 Task: Explore and compare different products on Ajio, focusing on watches and speakers.
Action: Mouse moved to (498, 269)
Screenshot: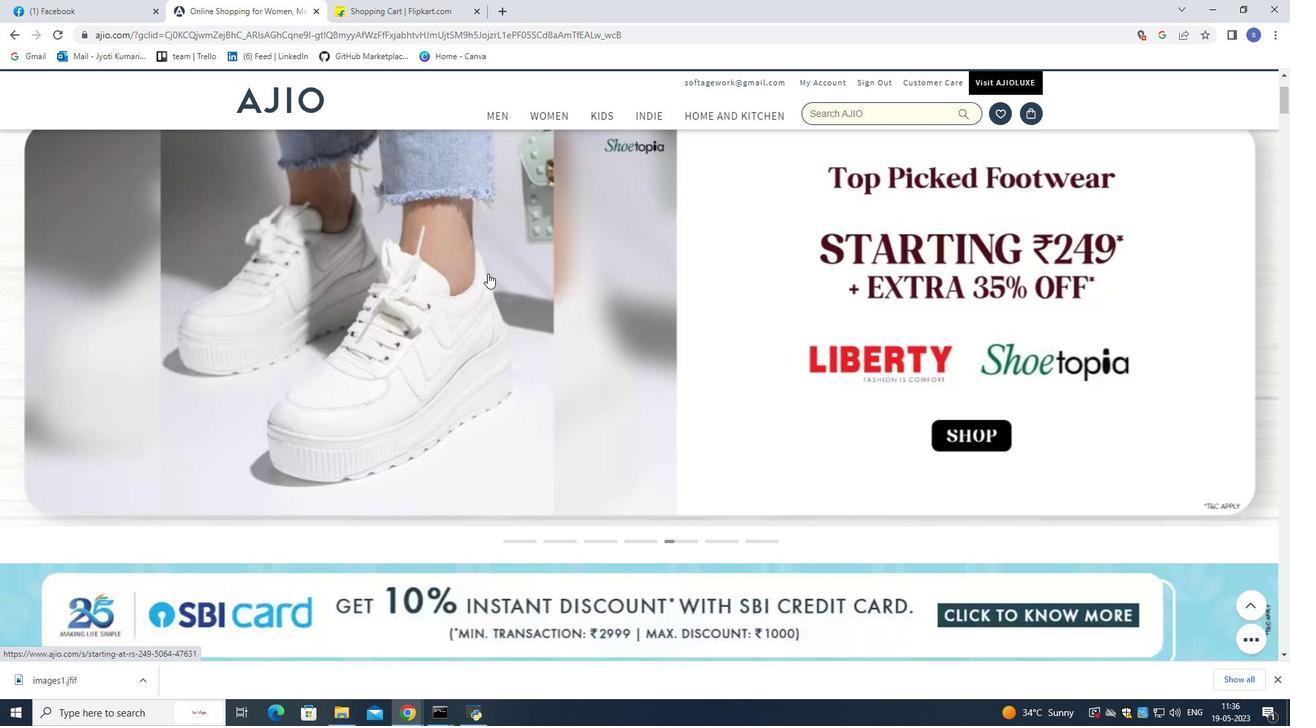 
Action: Mouse scrolled (498, 270) with delta (0, 0)
Screenshot: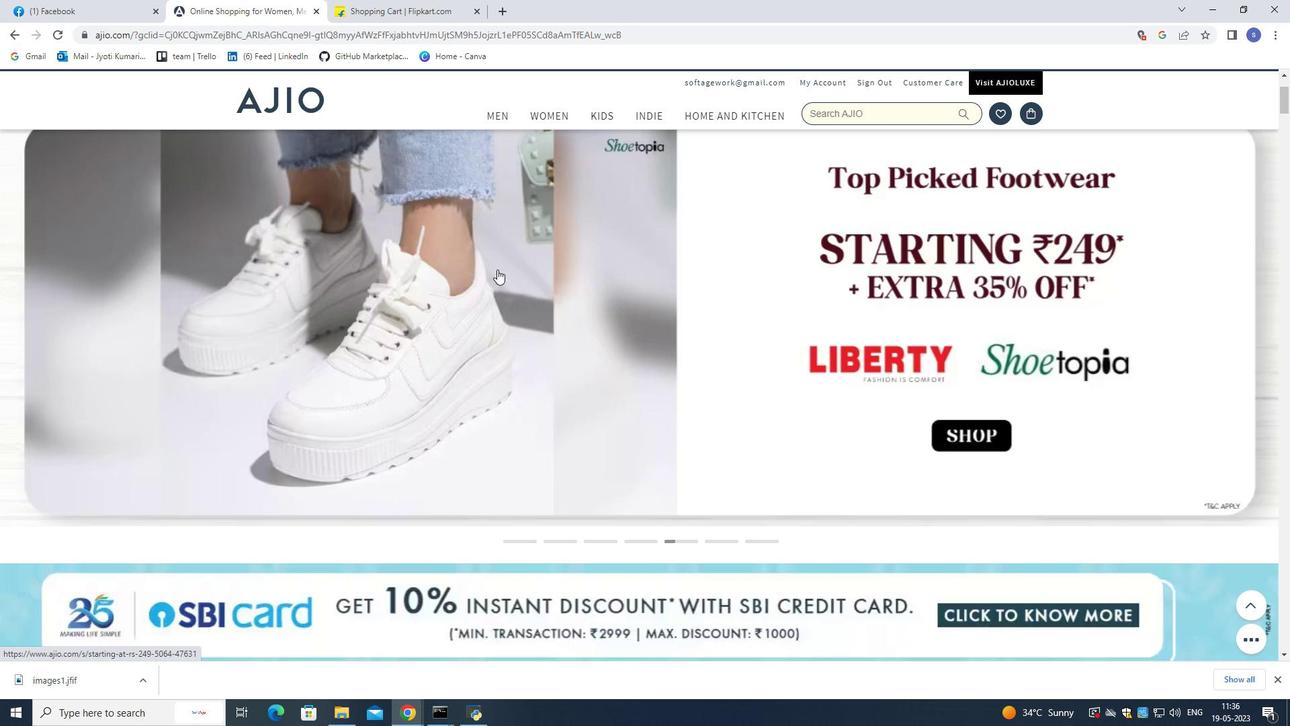 
Action: Mouse scrolled (498, 270) with delta (0, 0)
Screenshot: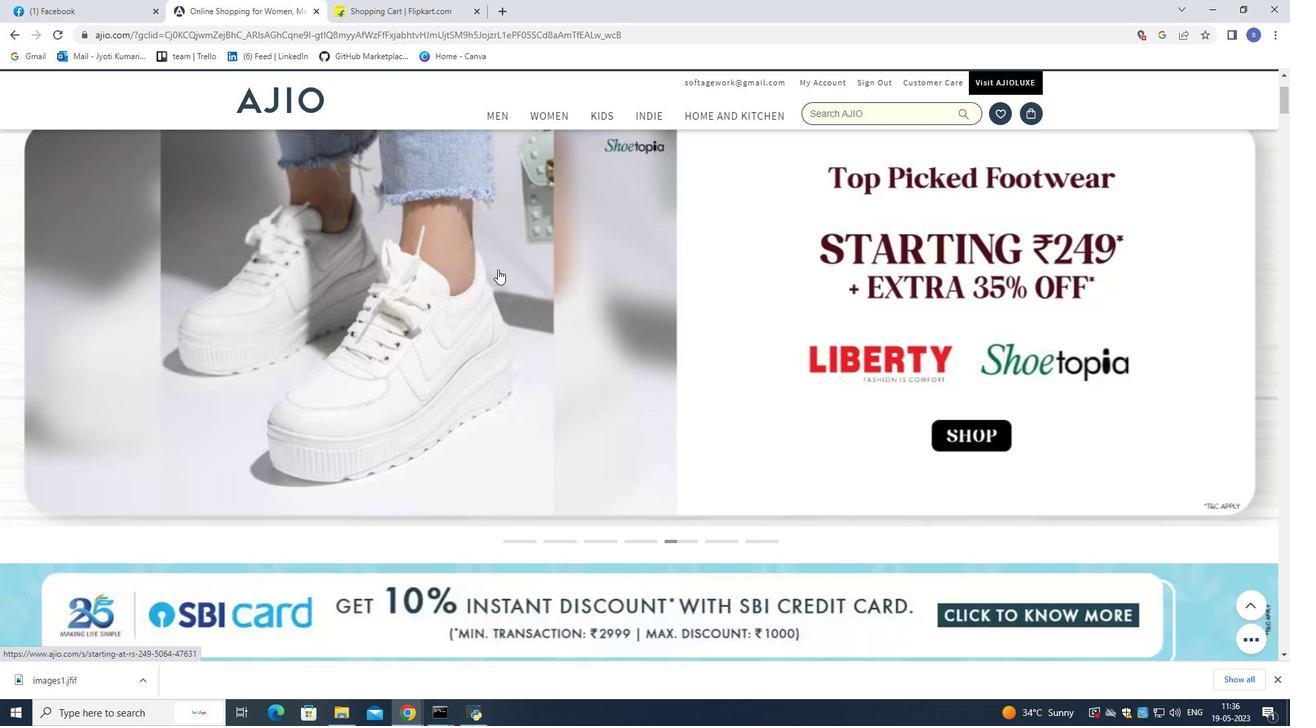 
Action: Mouse scrolled (498, 270) with delta (0, 0)
Screenshot: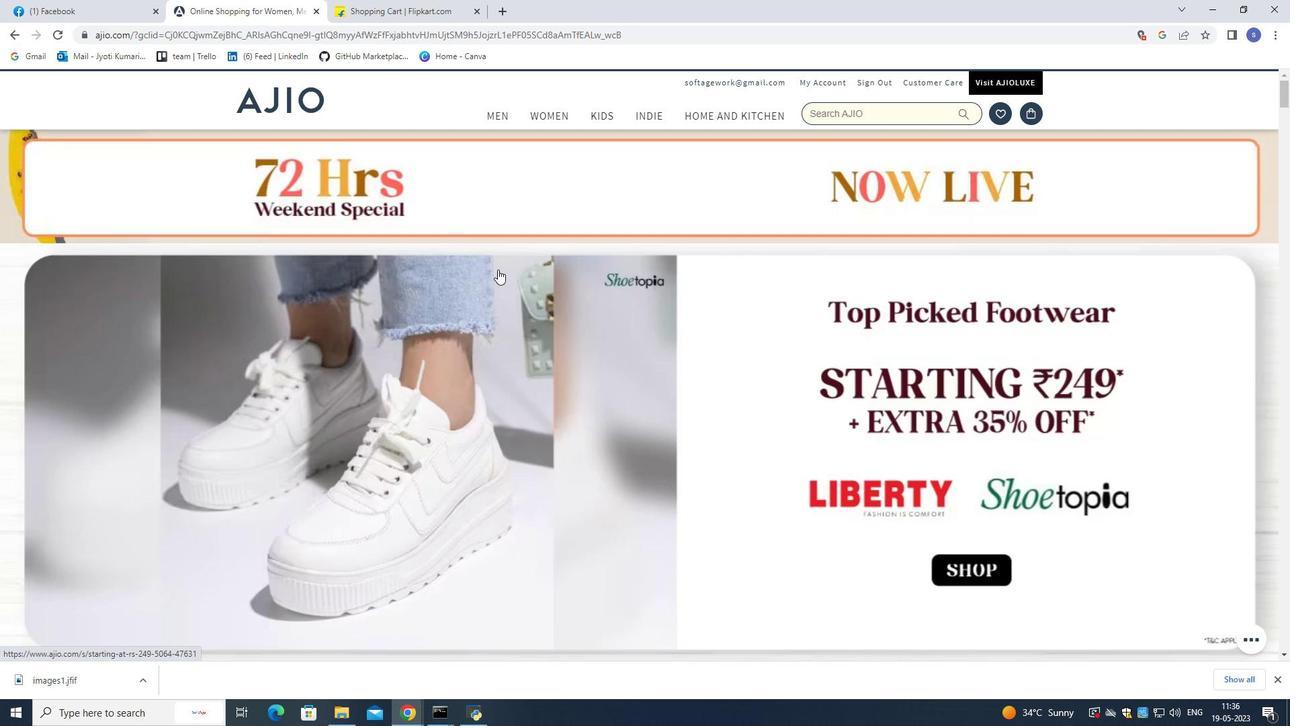 
Action: Mouse scrolled (498, 270) with delta (0, 0)
Screenshot: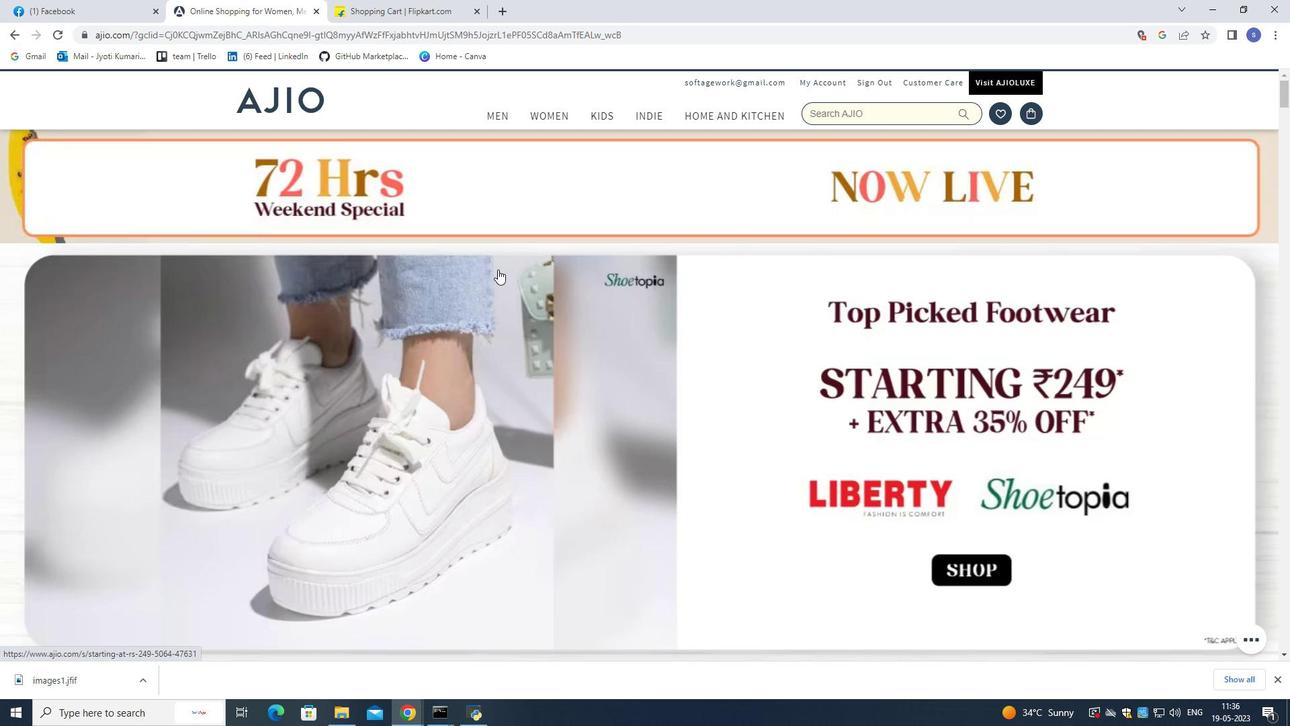 
Action: Mouse moved to (498, 266)
Screenshot: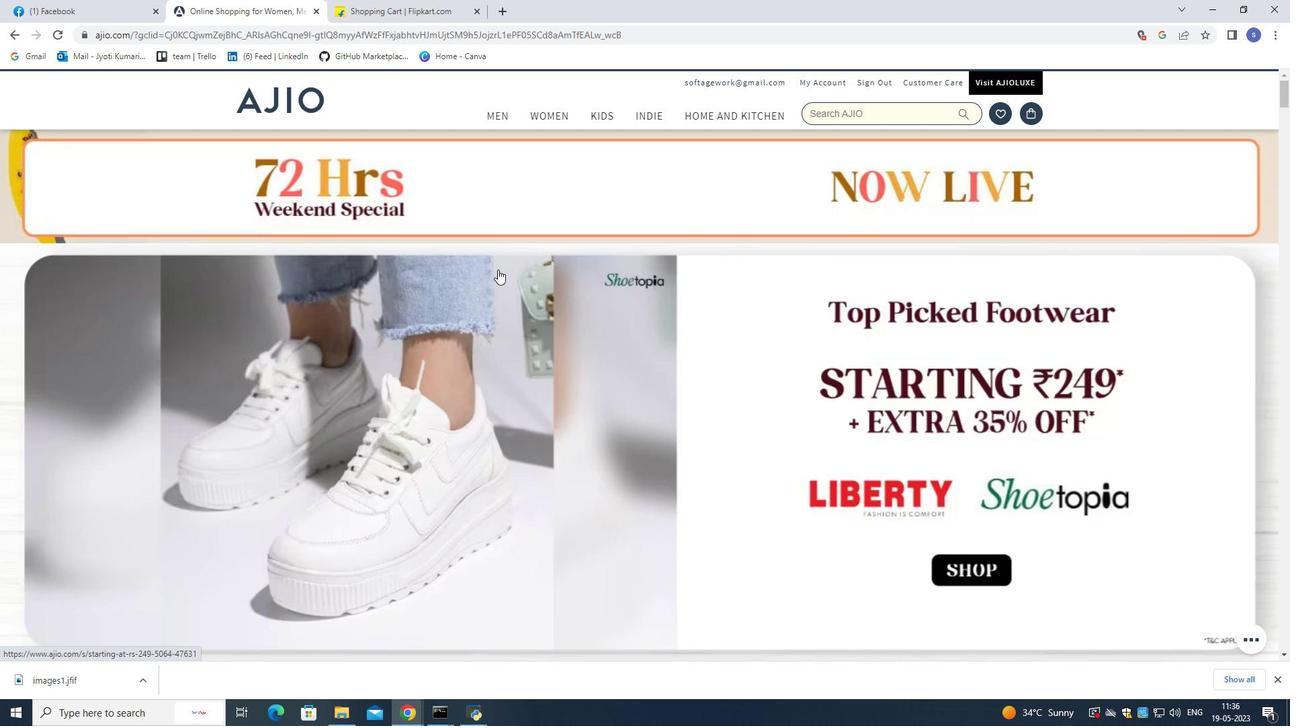 
Action: Mouse scrolled (498, 266) with delta (0, 0)
Screenshot: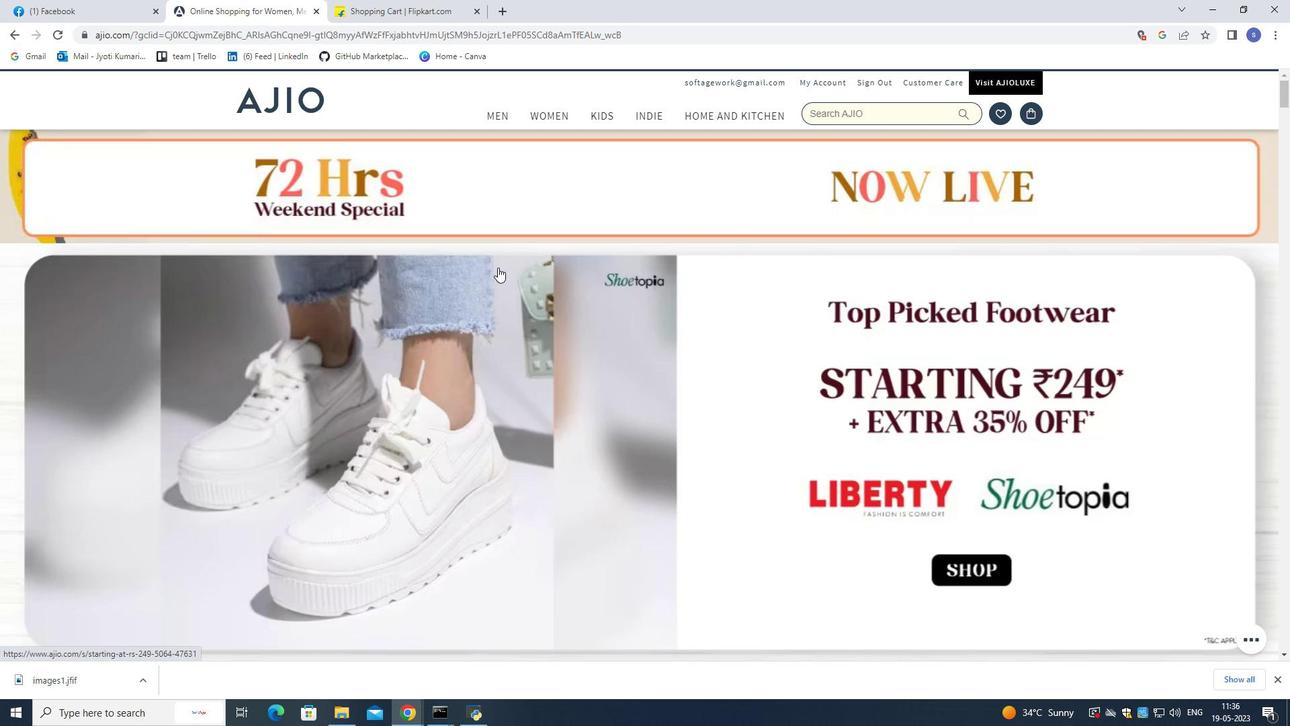 
Action: Mouse scrolled (498, 266) with delta (0, 0)
Screenshot: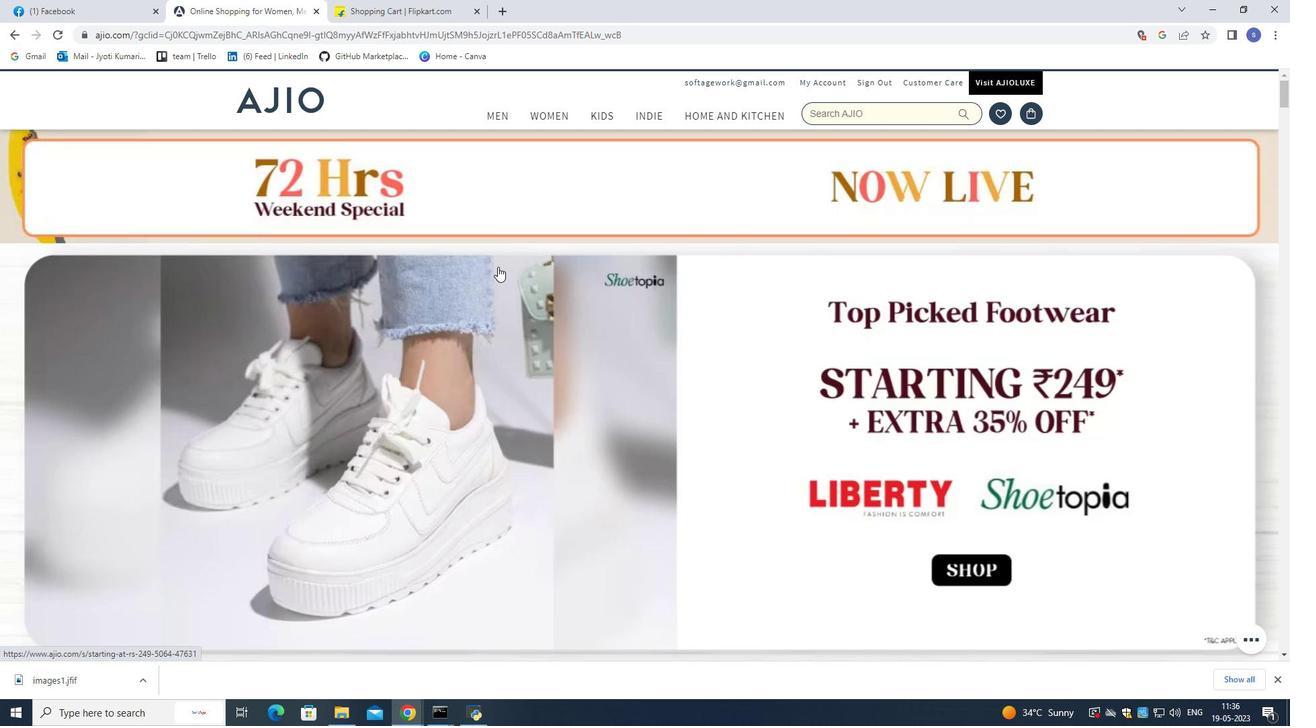 
Action: Mouse scrolled (498, 266) with delta (0, 0)
Screenshot: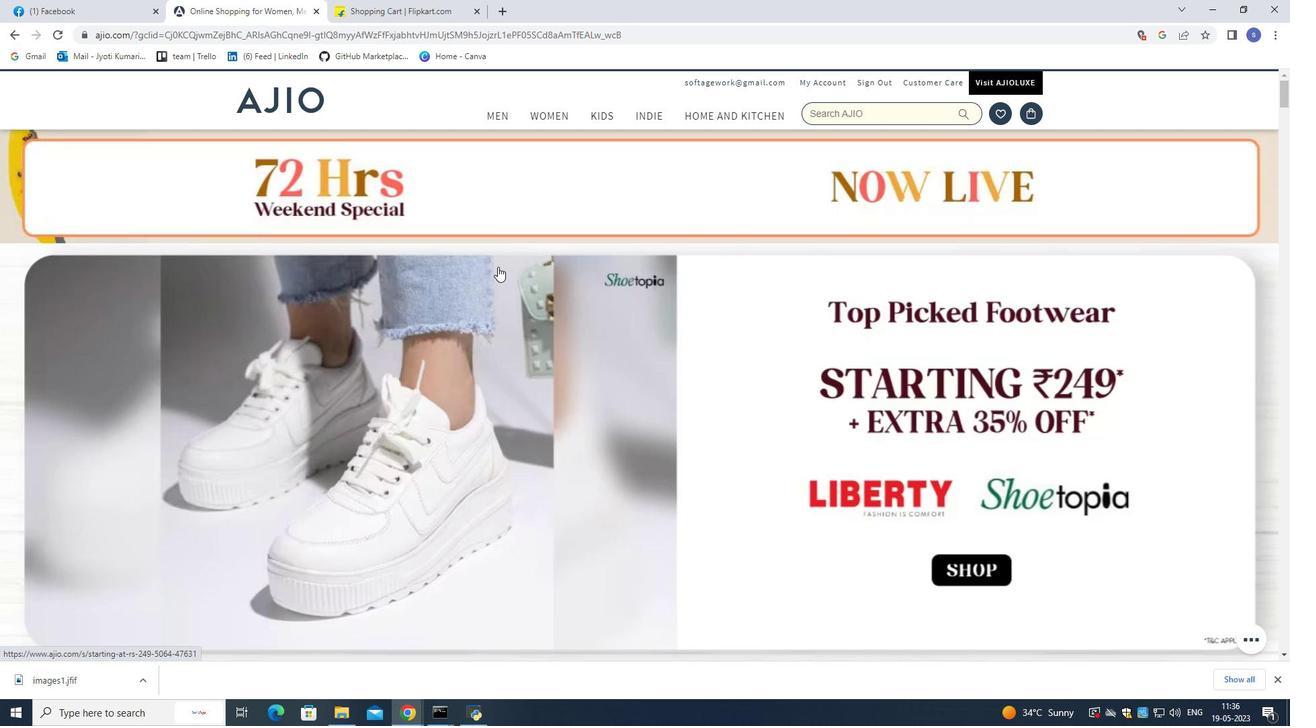 
Action: Mouse moved to (498, 299)
Screenshot: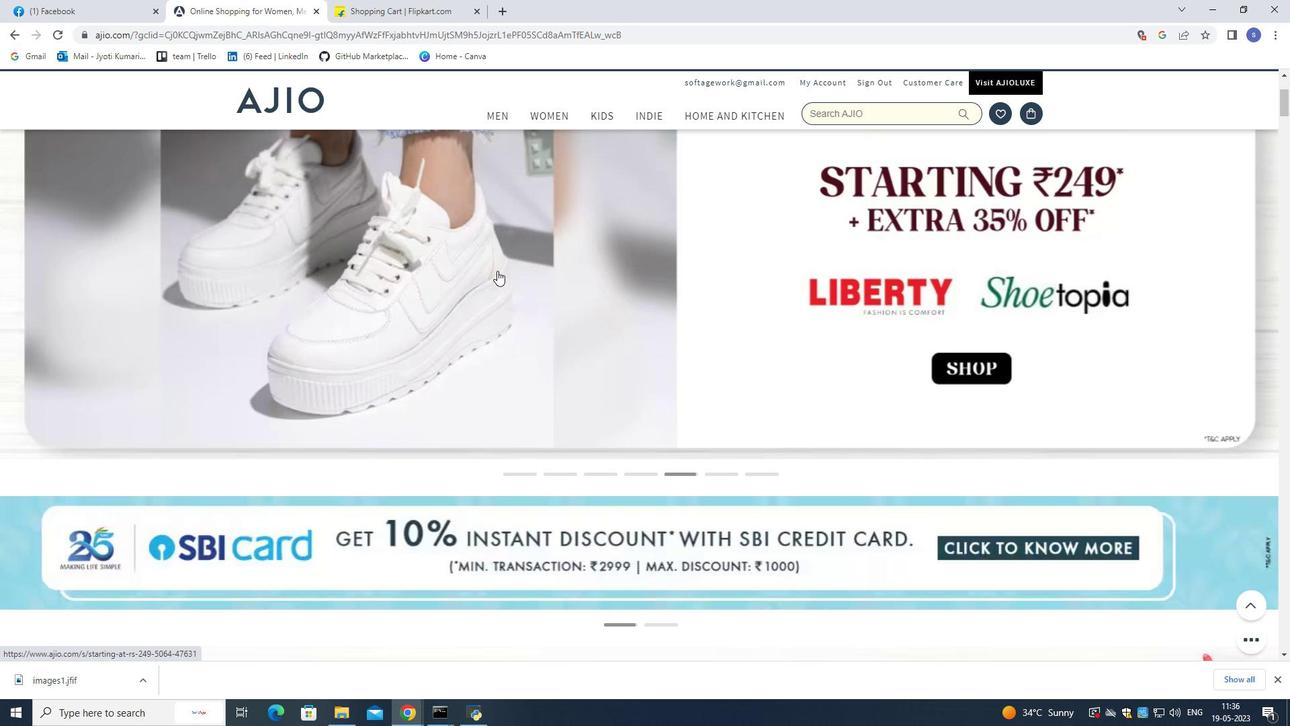 
Action: Mouse scrolled (498, 298) with delta (0, 0)
Screenshot: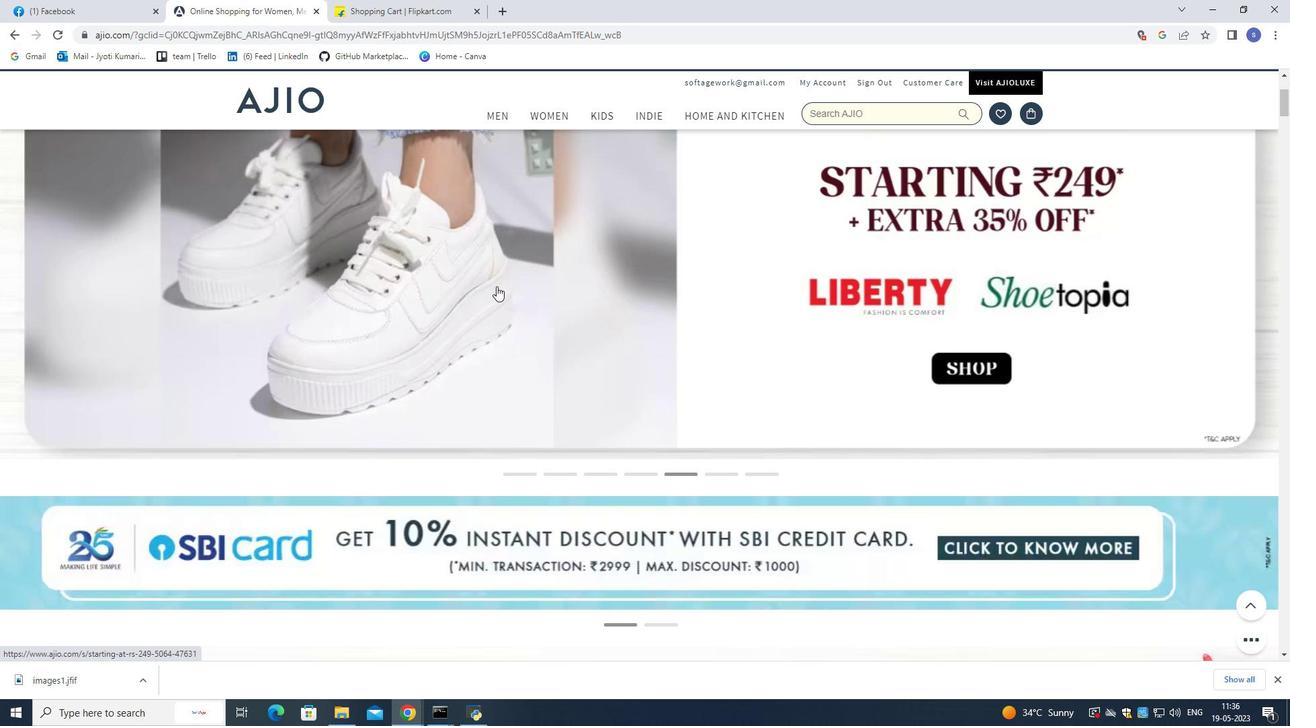 
Action: Mouse scrolled (498, 298) with delta (0, 0)
Screenshot: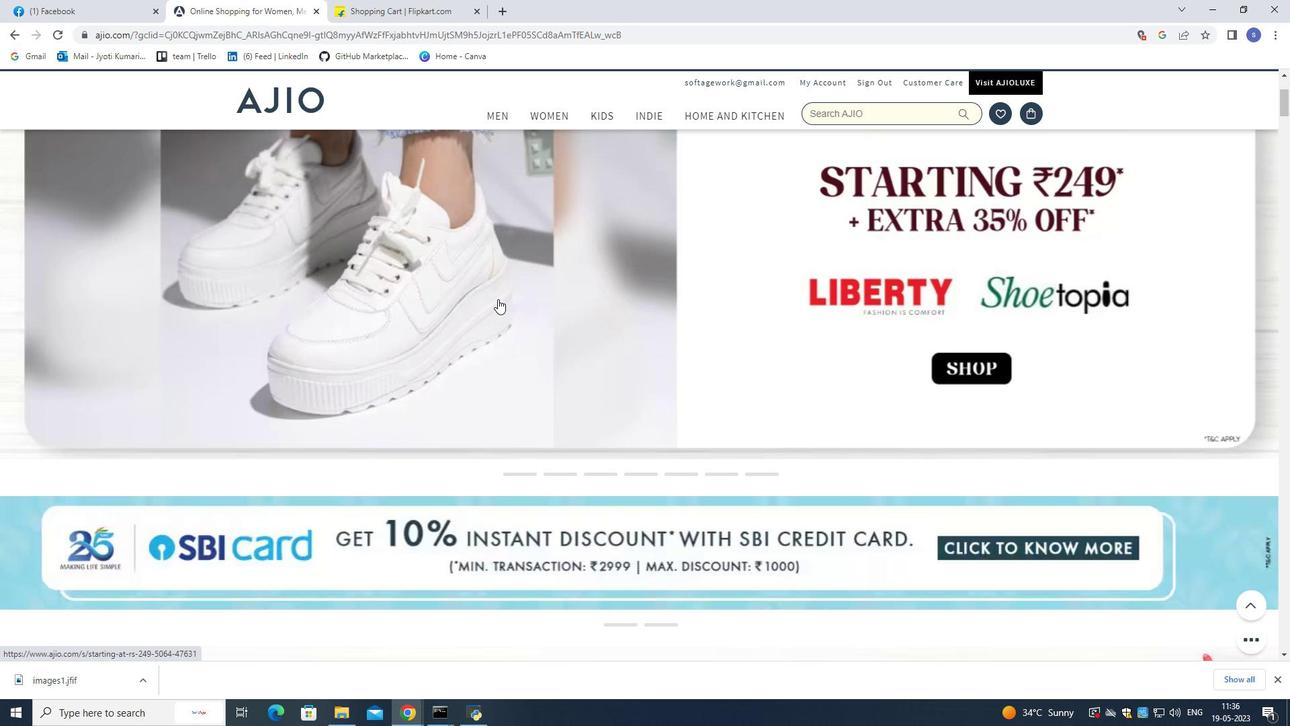
Action: Mouse moved to (498, 299)
Screenshot: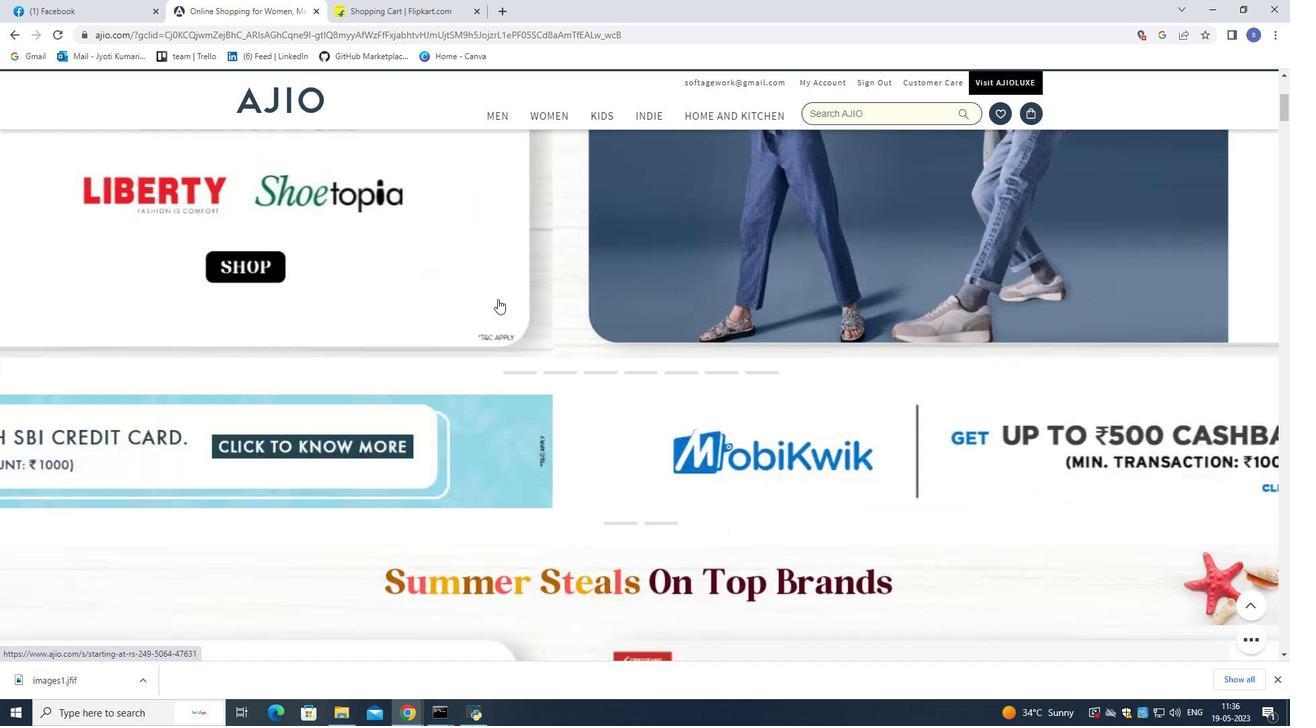 
Action: Mouse scrolled (498, 299) with delta (0, 0)
Screenshot: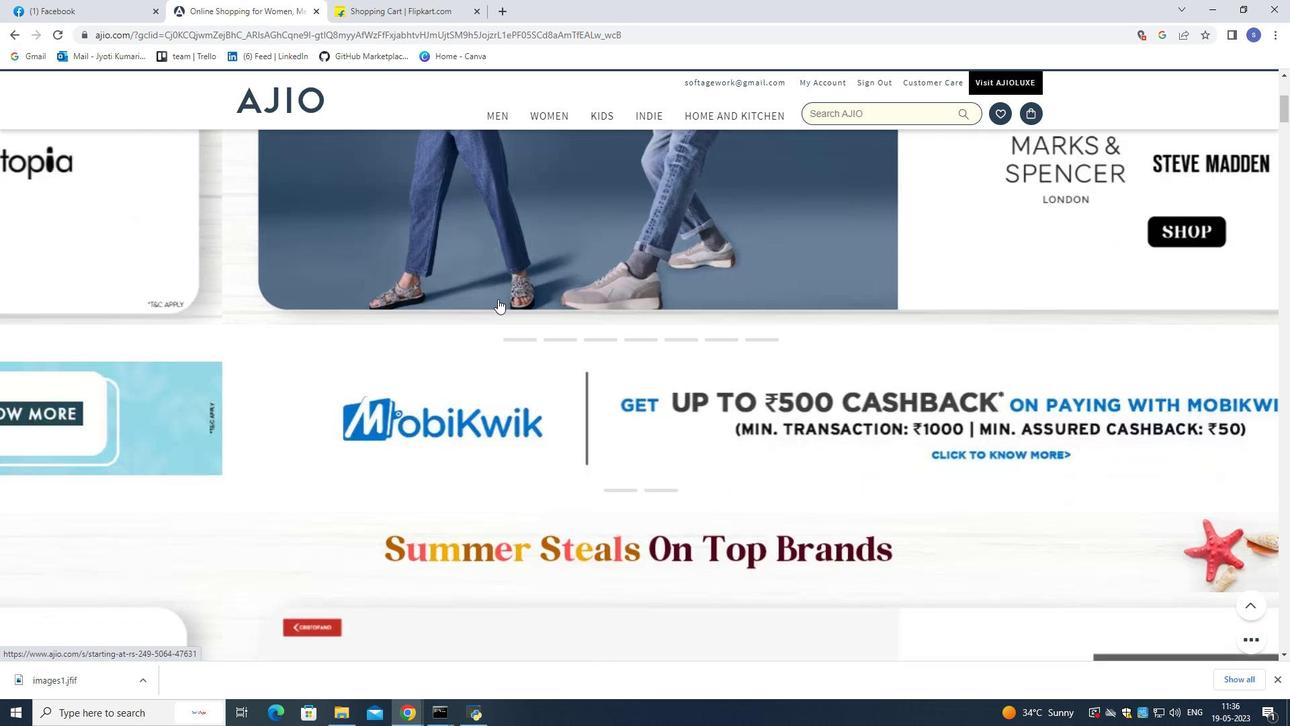 
Action: Mouse scrolled (498, 299) with delta (0, 0)
Screenshot: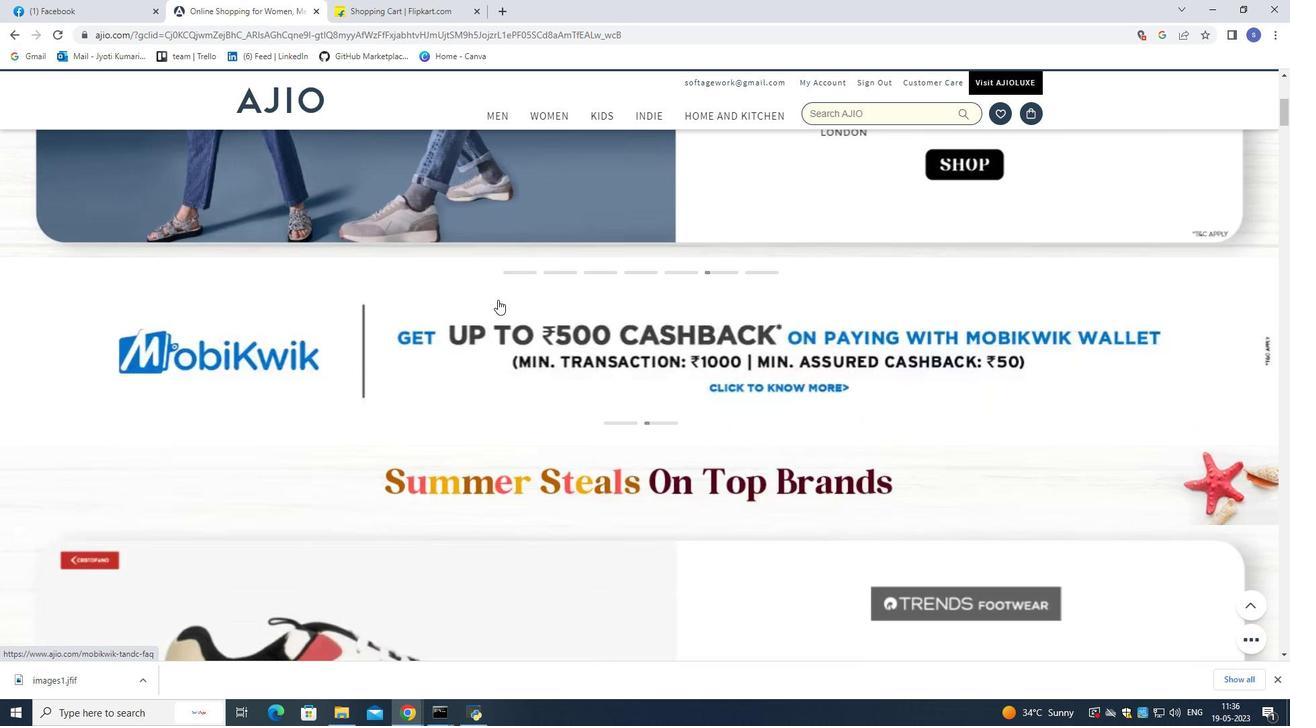 
Action: Mouse scrolled (498, 299) with delta (0, 0)
Screenshot: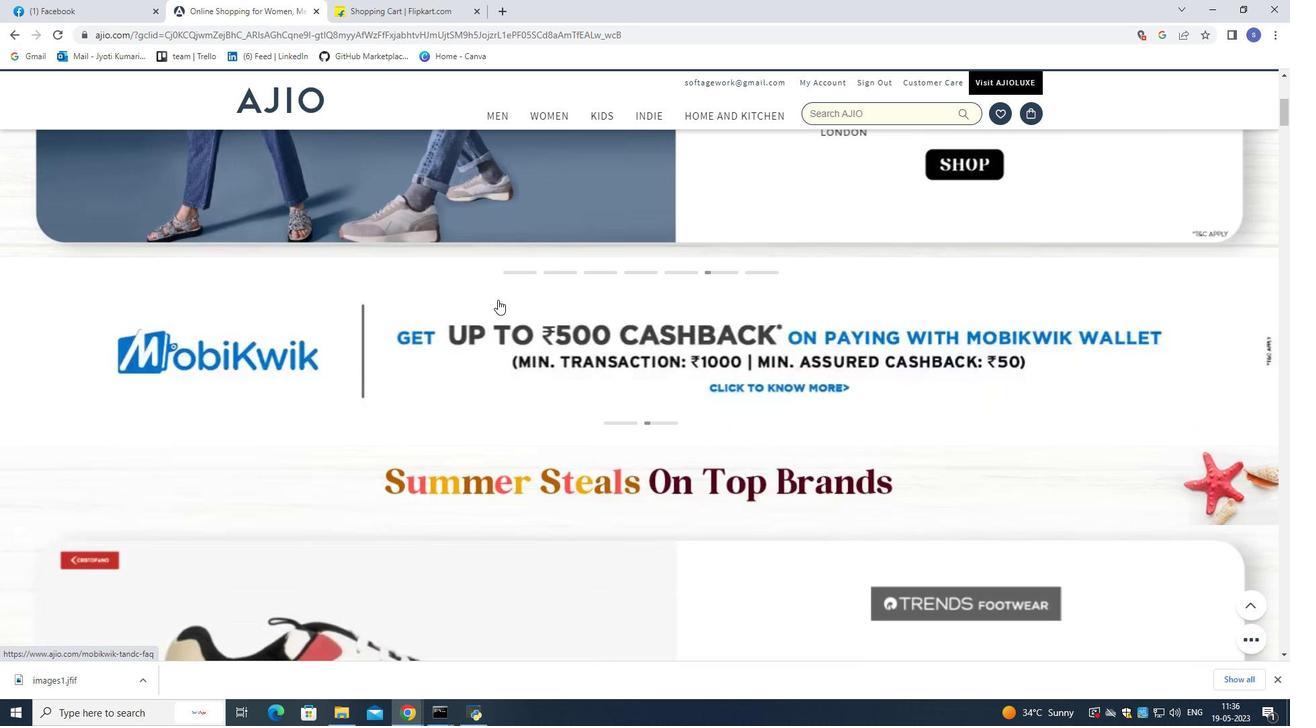 
Action: Mouse moved to (1279, 681)
Screenshot: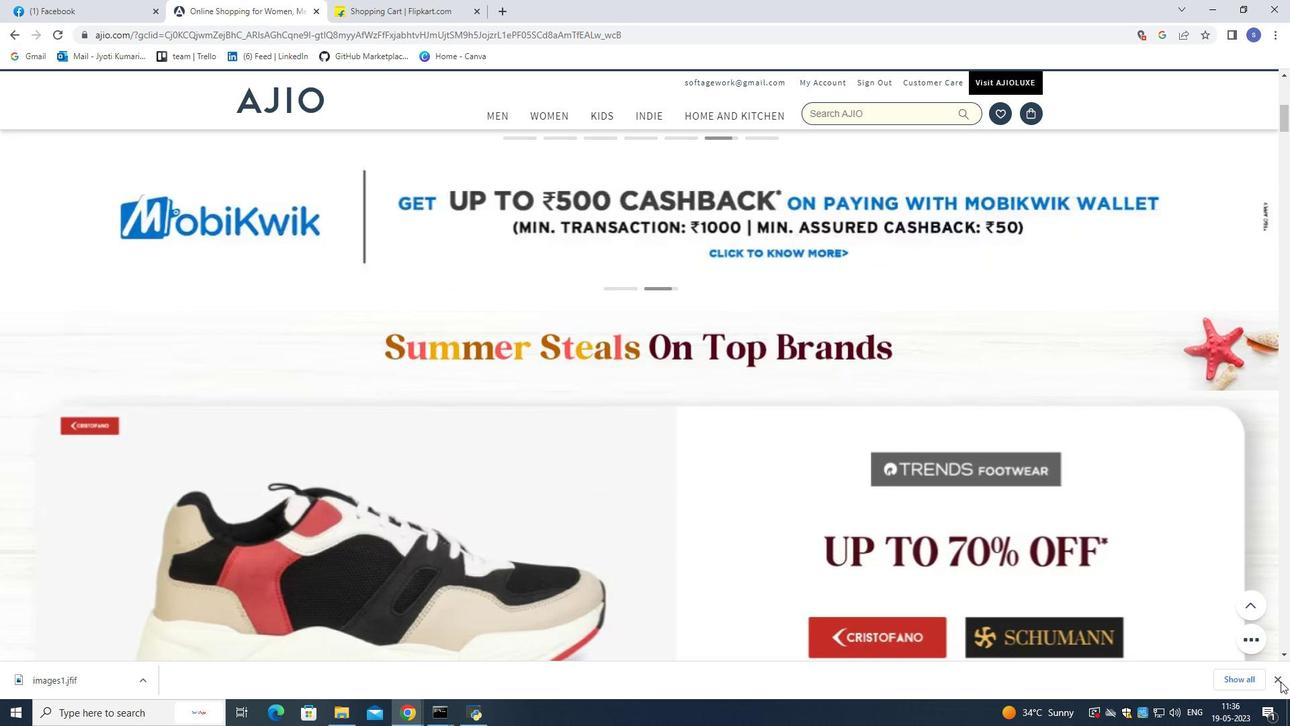 
Action: Mouse pressed left at (1279, 681)
Screenshot: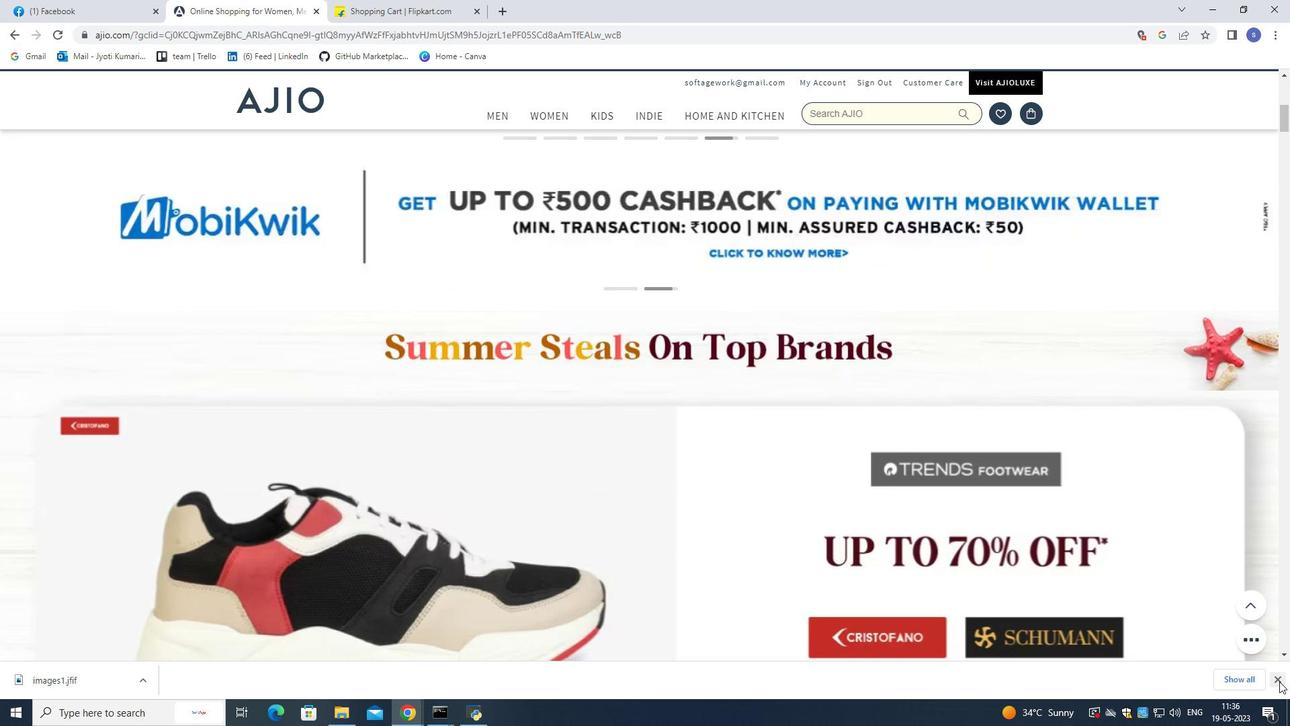 
Action: Mouse moved to (699, 447)
Screenshot: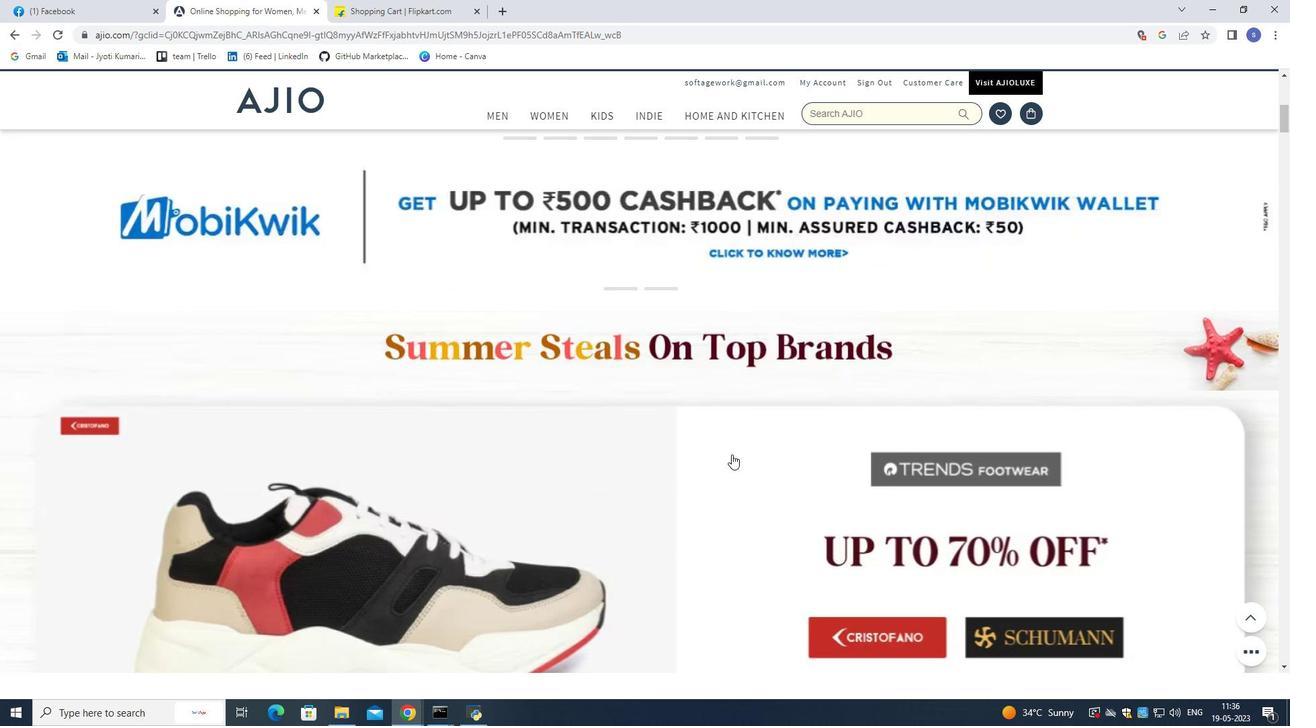 
Action: Mouse scrolled (699, 447) with delta (0, 0)
Screenshot: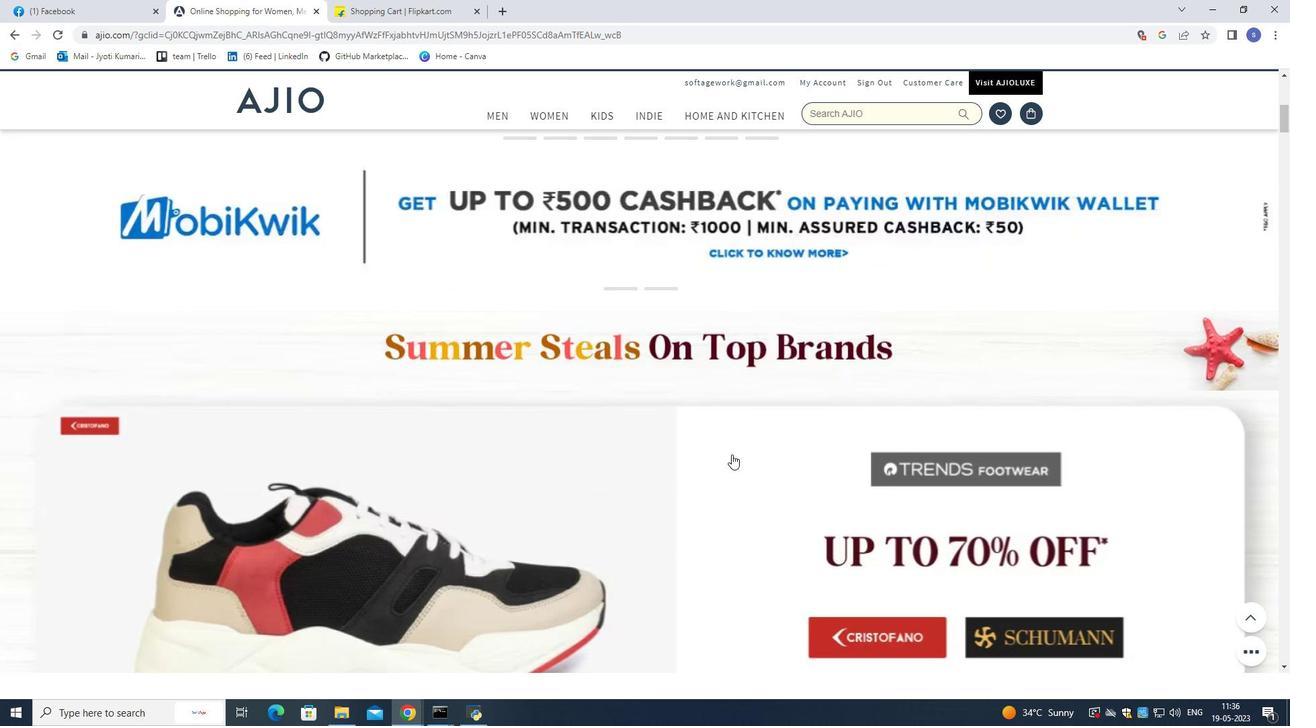 
Action: Mouse moved to (699, 446)
Screenshot: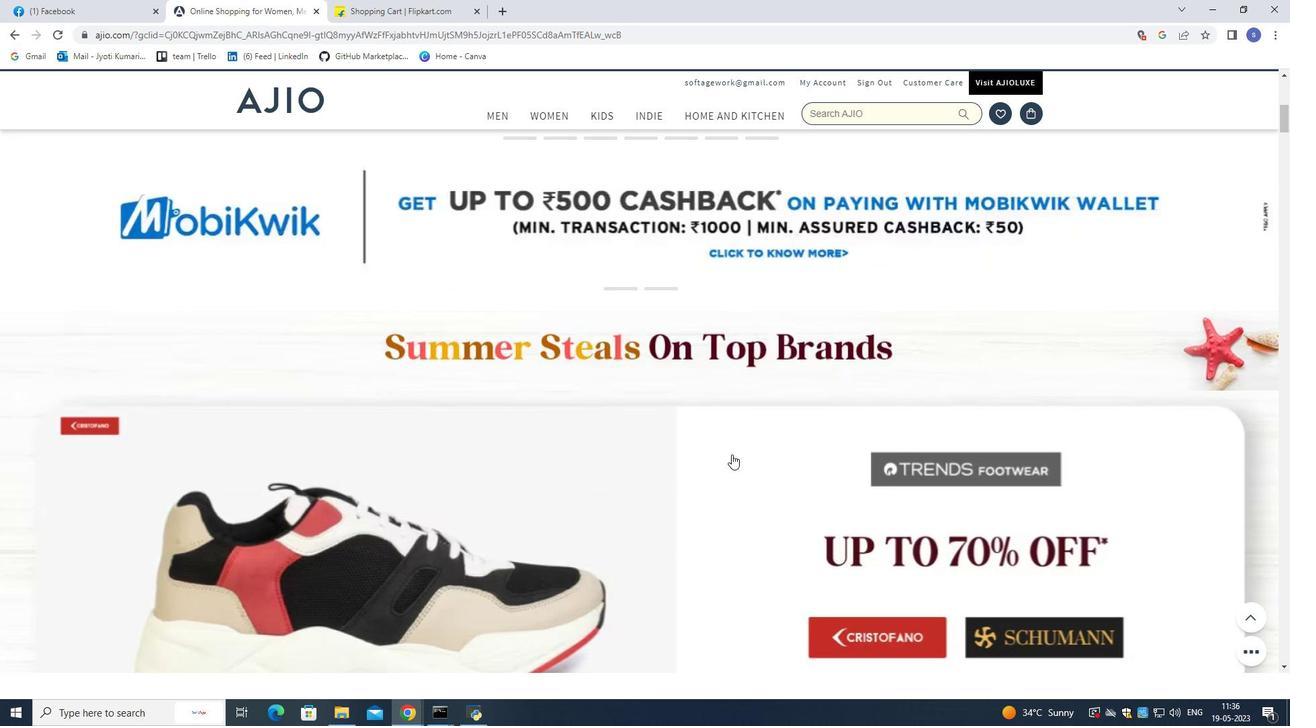 
Action: Mouse scrolled (699, 447) with delta (0, 0)
Screenshot: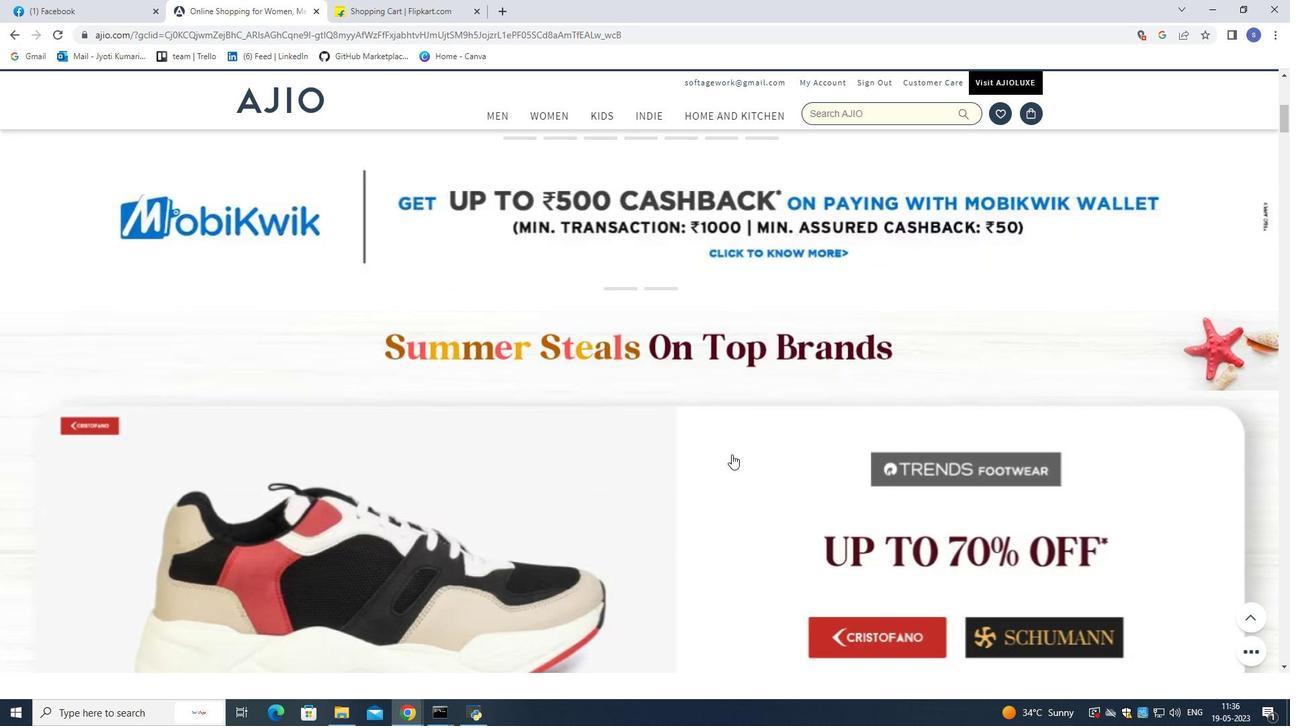 
Action: Mouse moved to (696, 444)
Screenshot: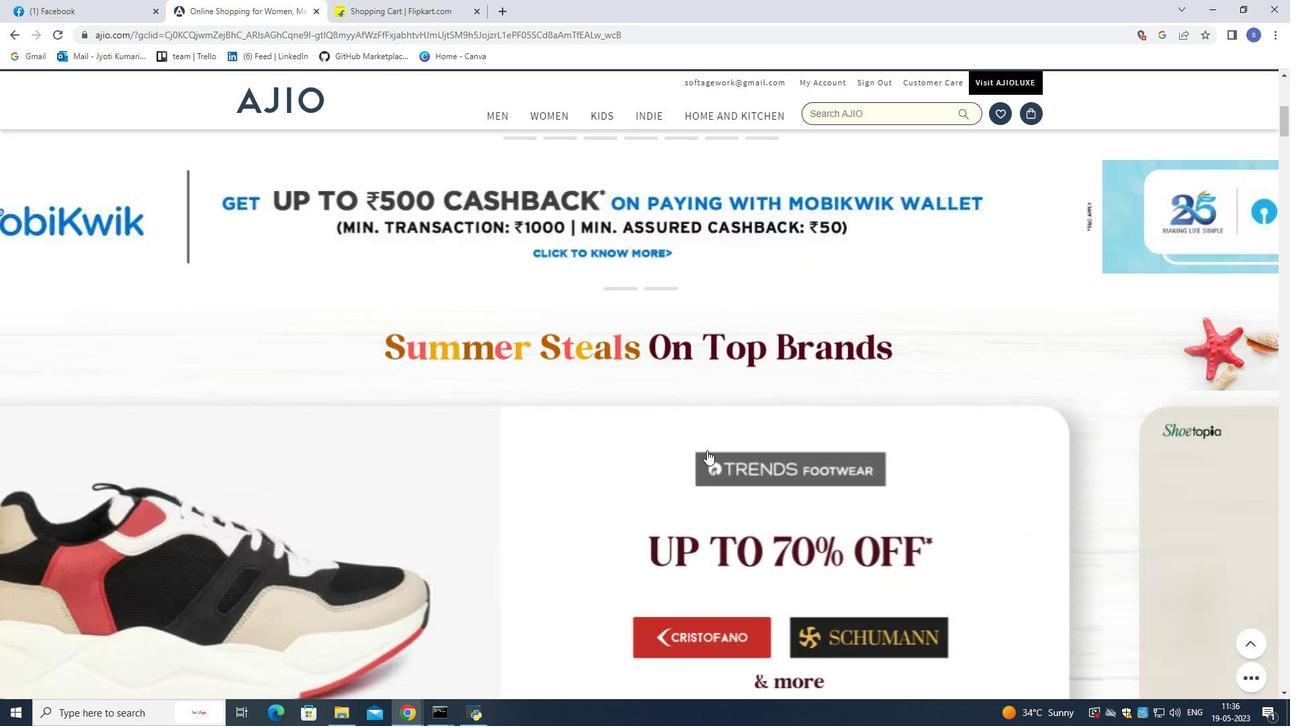 
Action: Mouse scrolled (696, 445) with delta (0, 0)
Screenshot: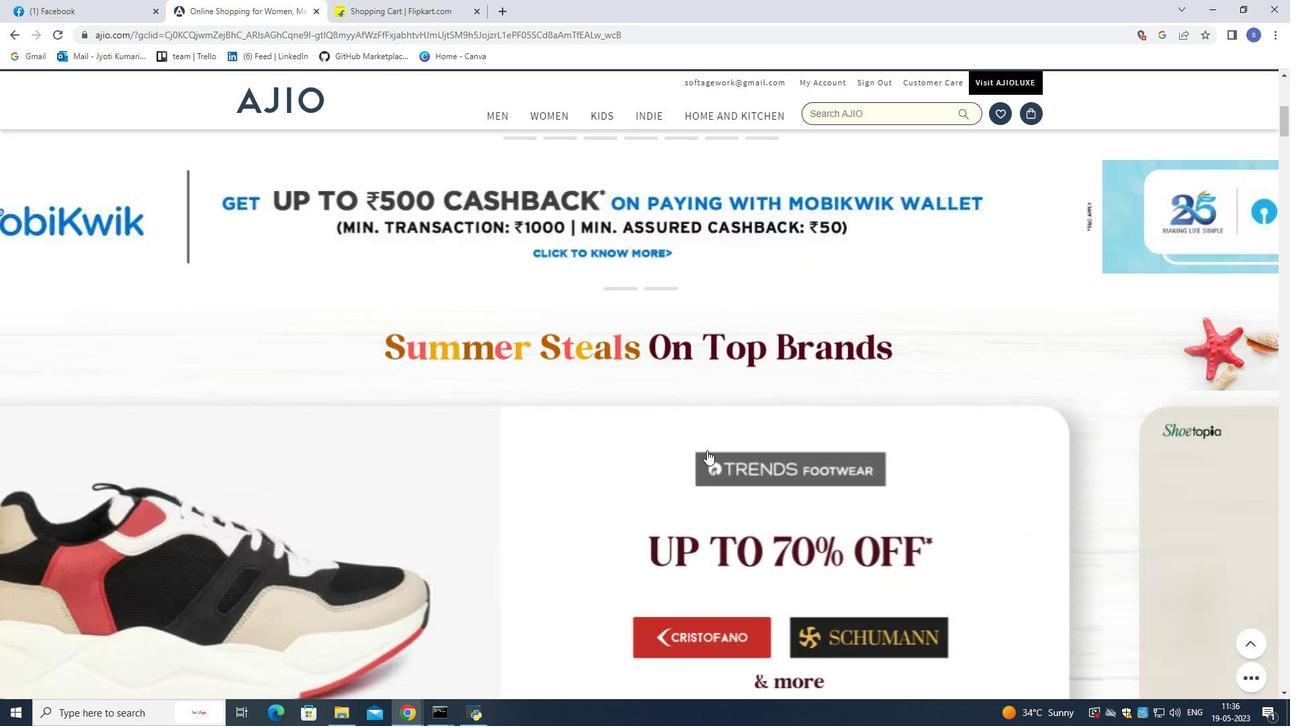 
Action: Mouse moved to (671, 428)
Screenshot: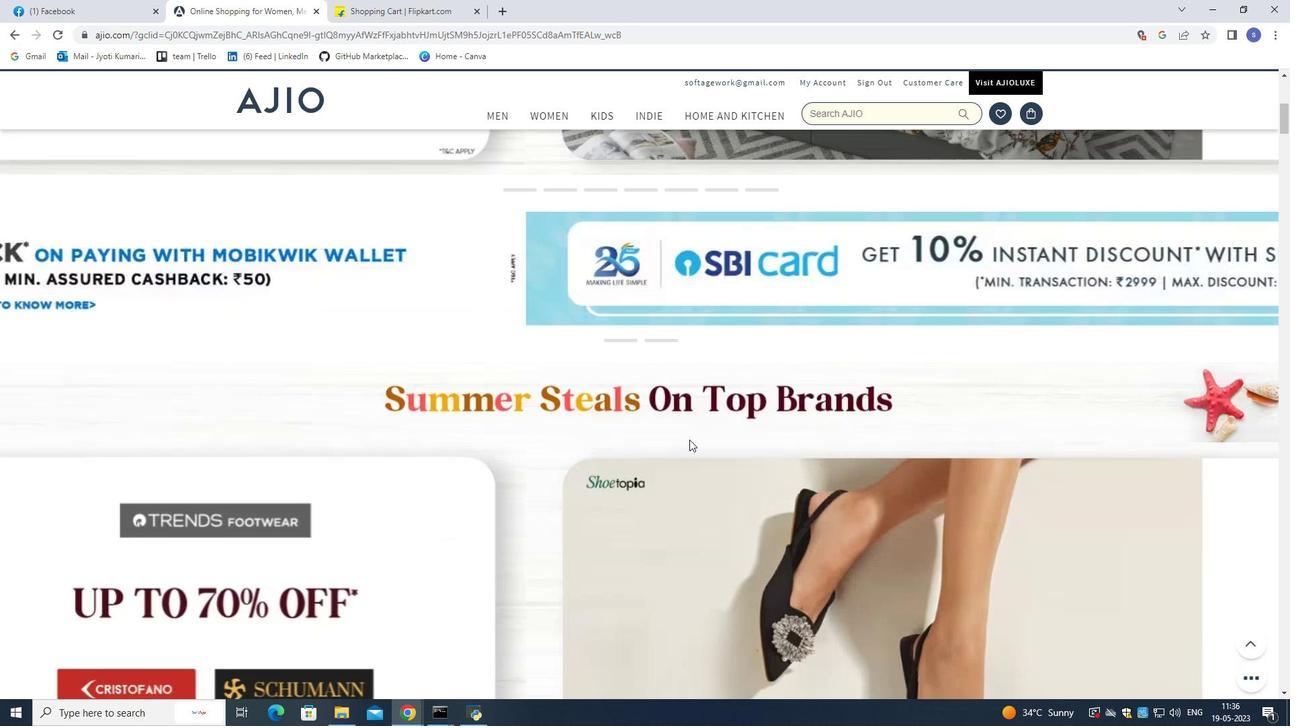
Action: Mouse scrolled (671, 429) with delta (0, 0)
Screenshot: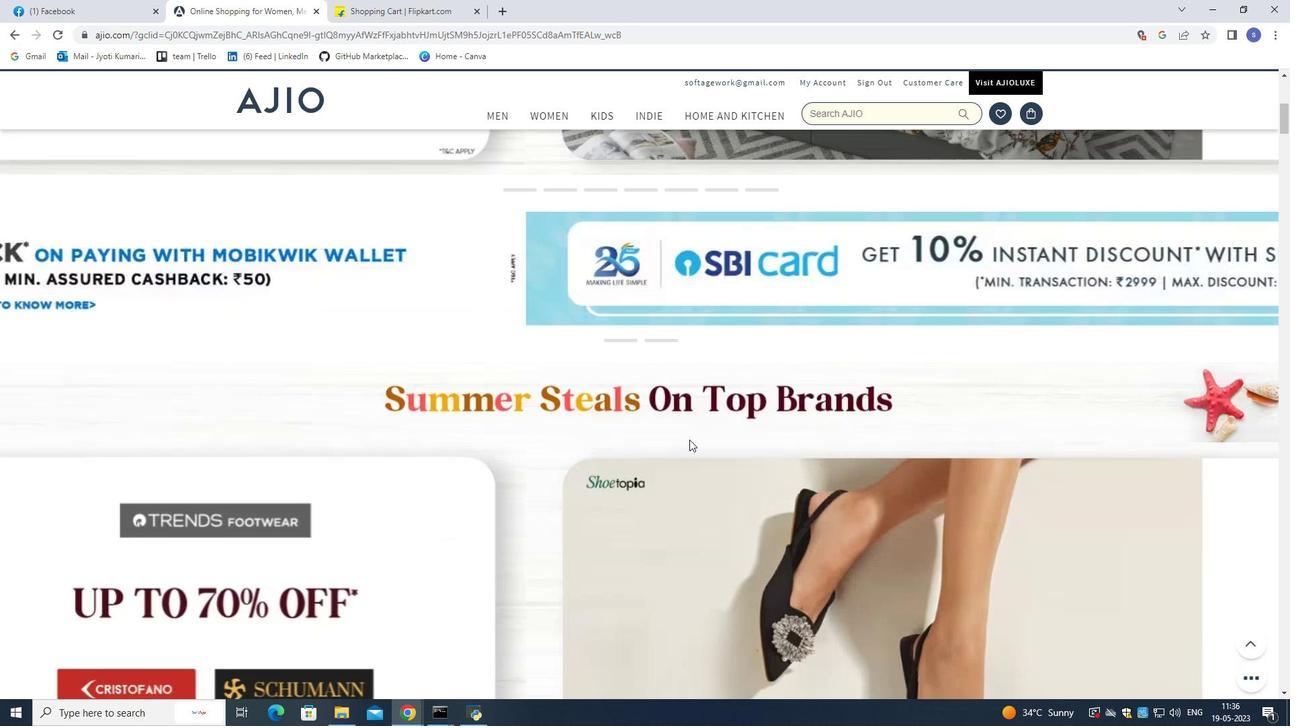 
Action: Mouse moved to (666, 424)
Screenshot: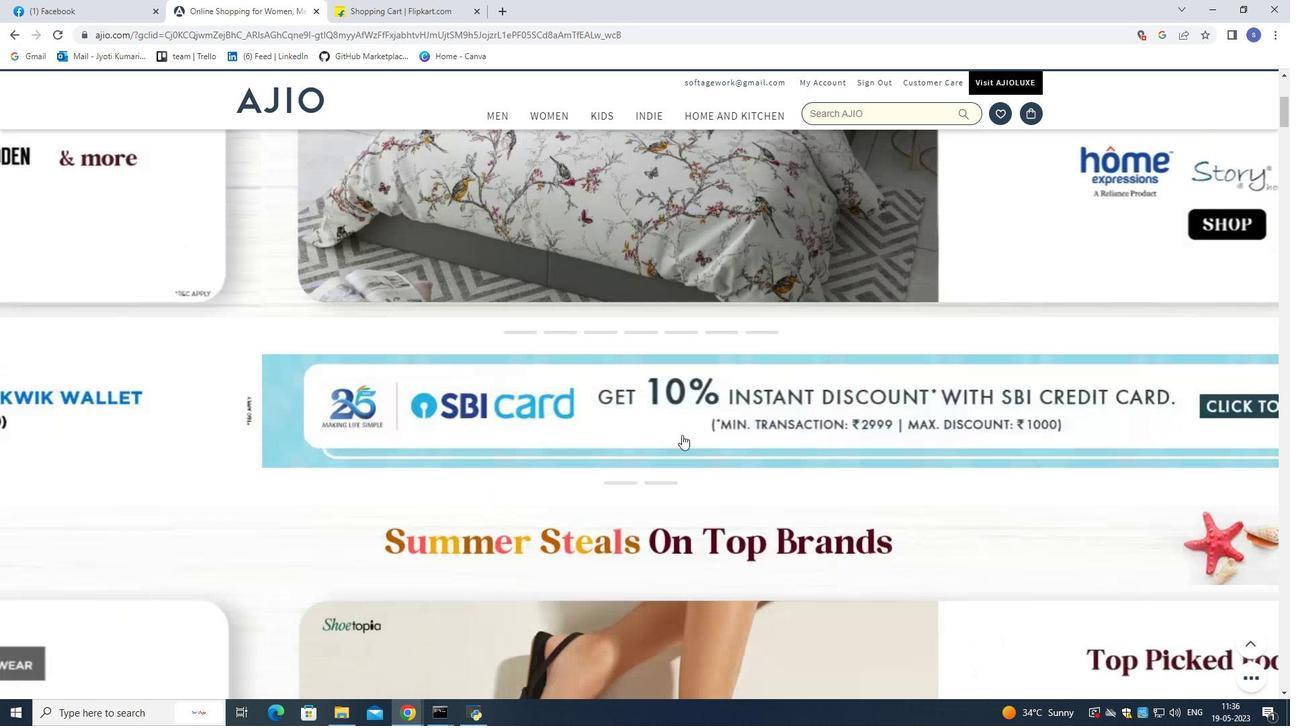 
Action: Mouse scrolled (666, 424) with delta (0, 0)
Screenshot: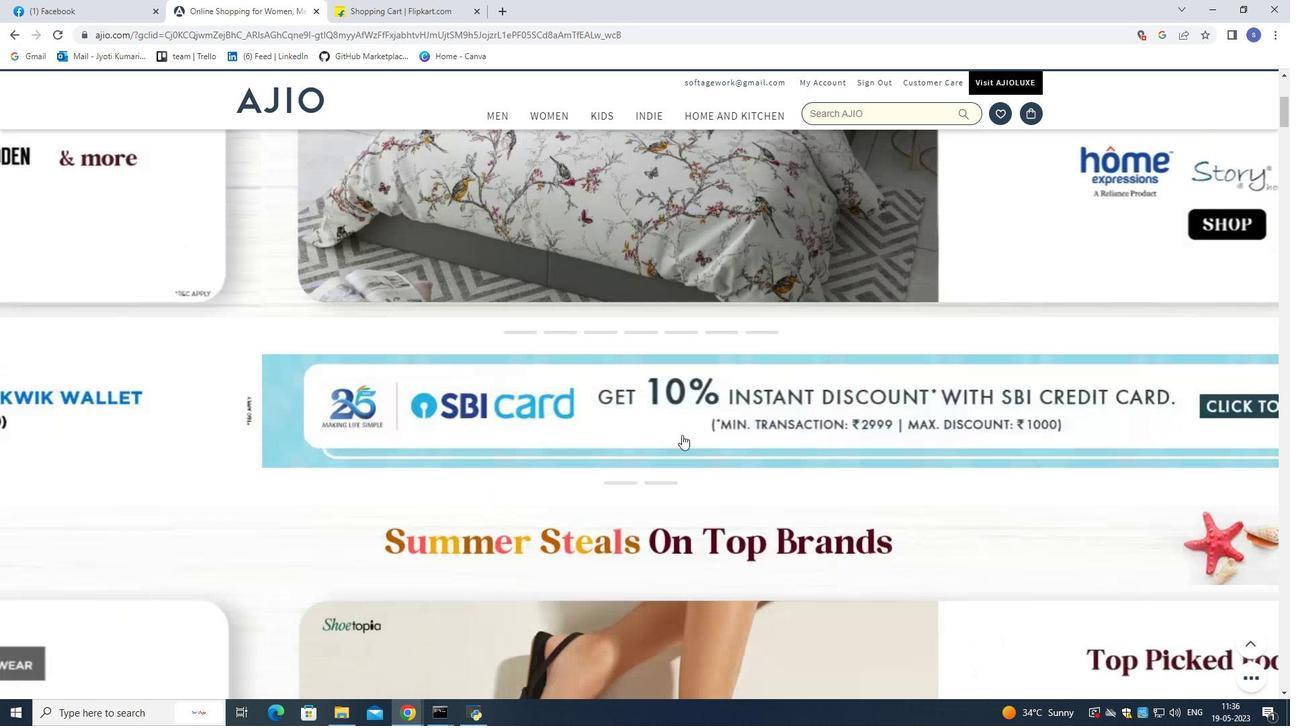 
Action: Mouse moved to (720, 116)
Screenshot: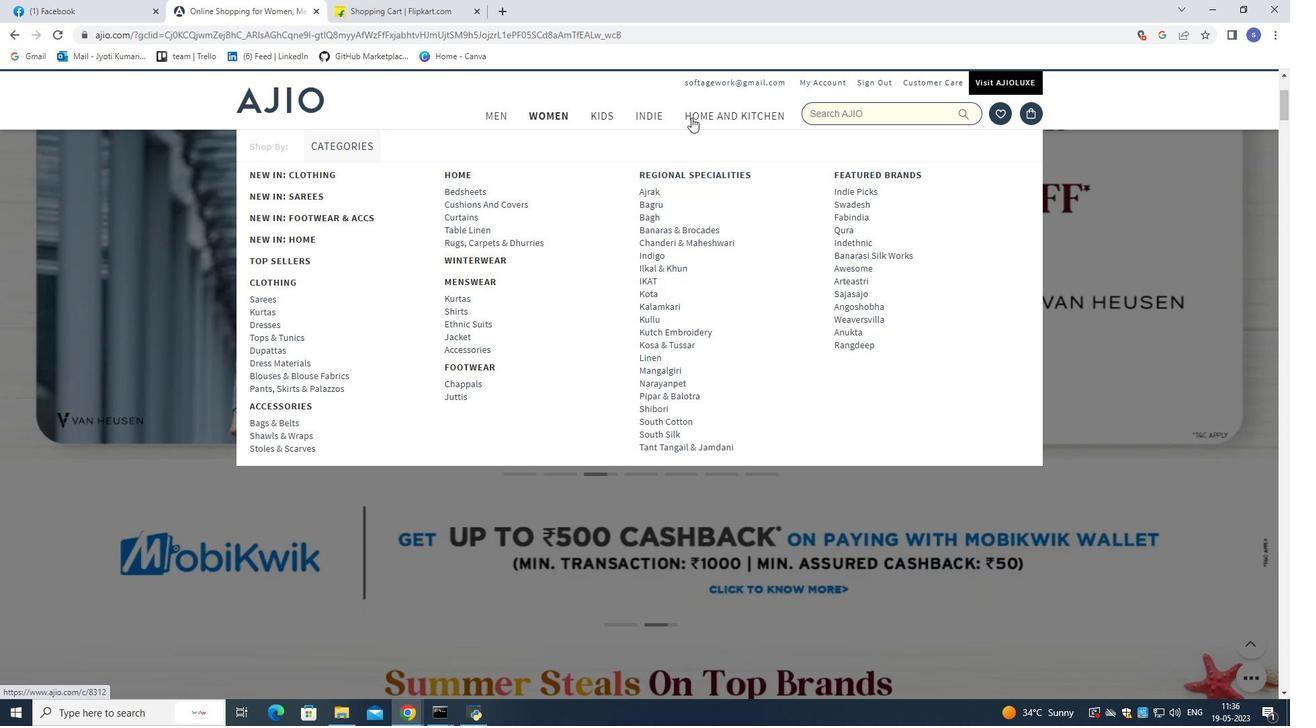 
Action: Mouse pressed left at (720, 116)
Screenshot: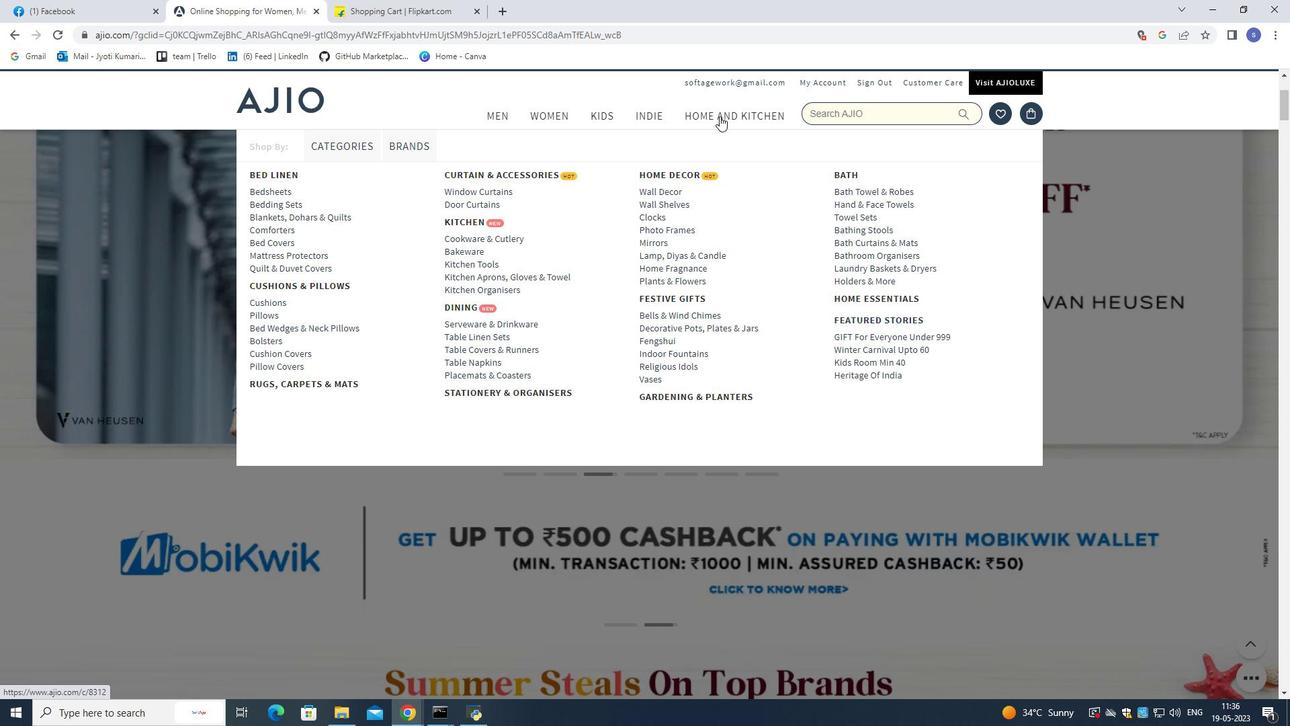 
Action: Mouse moved to (829, 111)
Screenshot: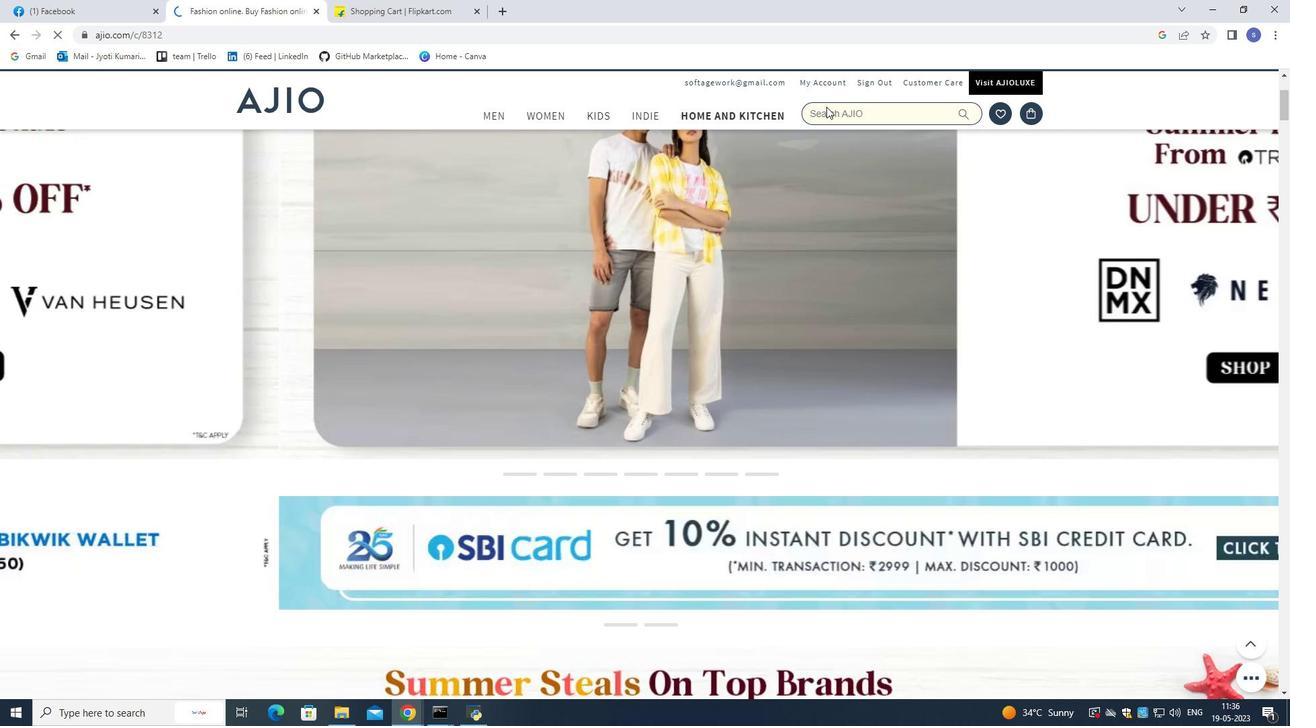 
Action: Mouse pressed left at (829, 111)
Screenshot: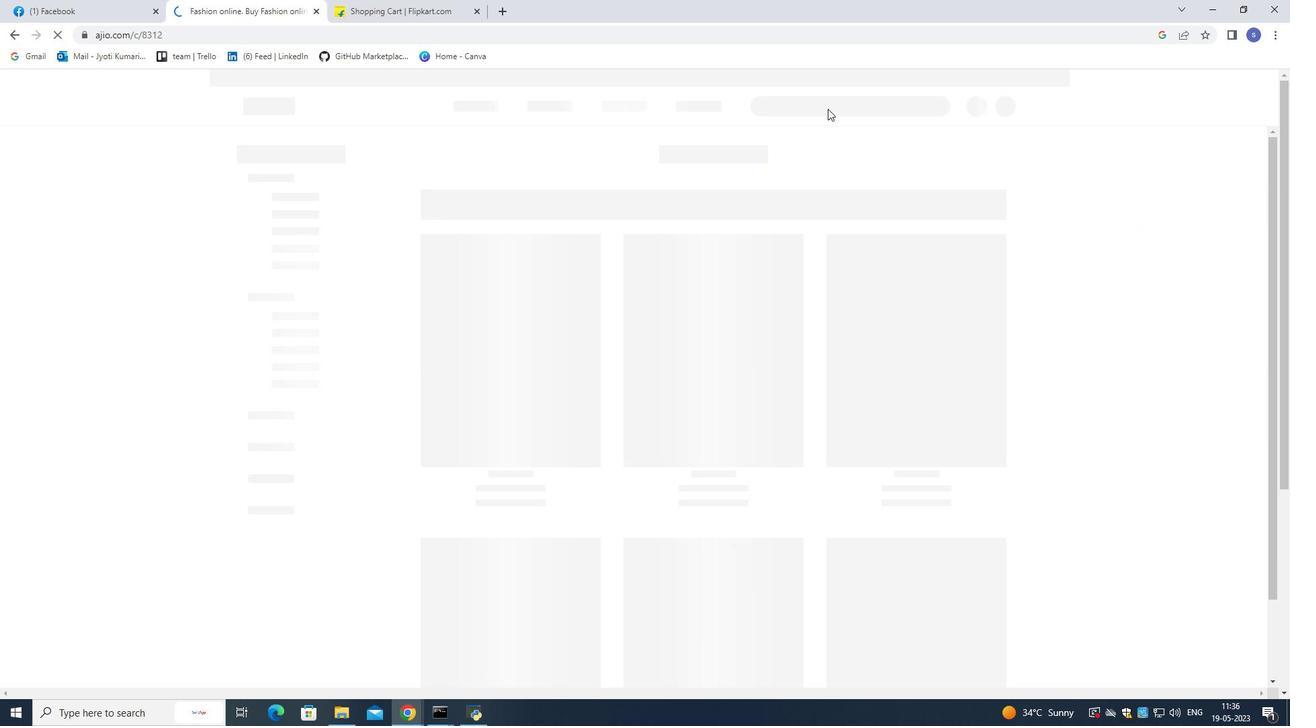 
Action: Mouse moved to (20, 38)
Screenshot: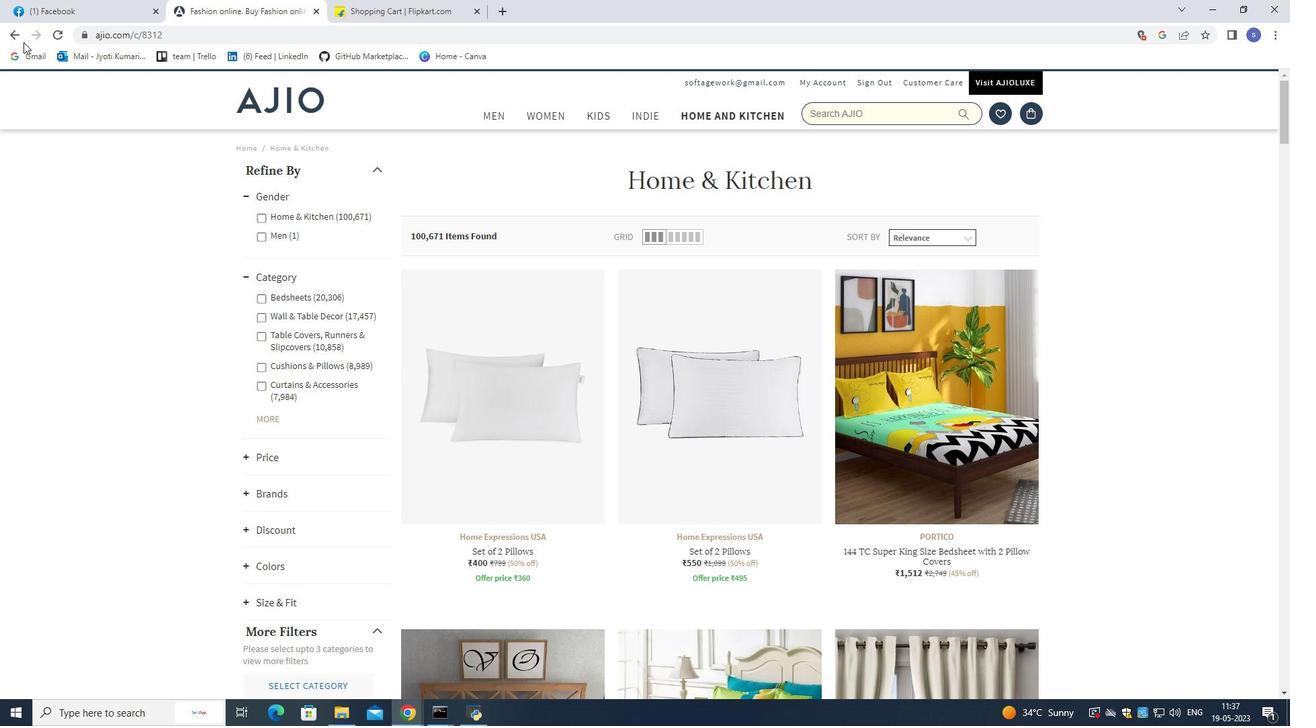 
Action: Mouse pressed left at (20, 38)
Screenshot: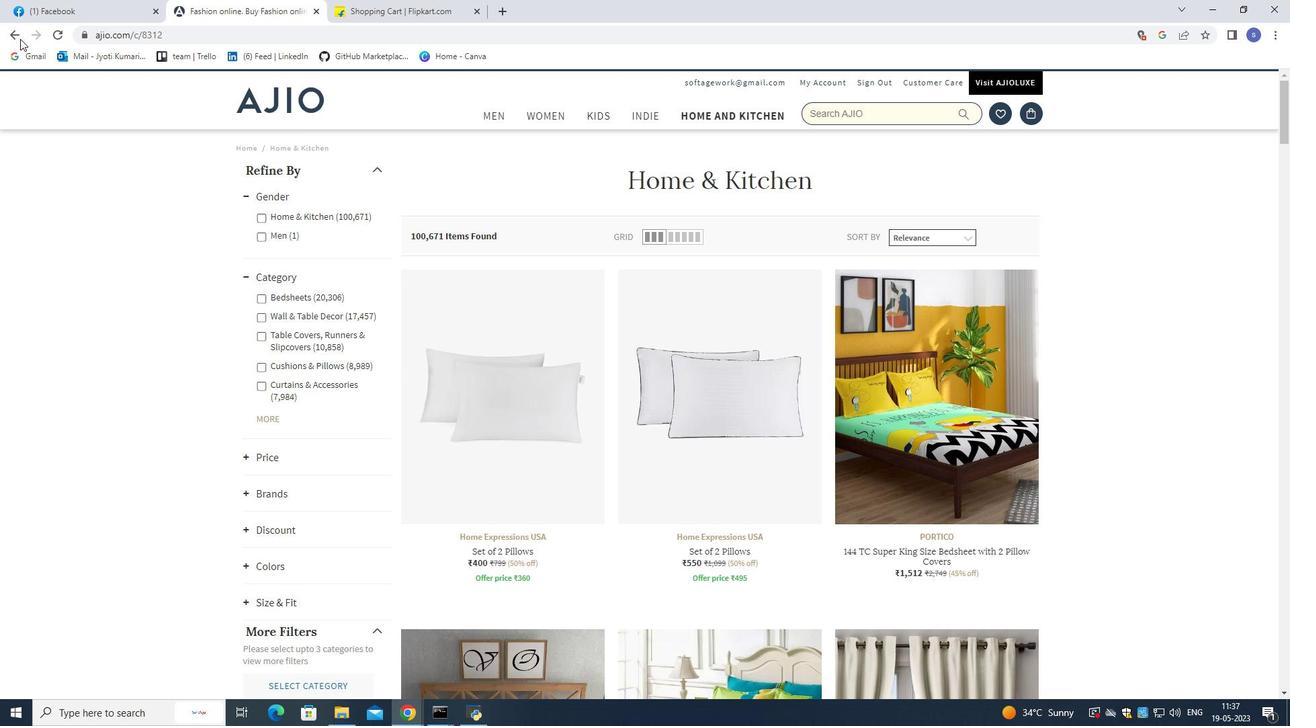 
Action: Mouse moved to (760, 110)
Screenshot: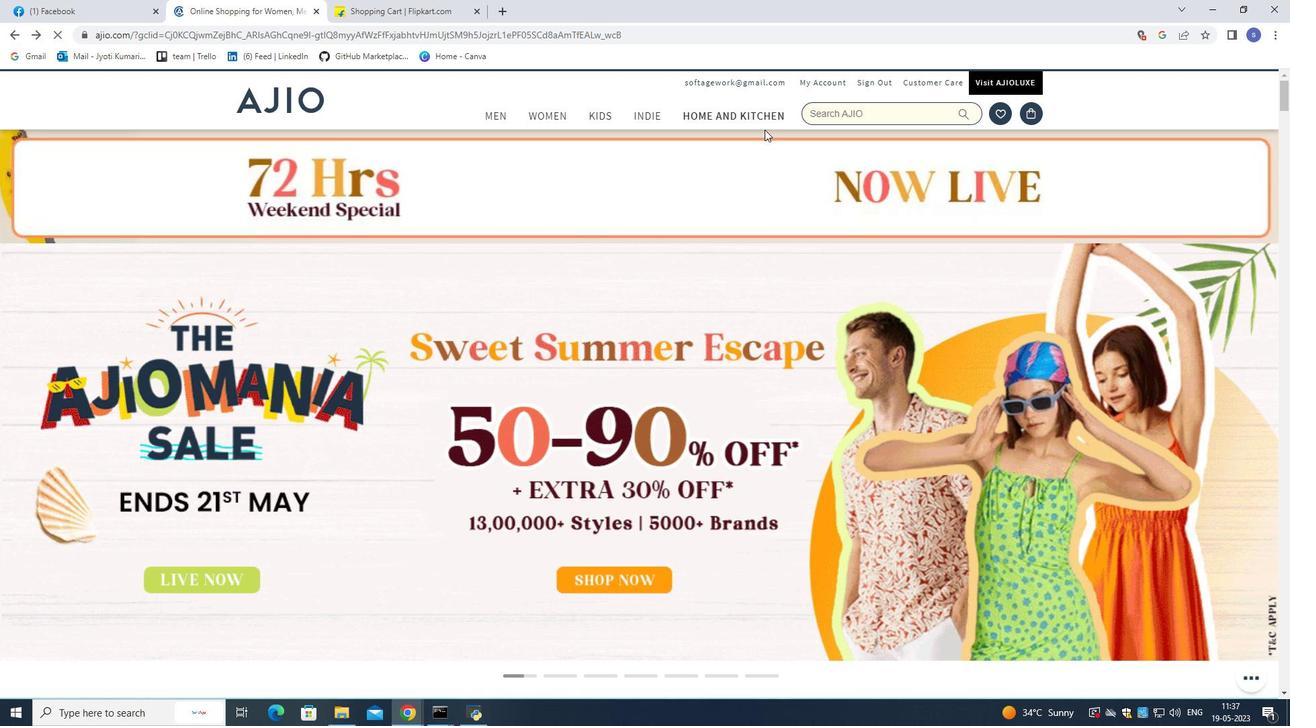 
Action: Mouse pressed left at (760, 110)
Screenshot: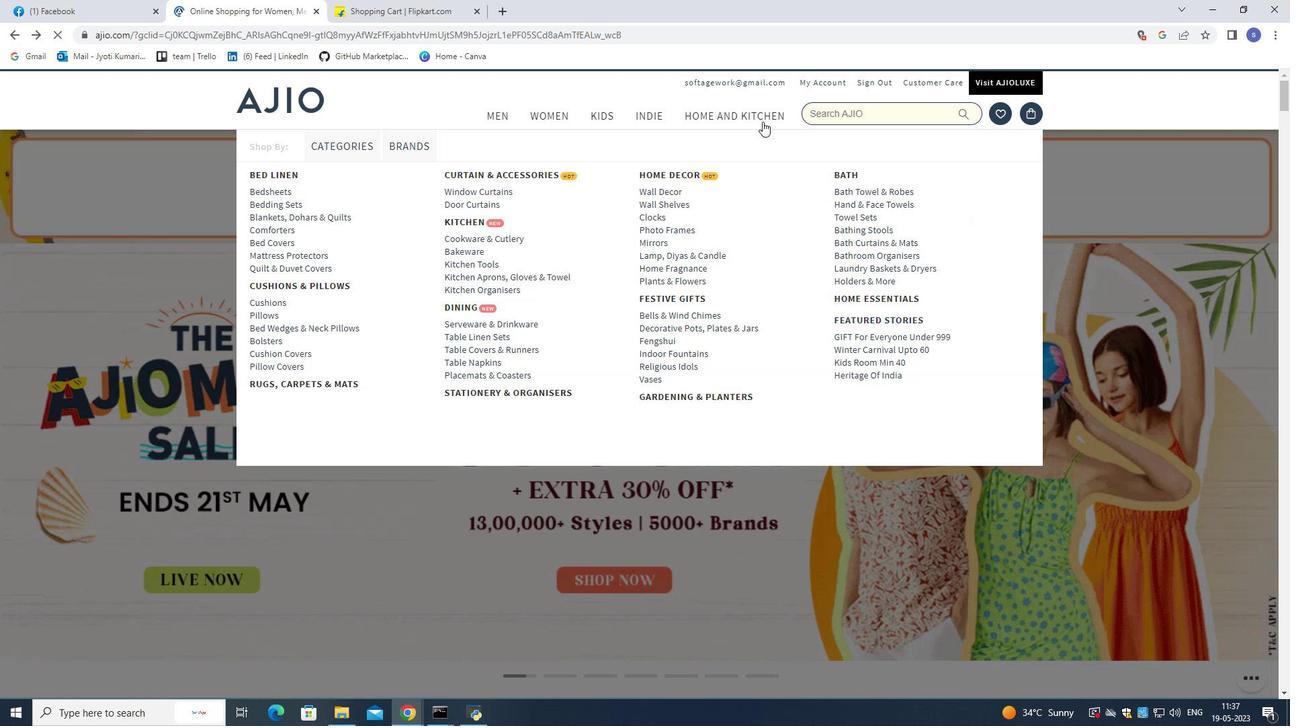
Action: Mouse moved to (898, 111)
Screenshot: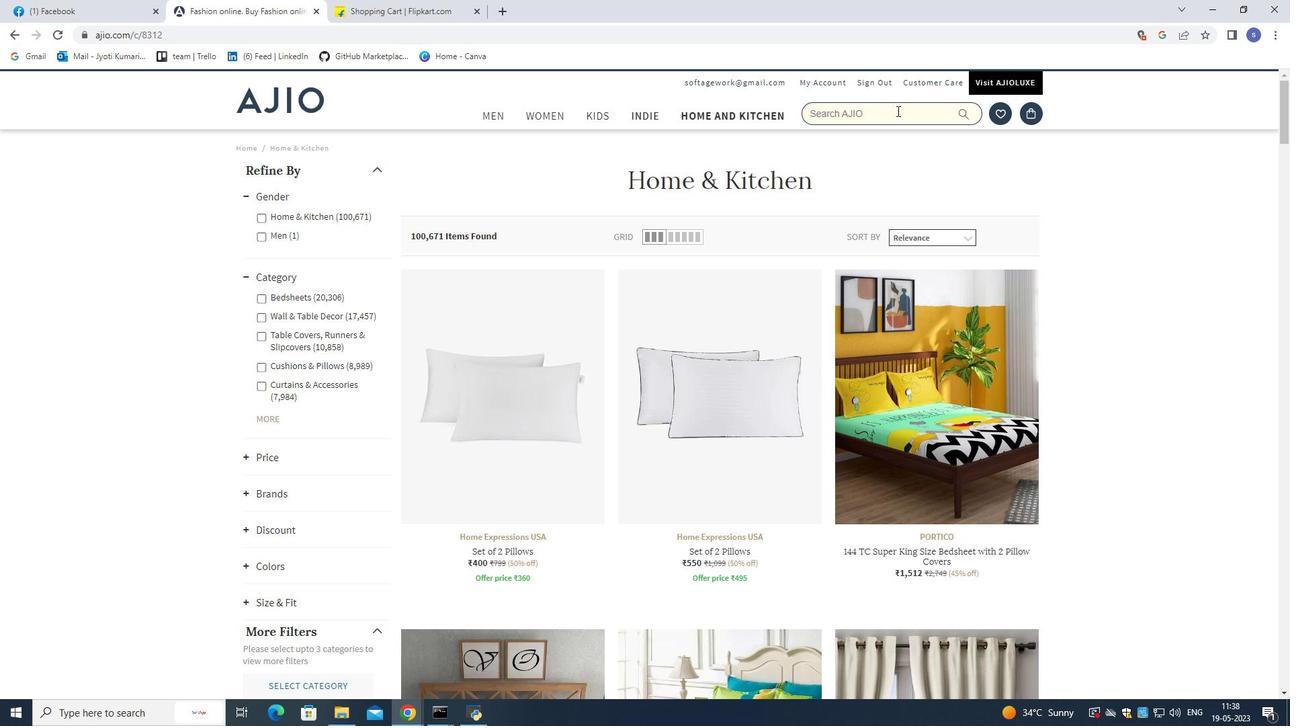 
Action: Mouse pressed left at (898, 111)
Screenshot: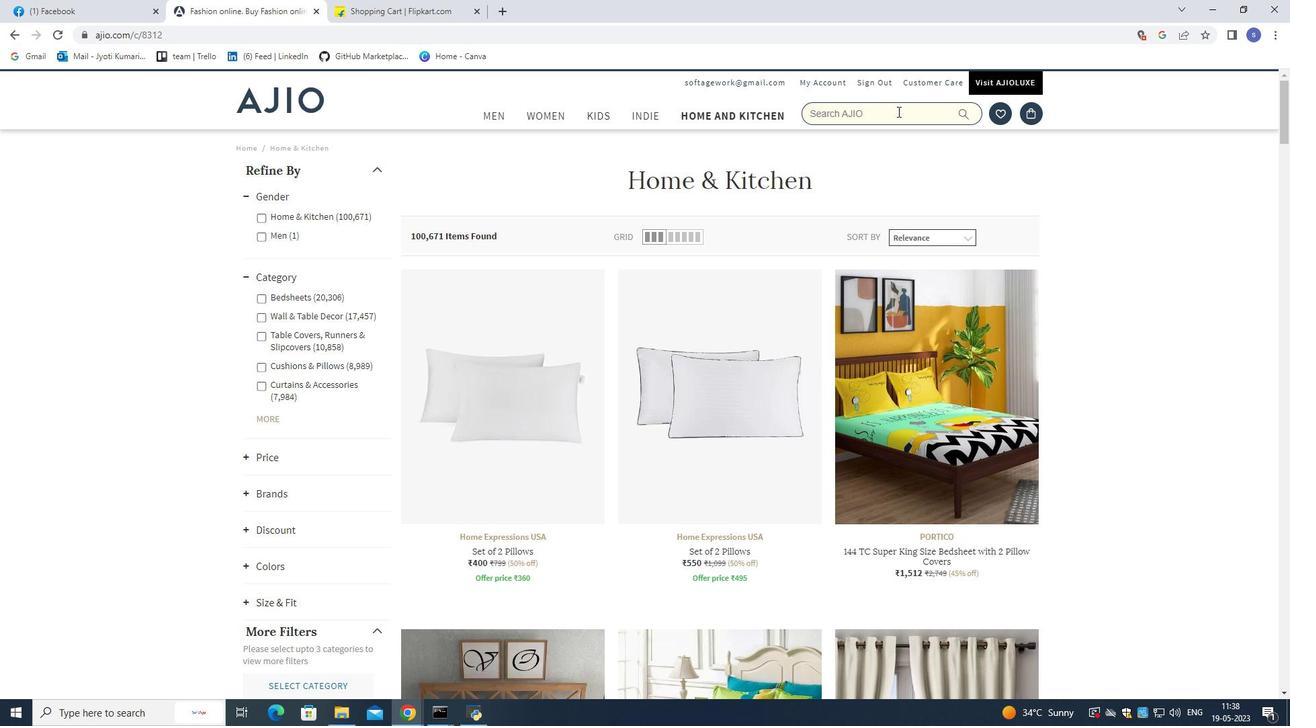 
Action: Mouse moved to (898, 111)
Screenshot: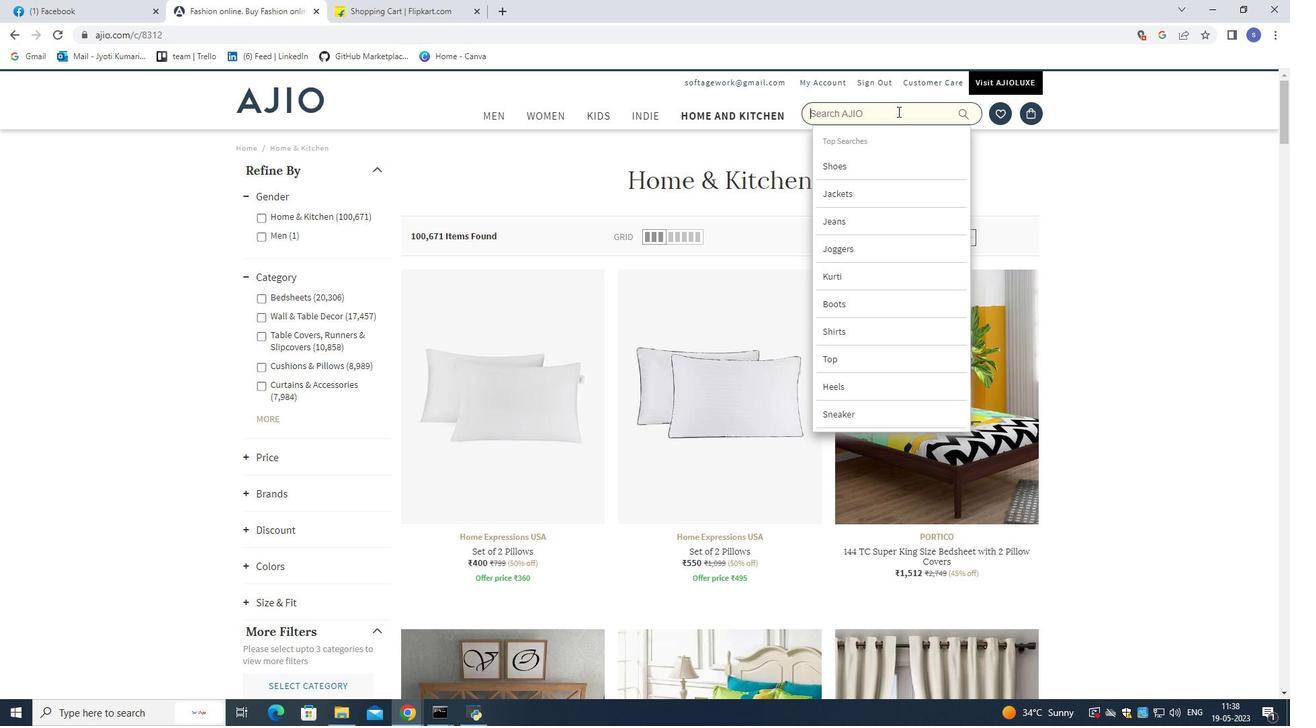 
Action: Key pressed electrics<Key.enter>
Screenshot: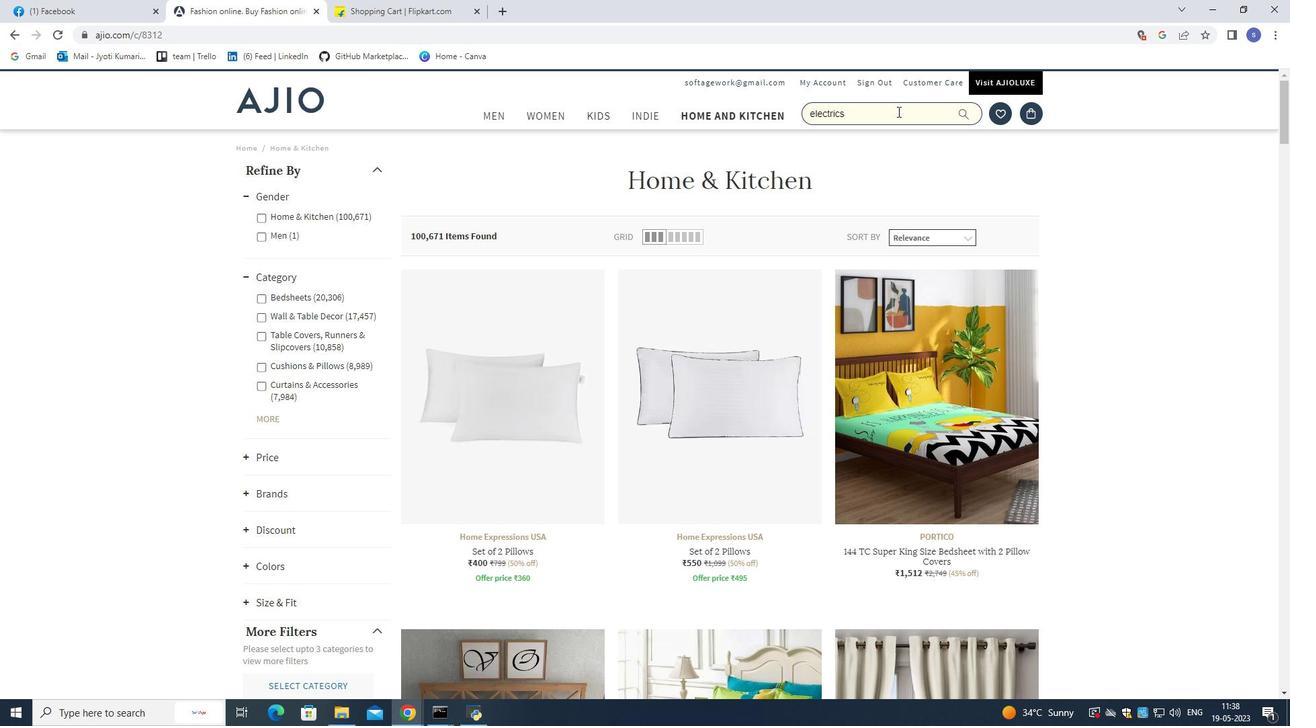 
Action: Mouse moved to (860, 116)
Screenshot: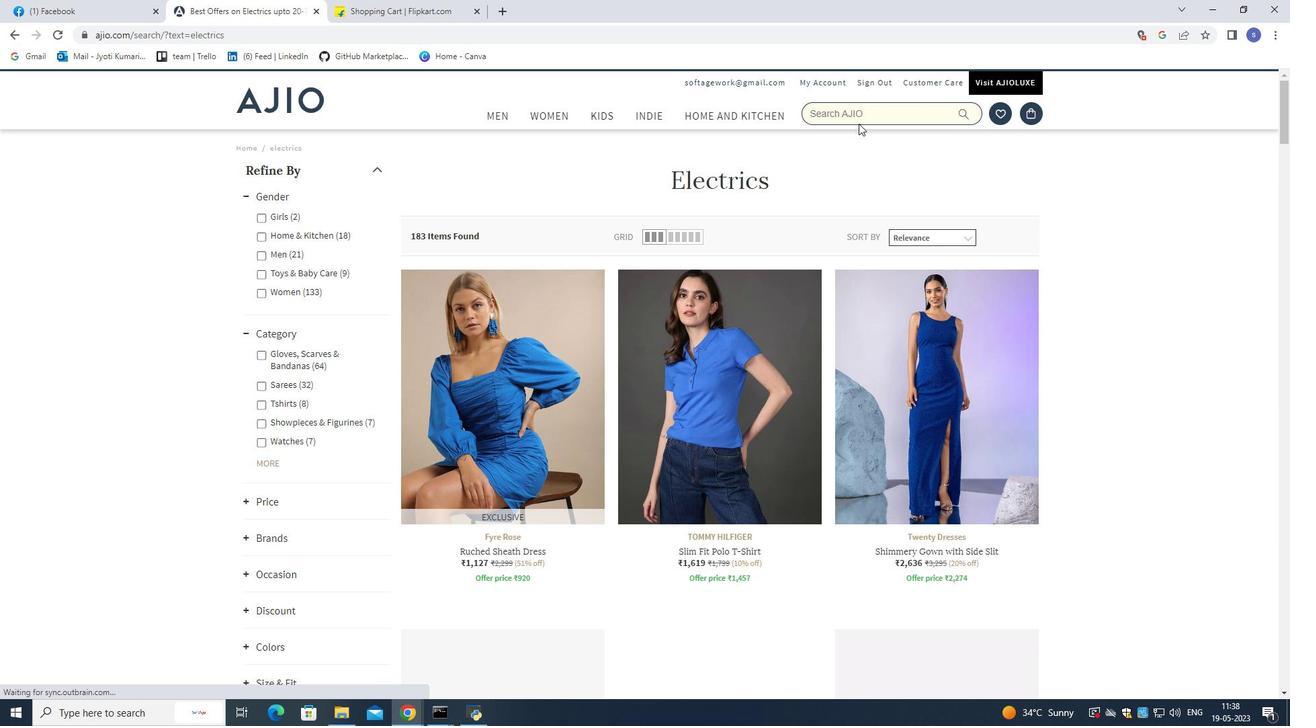 
Action: Mouse pressed left at (860, 116)
Screenshot: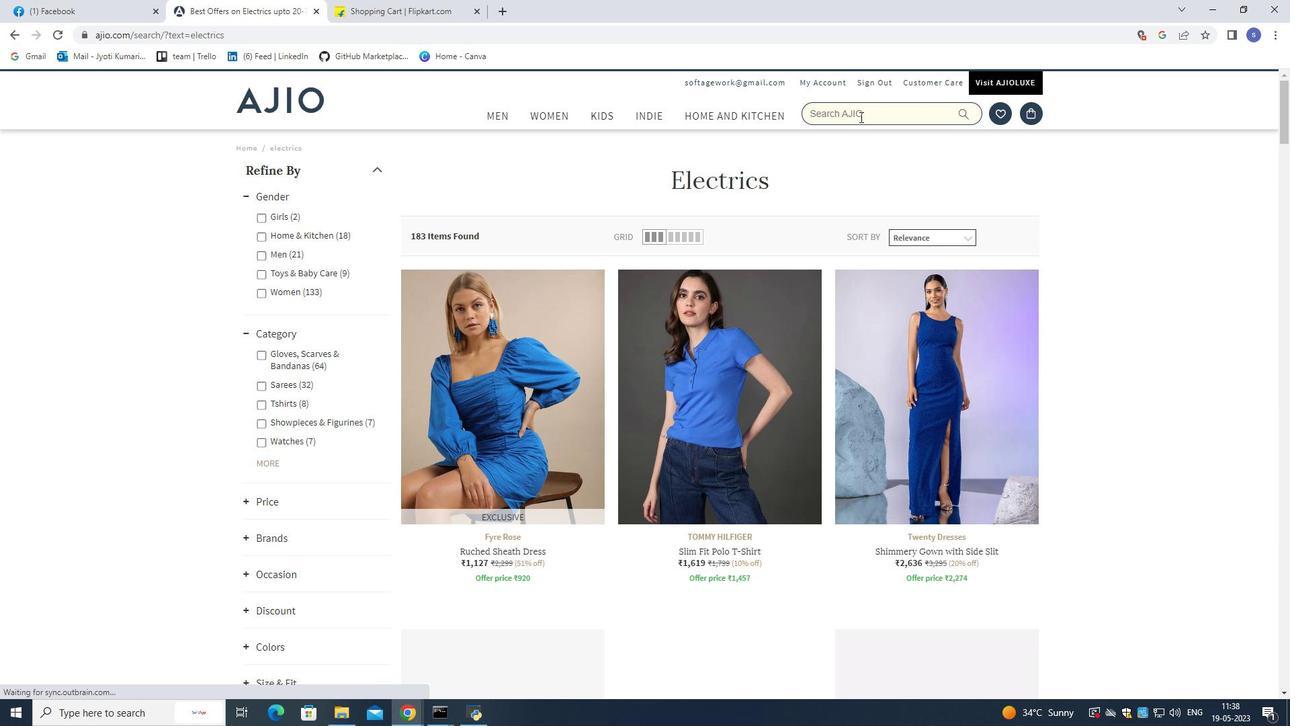 
Action: Mouse moved to (844, 107)
Screenshot: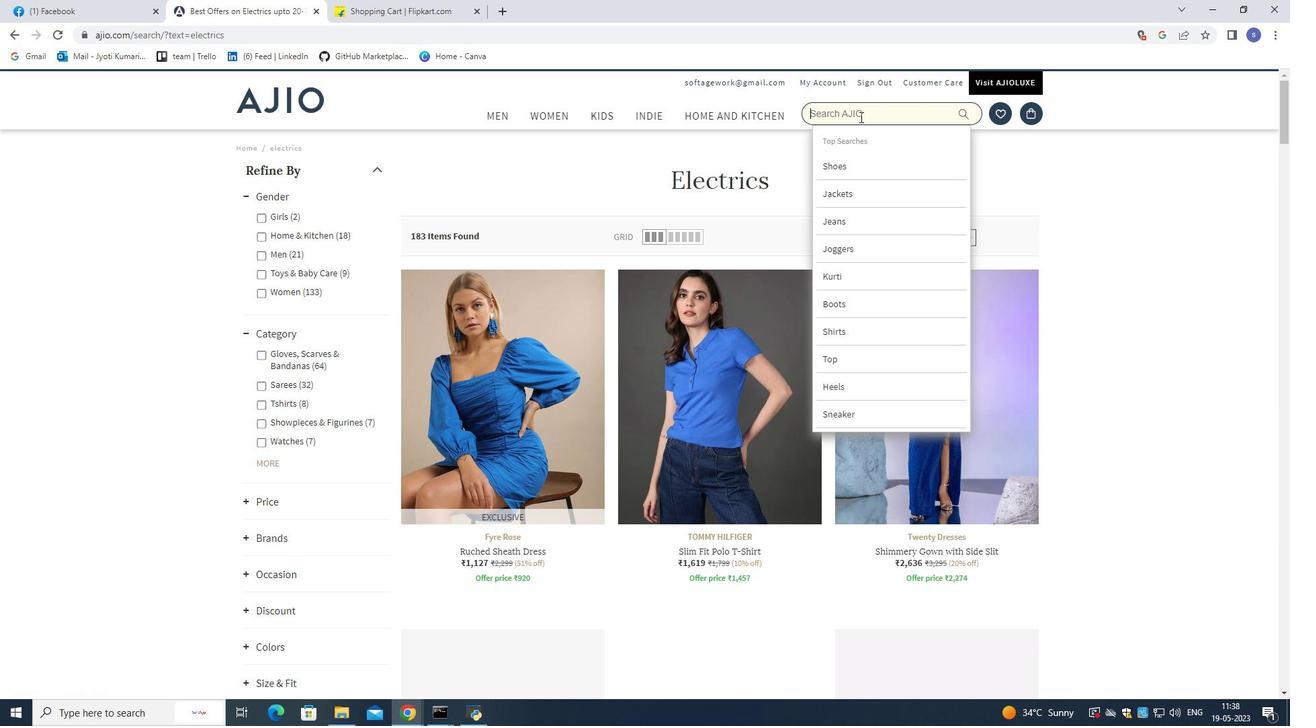 
Action: Key pressed electronics<Key.enter>
Screenshot: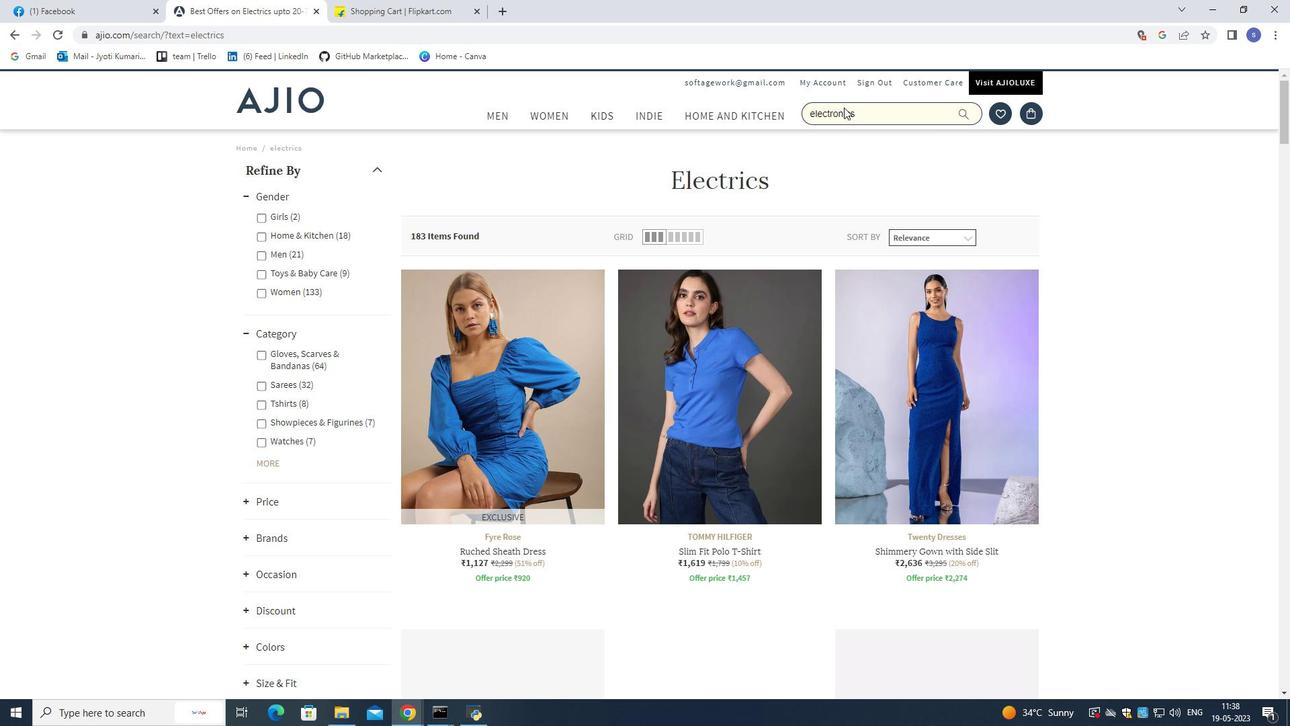 
Action: Mouse moved to (812, 180)
Screenshot: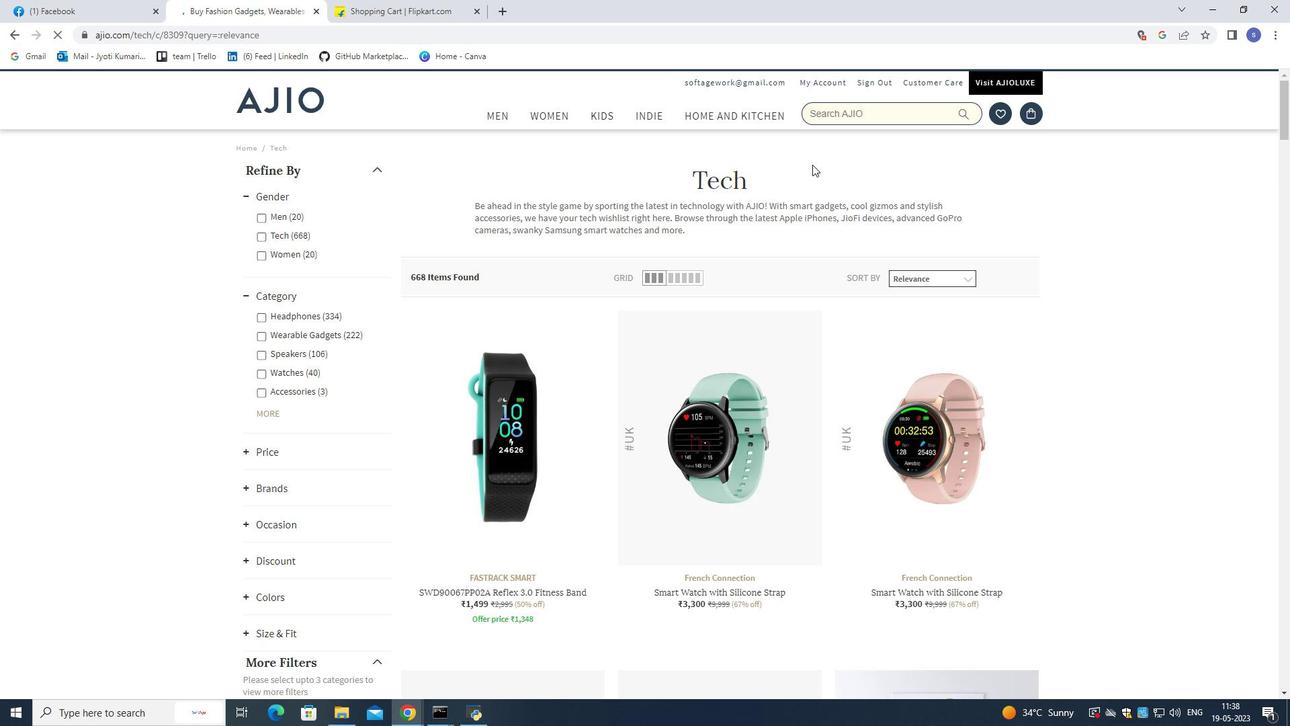 
Action: Mouse scrolled (812, 180) with delta (0, 0)
Screenshot: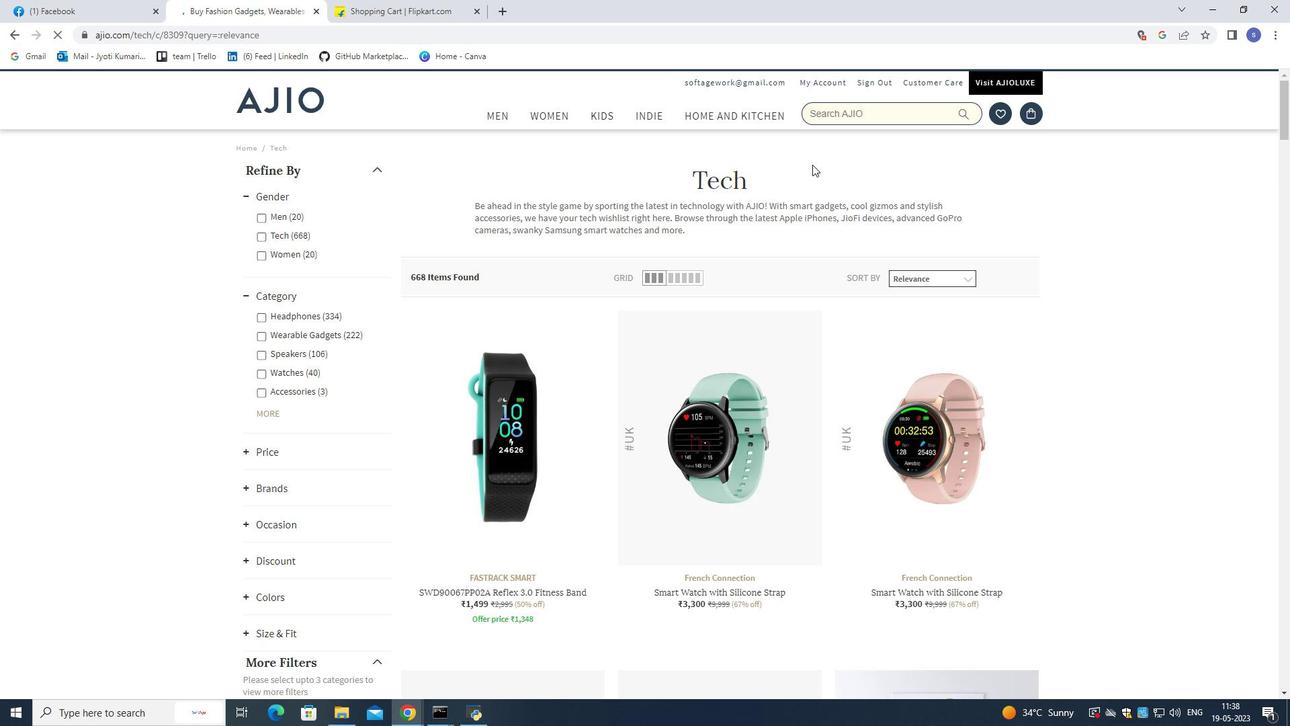 
Action: Mouse moved to (813, 188)
Screenshot: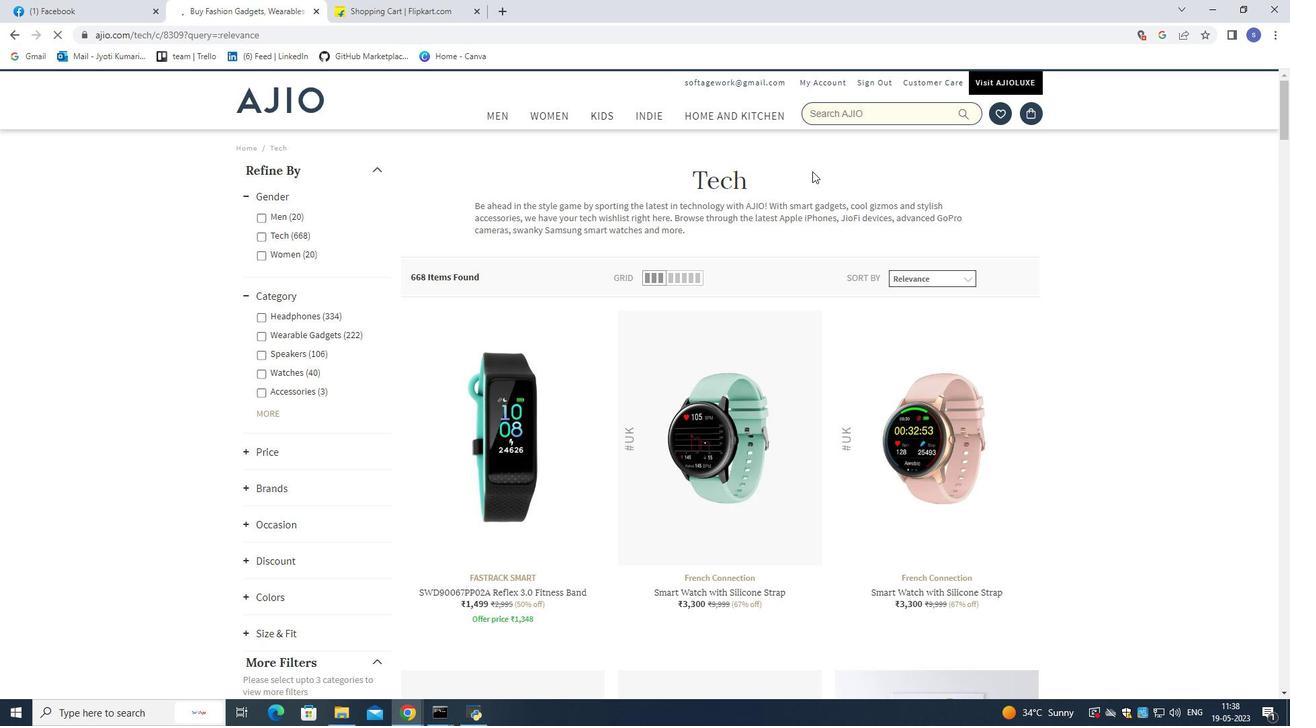 
Action: Mouse scrolled (813, 188) with delta (0, 0)
Screenshot: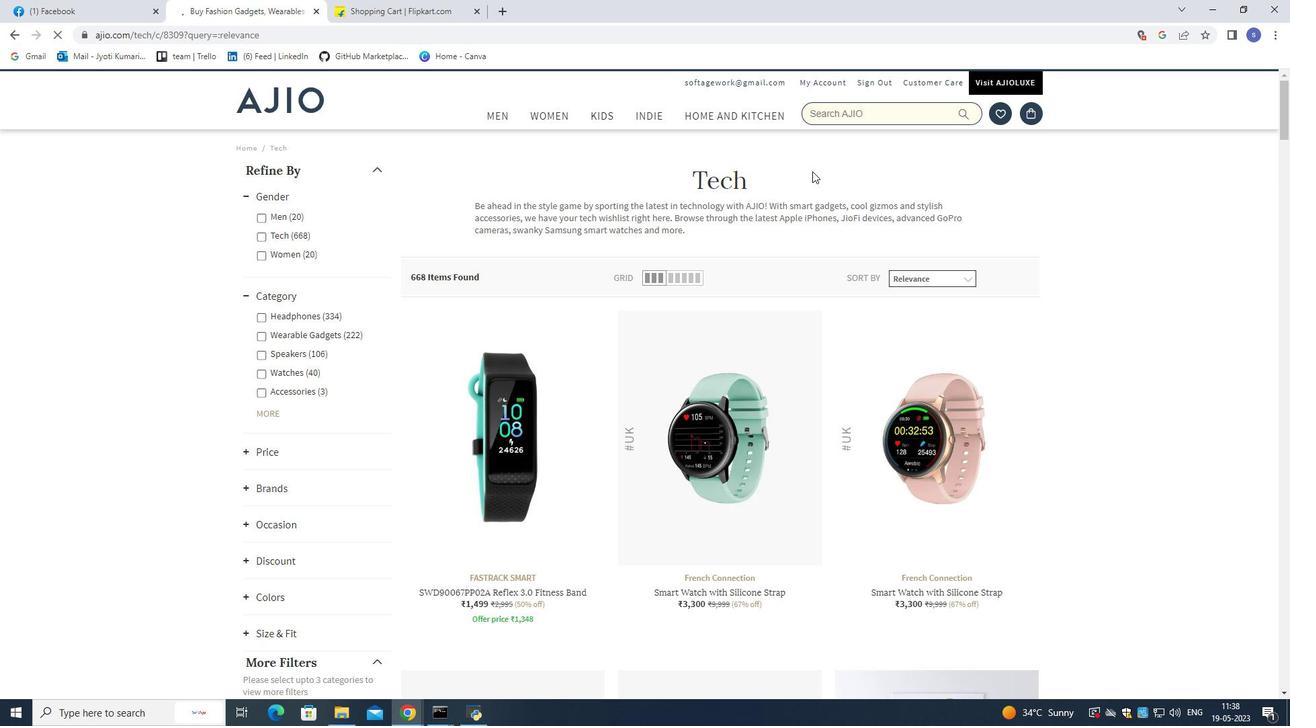
Action: Mouse moved to (815, 193)
Screenshot: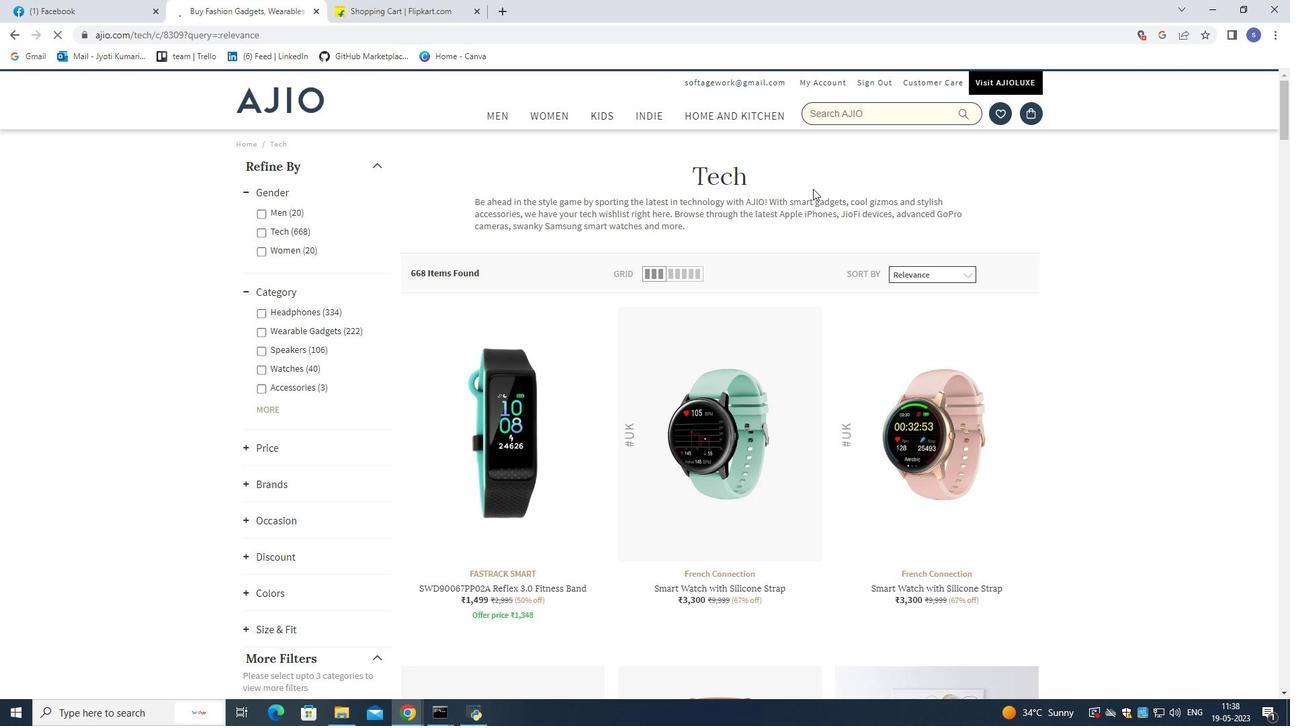 
Action: Mouse scrolled (815, 192) with delta (0, 0)
Screenshot: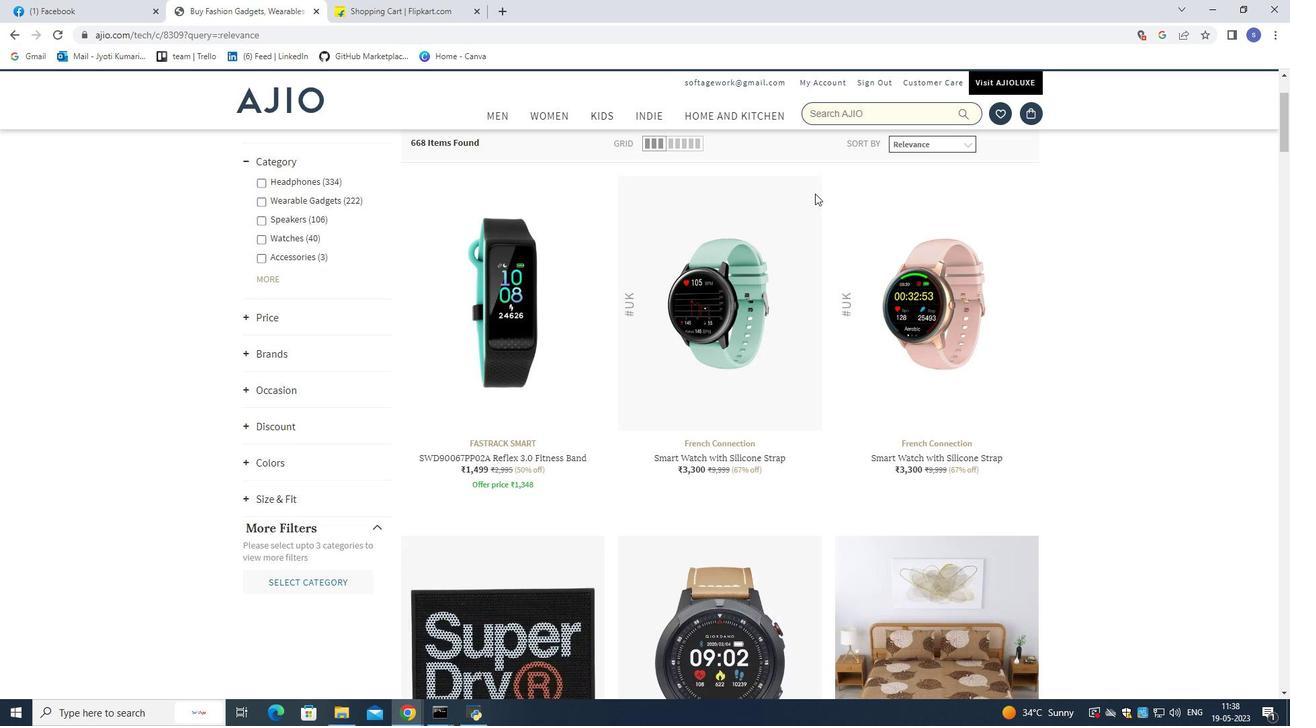 
Action: Mouse scrolled (815, 192) with delta (0, 0)
Screenshot: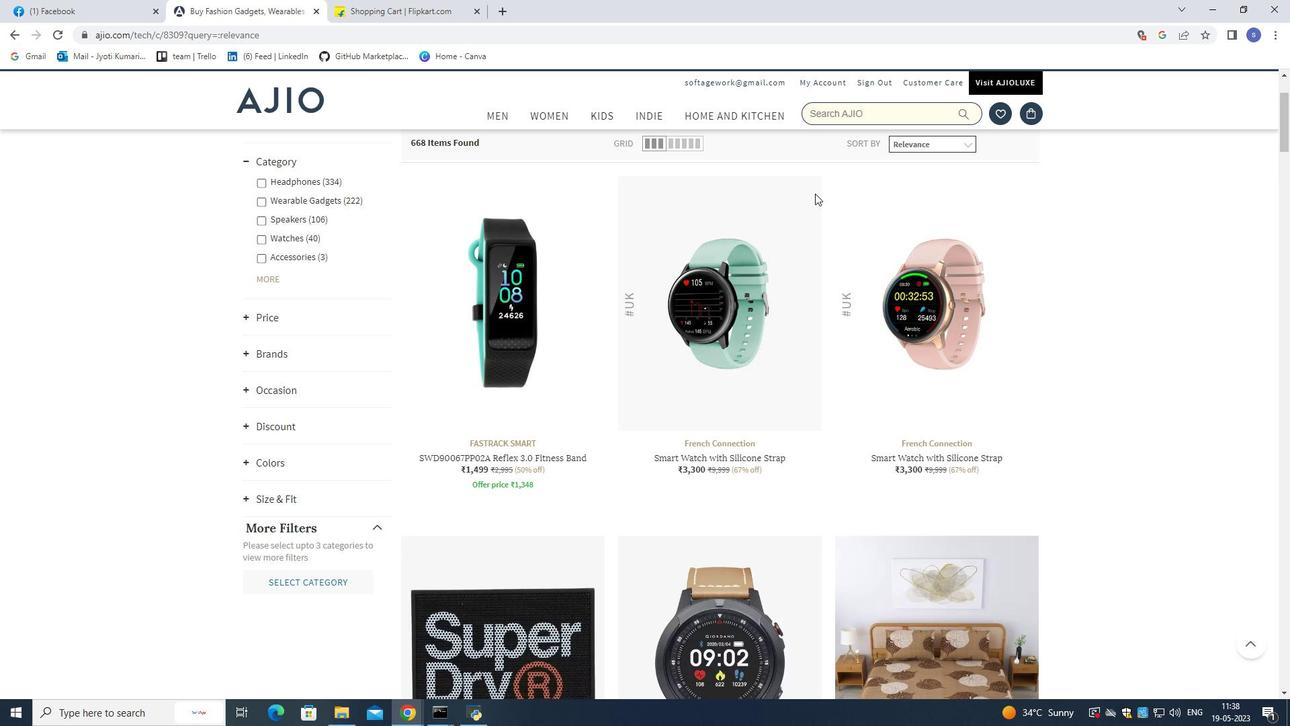 
Action: Mouse moved to (815, 194)
Screenshot: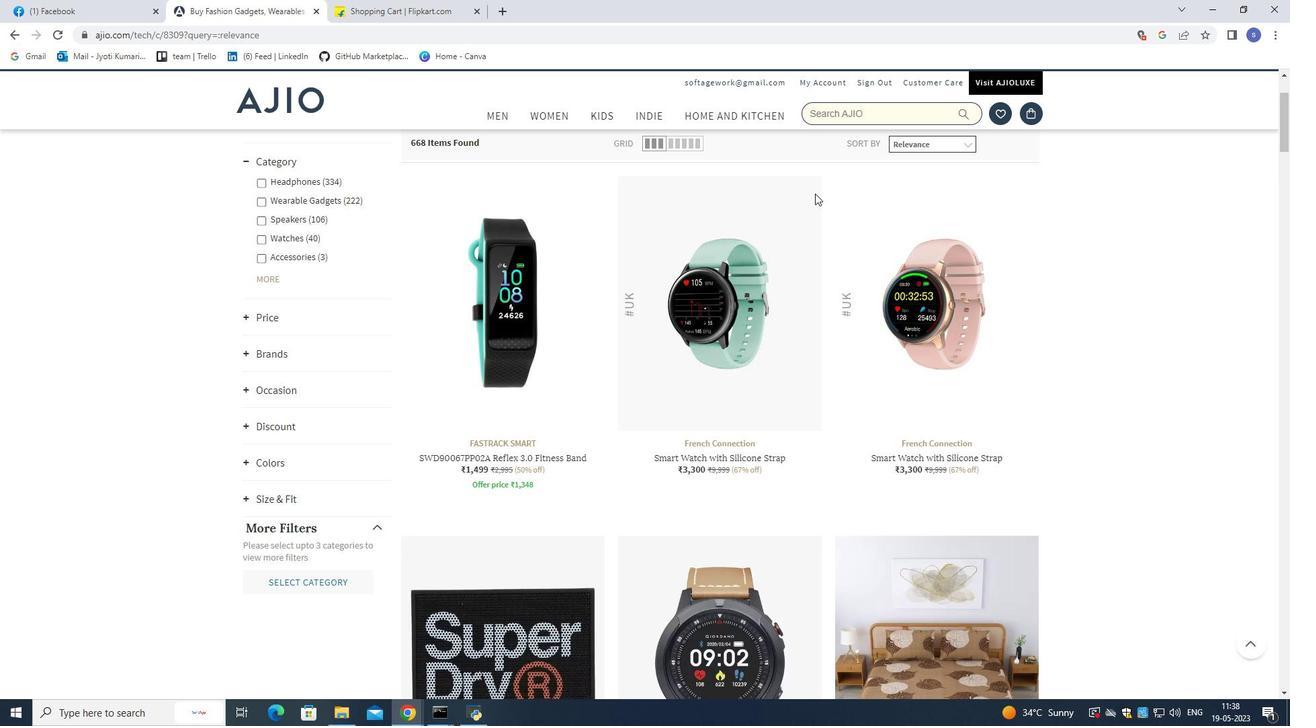 
Action: Mouse scrolled (815, 193) with delta (0, 0)
Screenshot: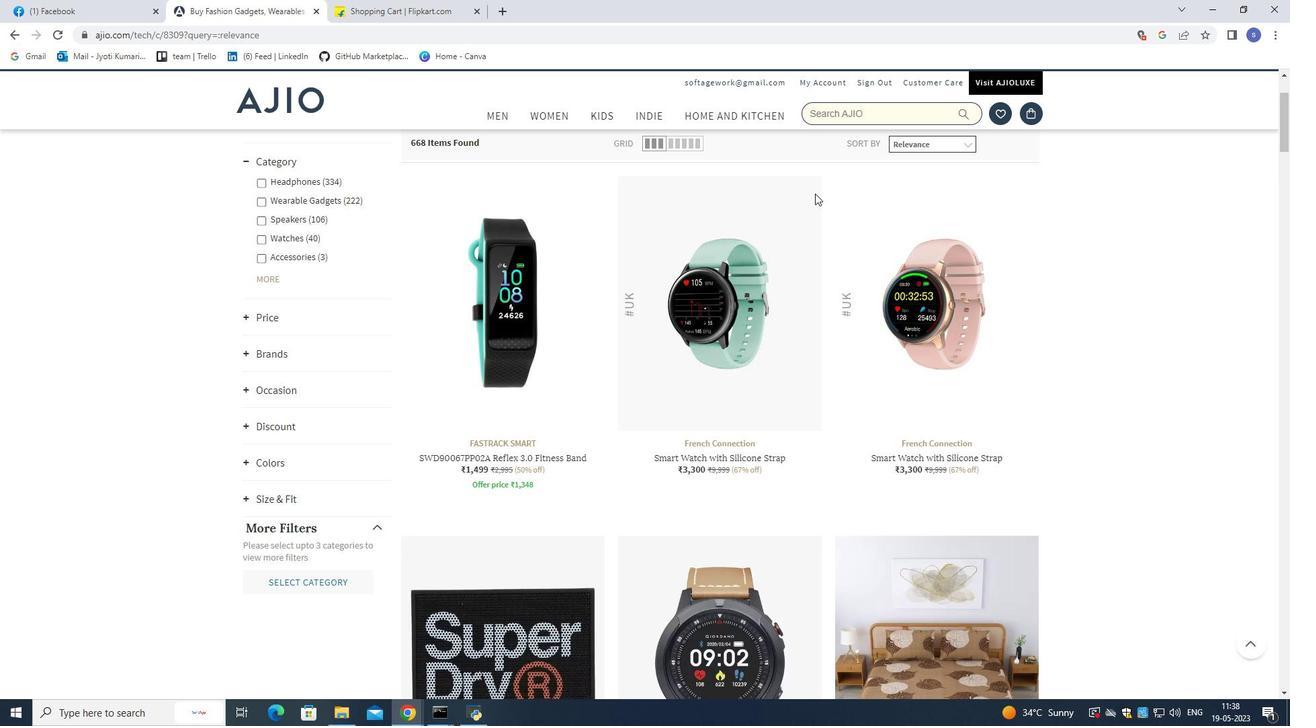 
Action: Mouse scrolled (815, 193) with delta (0, 0)
Screenshot: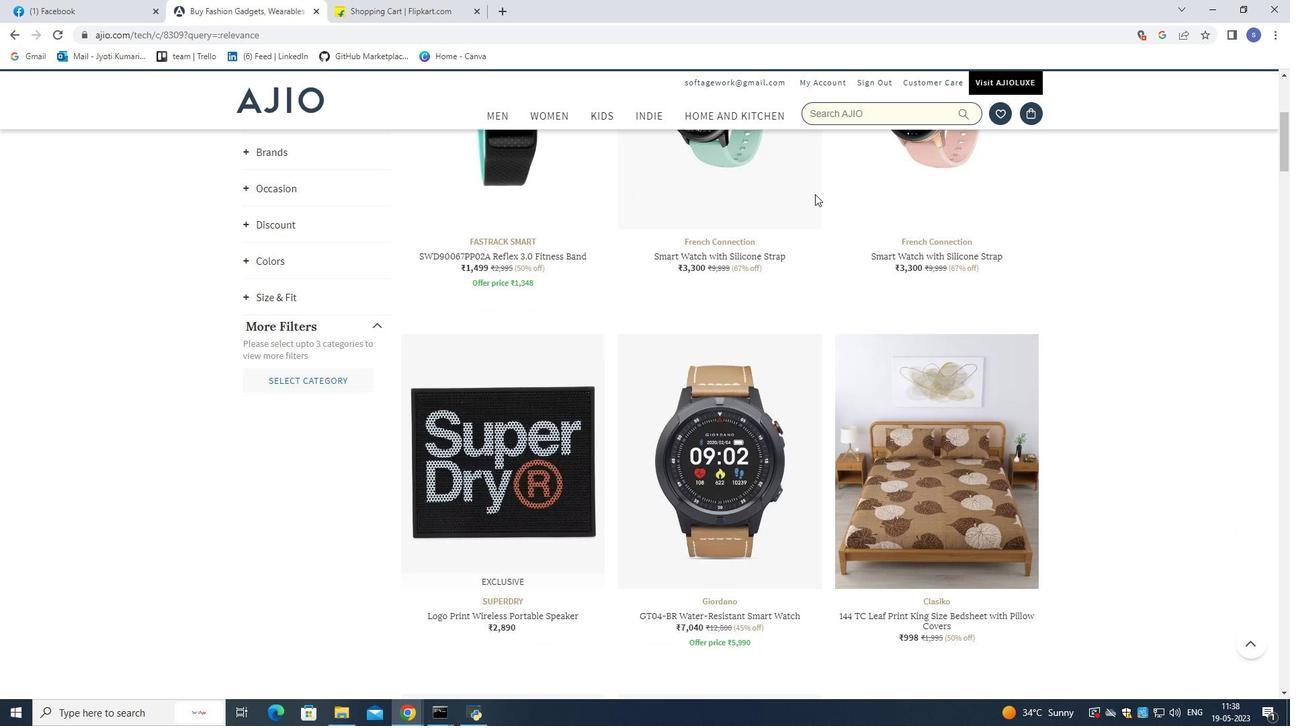 
Action: Mouse scrolled (815, 193) with delta (0, 0)
Screenshot: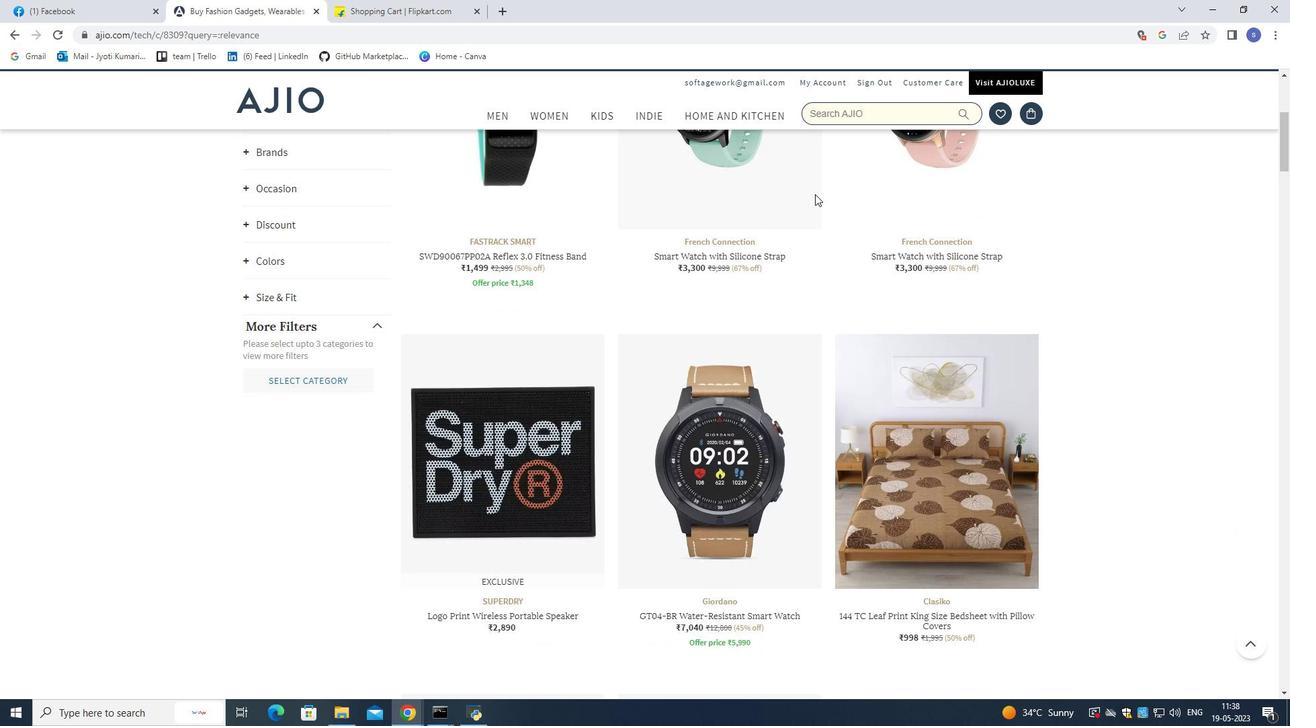 
Action: Mouse scrolled (815, 193) with delta (0, 0)
Screenshot: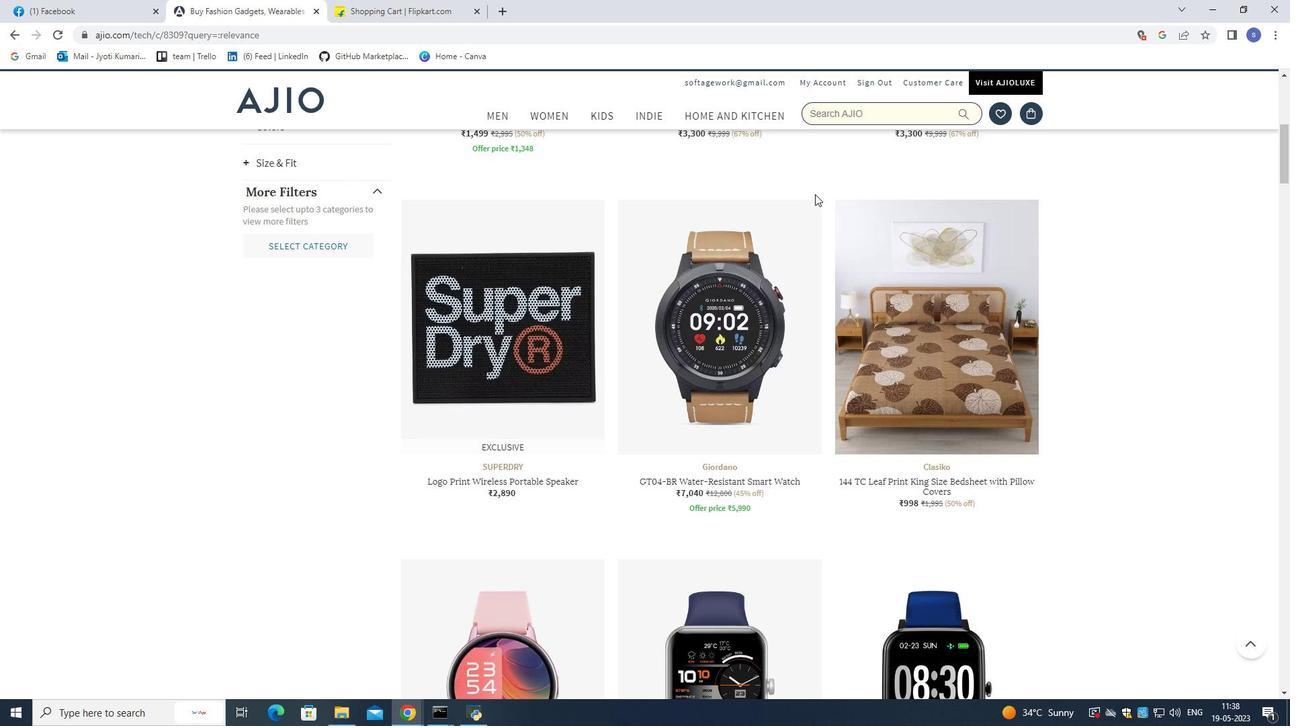 
Action: Mouse scrolled (815, 193) with delta (0, 0)
Screenshot: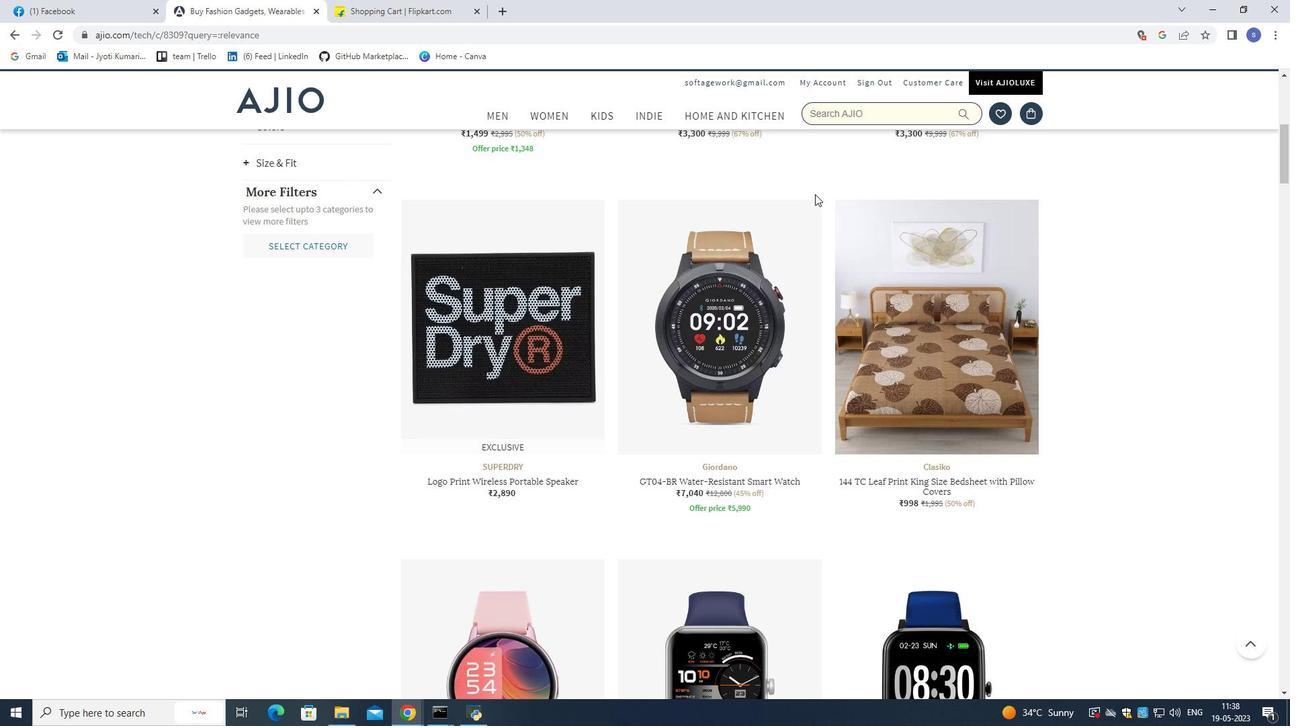 
Action: Mouse scrolled (815, 193) with delta (0, 0)
Screenshot: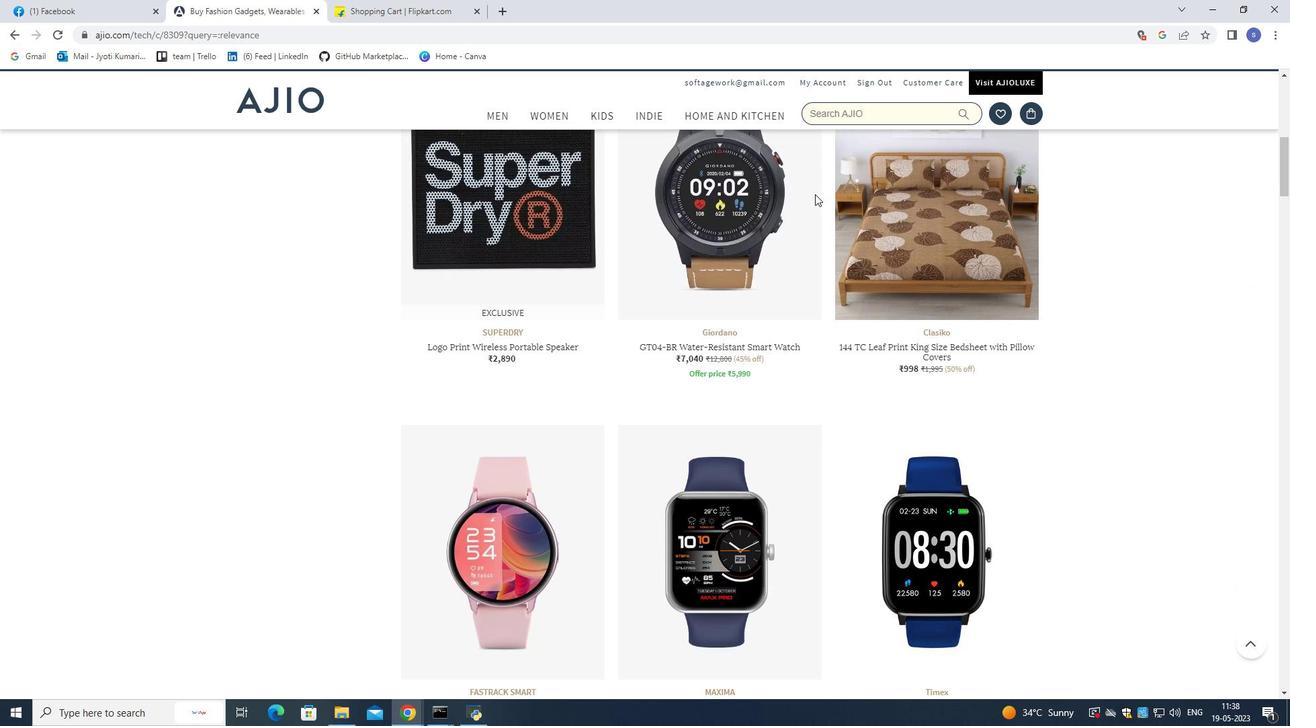 
Action: Mouse scrolled (815, 193) with delta (0, 0)
Screenshot: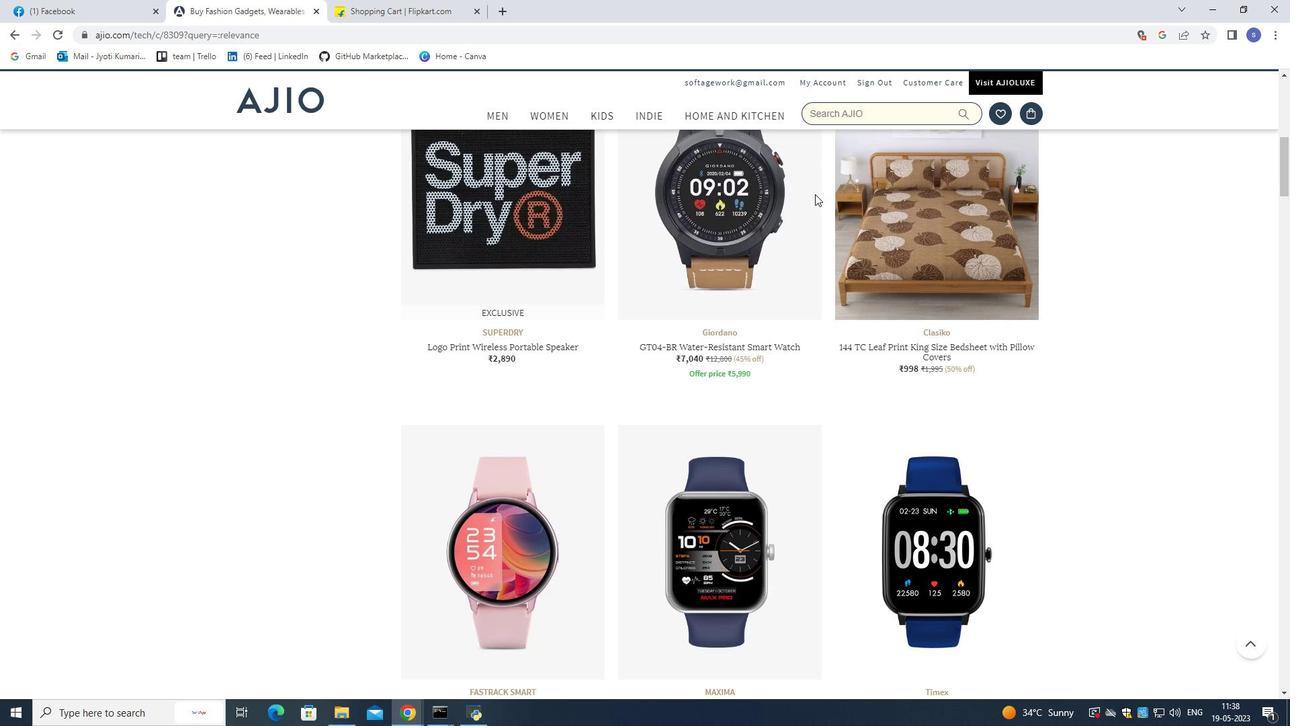 
Action: Mouse moved to (815, 194)
Screenshot: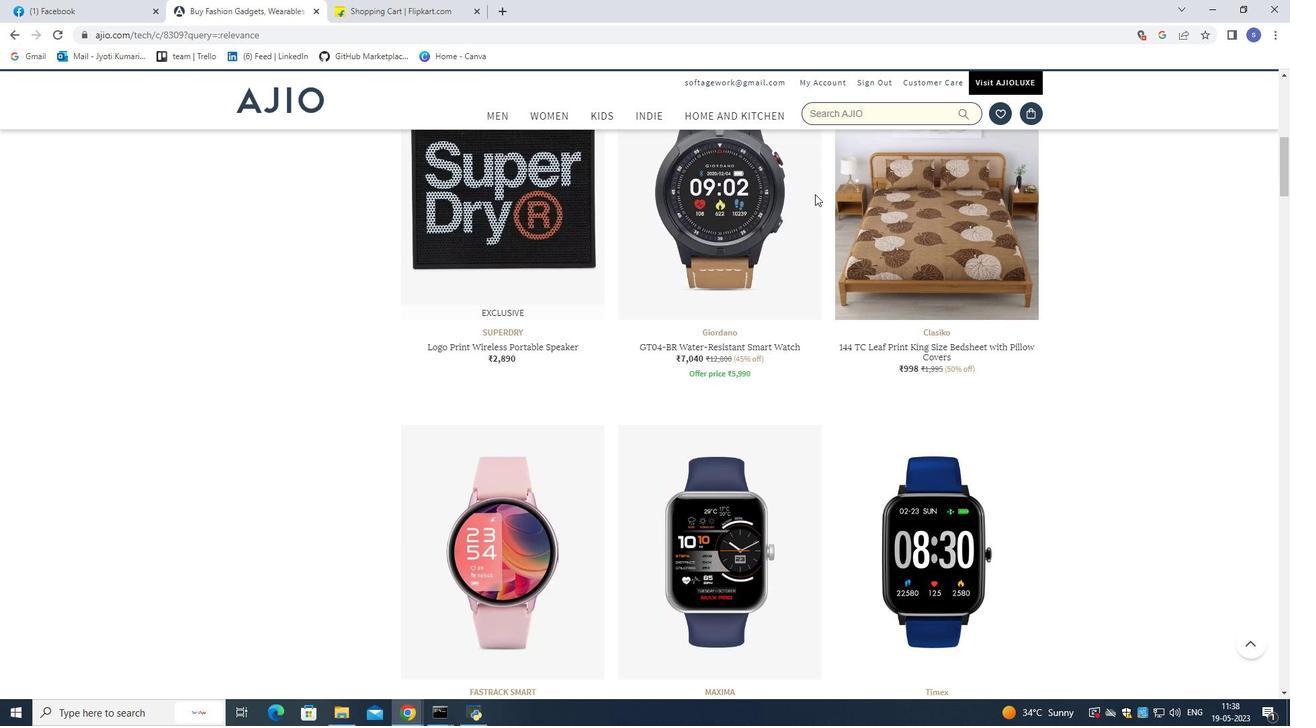 
Action: Mouse scrolled (815, 194) with delta (0, 0)
Screenshot: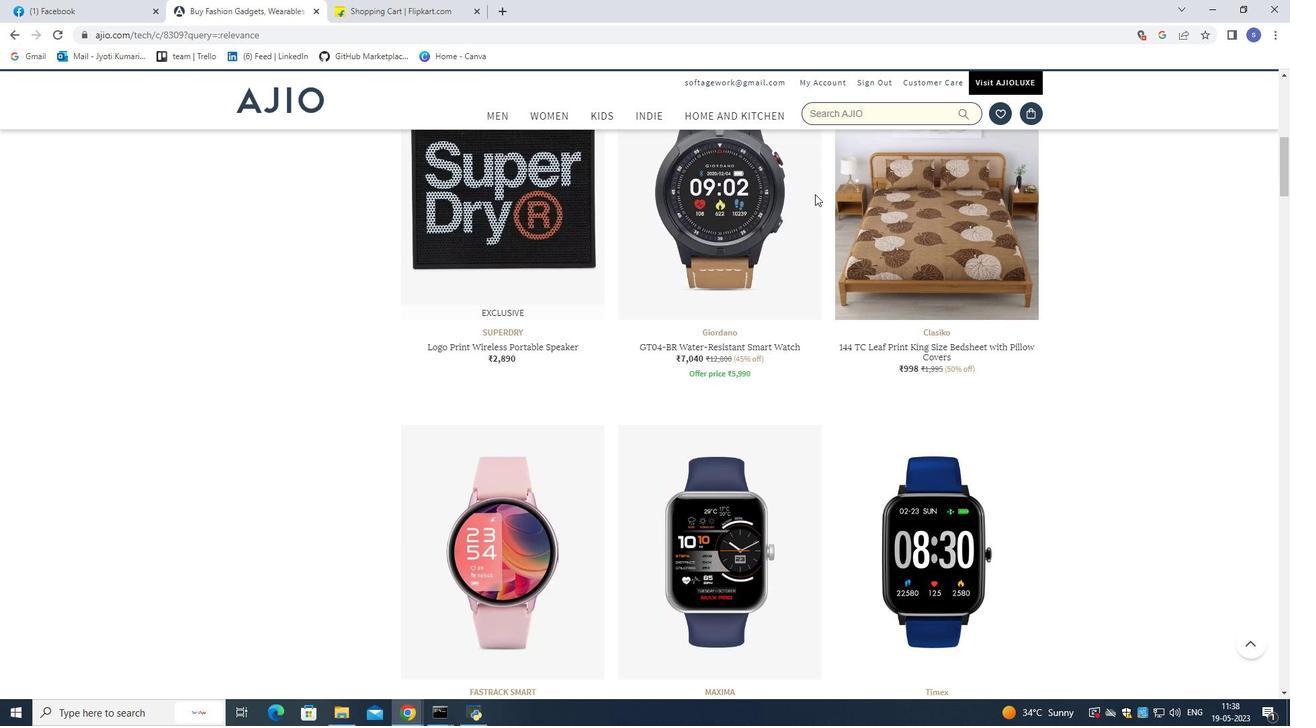 
Action: Mouse moved to (714, 333)
Screenshot: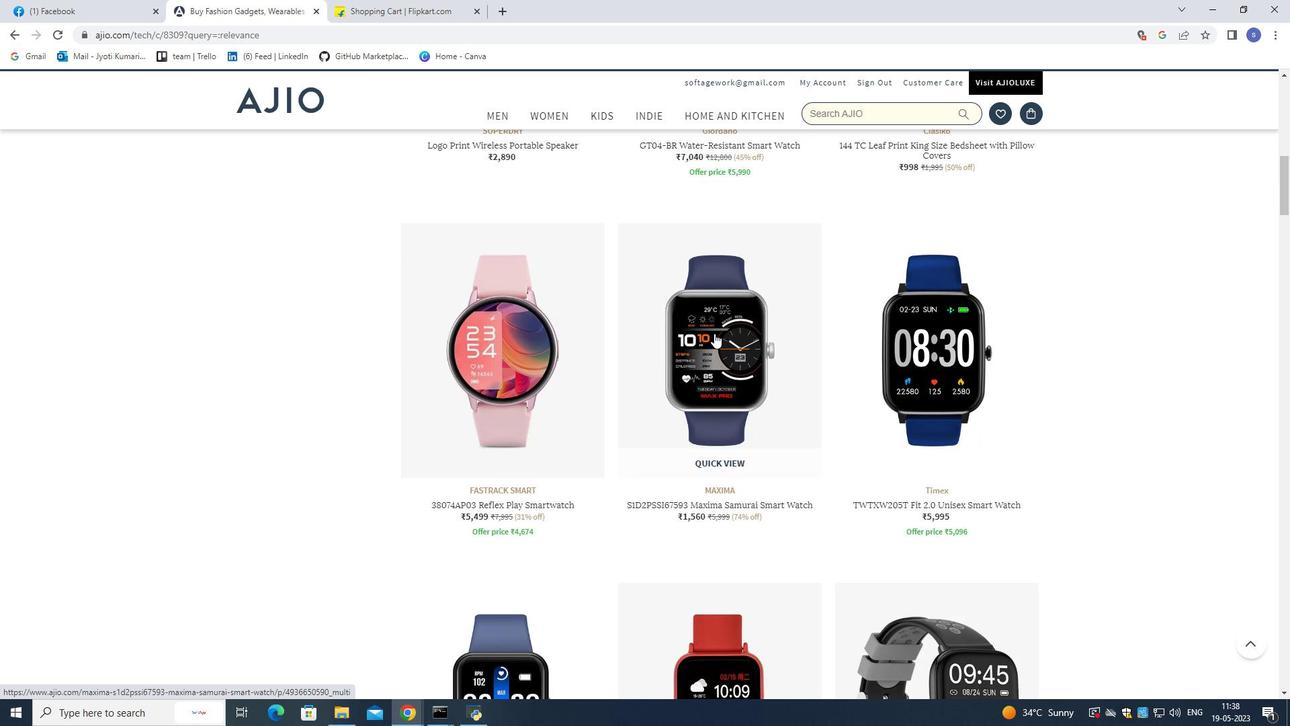 
Action: Mouse pressed left at (714, 333)
Screenshot: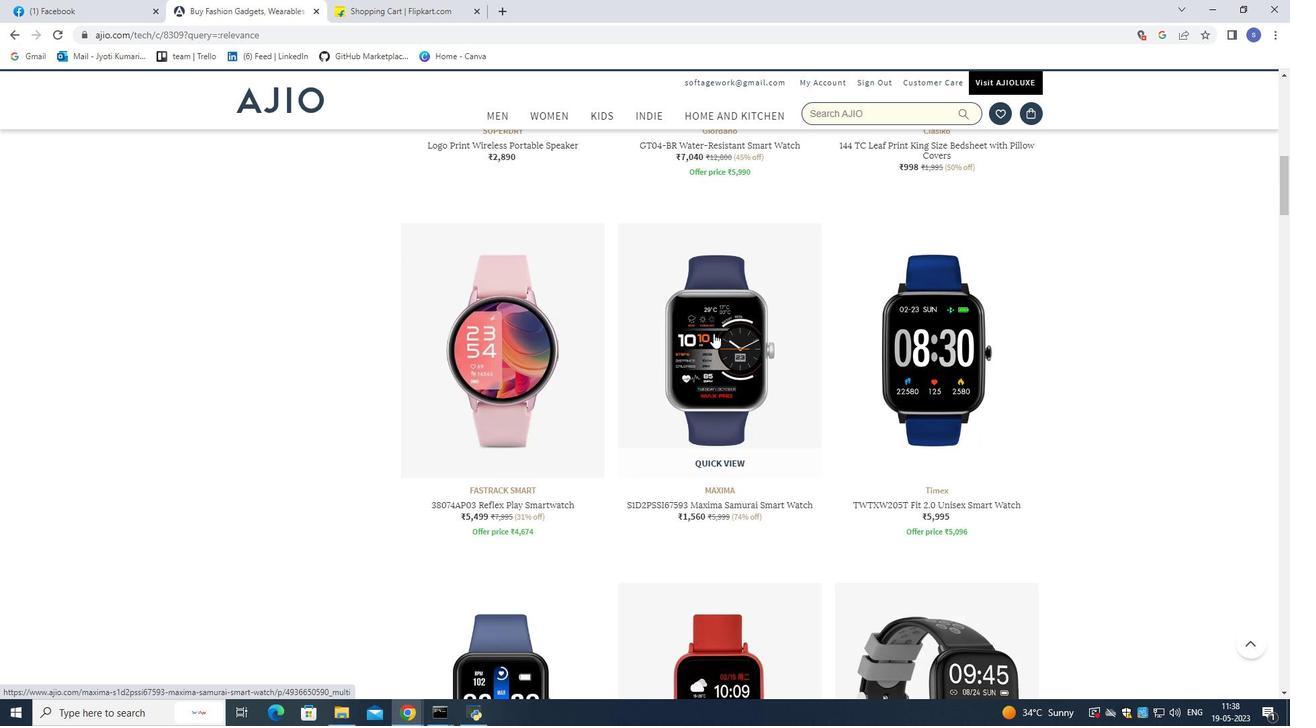 
Action: Mouse moved to (626, 315)
Screenshot: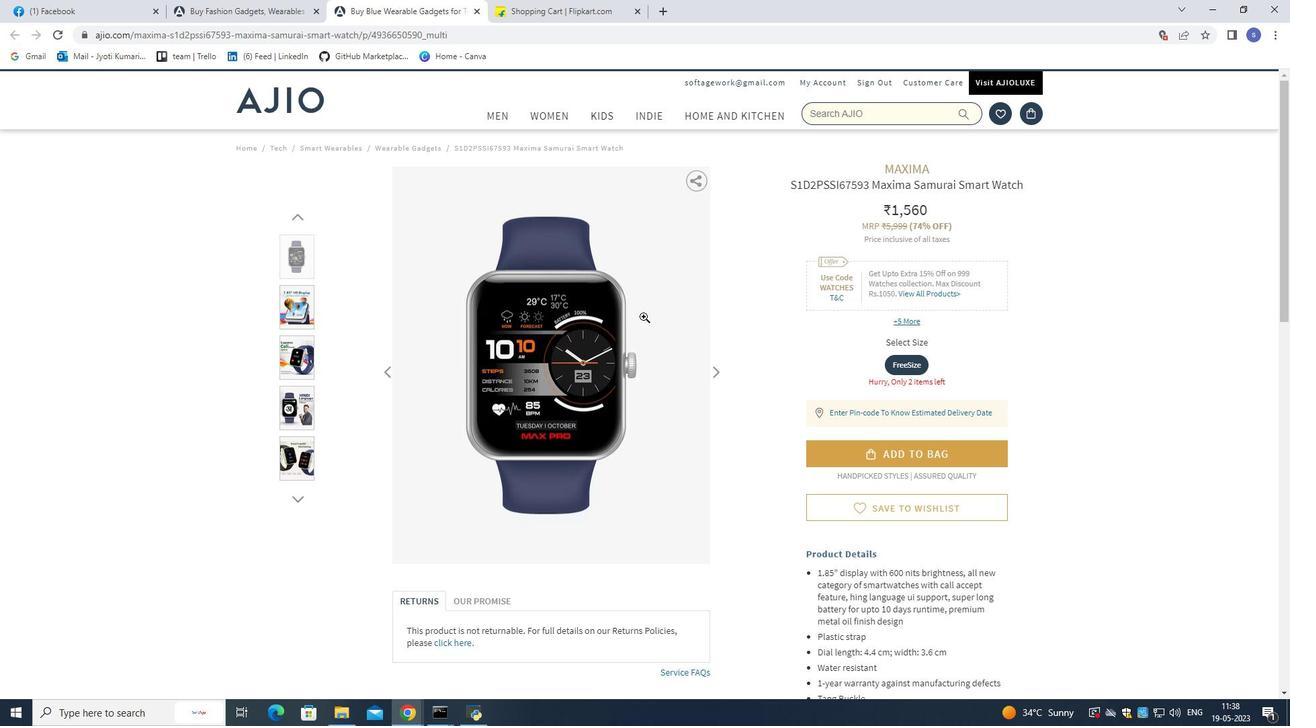 
Action: Mouse scrolled (626, 315) with delta (0, 0)
Screenshot: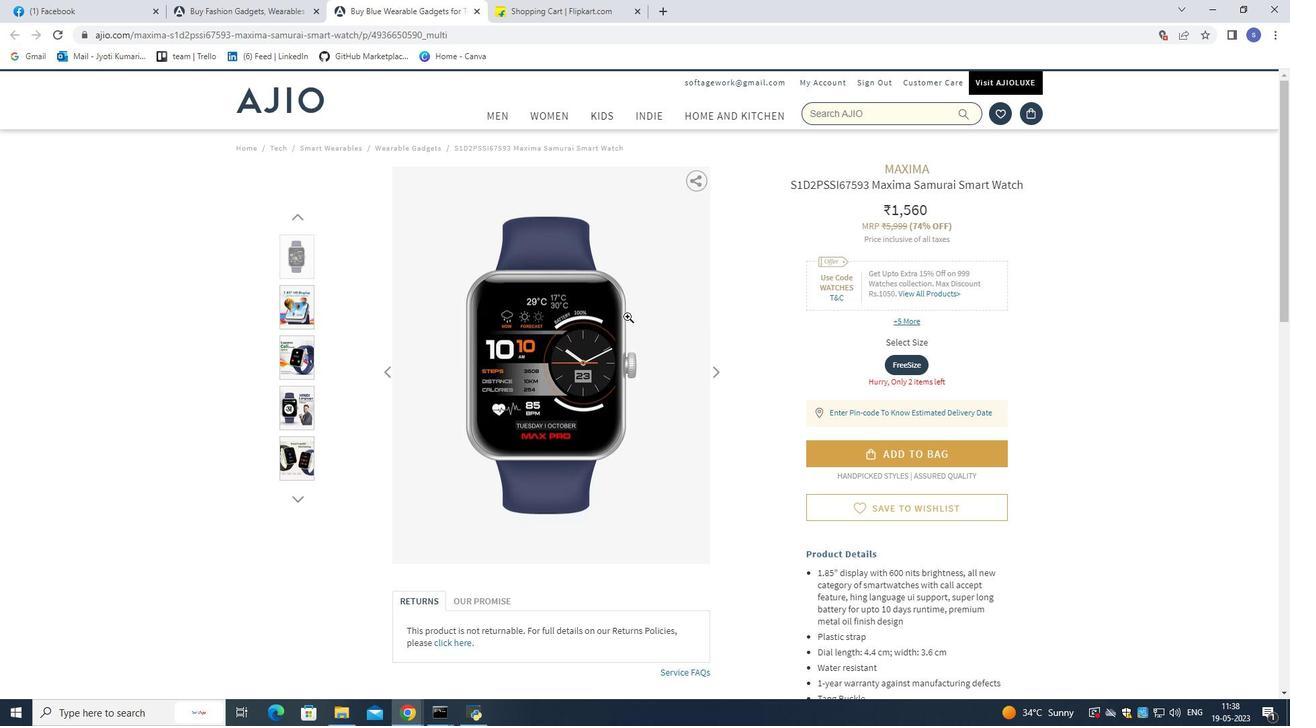 
Action: Mouse scrolled (626, 315) with delta (0, 0)
Screenshot: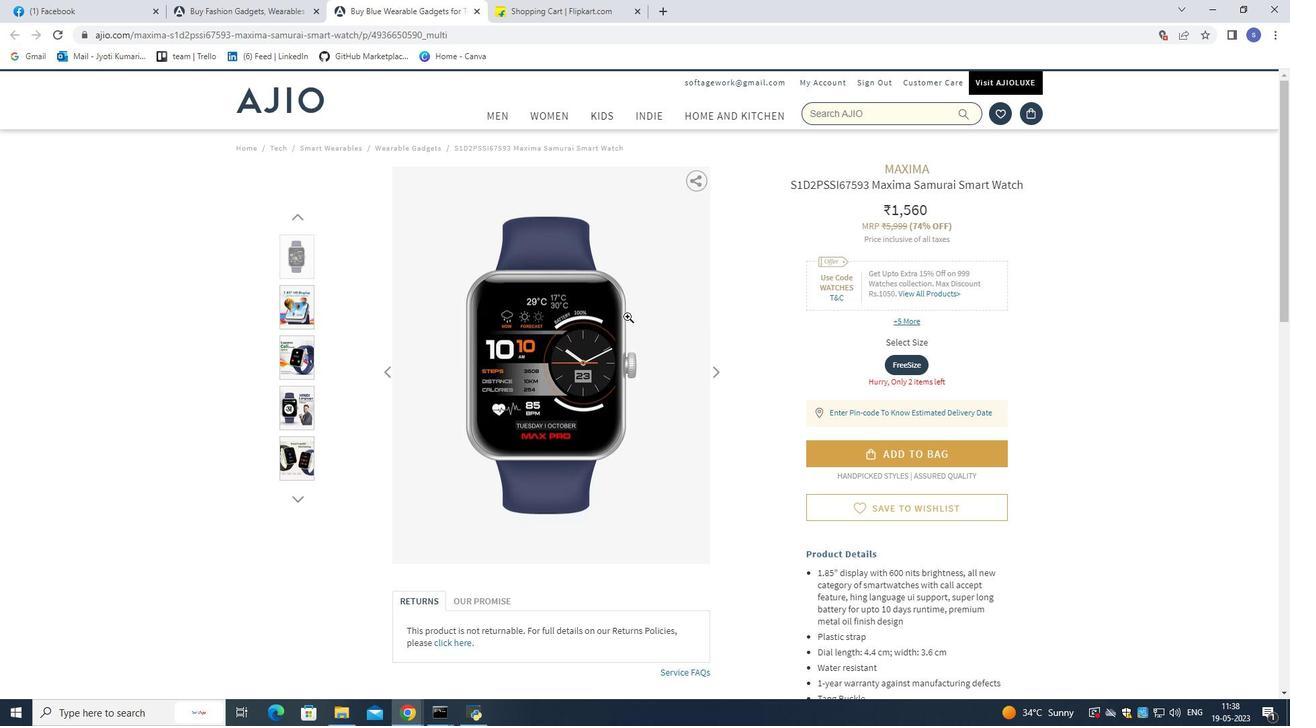 
Action: Mouse scrolled (626, 315) with delta (0, 0)
Screenshot: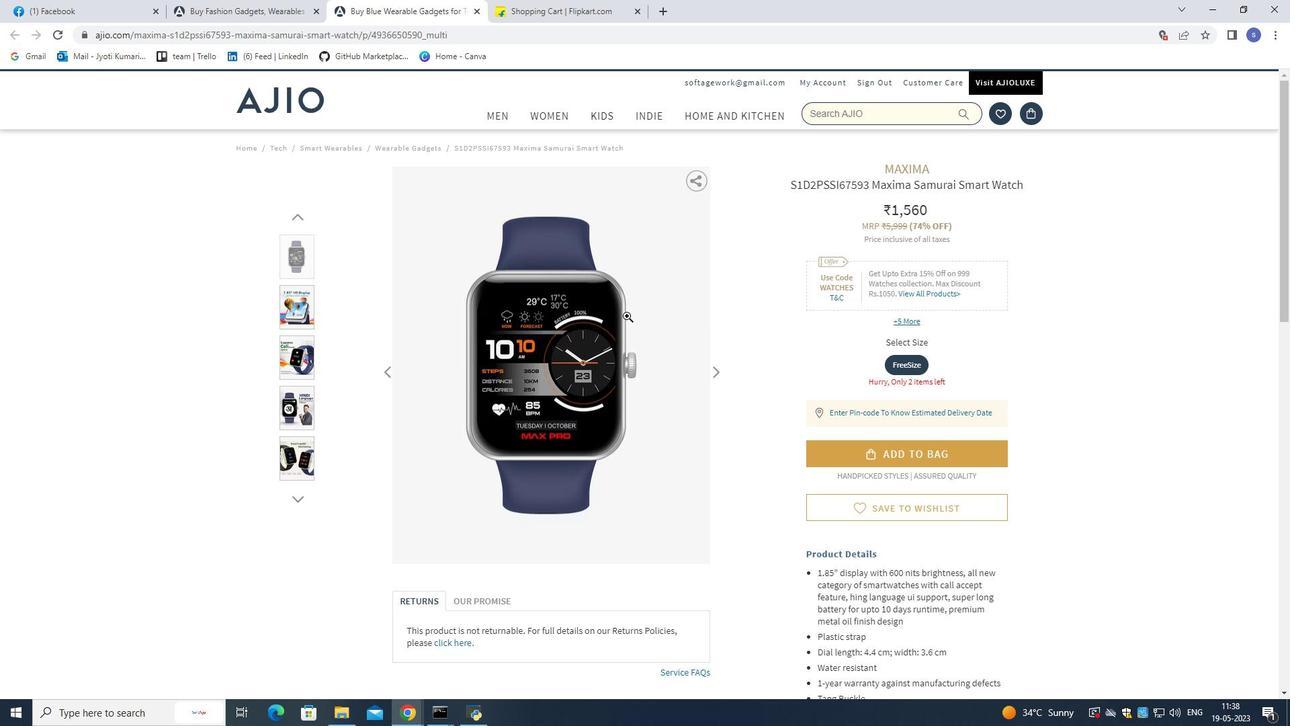 
Action: Mouse scrolled (626, 315) with delta (0, 0)
Screenshot: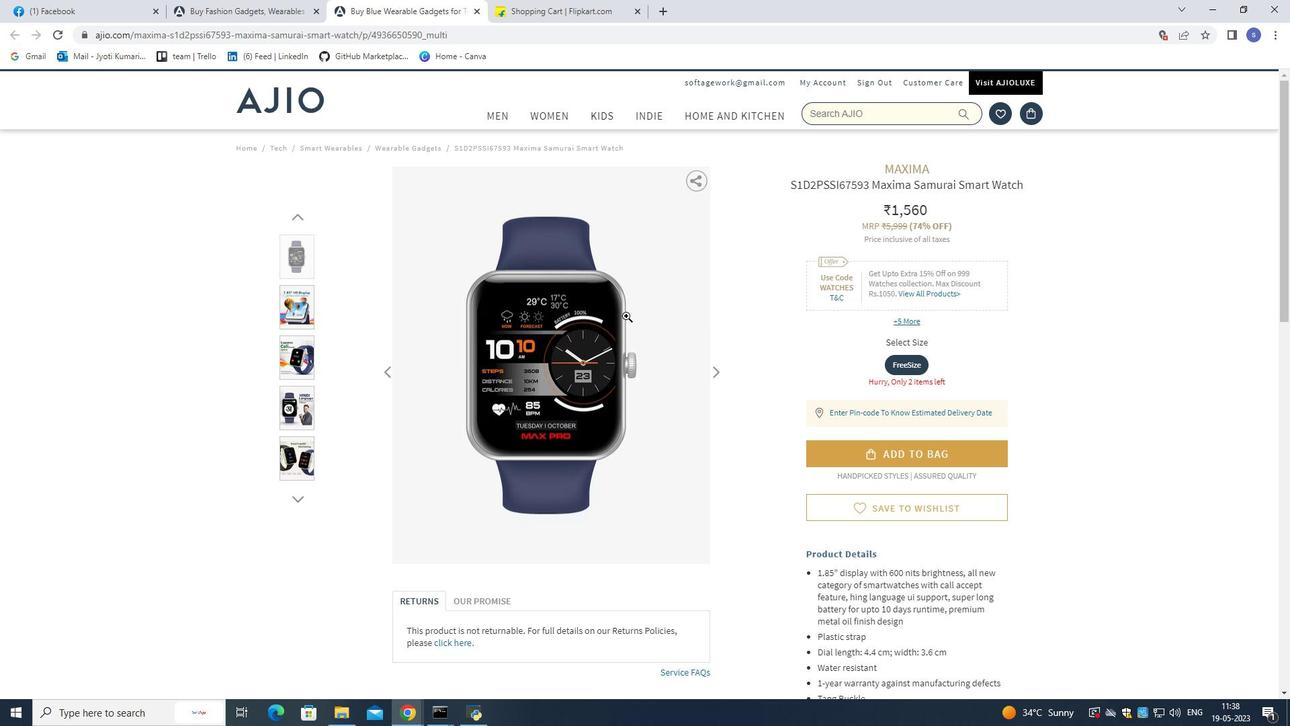 
Action: Mouse moved to (625, 315)
Screenshot: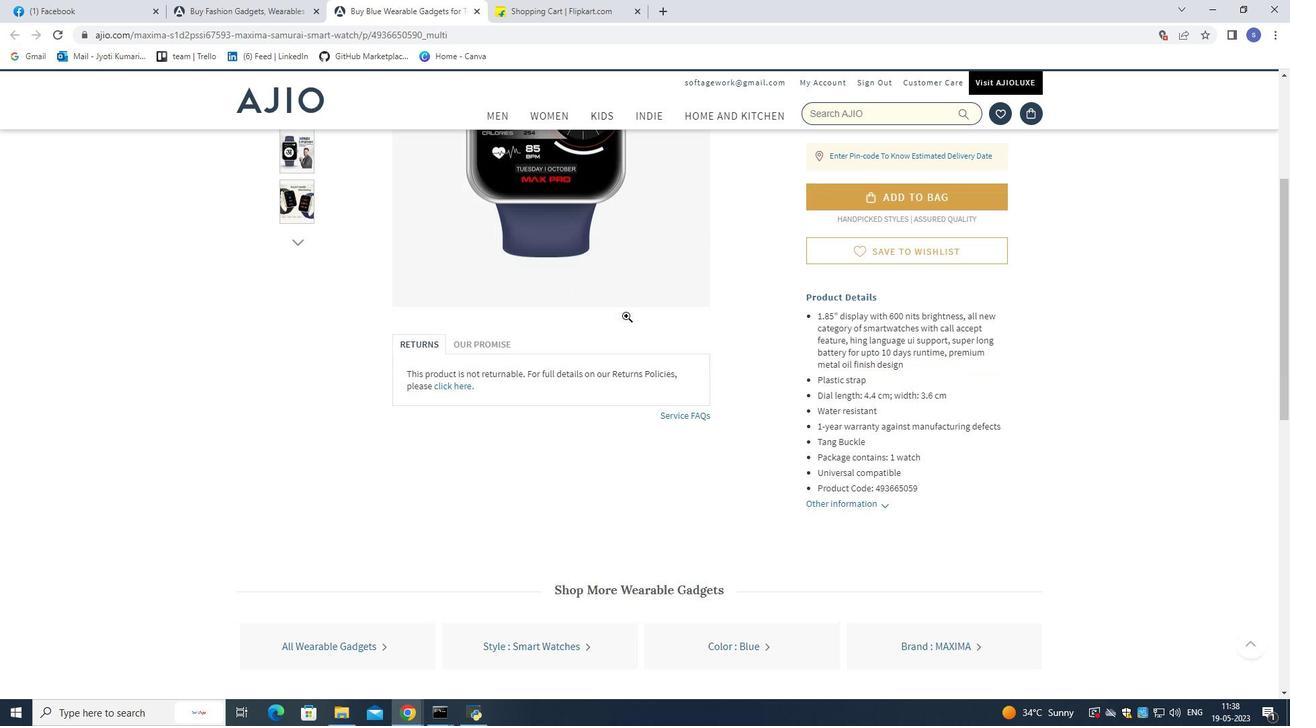 
Action: Mouse scrolled (625, 314) with delta (0, 0)
Screenshot: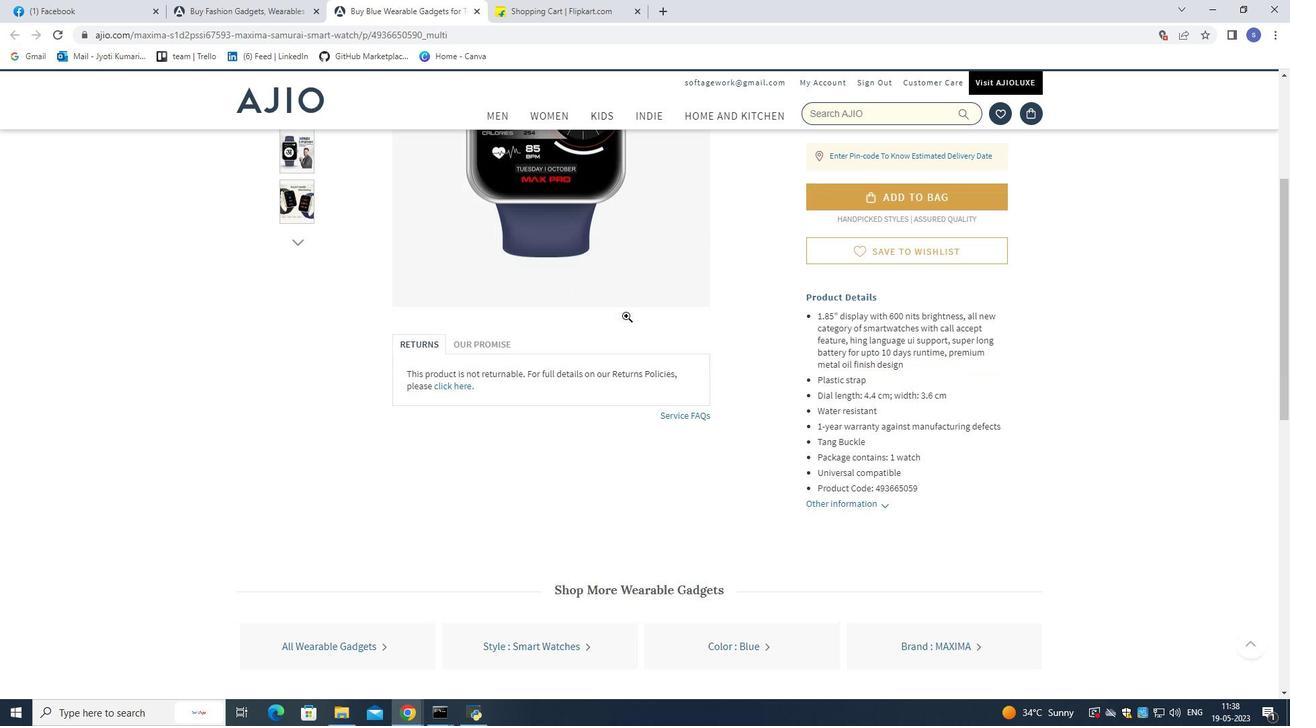 
Action: Mouse scrolled (625, 314) with delta (0, 0)
Screenshot: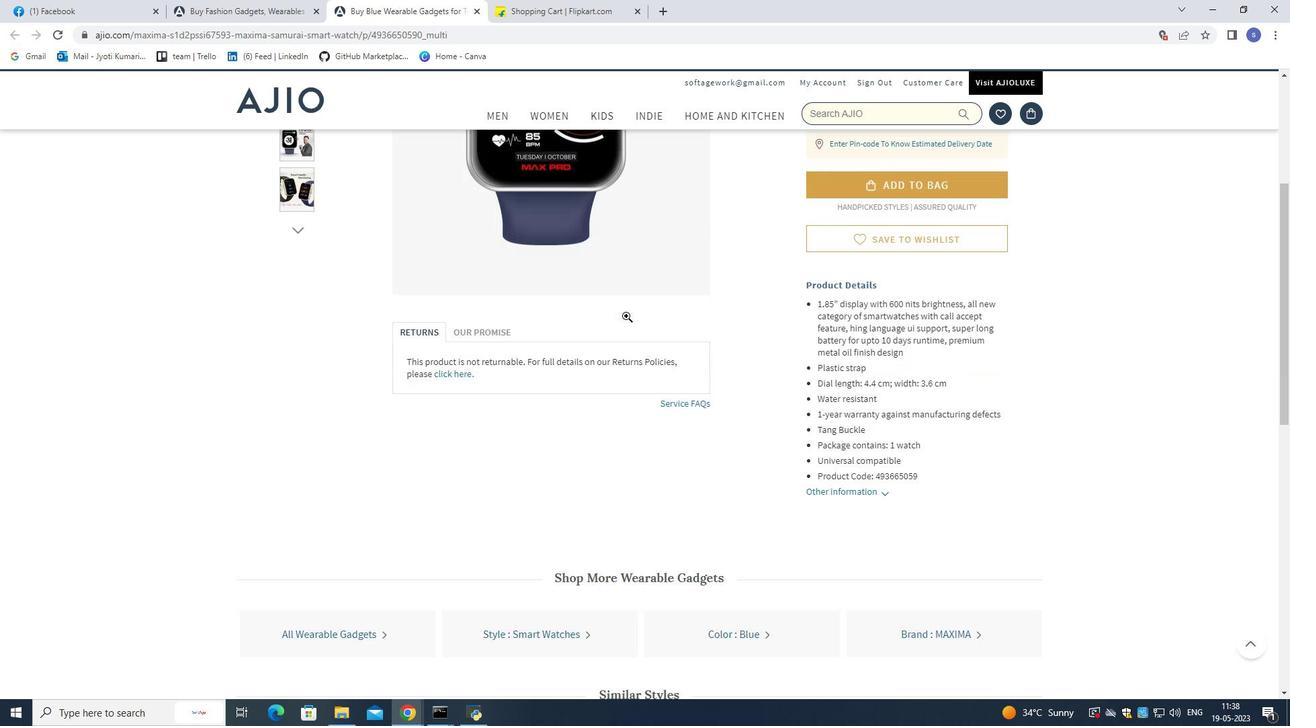 
Action: Mouse scrolled (625, 314) with delta (0, 0)
Screenshot: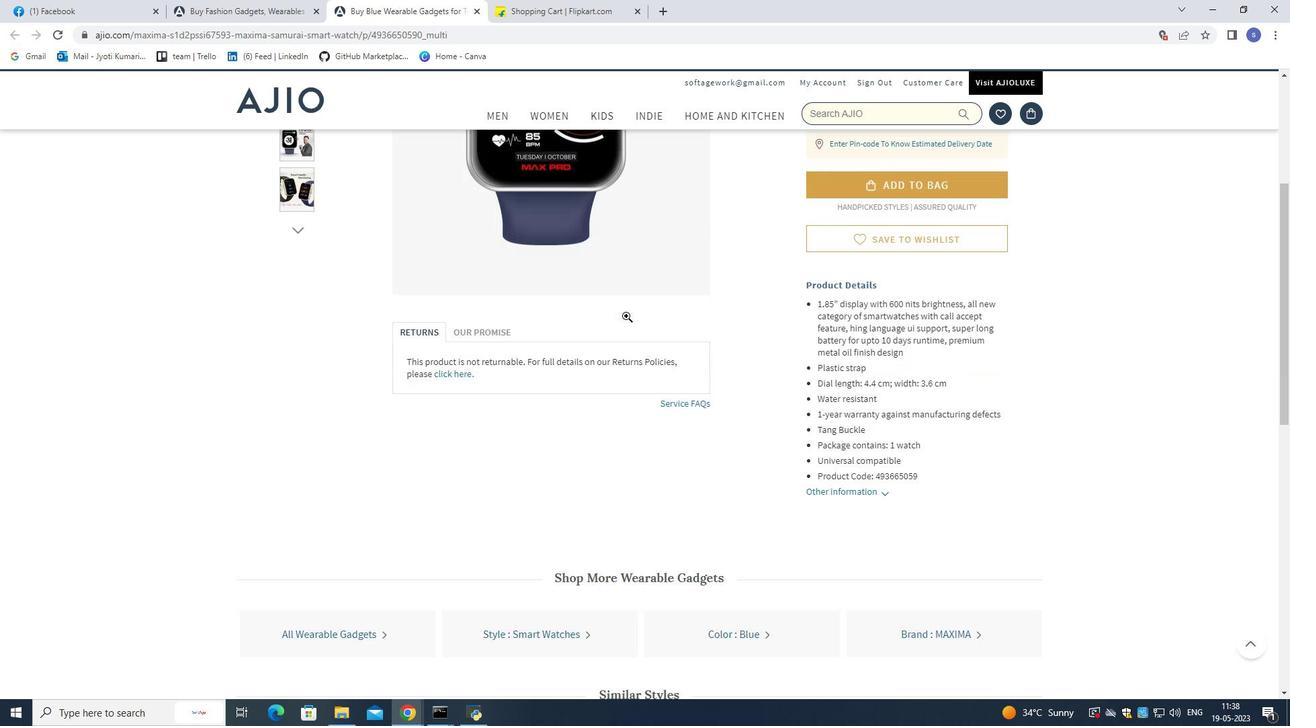 
Action: Mouse scrolled (625, 314) with delta (0, 0)
Screenshot: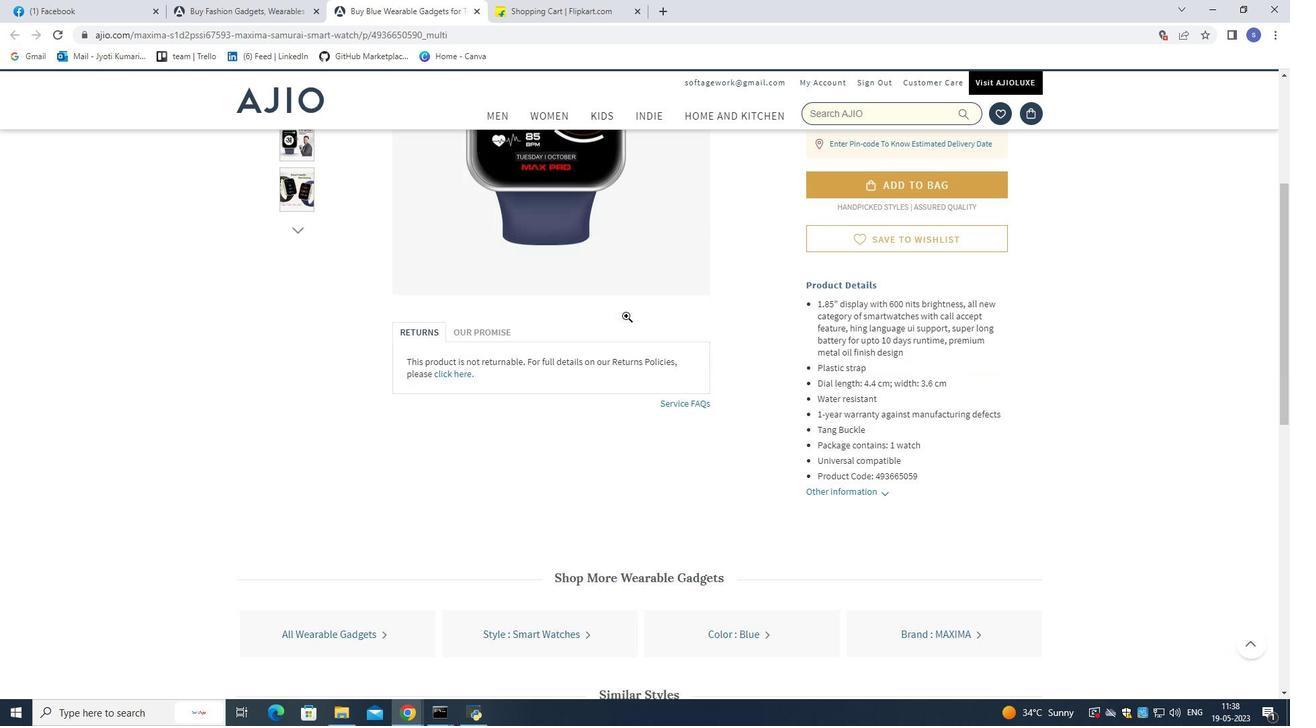 
Action: Mouse scrolled (625, 314) with delta (0, 0)
Screenshot: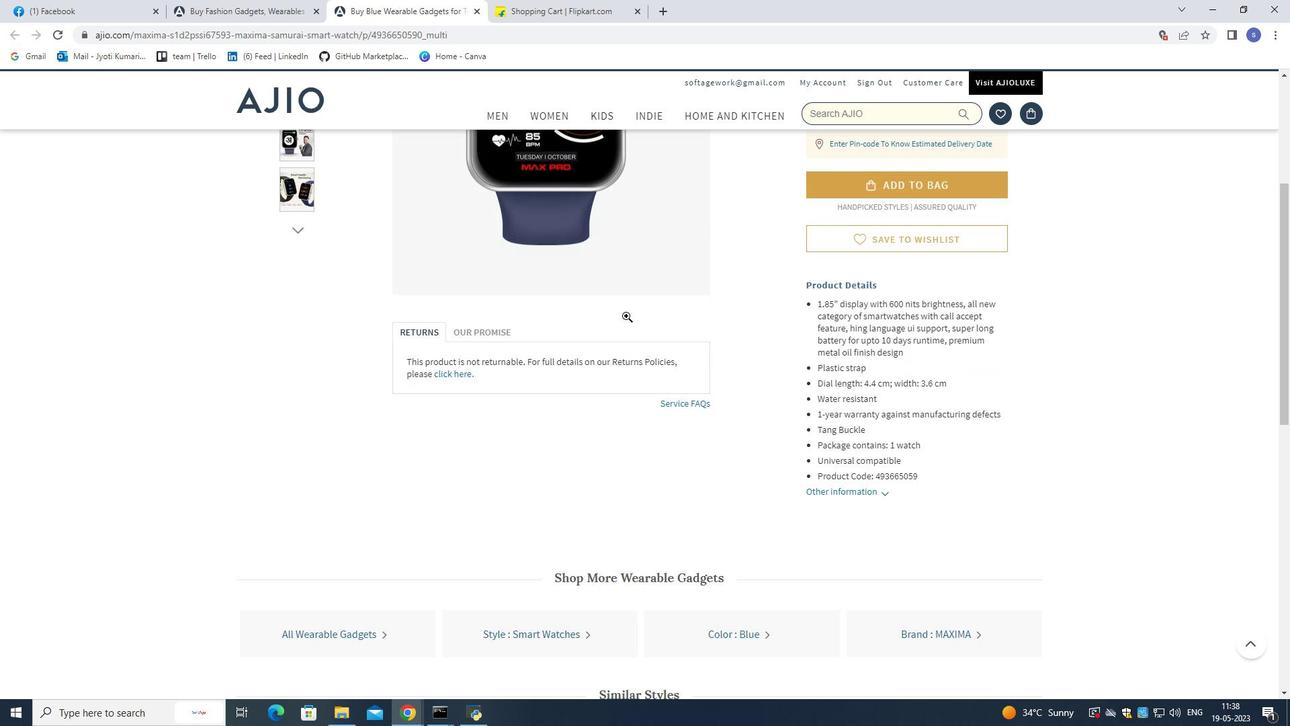 
Action: Mouse moved to (624, 313)
Screenshot: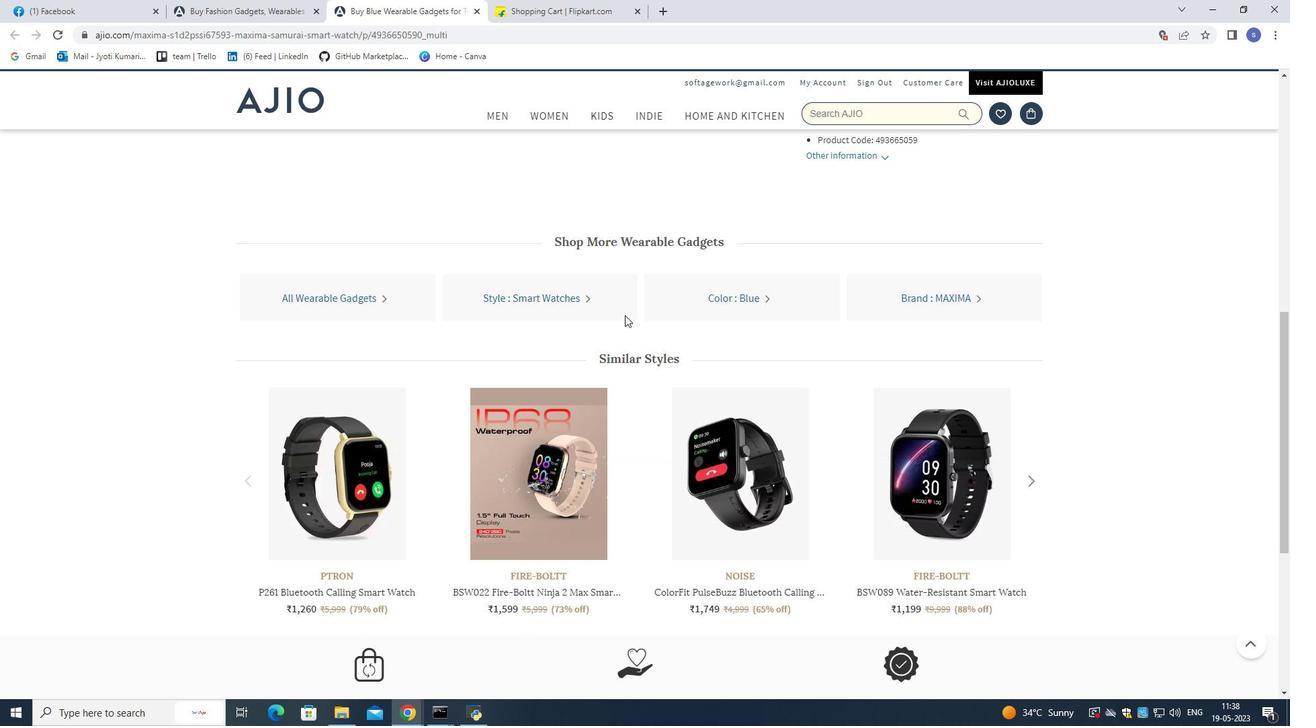 
Action: Mouse scrolled (624, 312) with delta (0, 0)
Screenshot: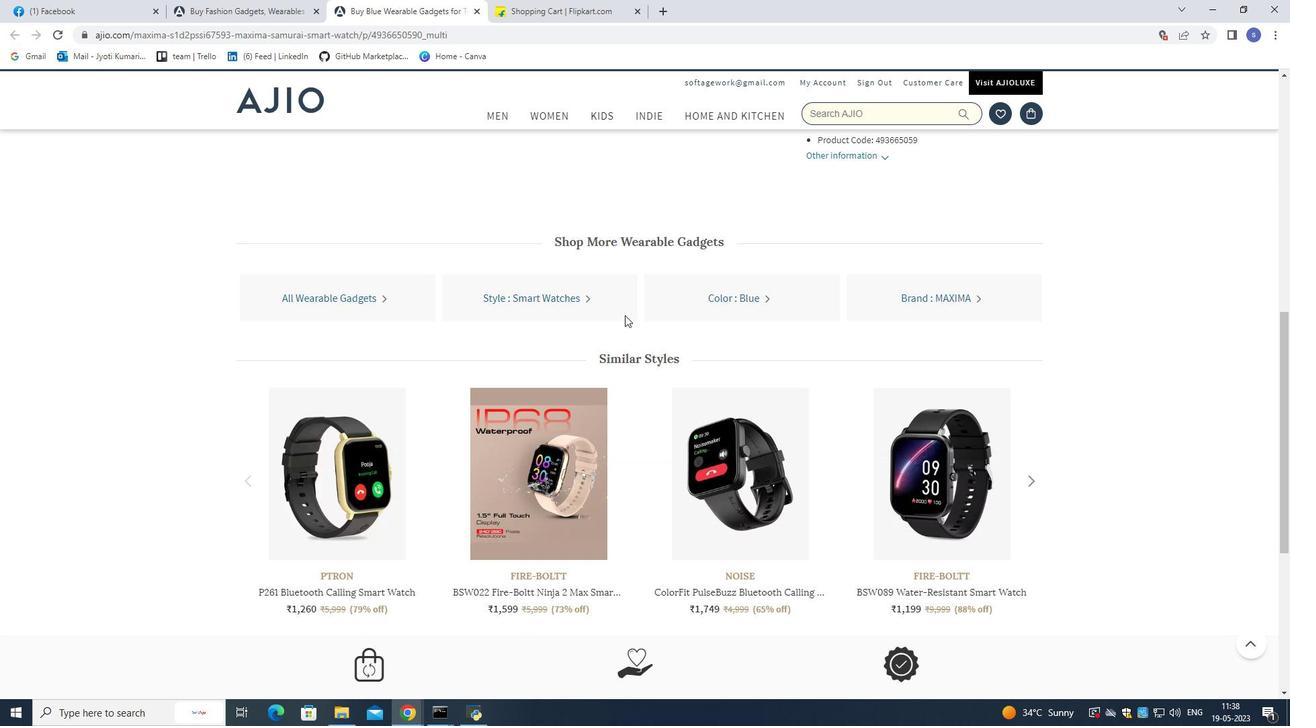 
Action: Mouse scrolled (624, 312) with delta (0, 0)
Screenshot: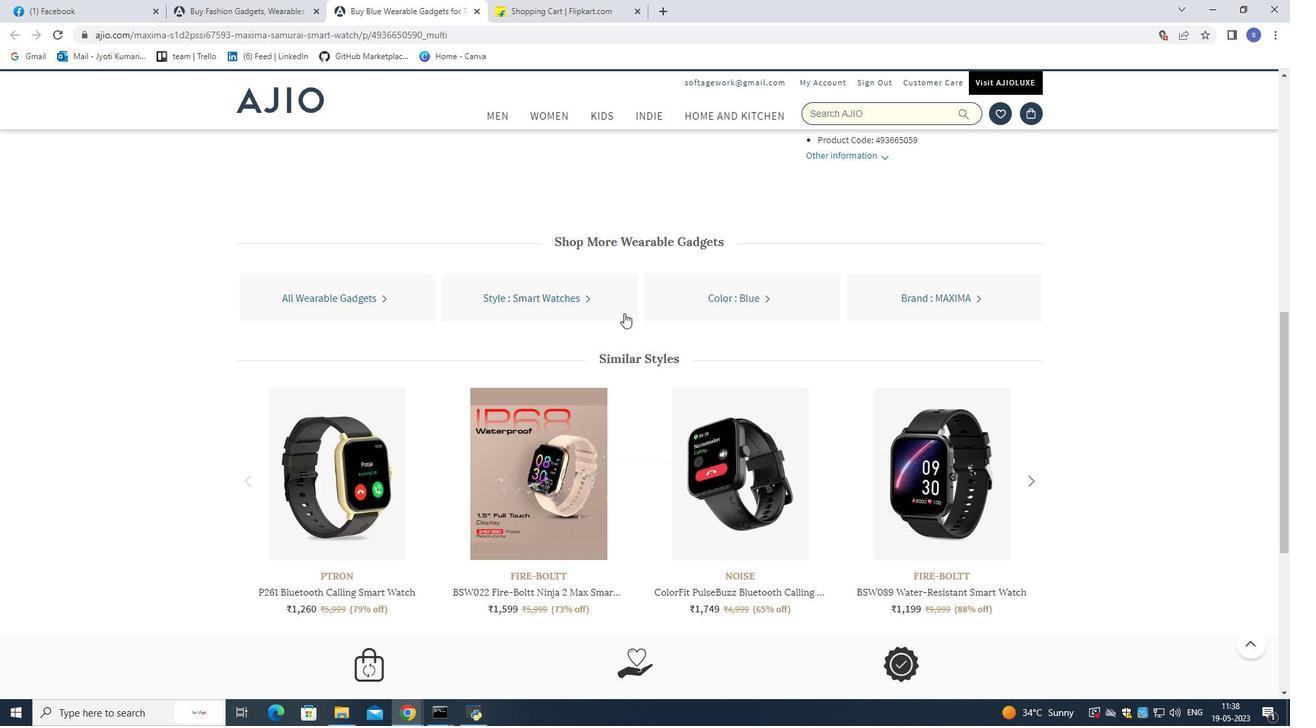 
Action: Mouse scrolled (624, 312) with delta (0, 0)
Screenshot: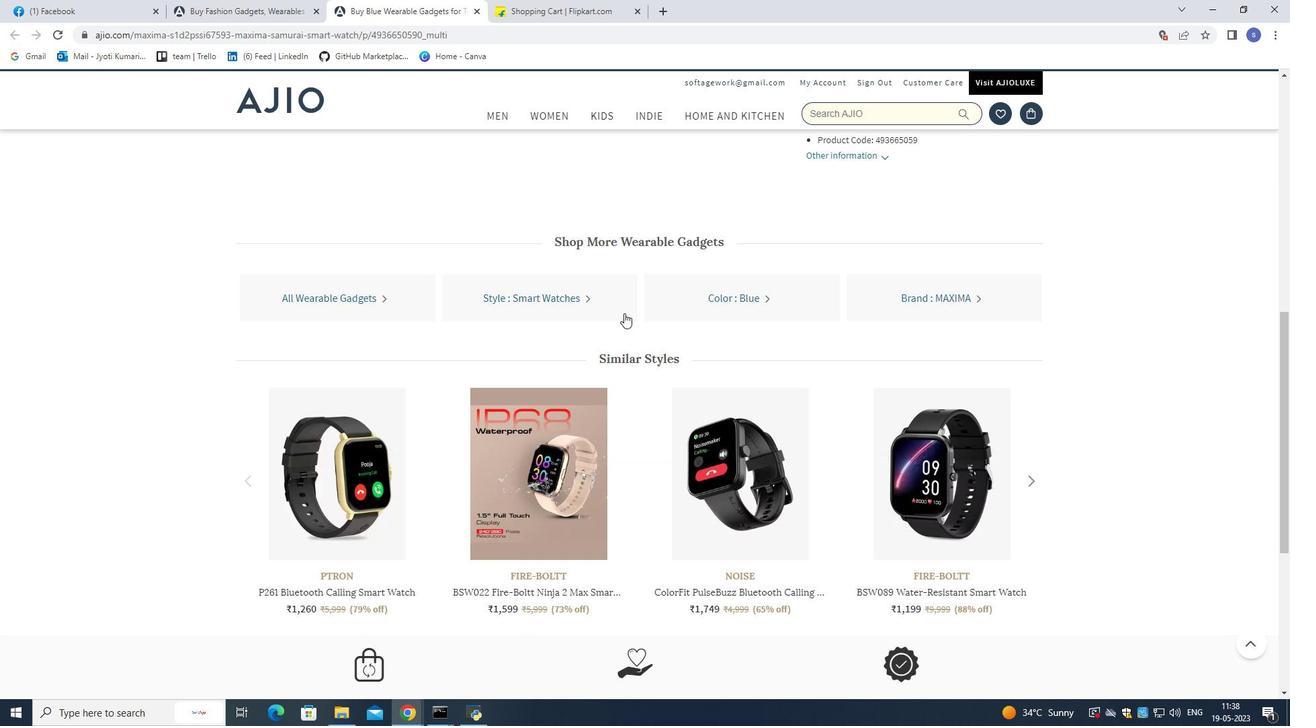 
Action: Mouse scrolled (624, 312) with delta (0, 0)
Screenshot: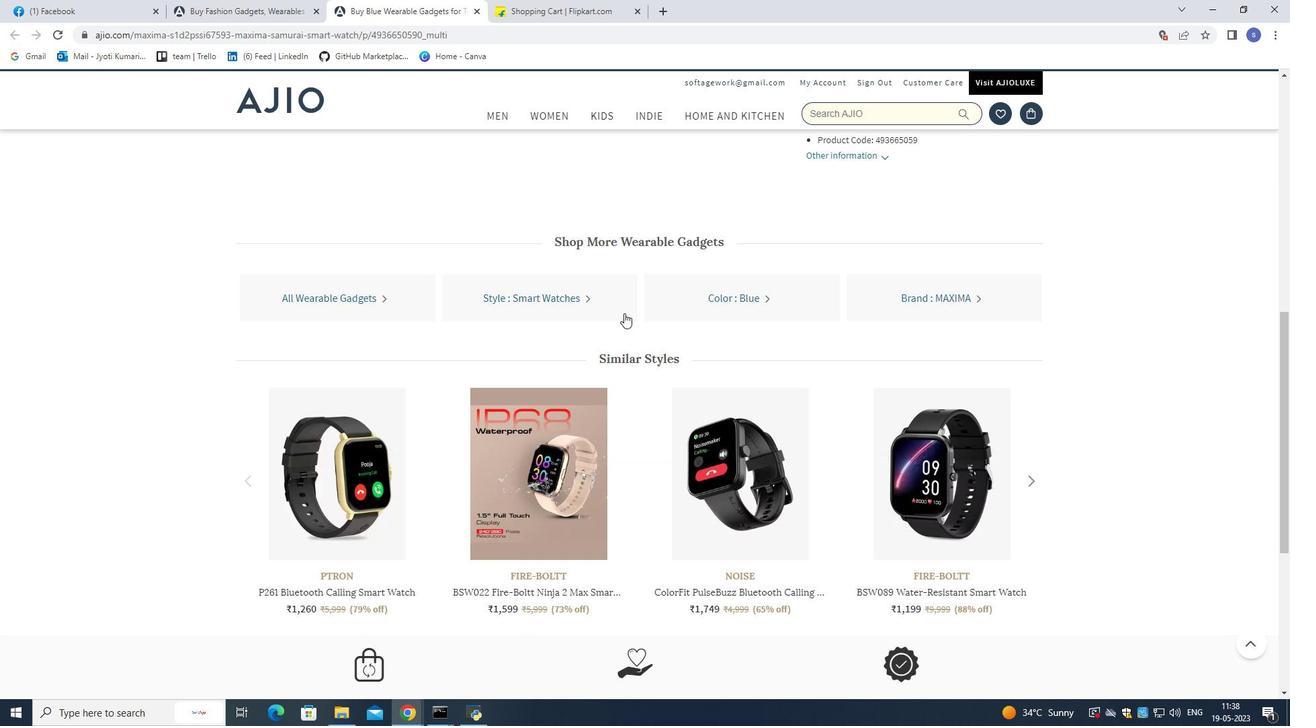 
Action: Mouse scrolled (624, 312) with delta (0, 0)
Screenshot: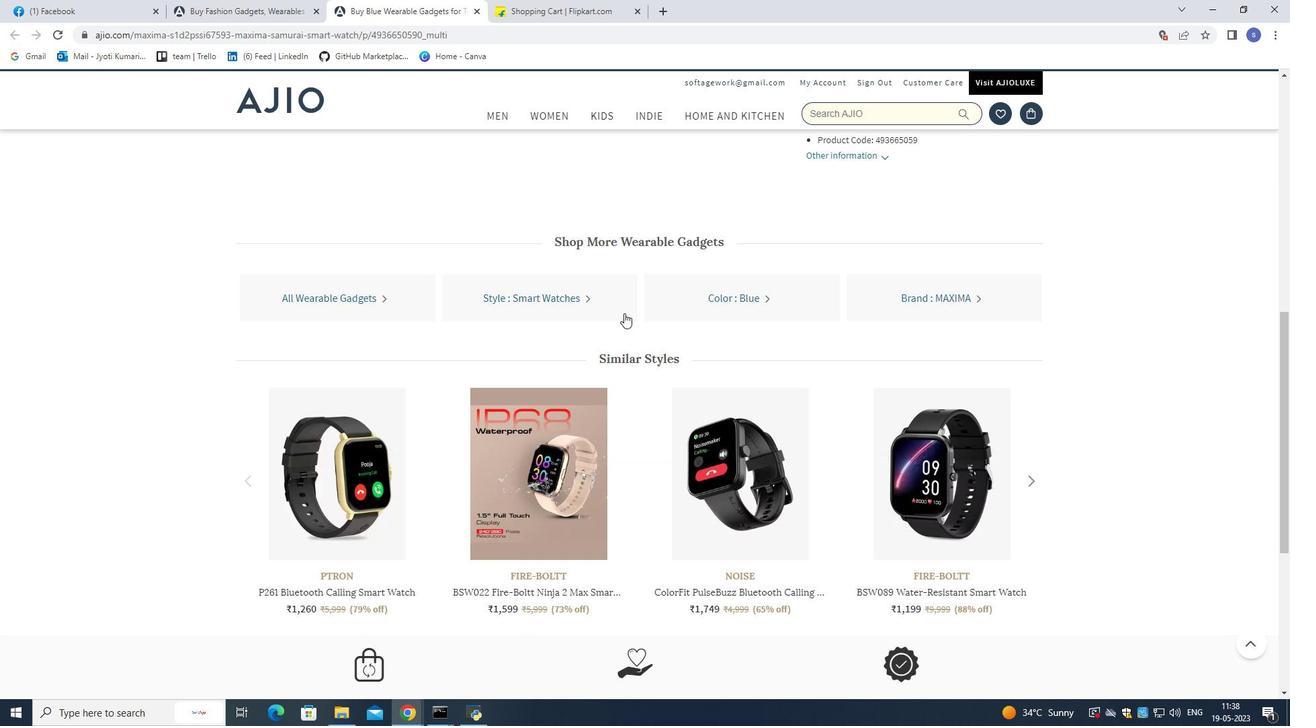 
Action: Mouse moved to (624, 311)
Screenshot: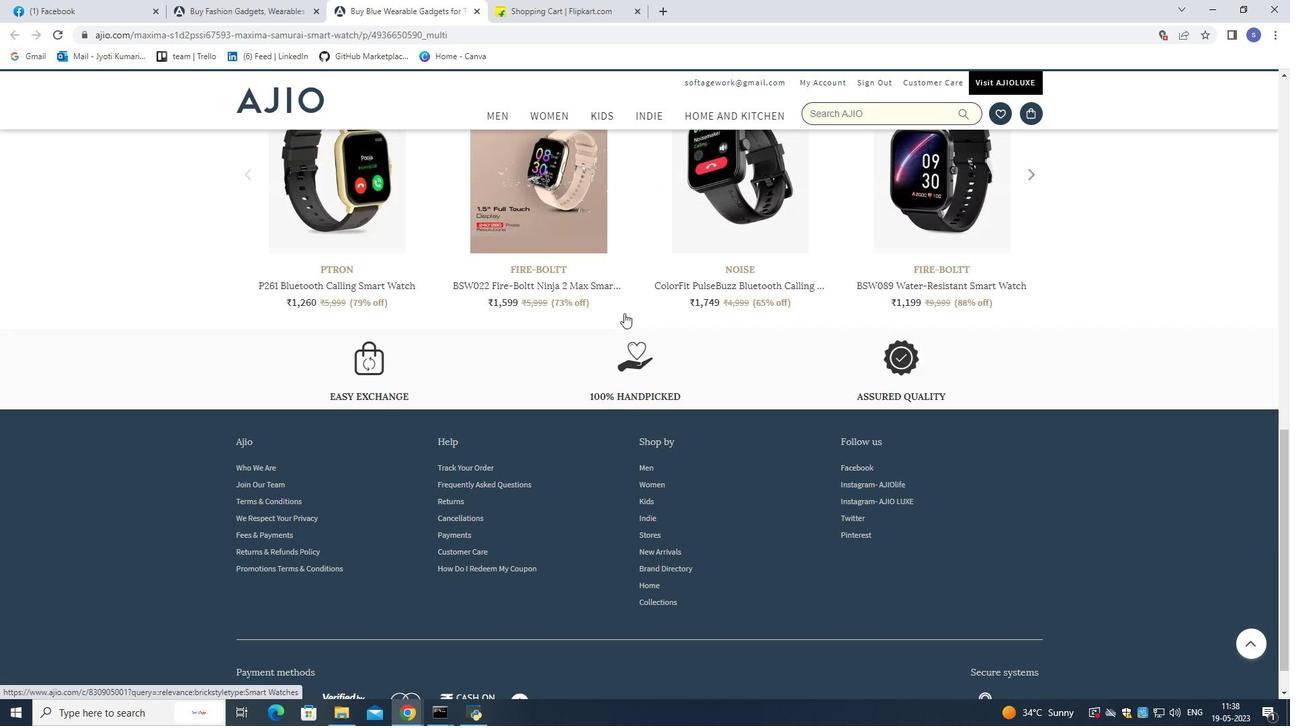 
Action: Mouse scrolled (624, 311) with delta (0, 0)
Screenshot: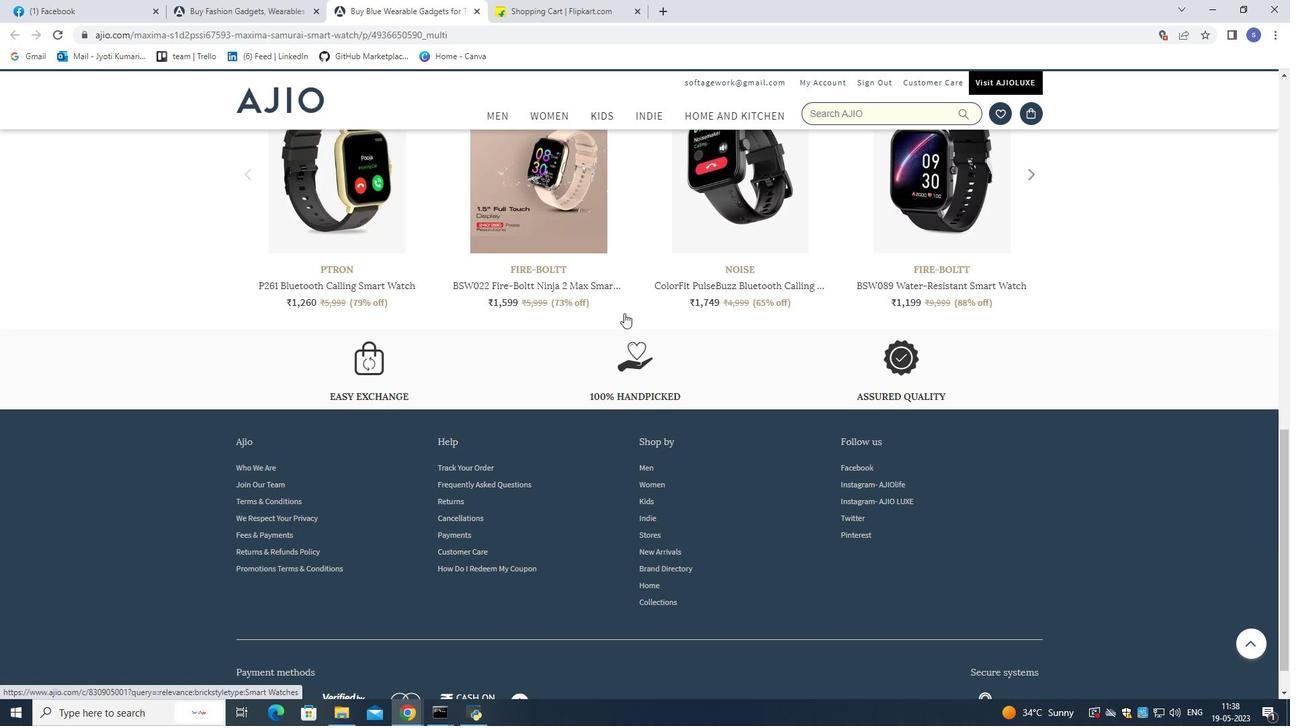 
Action: Mouse moved to (623, 311)
Screenshot: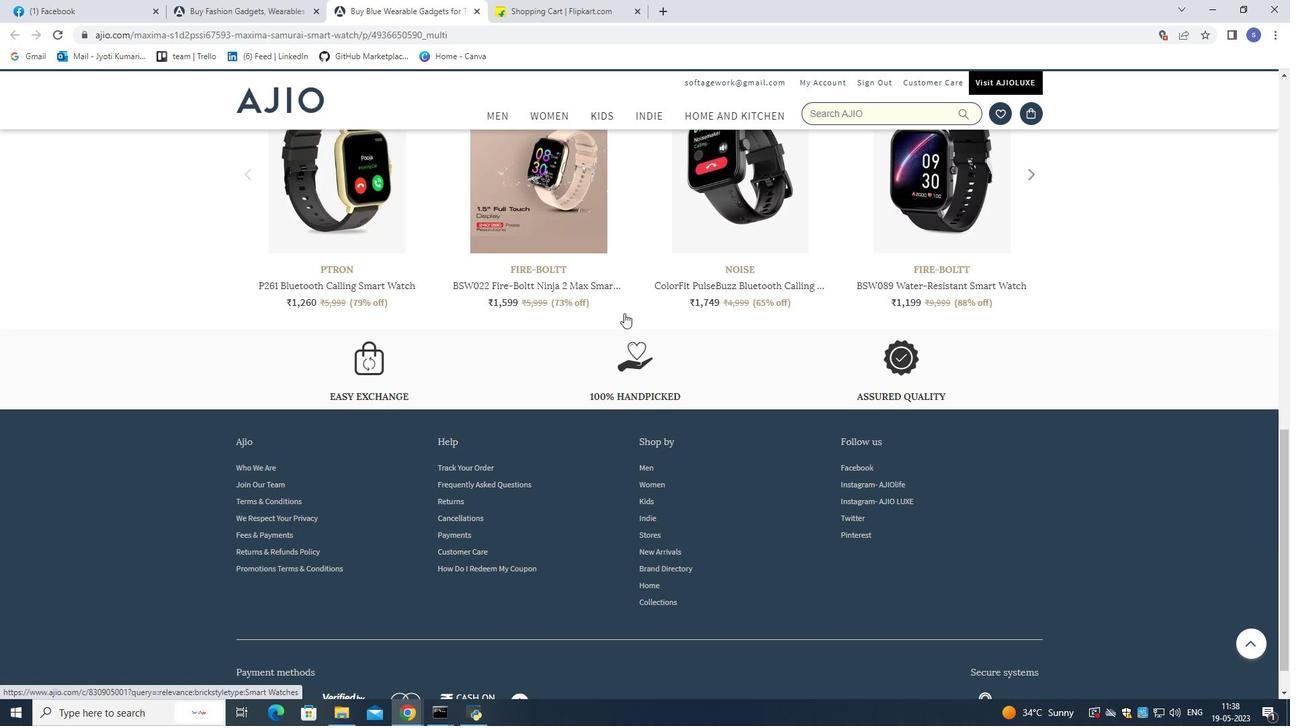 
Action: Mouse scrolled (623, 310) with delta (0, 0)
Screenshot: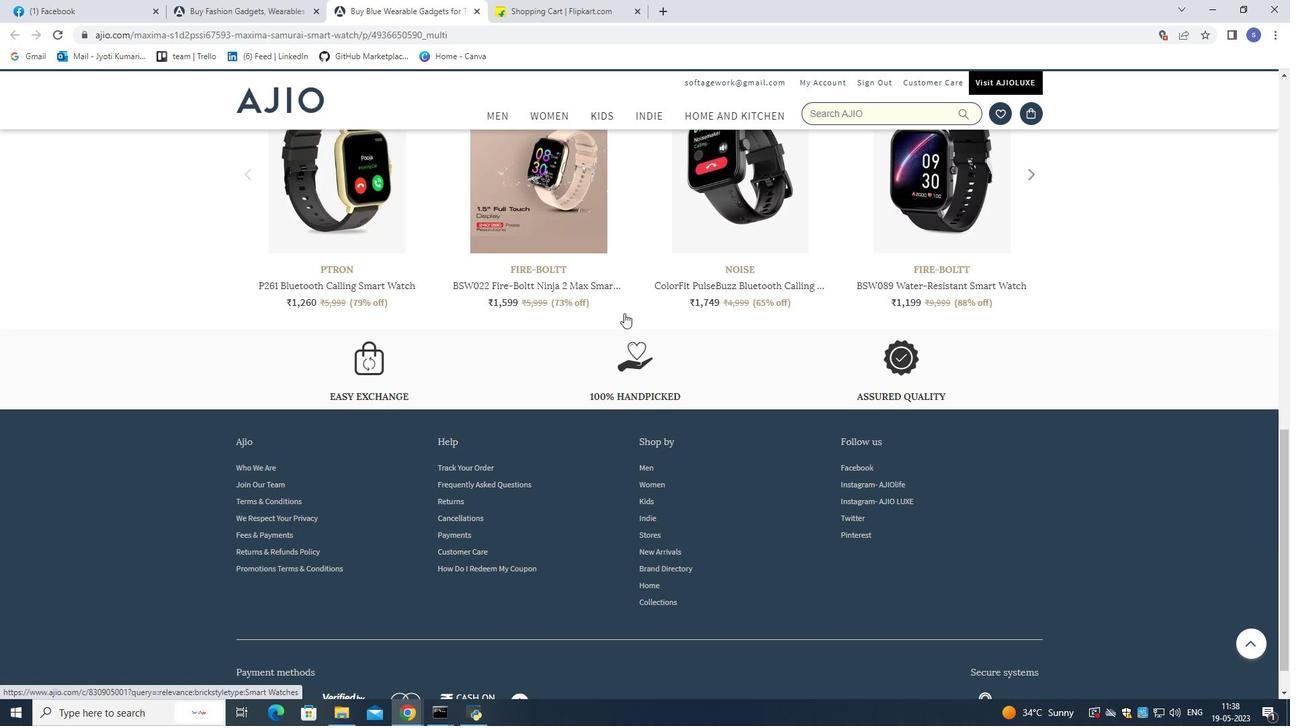 
Action: Mouse scrolled (623, 310) with delta (0, 0)
Screenshot: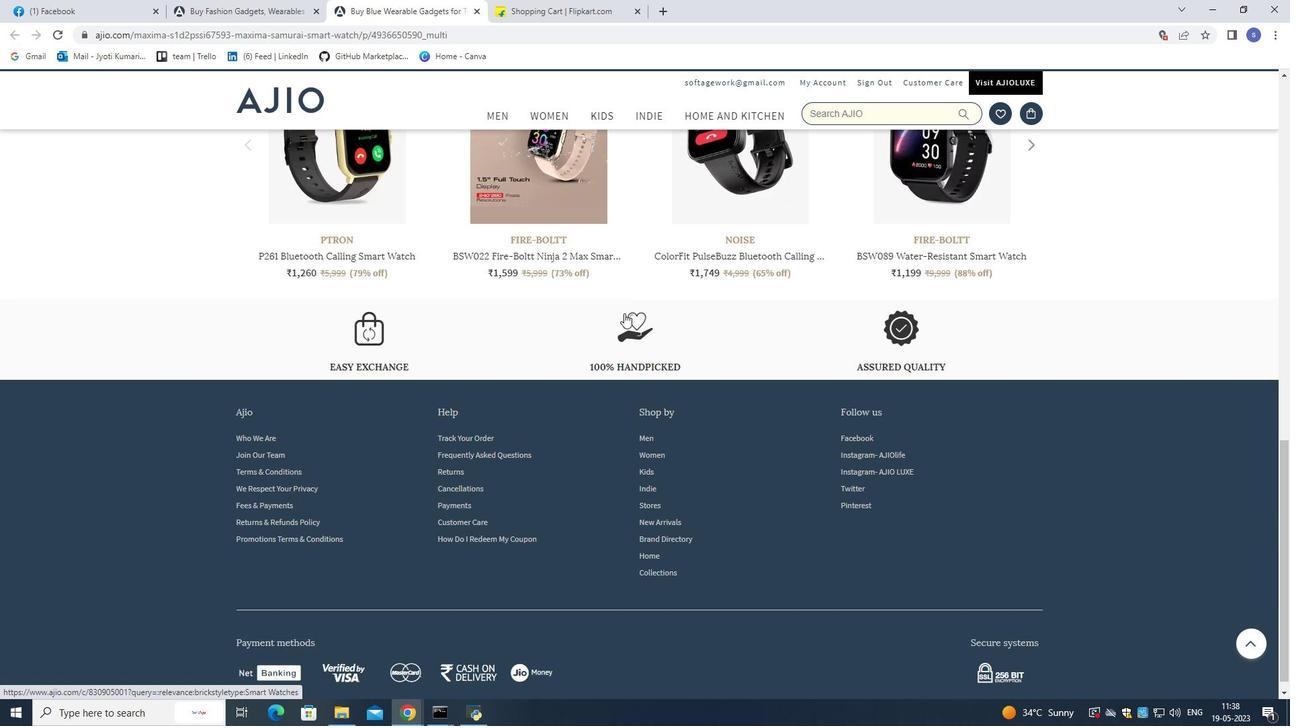 
Action: Mouse scrolled (623, 311) with delta (0, 0)
Screenshot: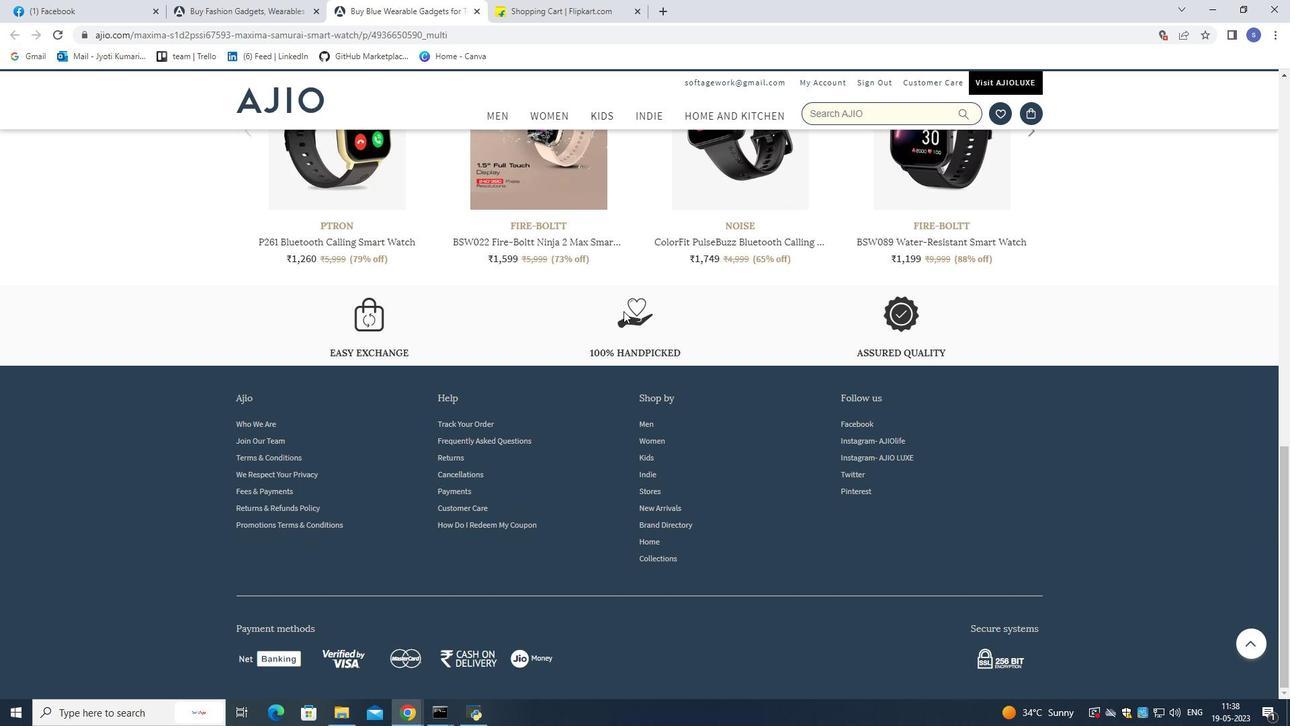
Action: Mouse scrolled (623, 311) with delta (0, 0)
Screenshot: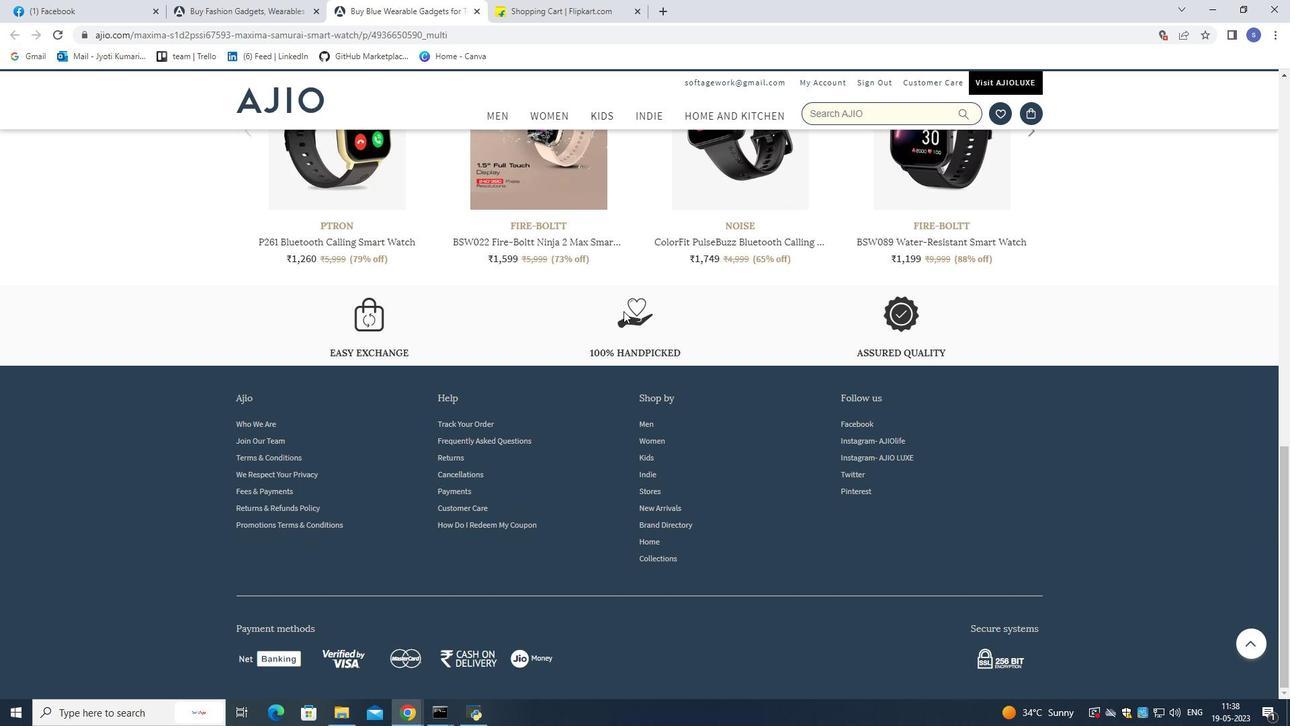 
Action: Mouse scrolled (623, 311) with delta (0, 0)
Screenshot: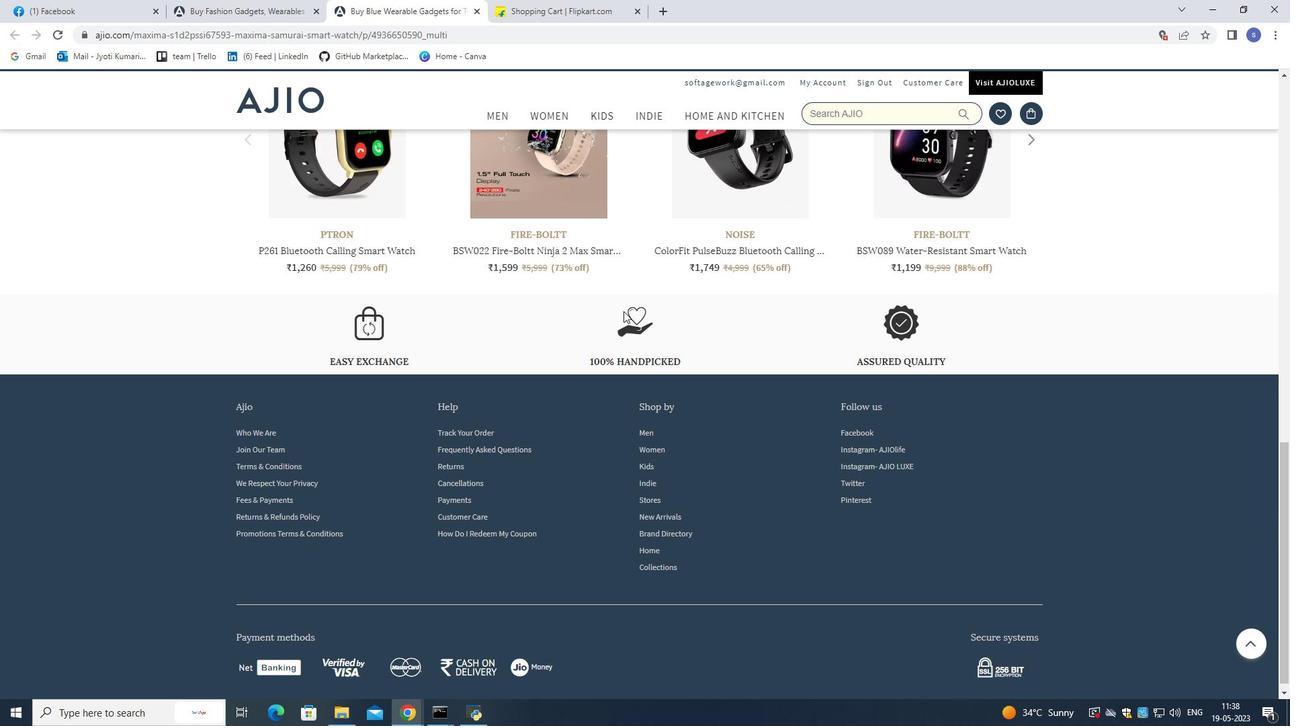 
Action: Mouse moved to (939, 307)
Screenshot: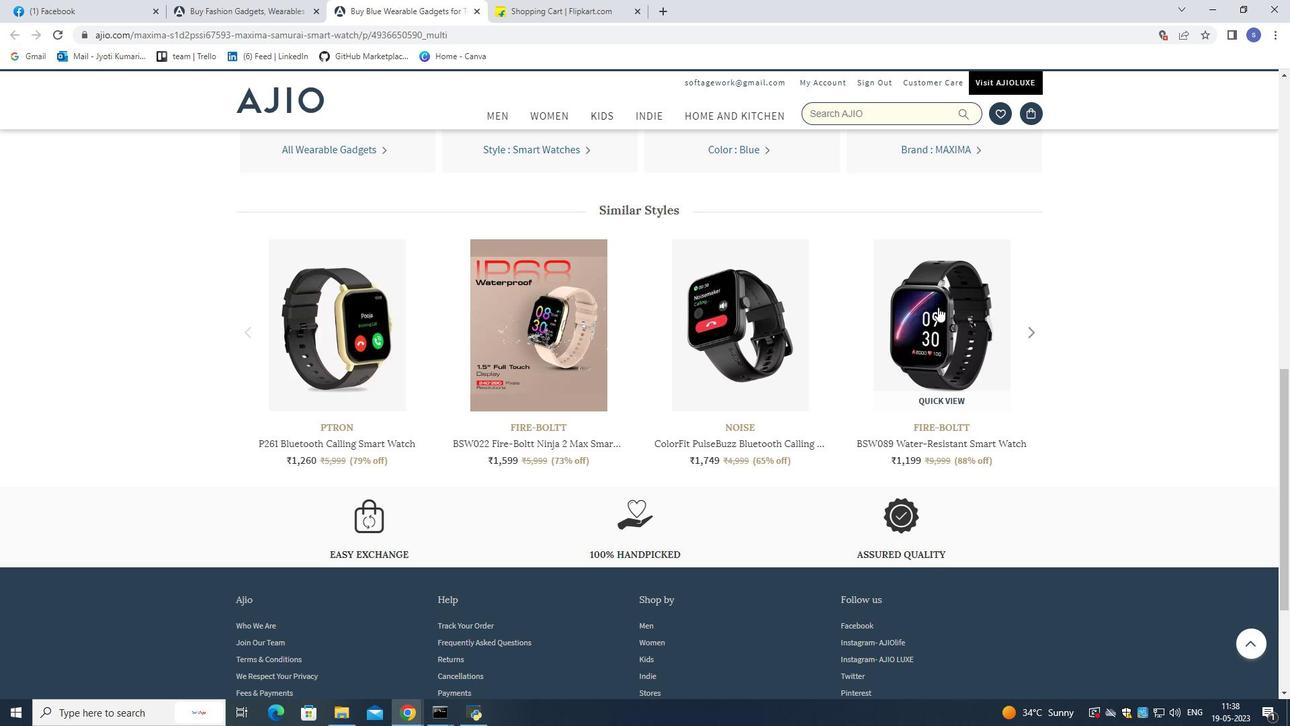 
Action: Mouse pressed left at (939, 307)
Screenshot: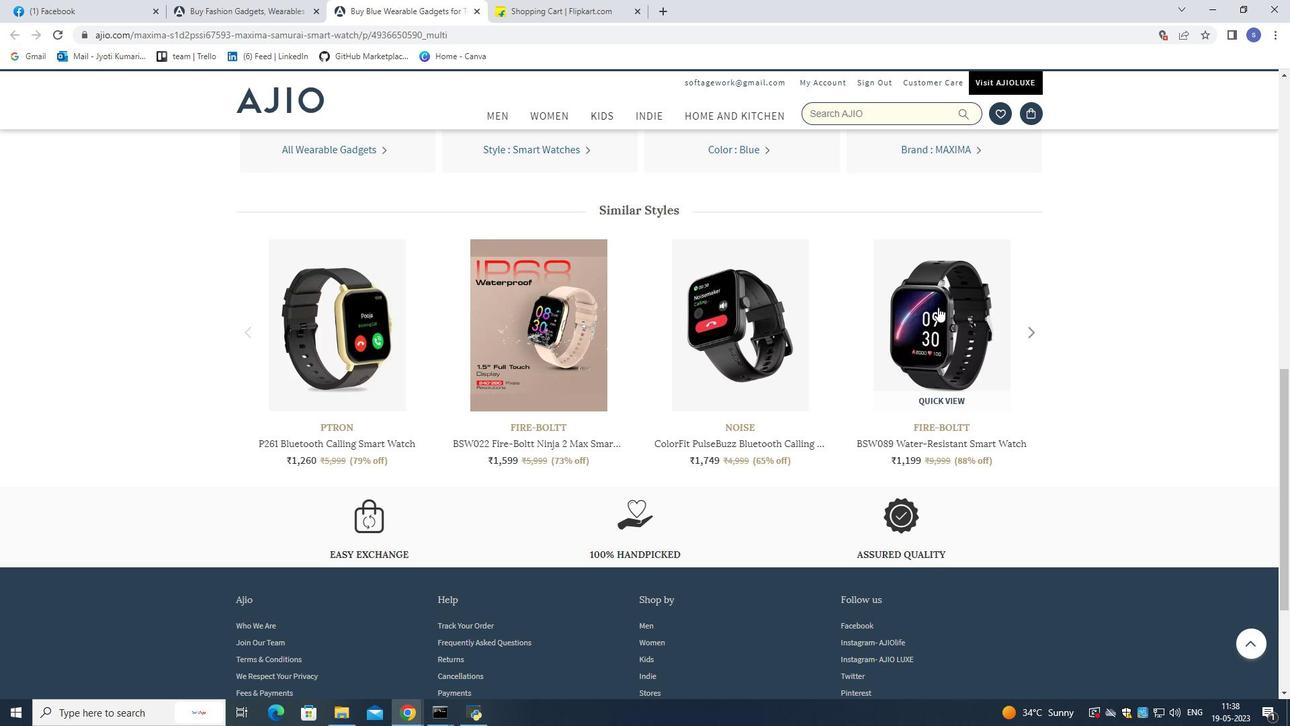 
Action: Mouse moved to (861, 332)
Screenshot: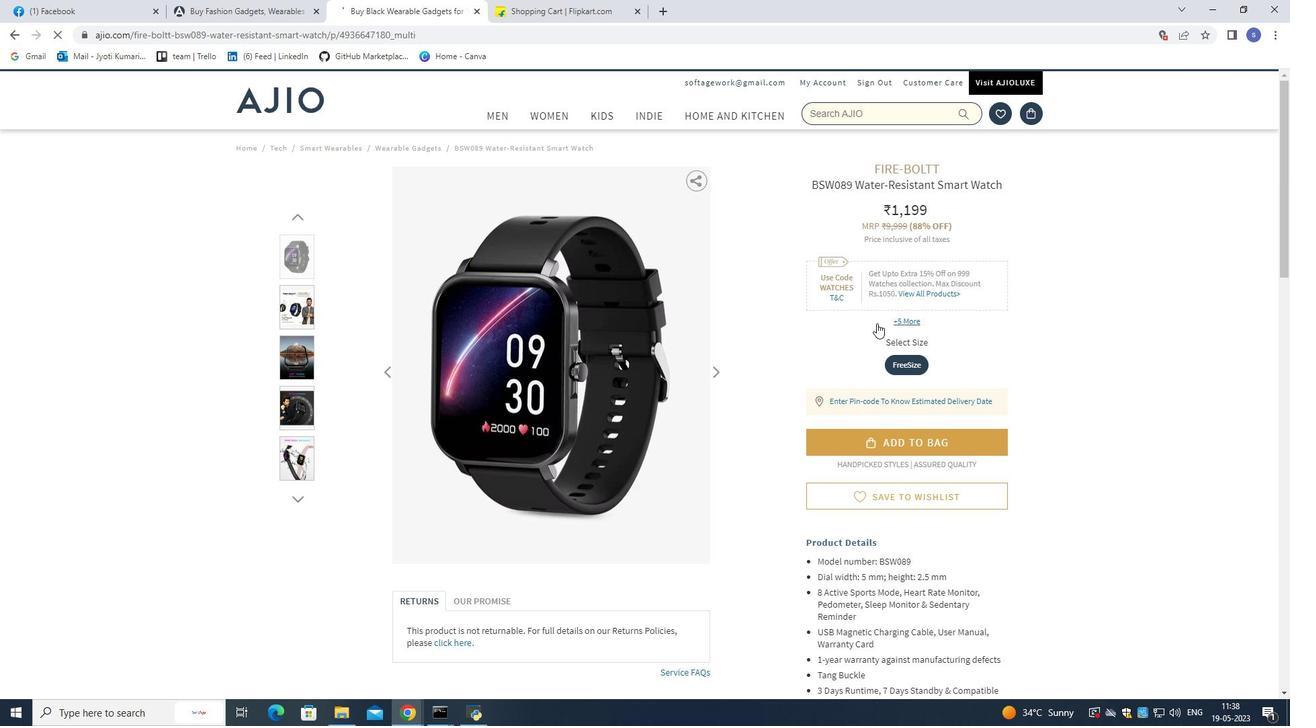 
Action: Mouse scrolled (861, 331) with delta (0, 0)
Screenshot: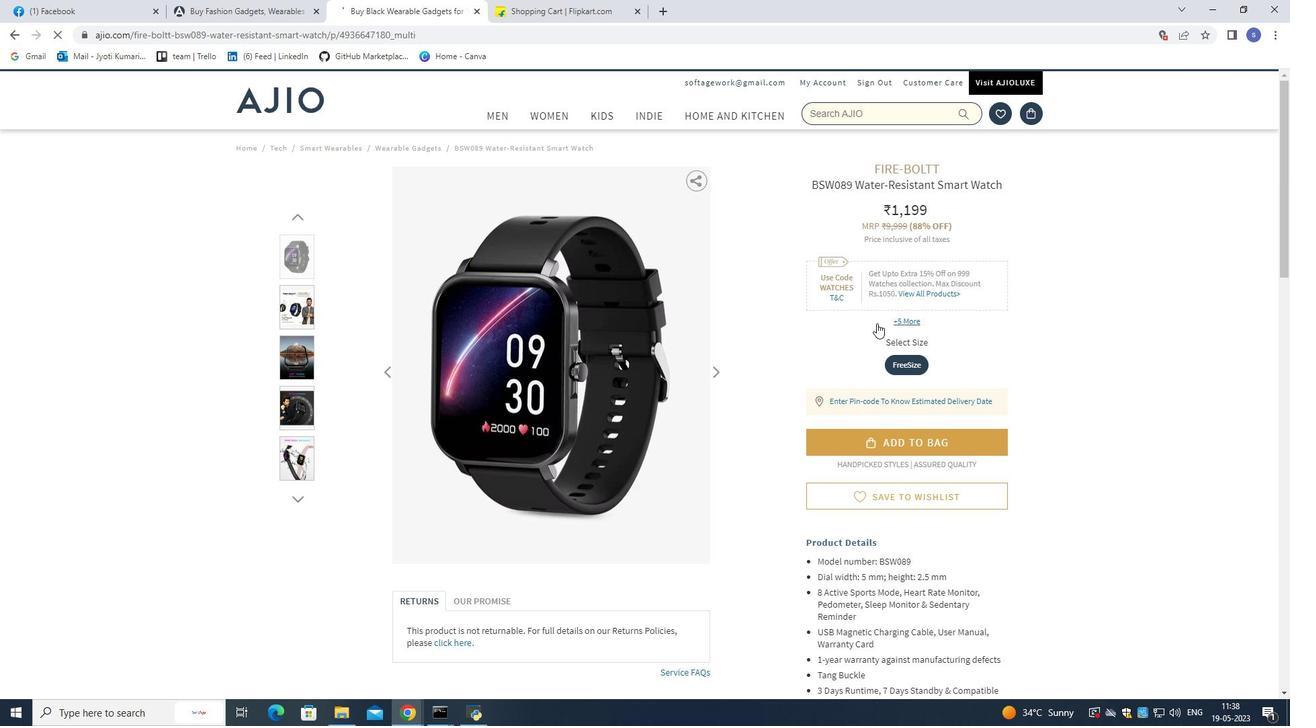 
Action: Mouse scrolled (861, 331) with delta (0, 0)
Screenshot: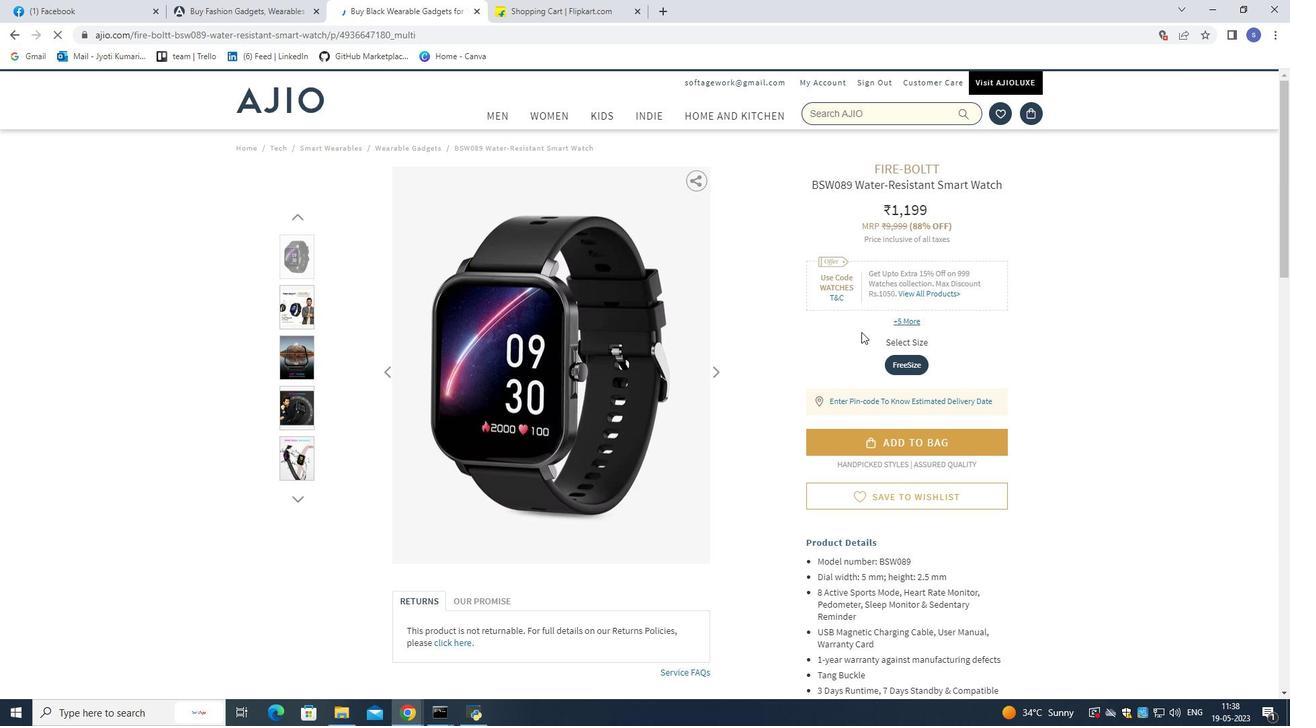 
Action: Mouse moved to (860, 332)
Screenshot: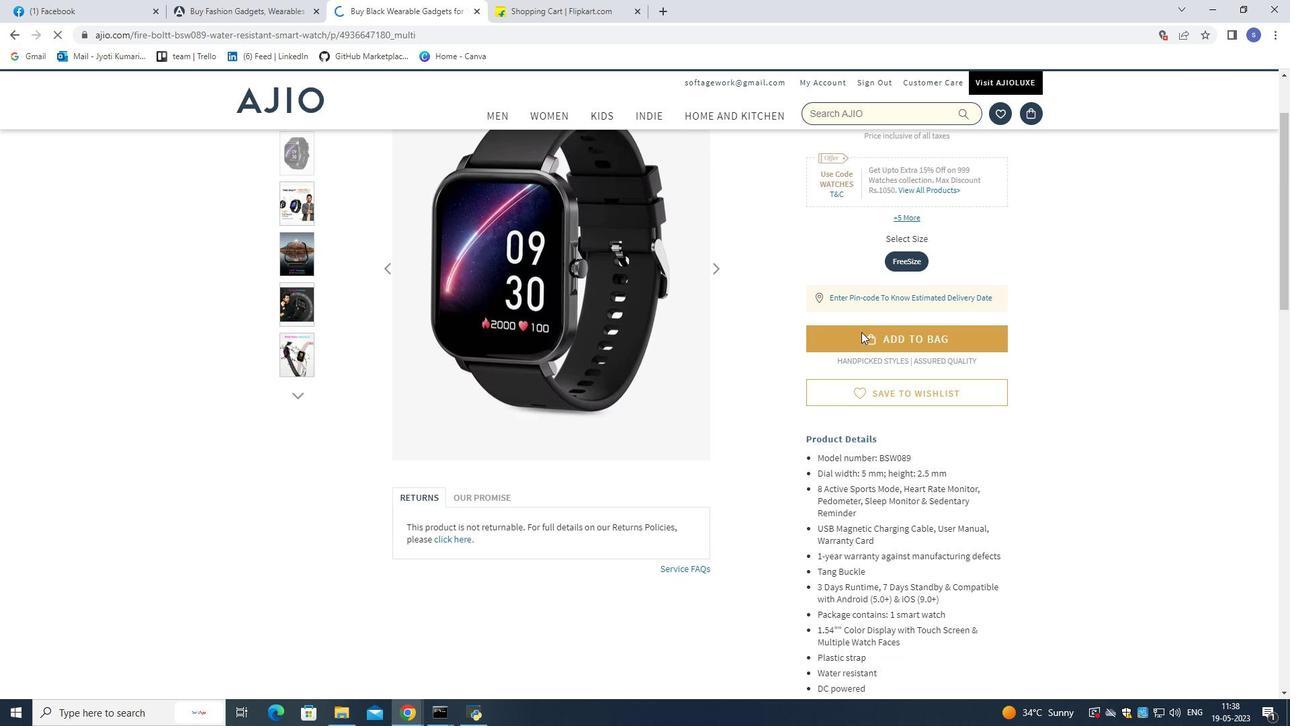 
Action: Mouse scrolled (860, 331) with delta (0, 0)
Screenshot: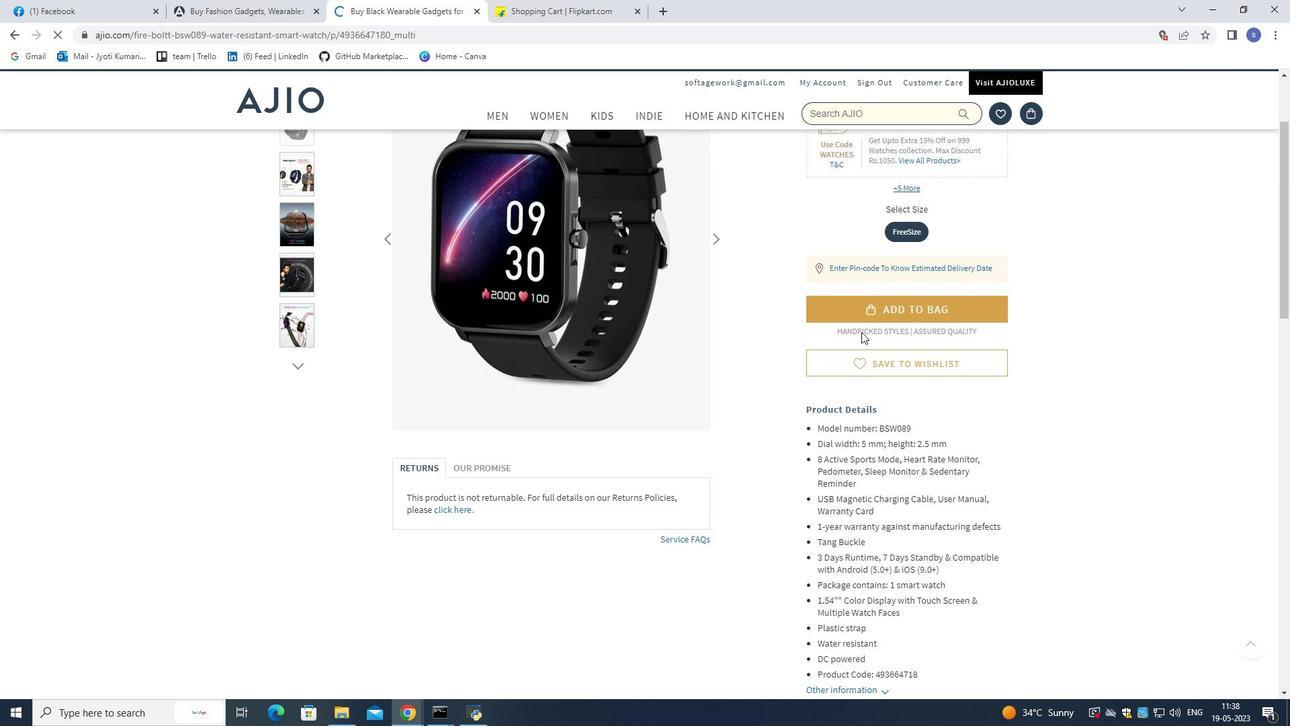 
Action: Mouse scrolled (860, 331) with delta (0, 0)
Screenshot: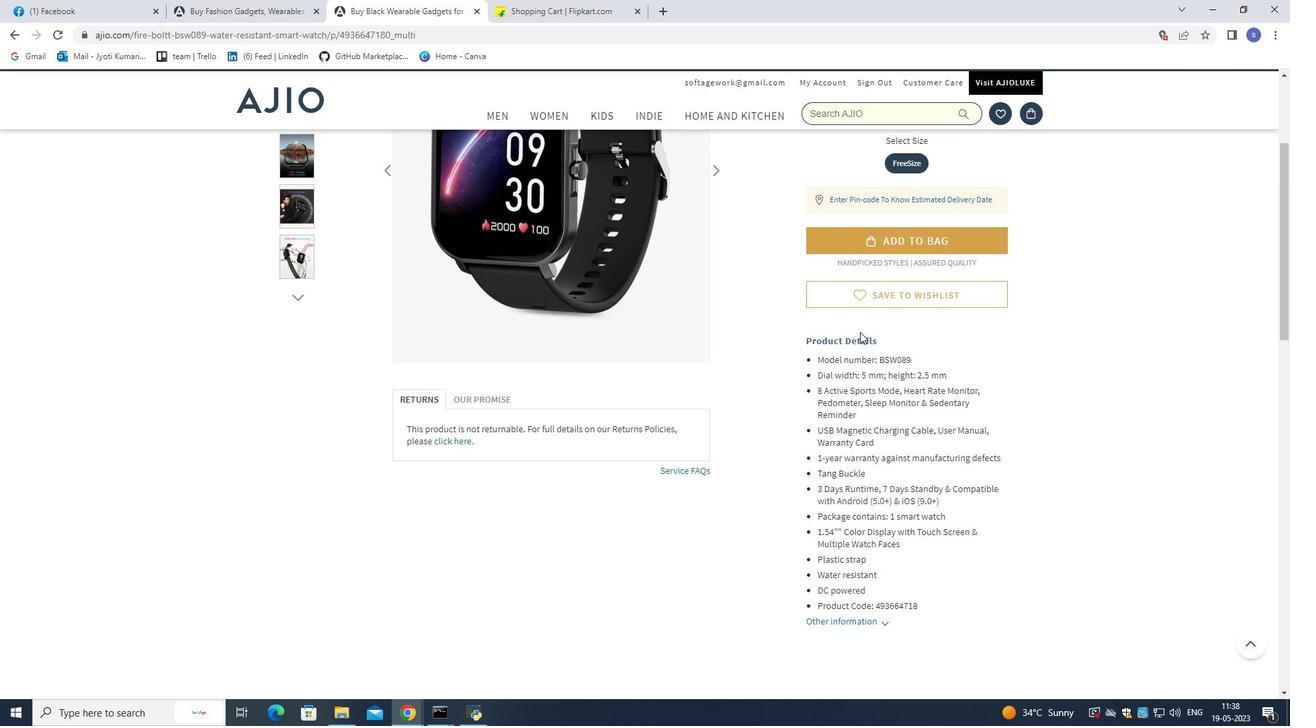 
Action: Mouse scrolled (860, 331) with delta (0, 0)
Screenshot: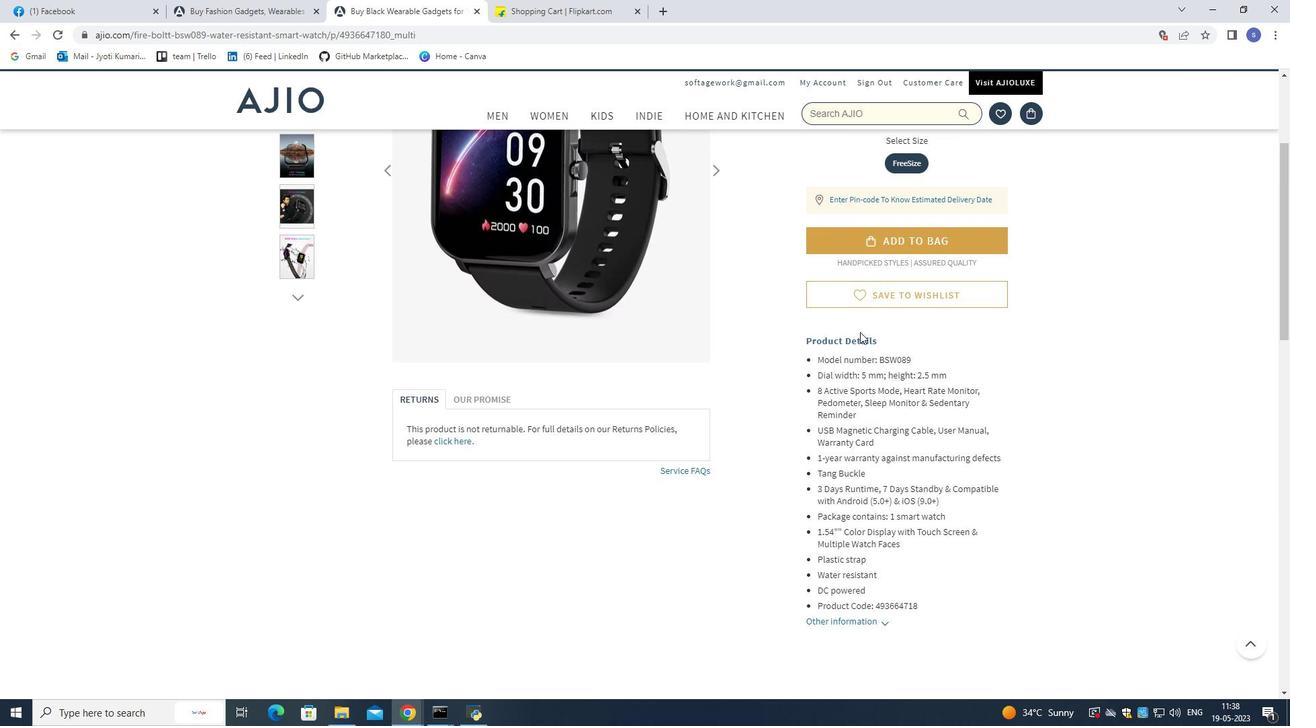 
Action: Mouse moved to (859, 332)
Screenshot: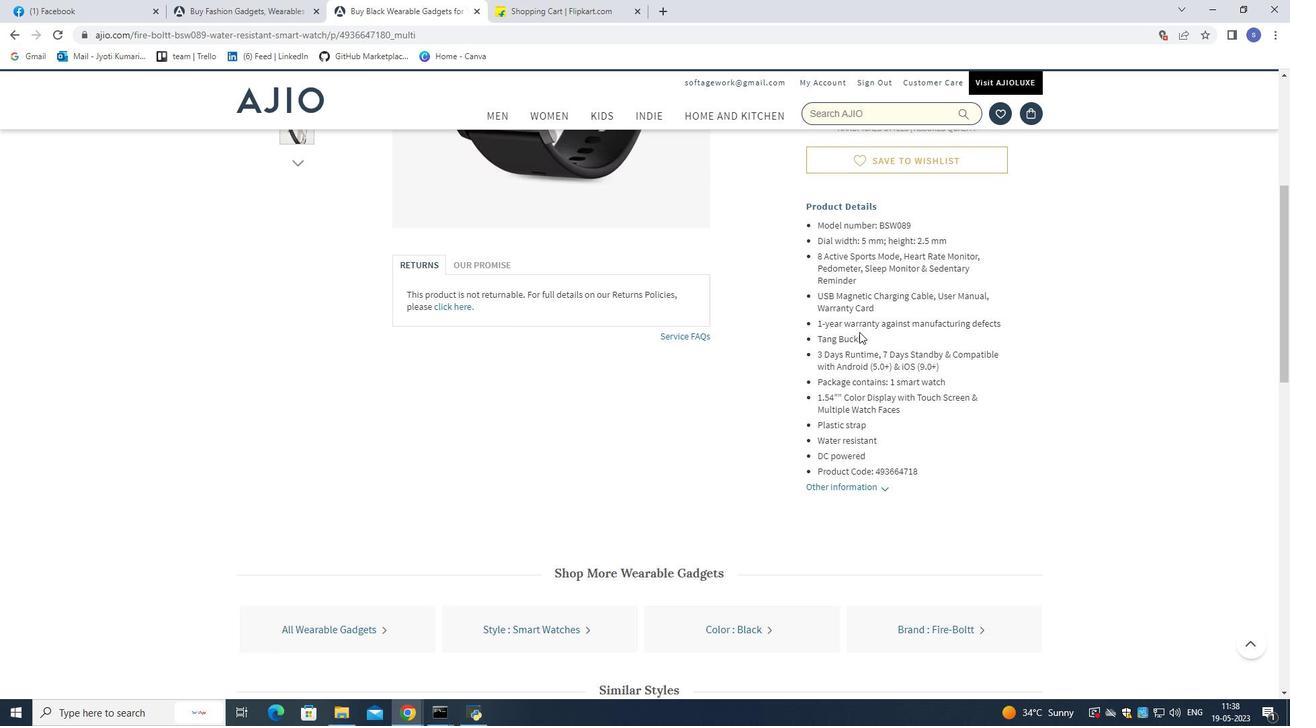 
Action: Mouse scrolled (859, 331) with delta (0, 0)
Screenshot: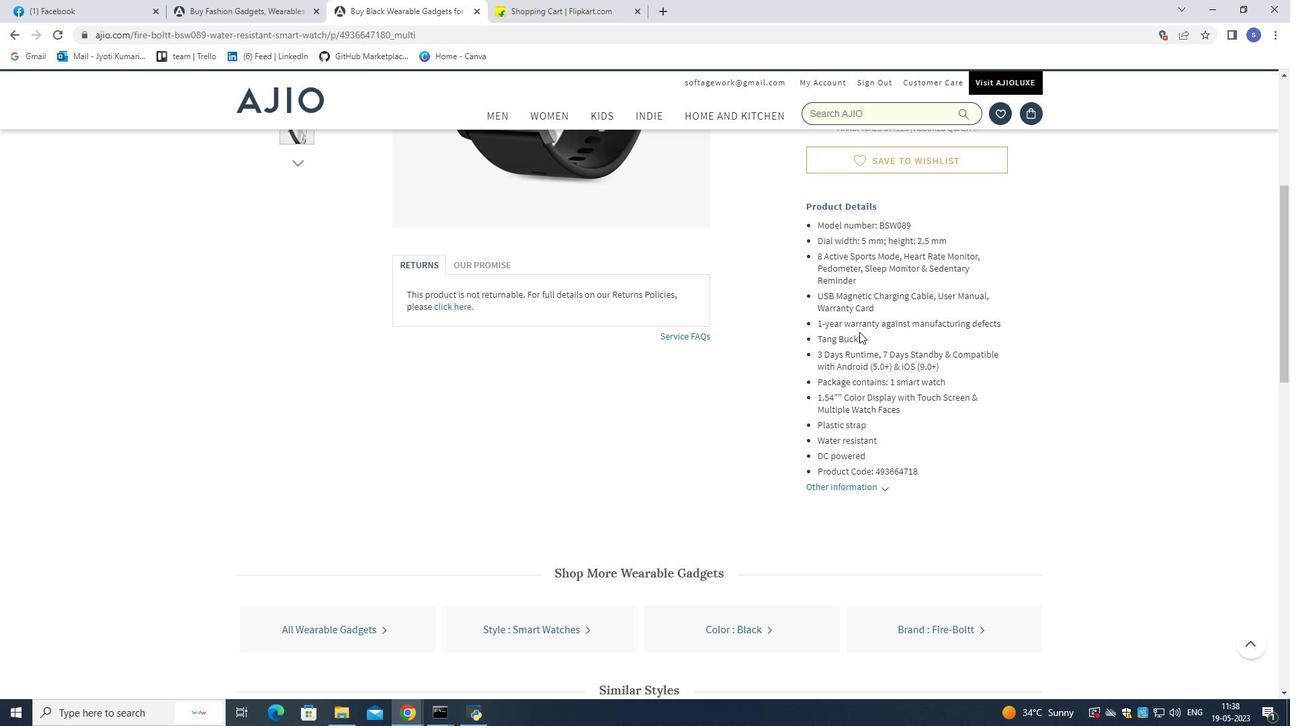 
Action: Mouse scrolled (859, 331) with delta (0, 0)
Screenshot: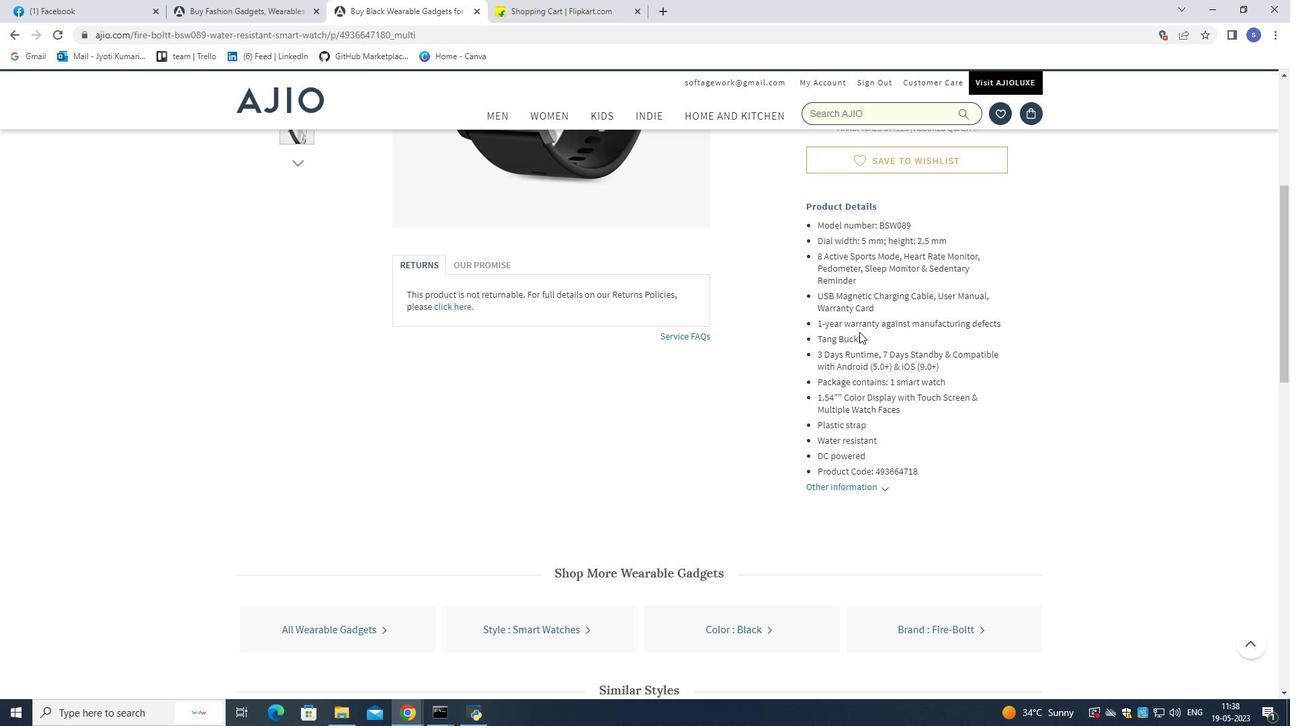 
Action: Mouse scrolled (859, 331) with delta (0, 0)
Screenshot: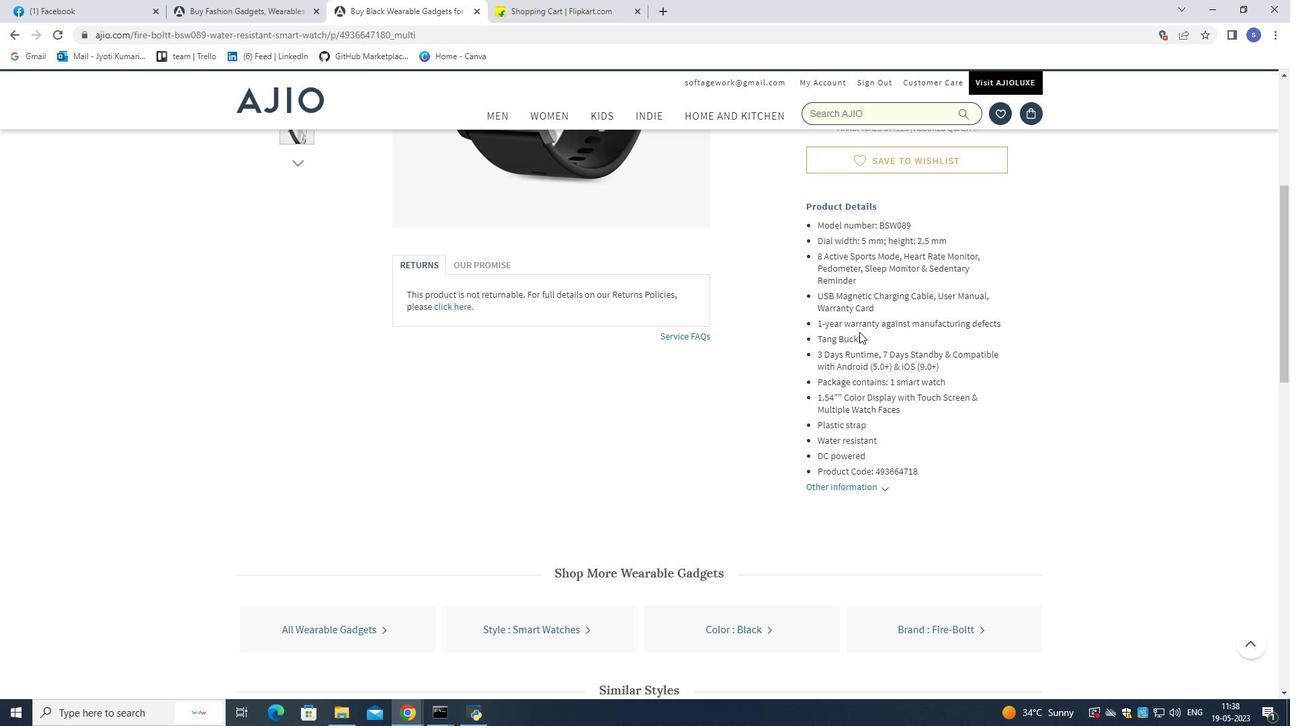 
Action: Mouse moved to (857, 319)
Screenshot: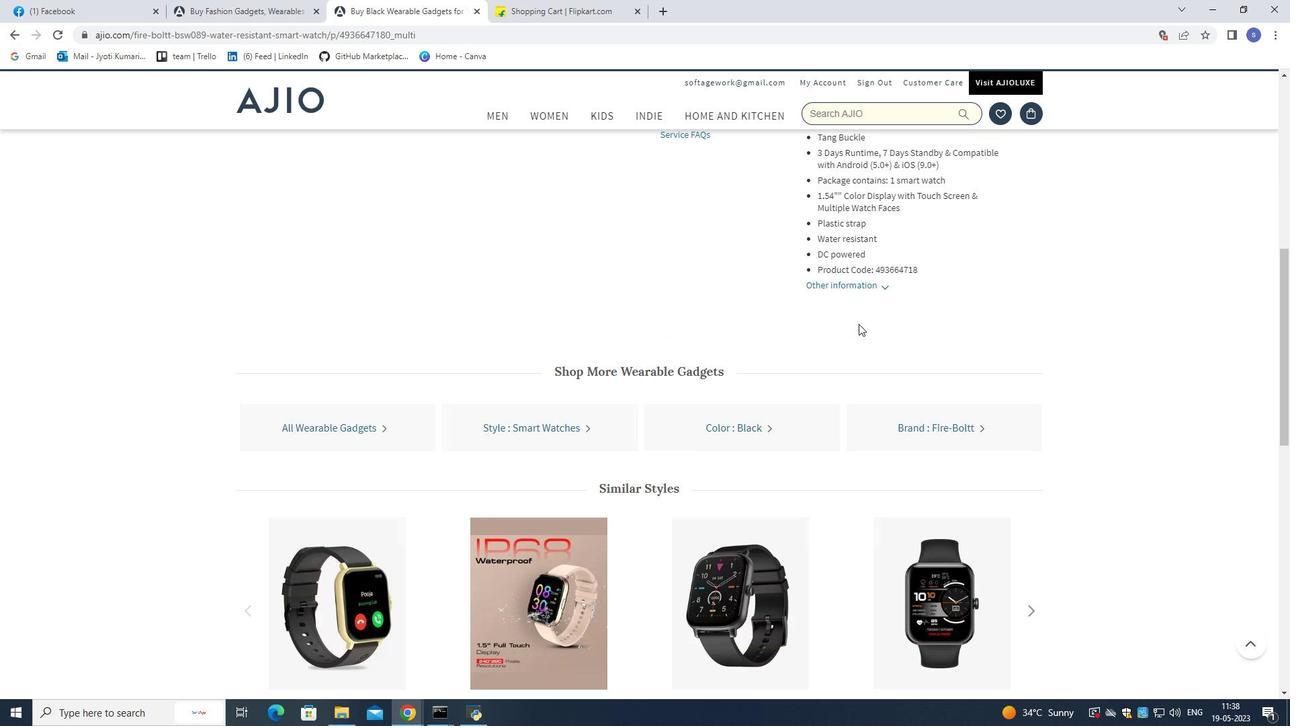 
Action: Mouse scrolled (857, 318) with delta (0, 0)
Screenshot: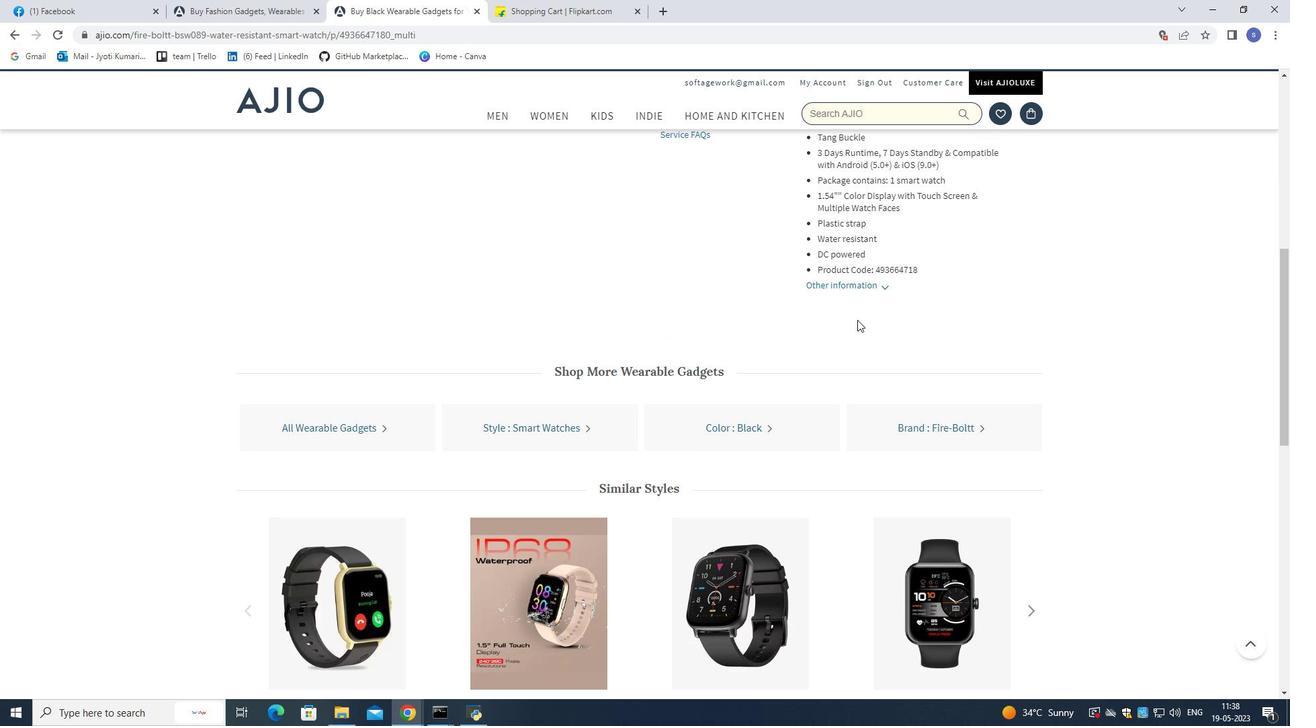 
Action: Mouse scrolled (857, 318) with delta (0, 0)
Screenshot: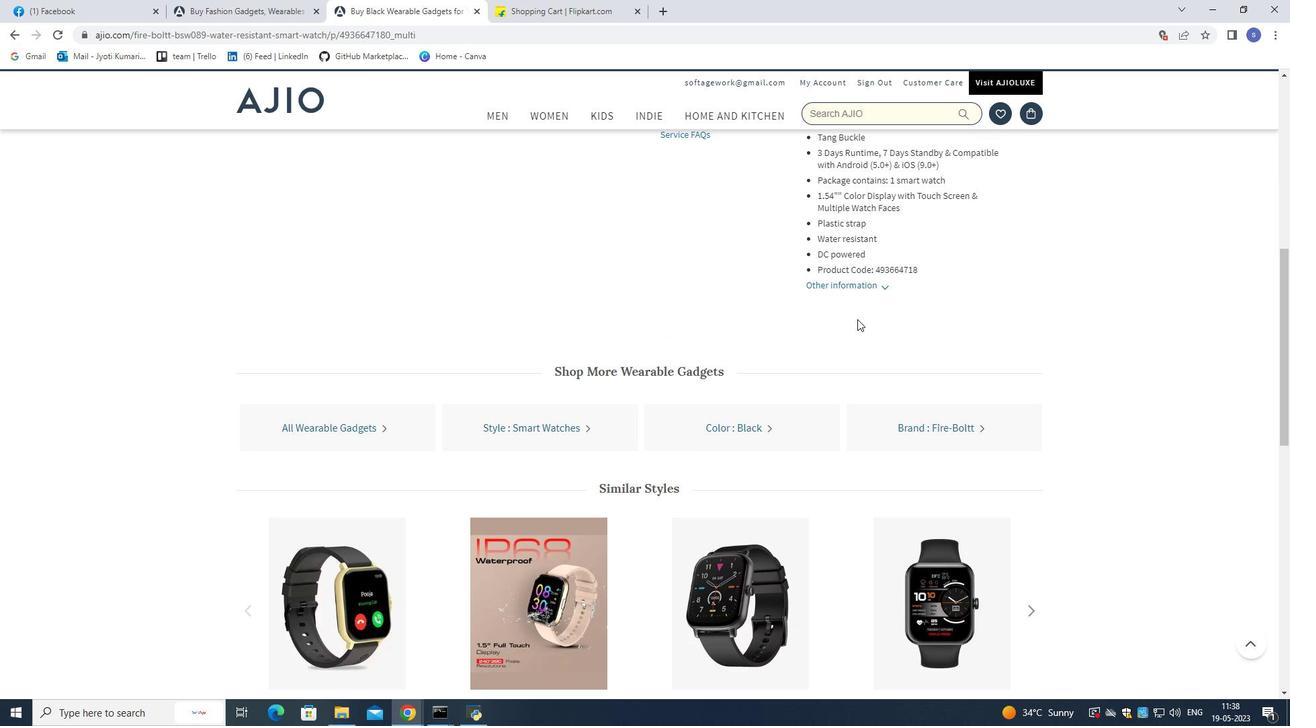 
Action: Mouse moved to (857, 307)
Screenshot: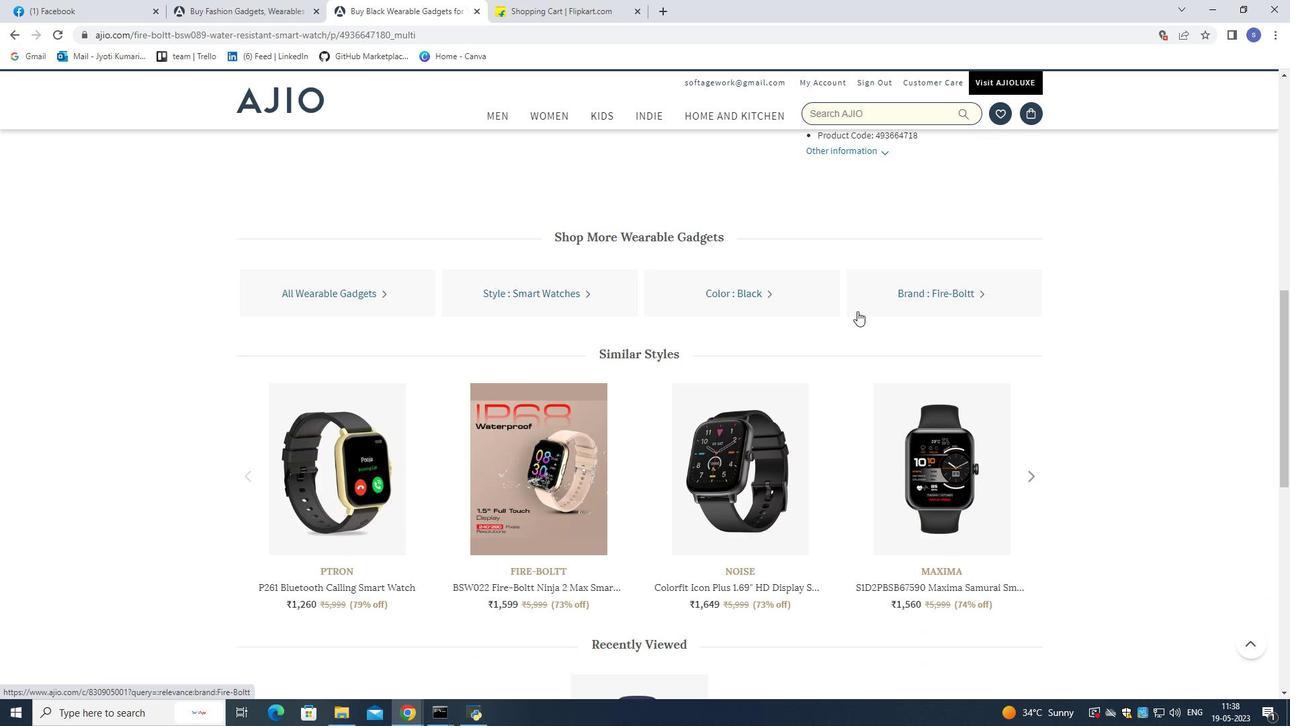 
Action: Mouse scrolled (857, 306) with delta (0, 0)
Screenshot: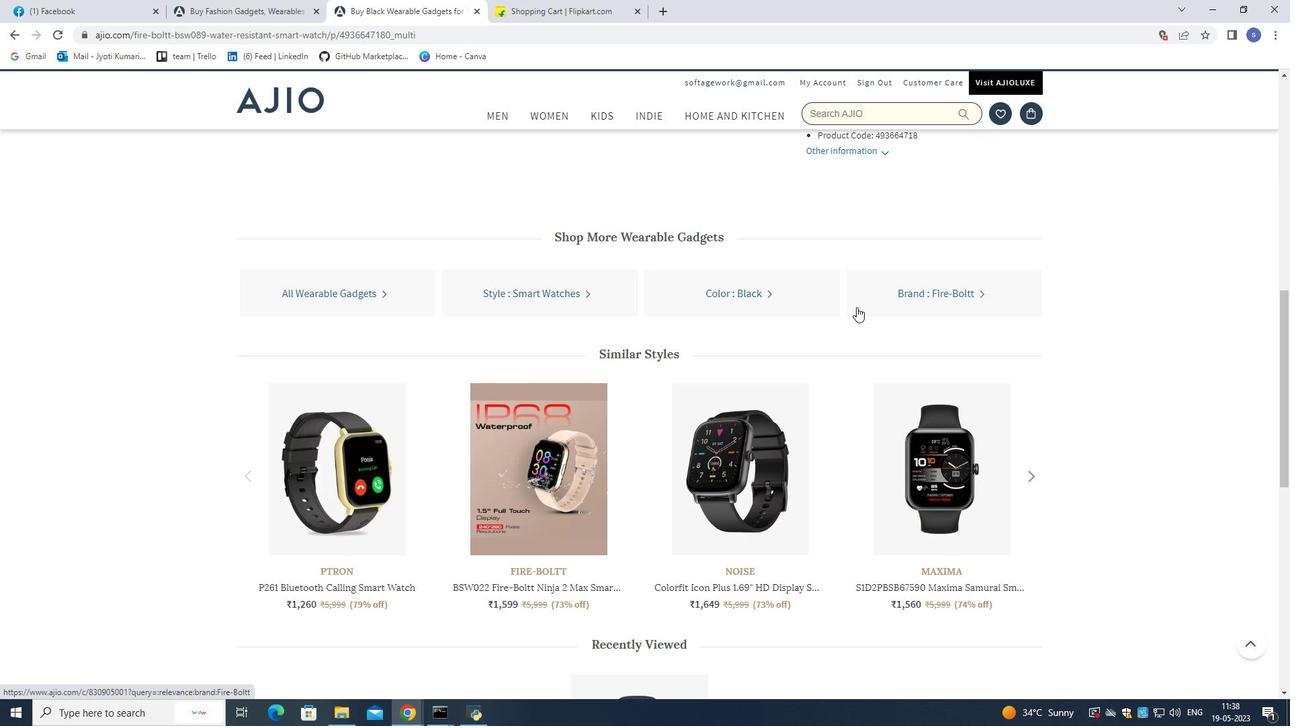
Action: Mouse scrolled (857, 306) with delta (0, 0)
Screenshot: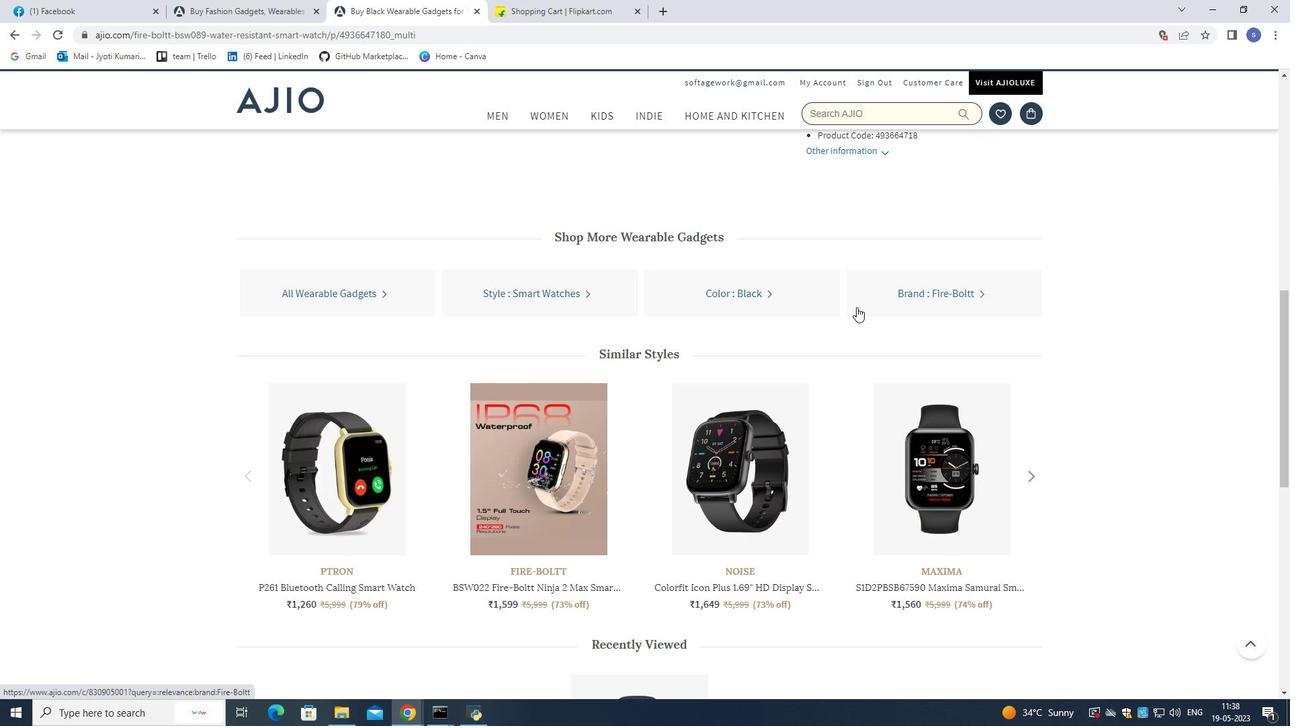 
Action: Mouse scrolled (857, 306) with delta (0, 0)
Screenshot: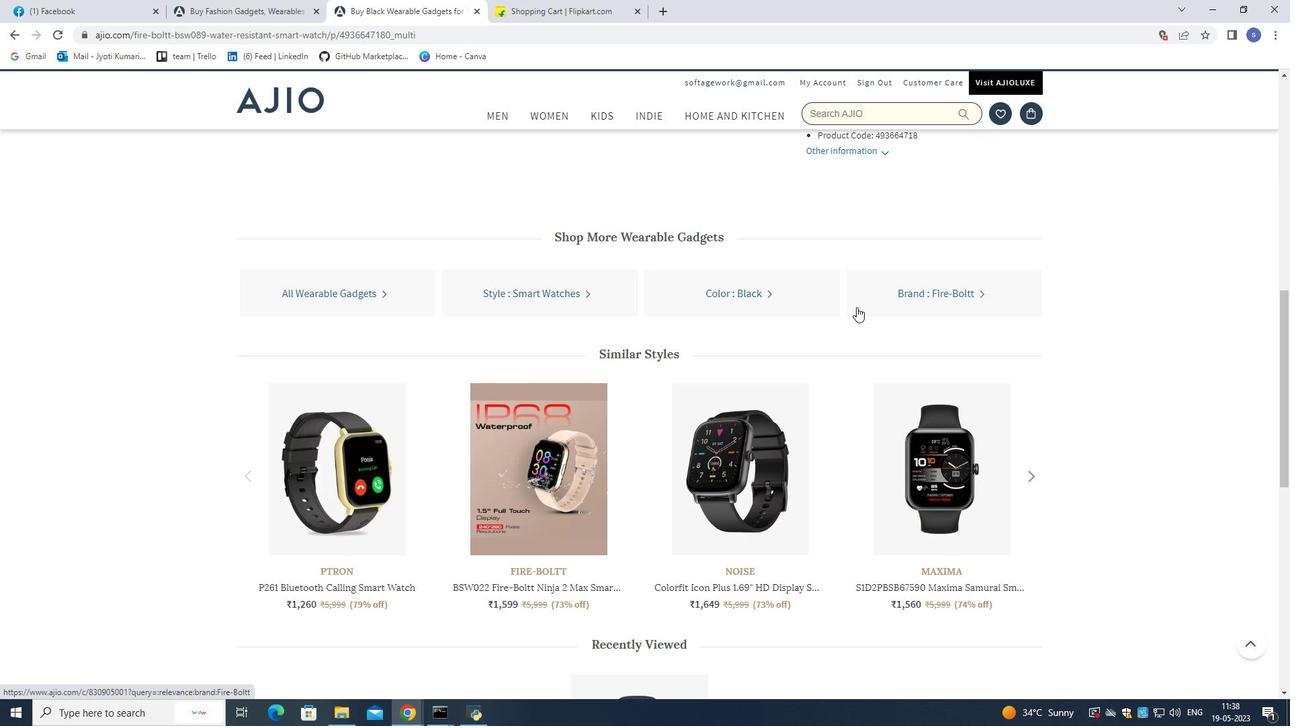 
Action: Mouse scrolled (857, 306) with delta (0, 0)
Screenshot: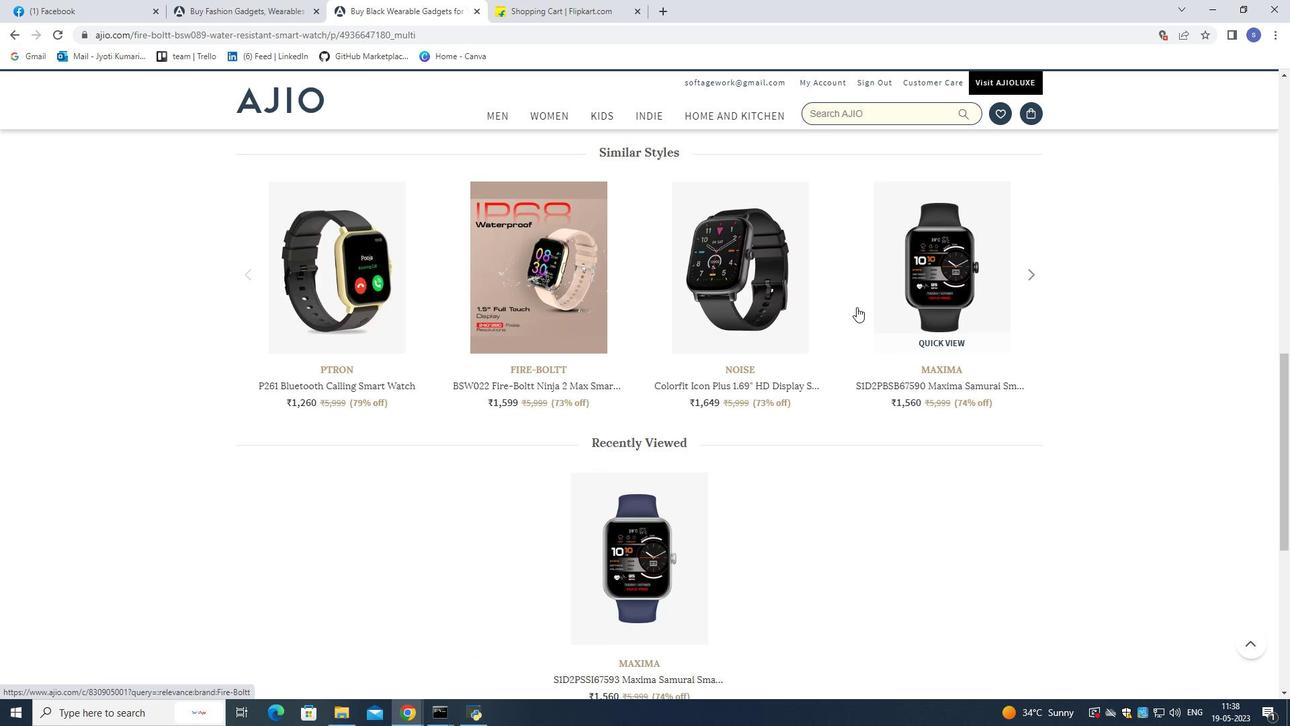
Action: Mouse scrolled (857, 306) with delta (0, 0)
Screenshot: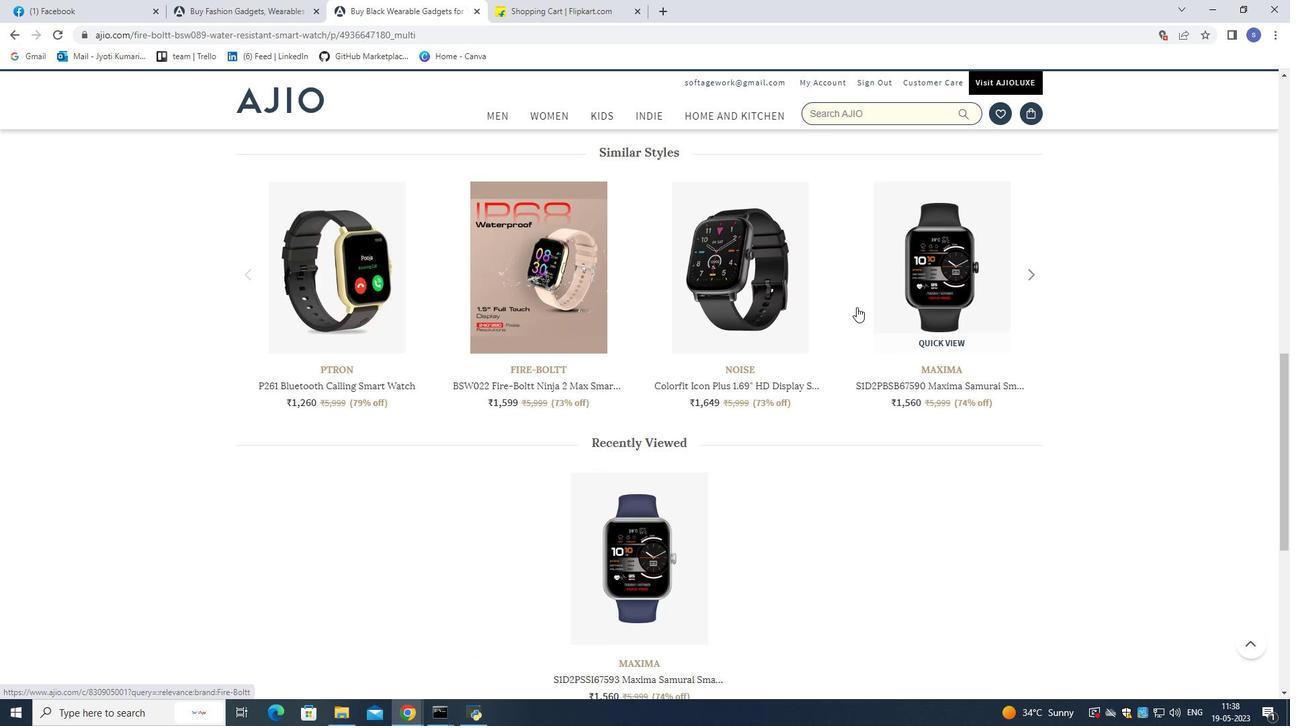 
Action: Mouse scrolled (857, 306) with delta (0, 0)
Screenshot: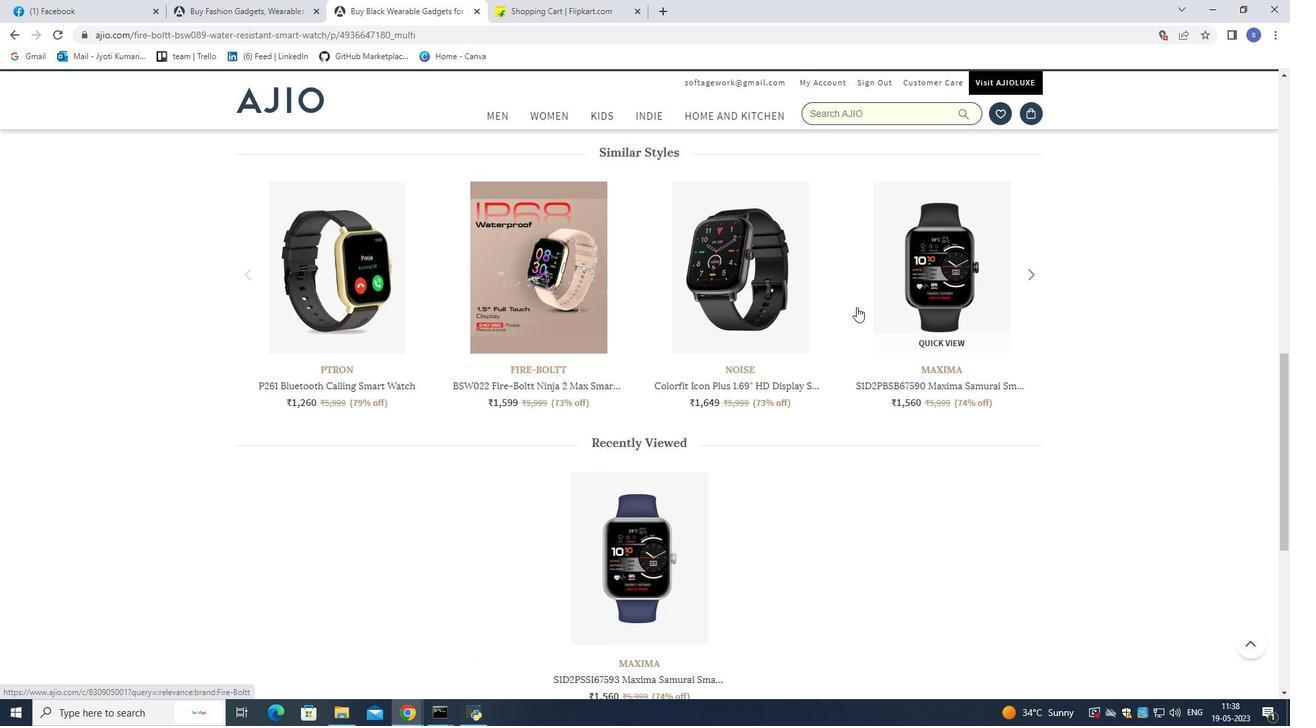 
Action: Mouse scrolled (857, 307) with delta (0, 0)
Screenshot: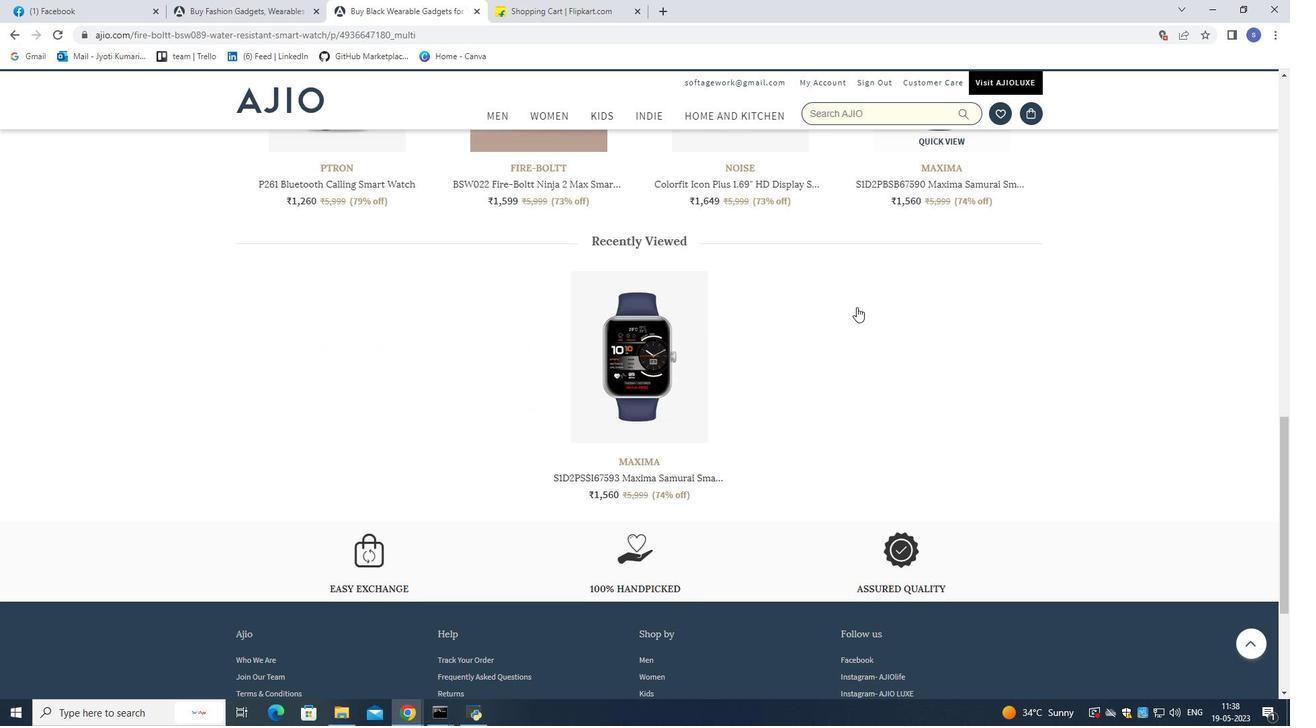 
Action: Mouse scrolled (857, 307) with delta (0, 0)
Screenshot: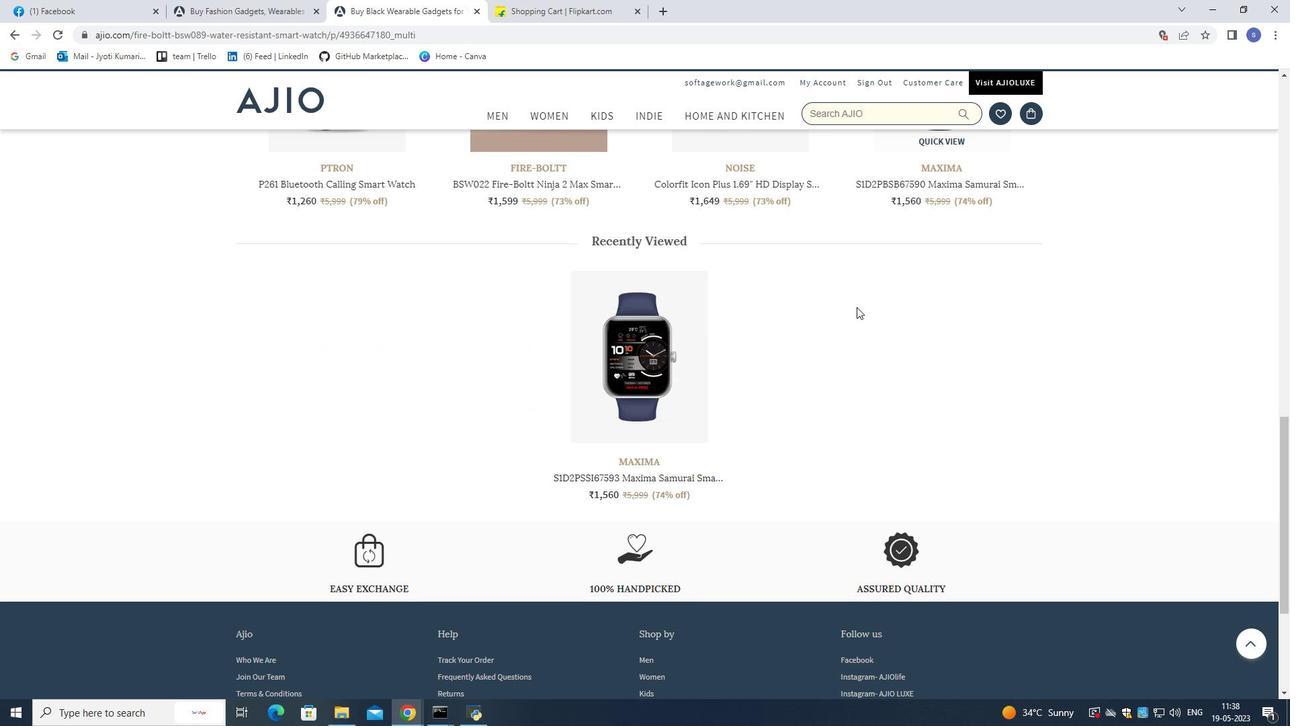 
Action: Mouse moved to (751, 221)
Screenshot: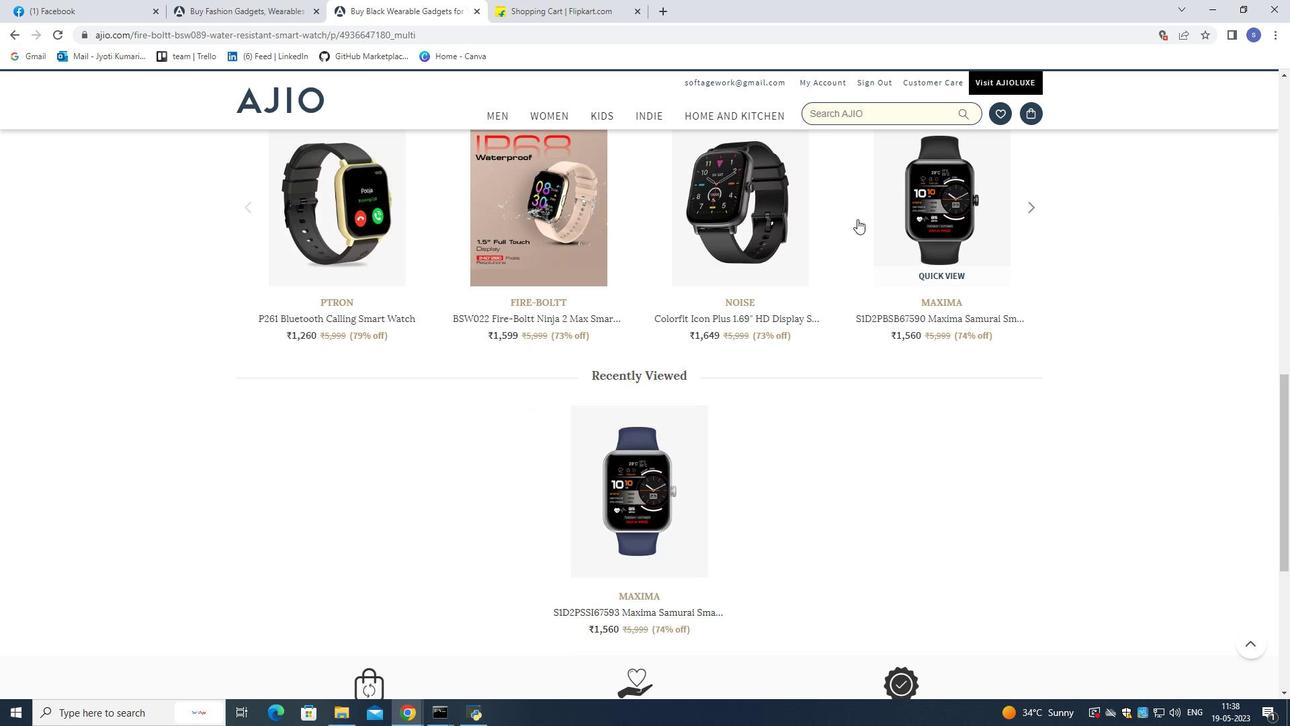 
Action: Mouse pressed left at (751, 221)
Screenshot: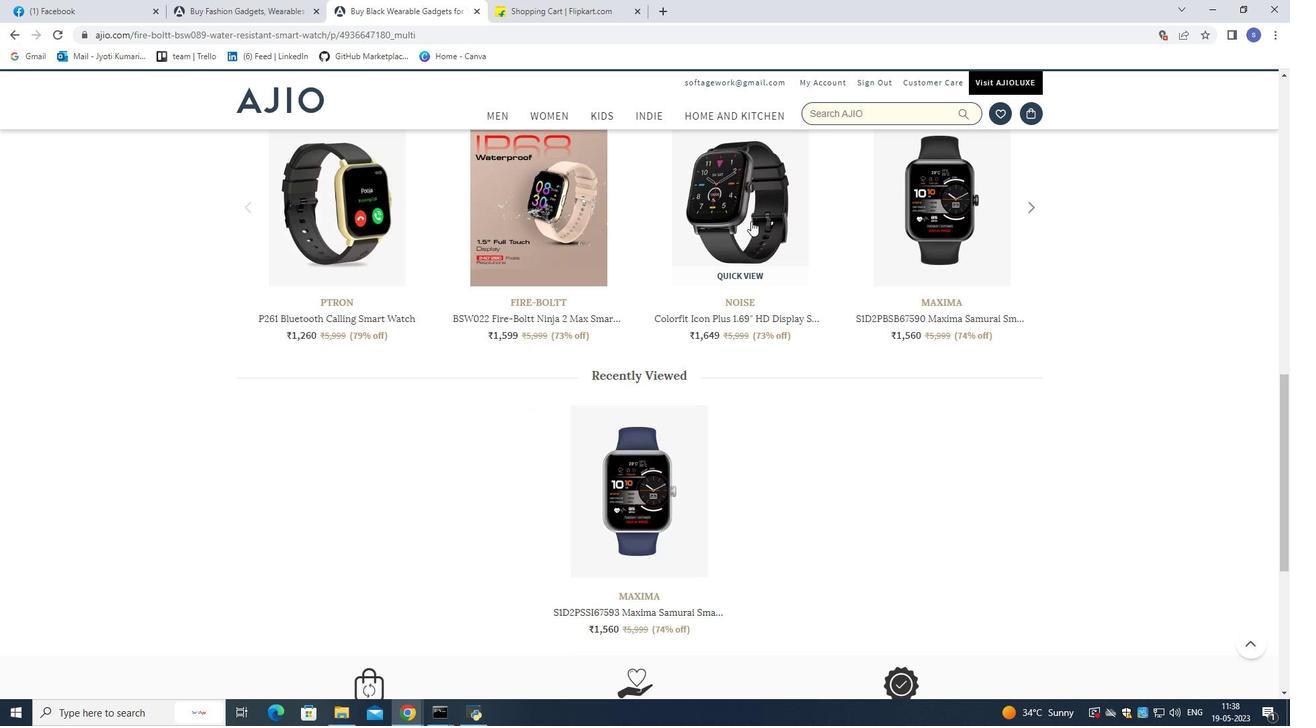 
Action: Mouse moved to (748, 221)
Screenshot: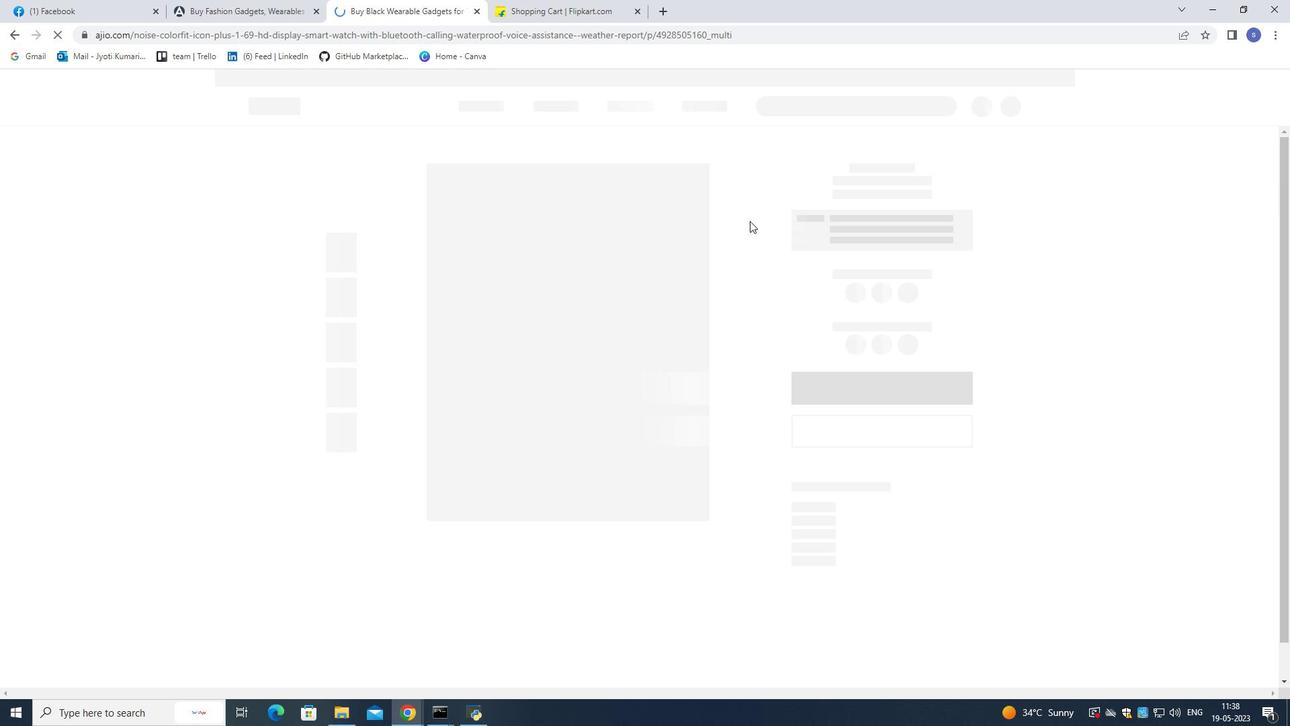 
Action: Mouse scrolled (748, 220) with delta (0, 0)
Screenshot: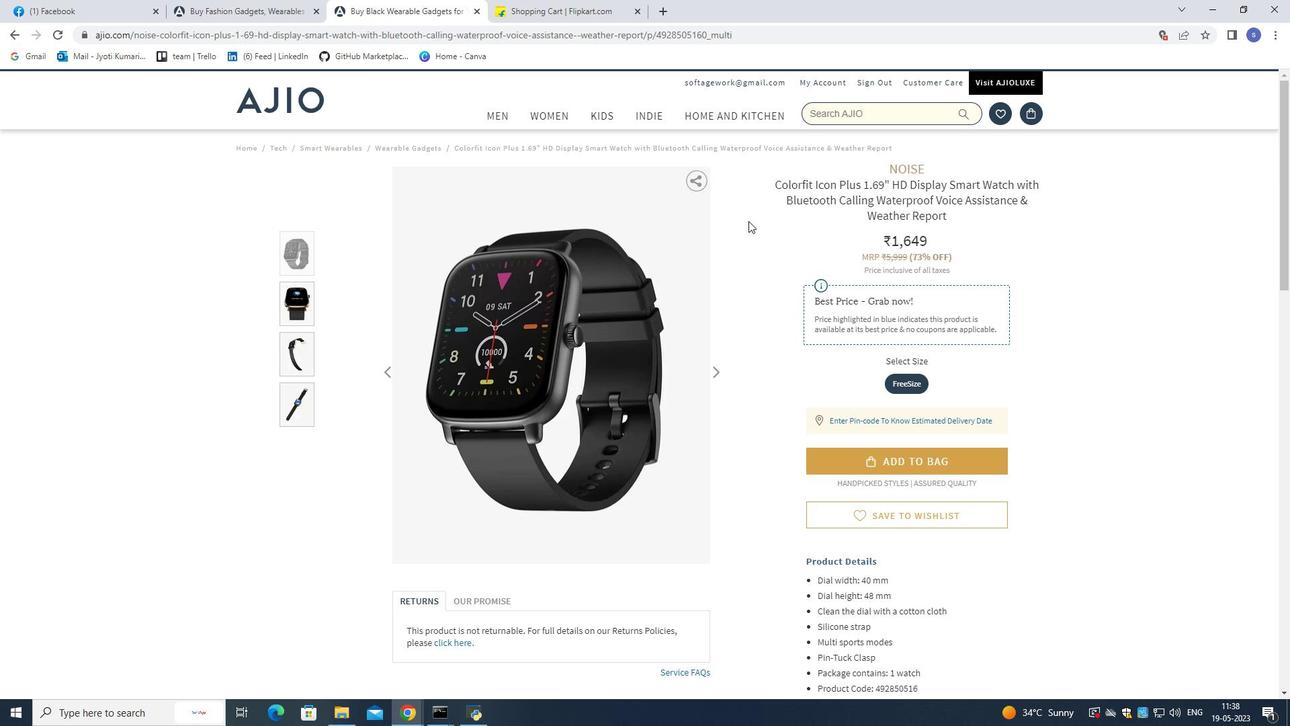 
Action: Mouse scrolled (748, 220) with delta (0, 0)
Screenshot: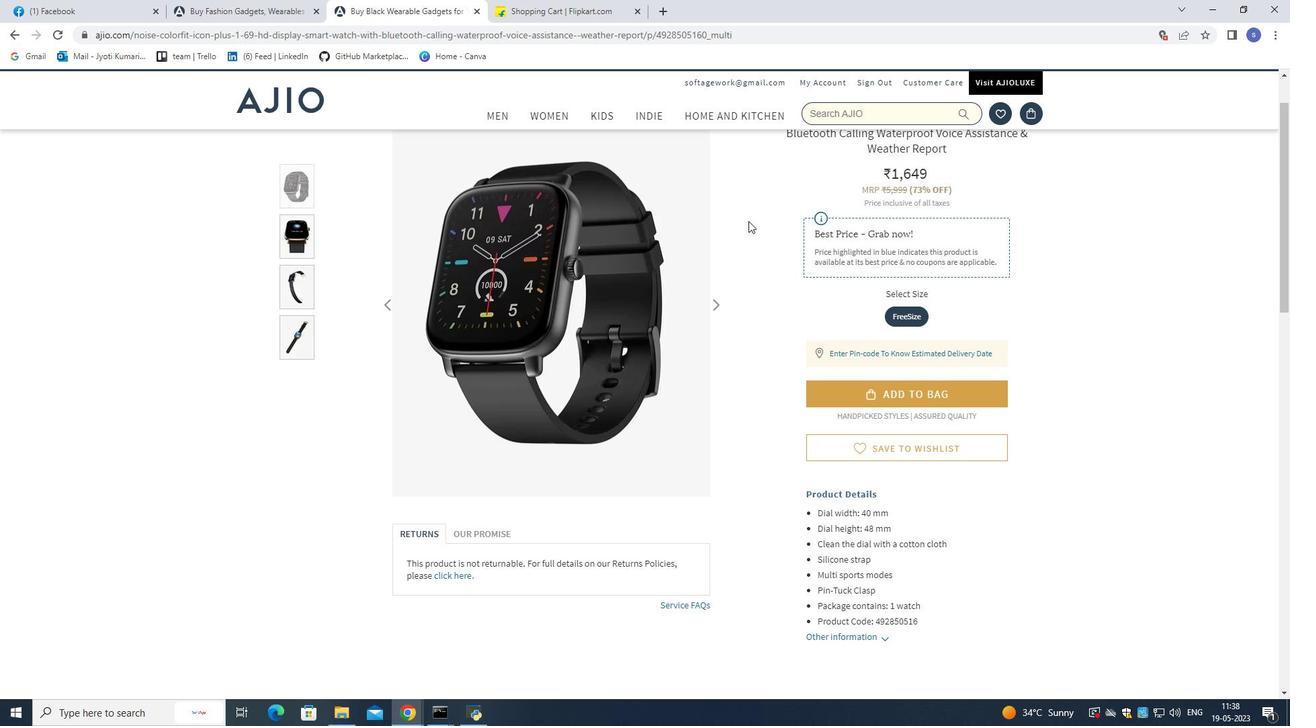 
Action: Mouse scrolled (748, 220) with delta (0, 0)
Screenshot: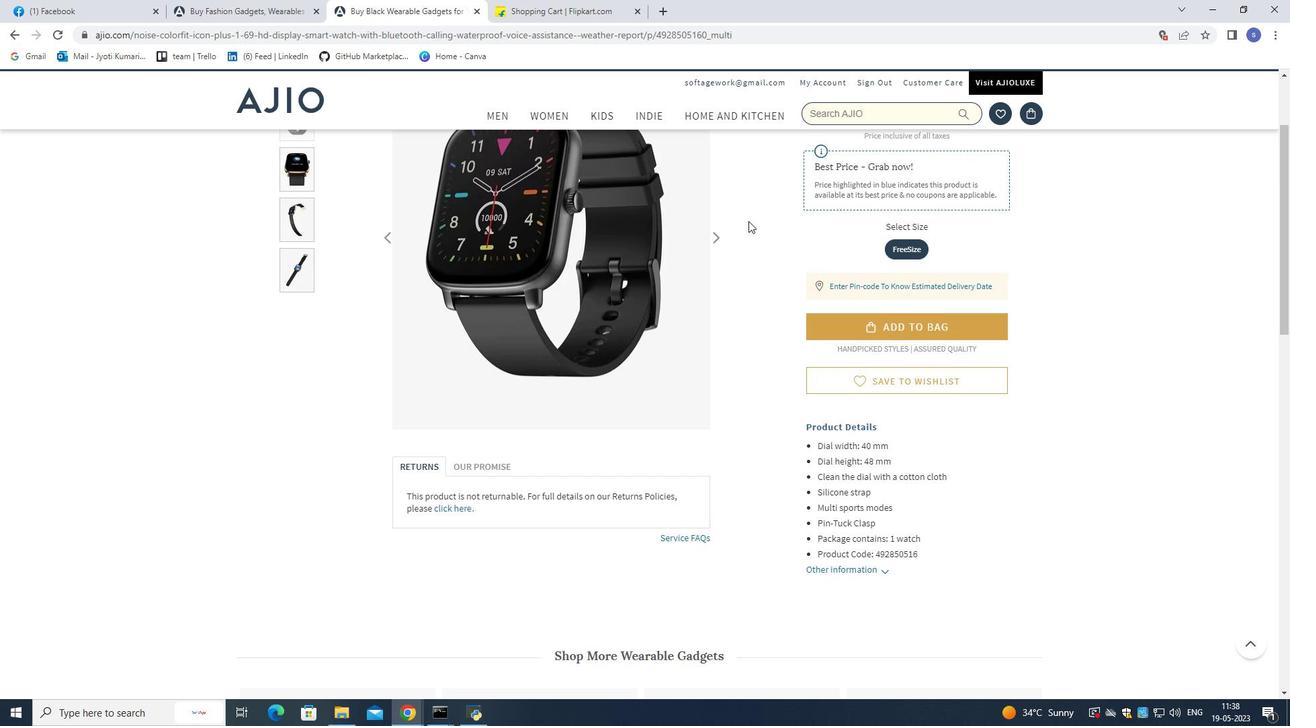 
Action: Mouse scrolled (748, 220) with delta (0, 0)
Screenshot: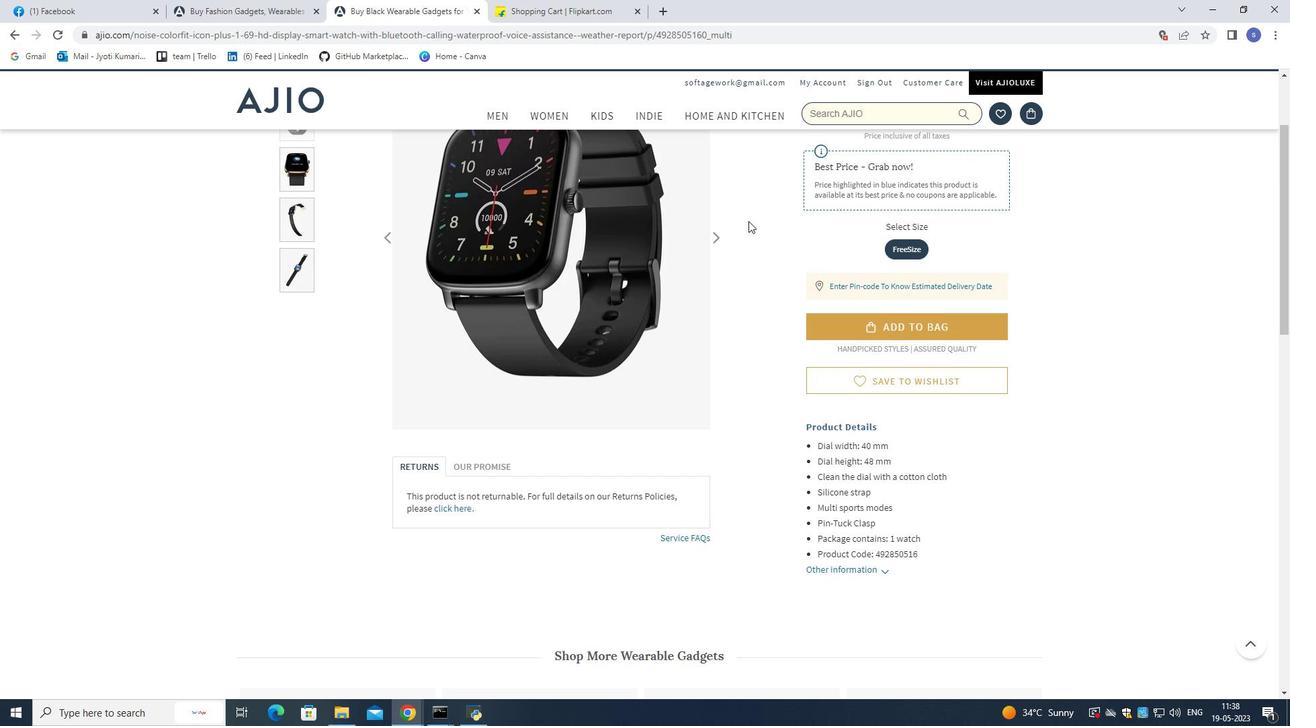 
Action: Mouse scrolled (748, 220) with delta (0, 0)
Screenshot: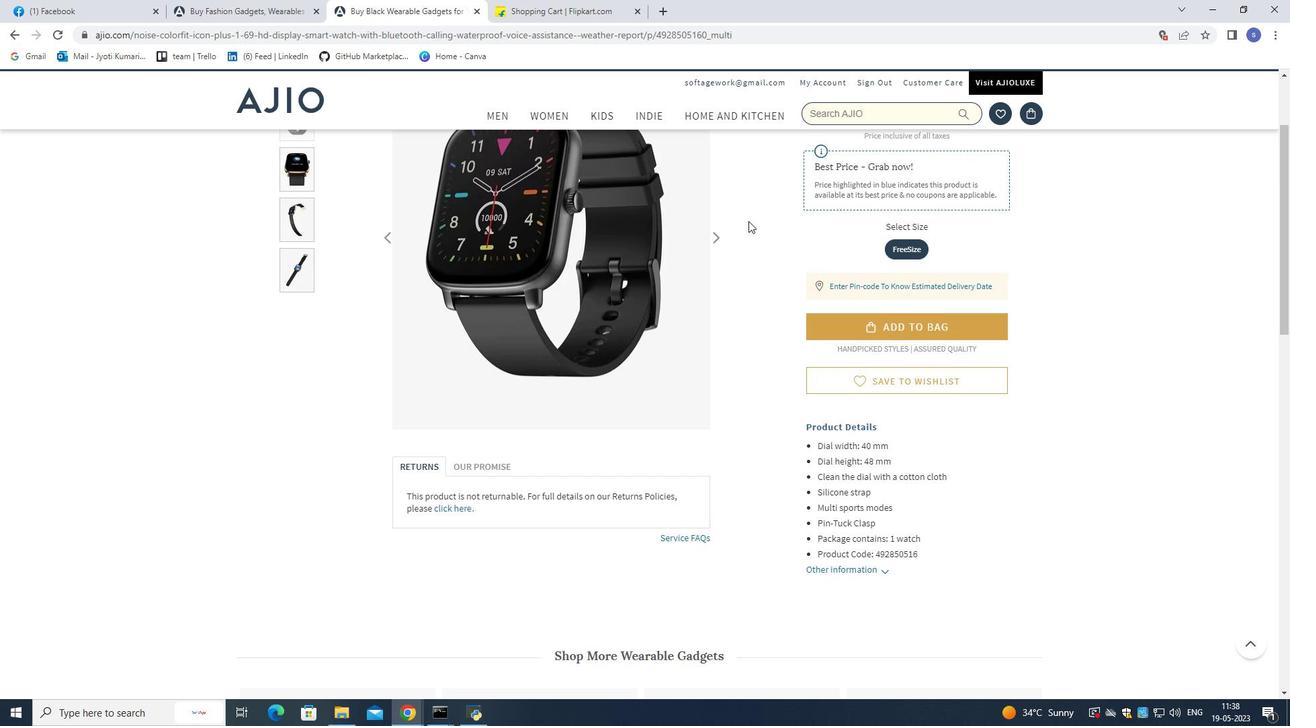 
Action: Mouse scrolled (748, 220) with delta (0, 0)
Screenshot: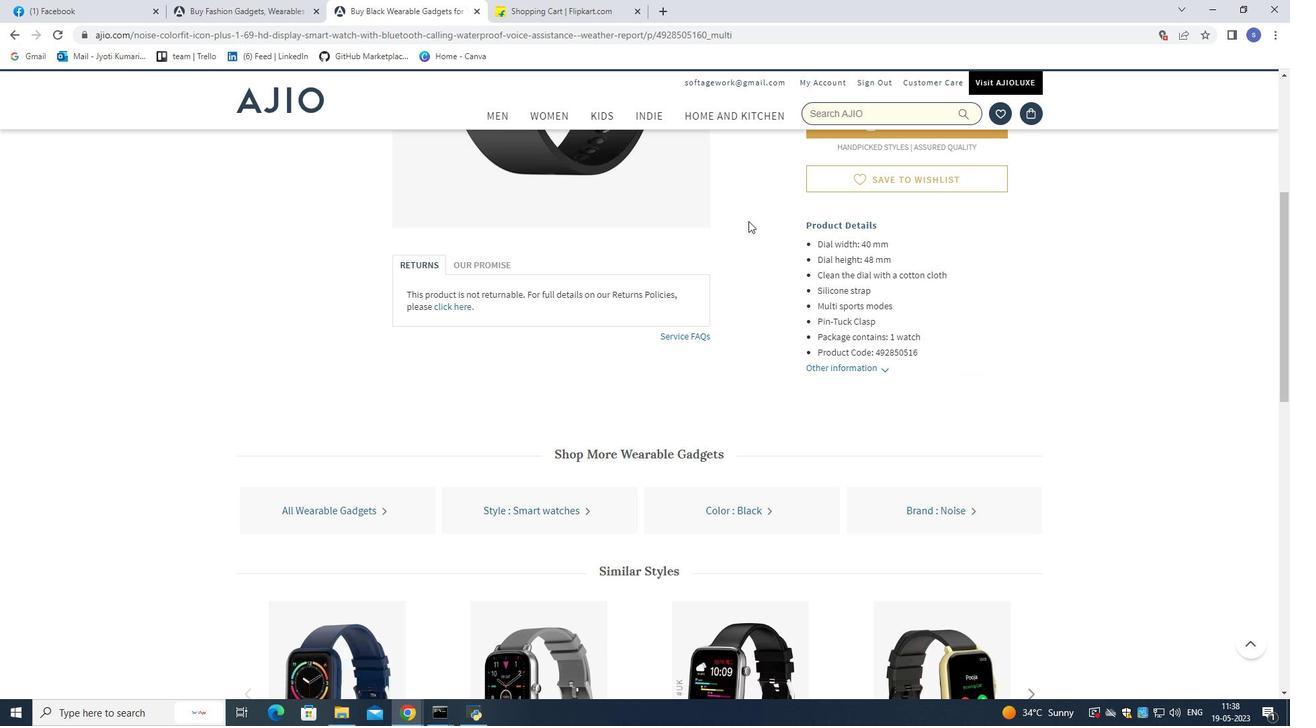 
Action: Mouse scrolled (748, 220) with delta (0, 0)
Screenshot: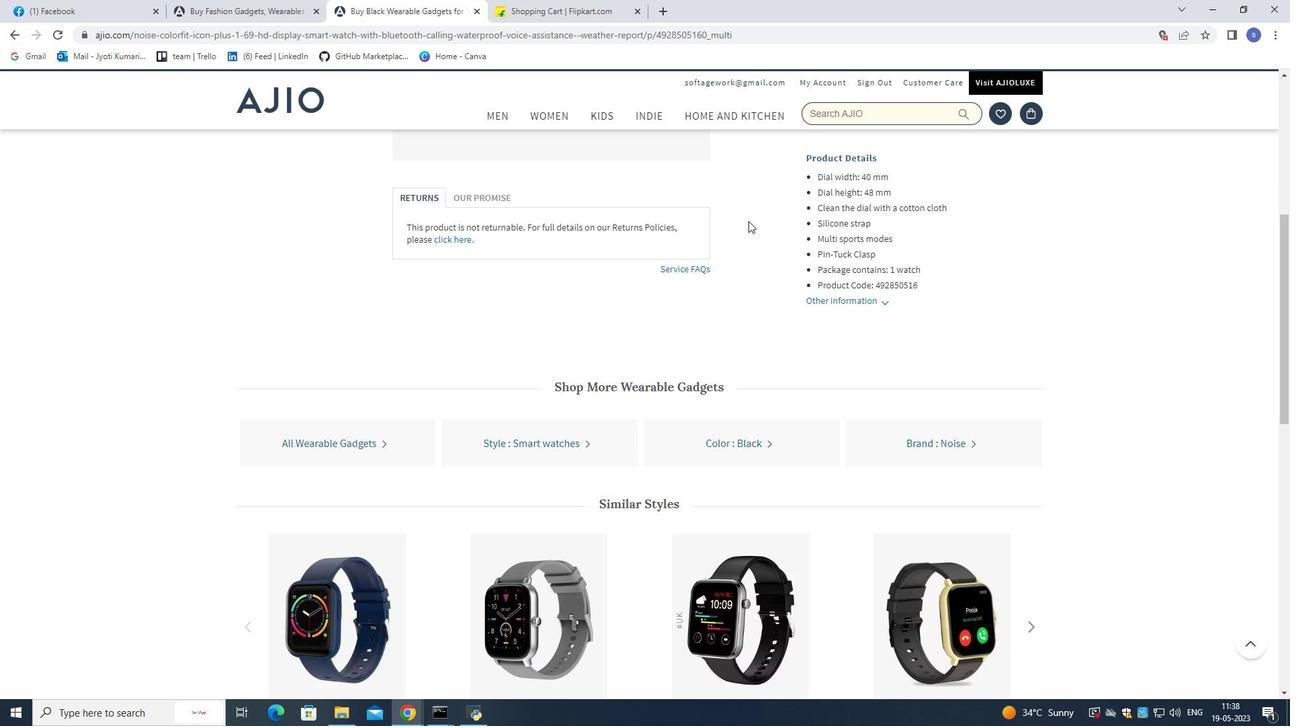 
Action: Mouse scrolled (748, 220) with delta (0, 0)
Screenshot: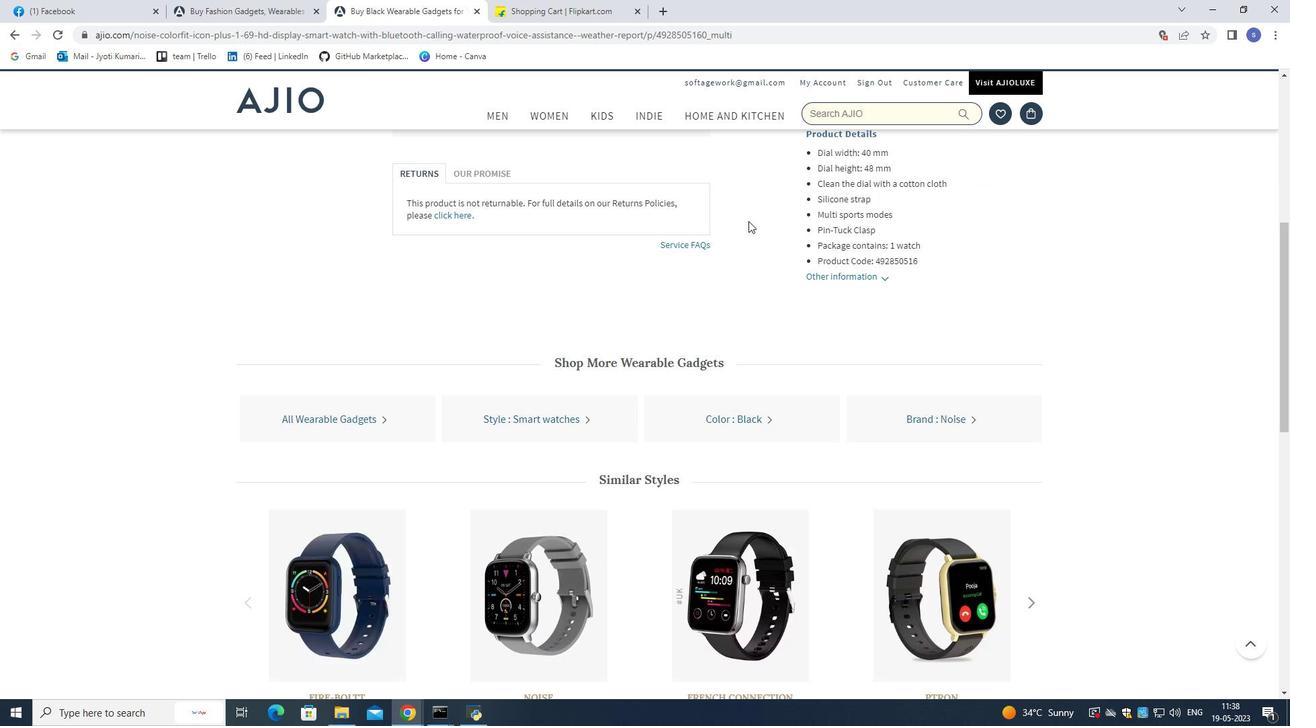 
Action: Mouse scrolled (748, 220) with delta (0, 0)
Screenshot: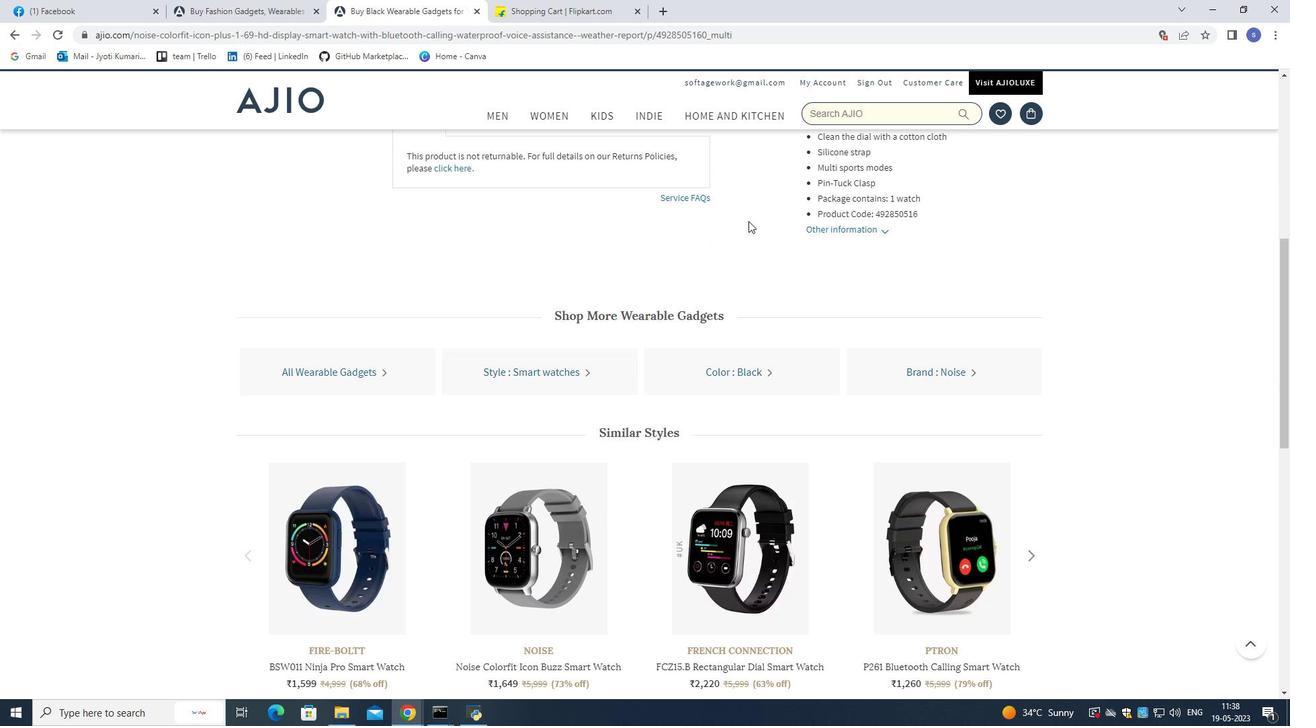 
Action: Mouse scrolled (748, 220) with delta (0, 0)
Screenshot: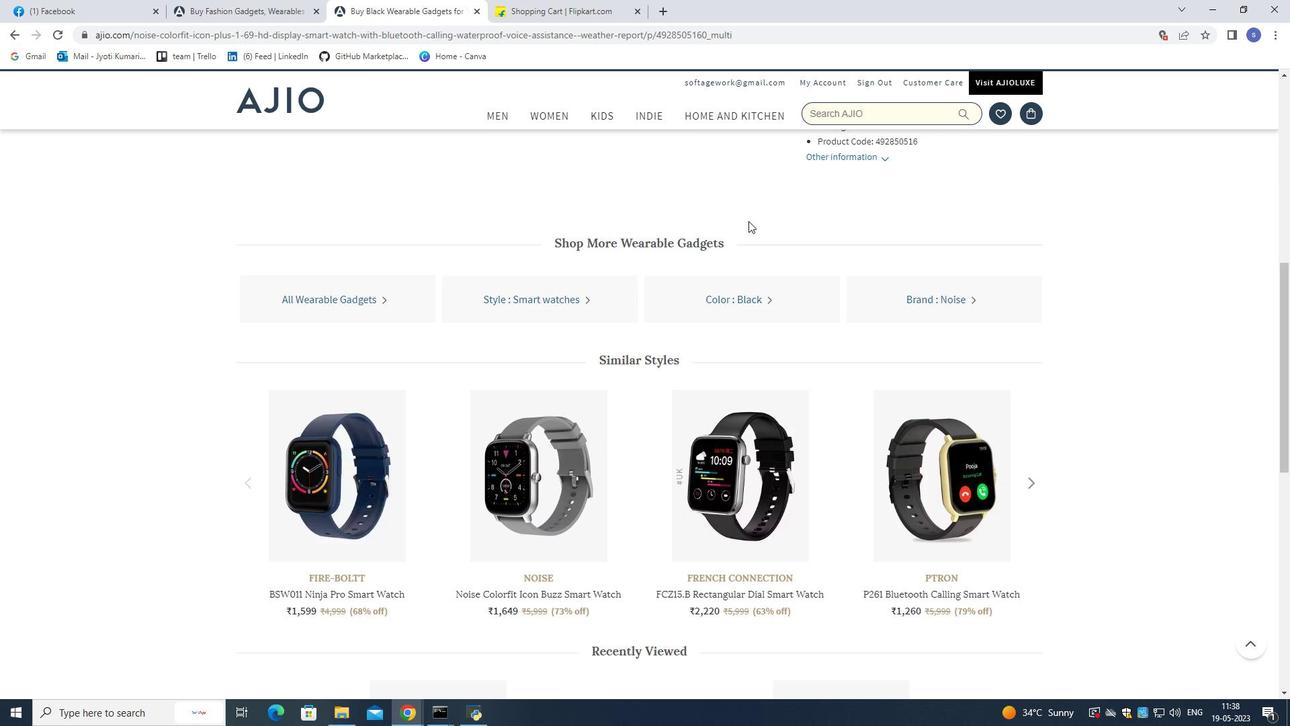 
Action: Mouse moved to (1030, 360)
Screenshot: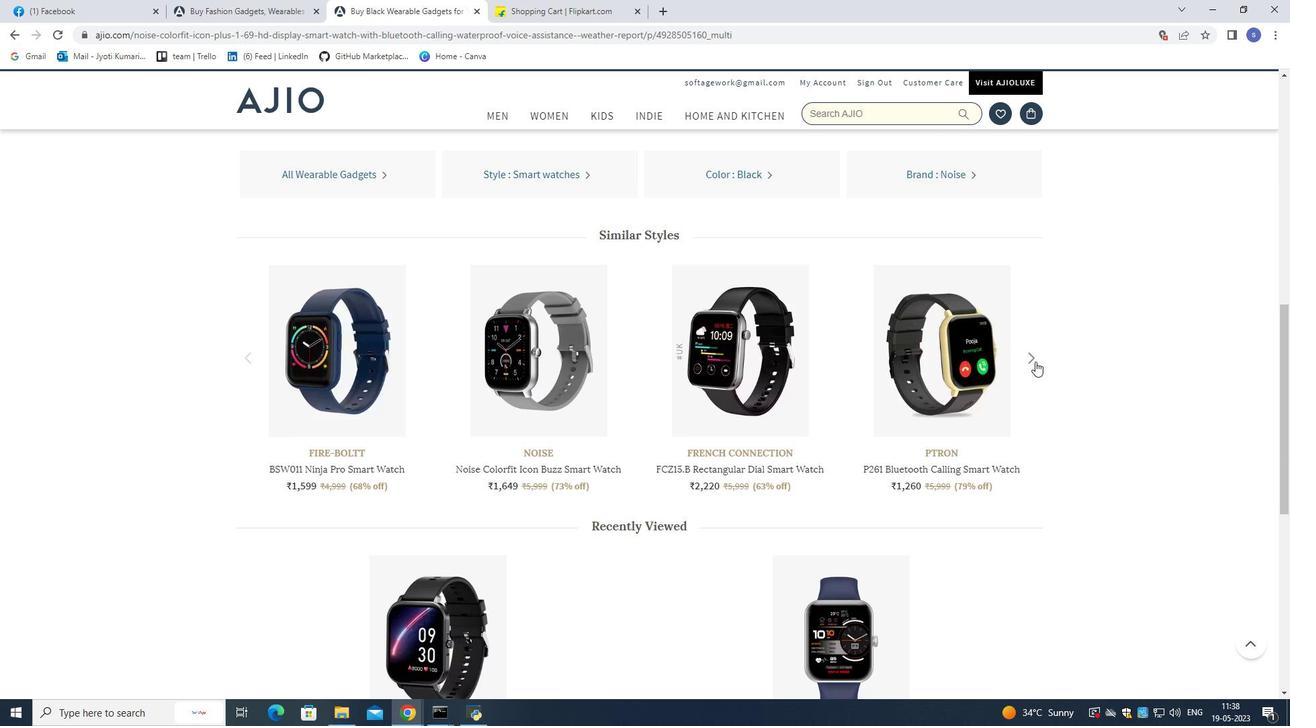 
Action: Mouse pressed left at (1030, 360)
Screenshot: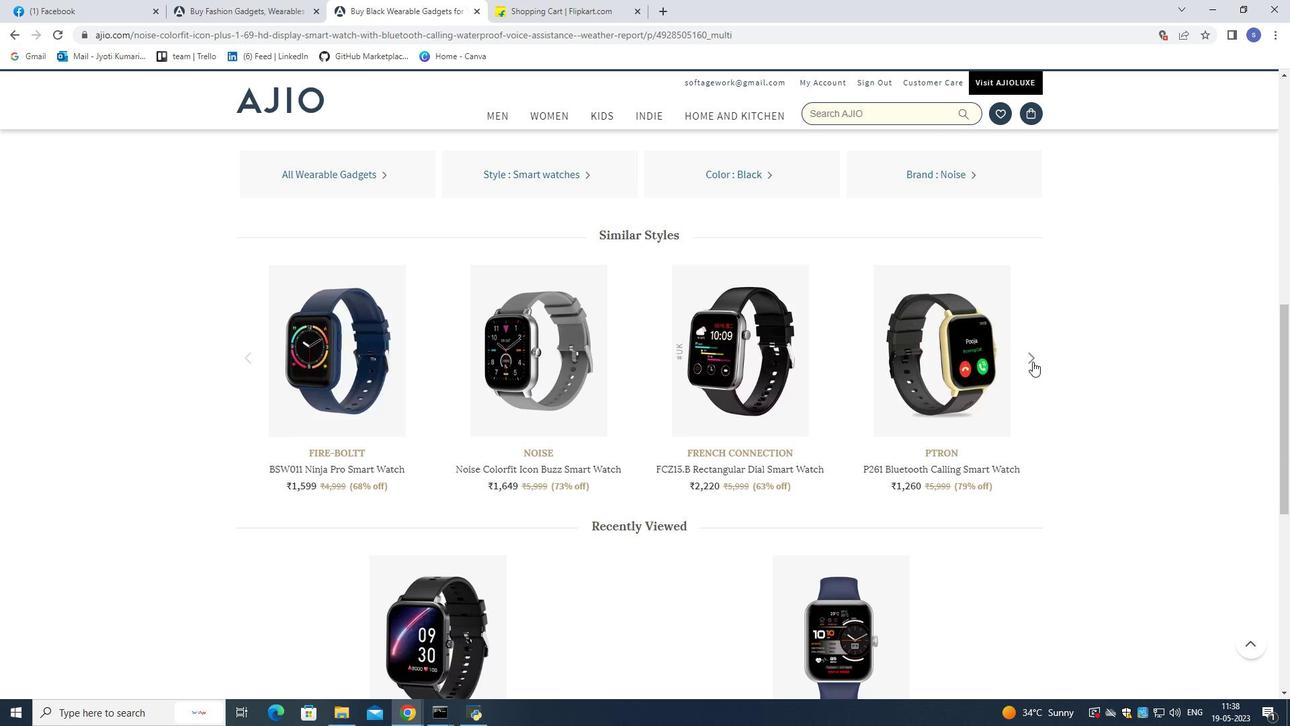 
Action: Mouse pressed left at (1030, 360)
Screenshot: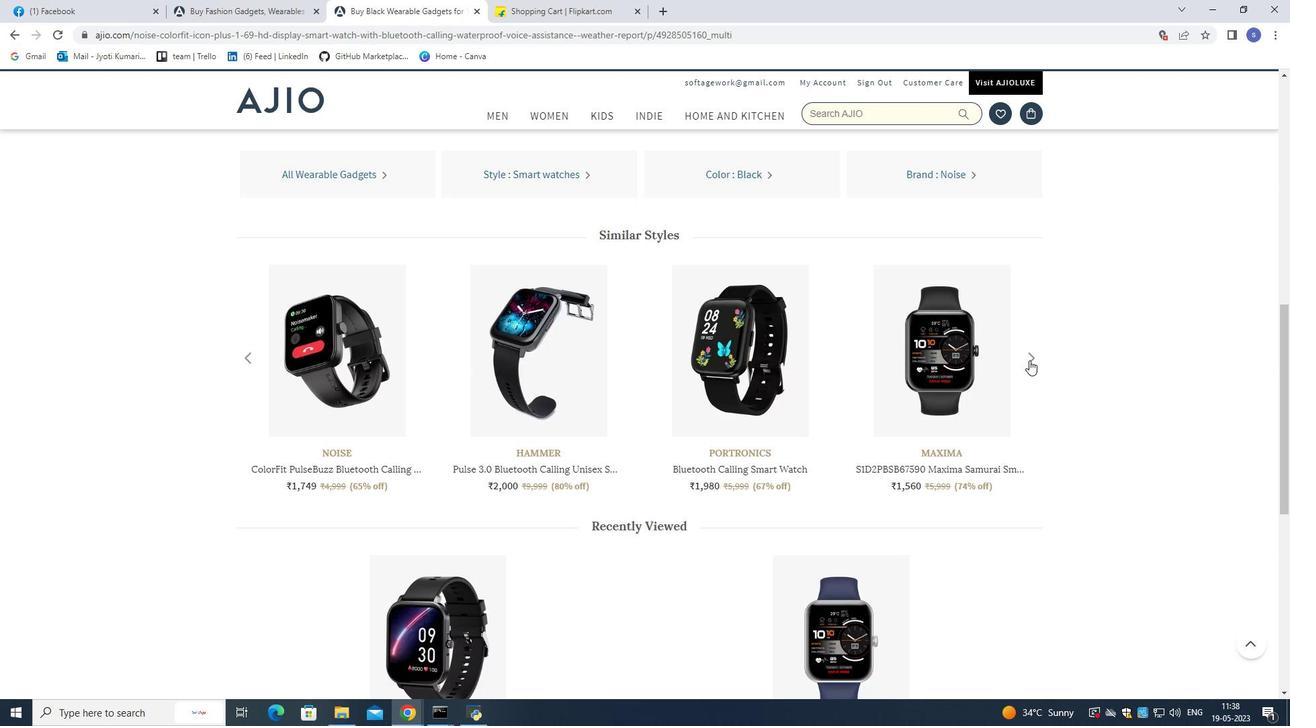 
Action: Mouse moved to (557, 390)
Screenshot: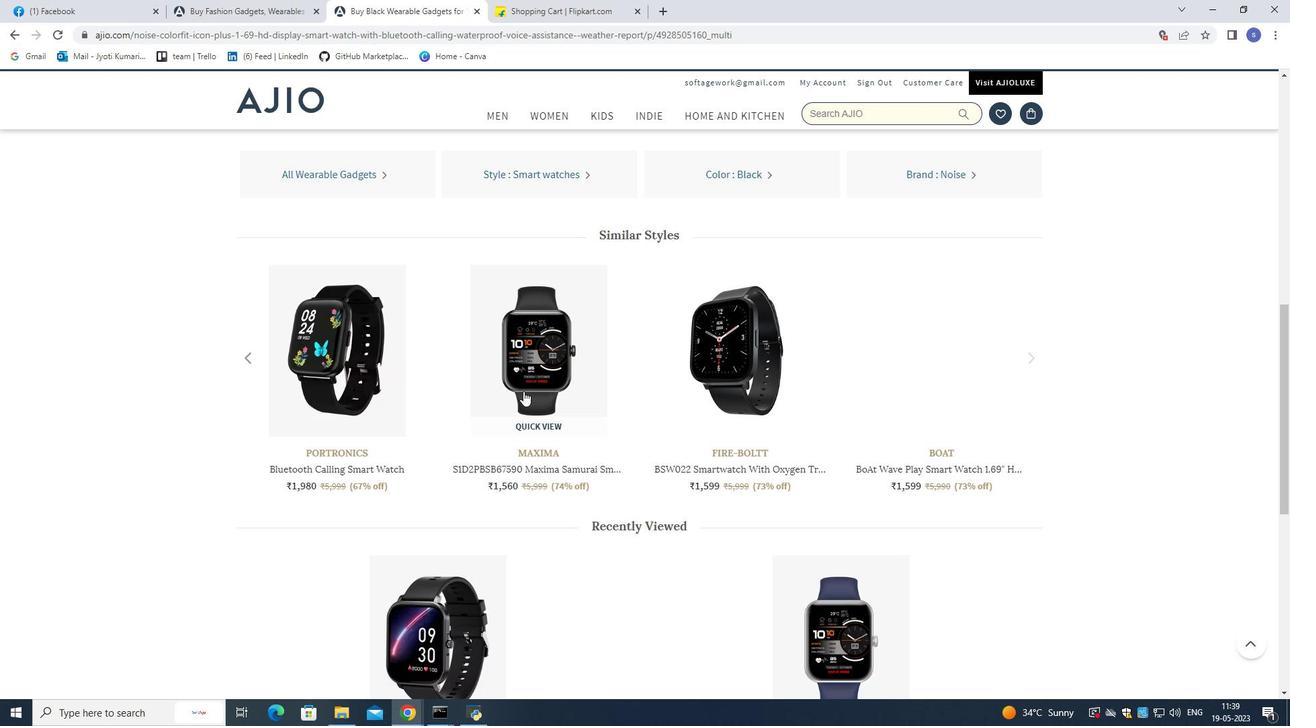 
Action: Mouse scrolled (557, 389) with delta (0, 0)
Screenshot: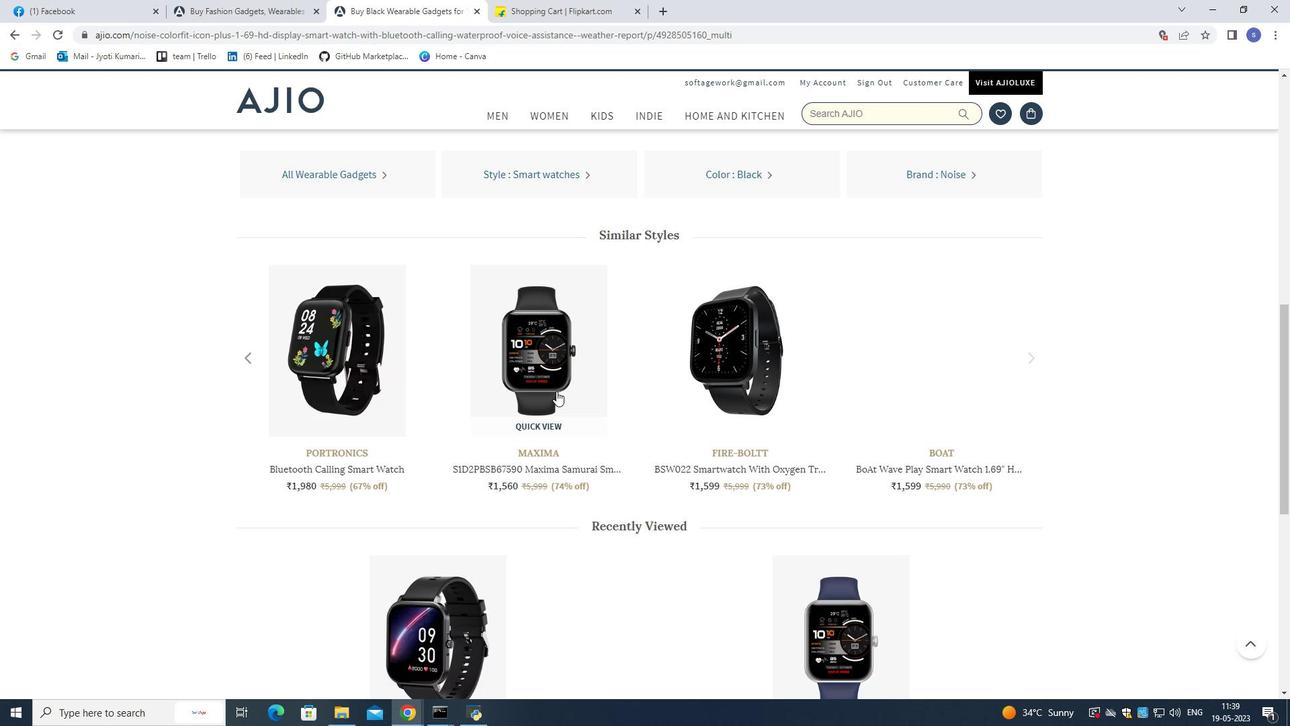 
Action: Mouse moved to (557, 390)
Screenshot: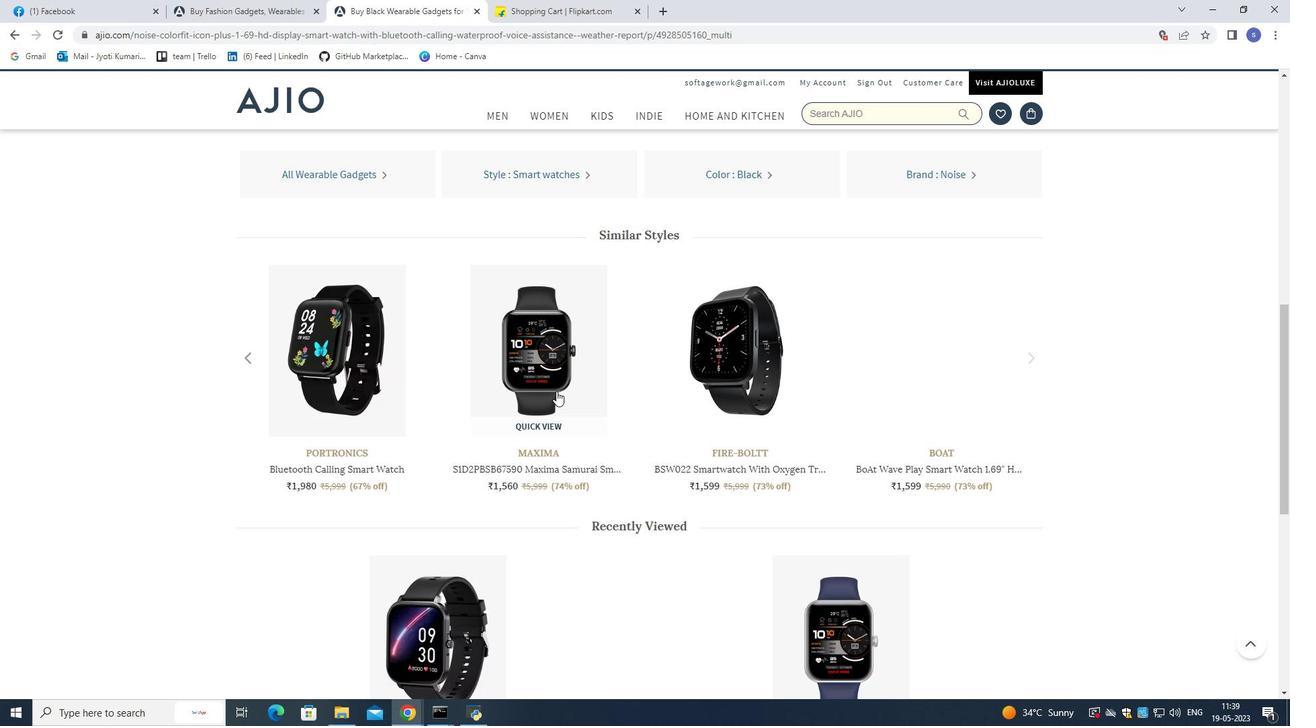
Action: Mouse scrolled (557, 389) with delta (0, 0)
Screenshot: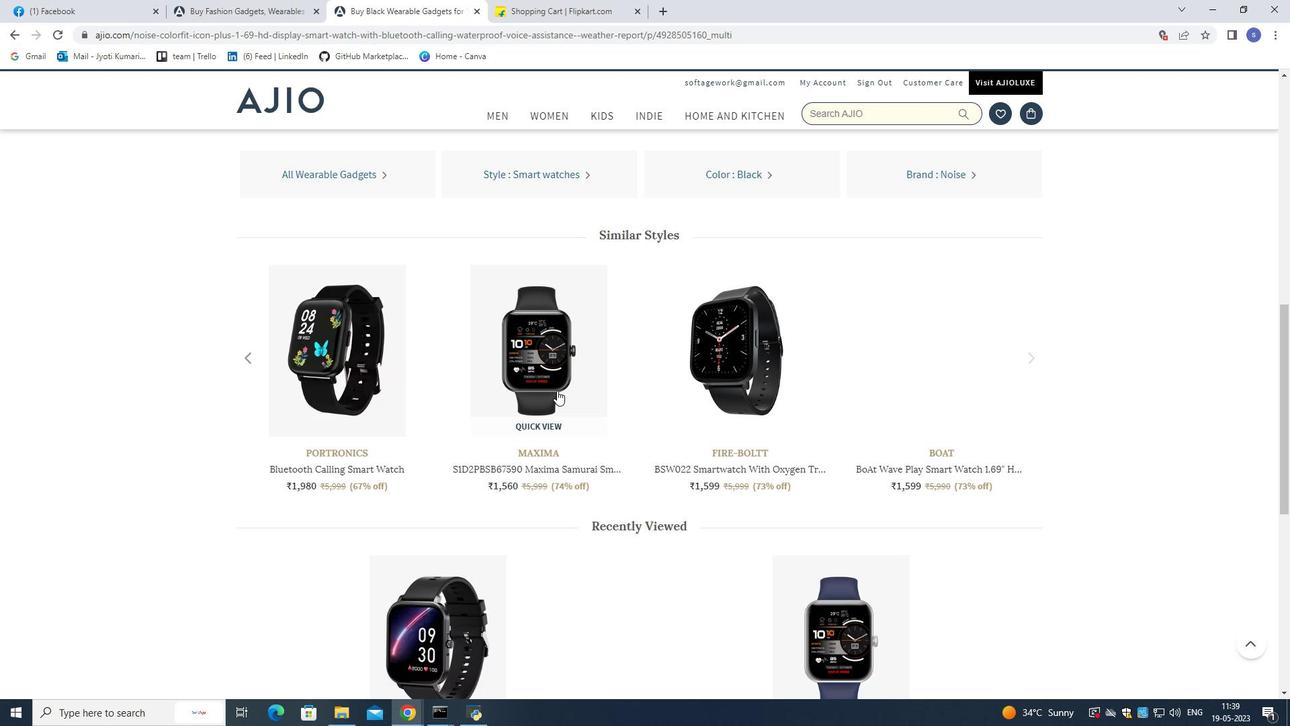 
Action: Mouse moved to (411, 508)
Screenshot: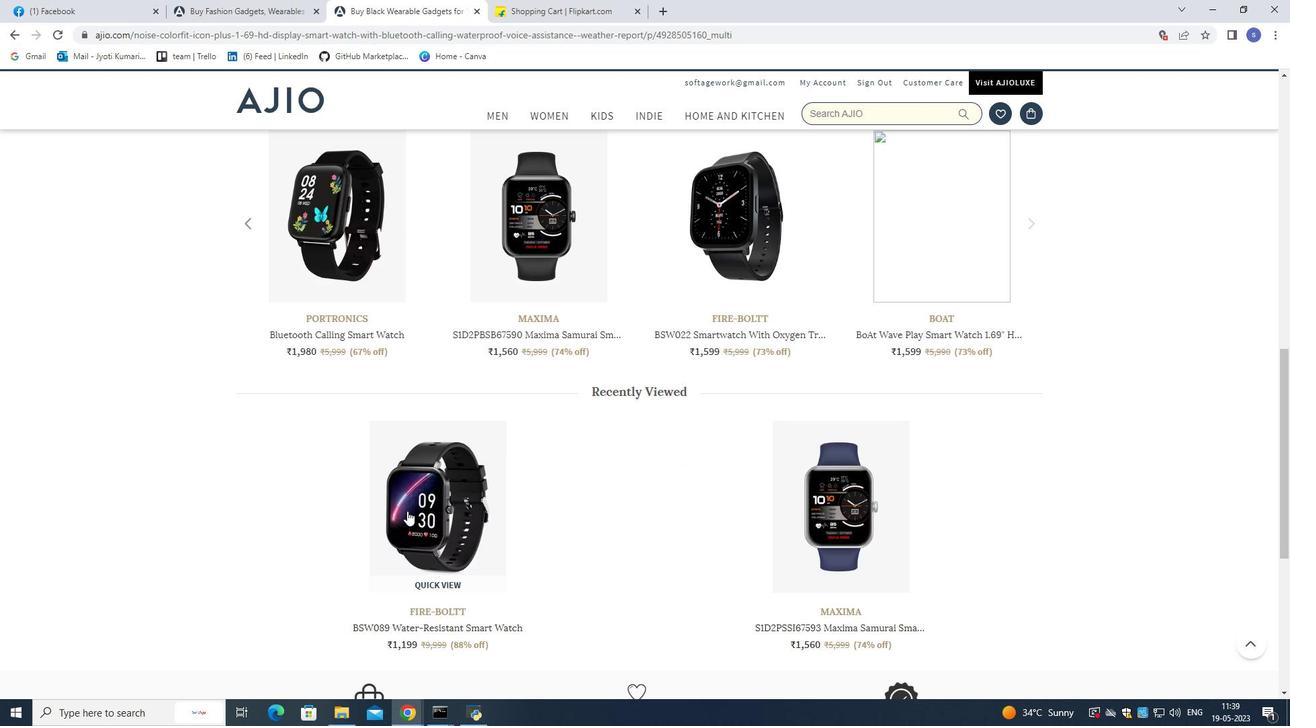 
Action: Mouse pressed left at (411, 508)
Screenshot: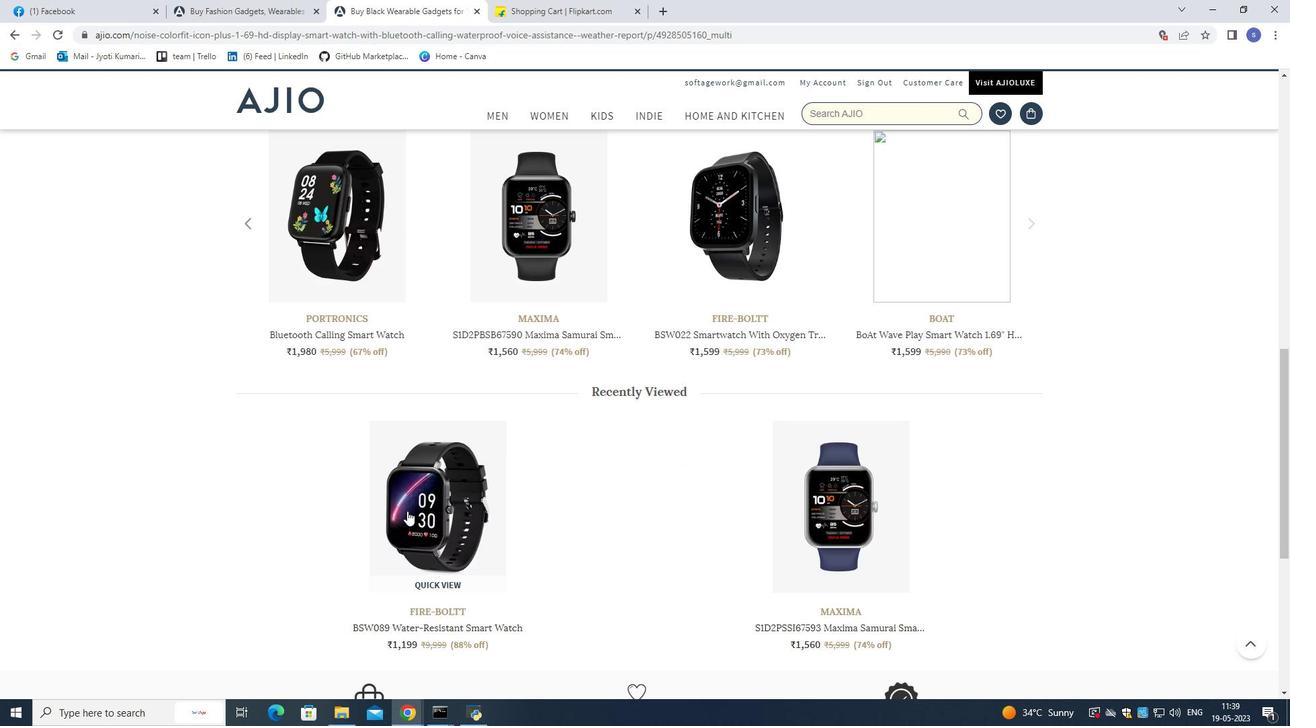 
Action: Mouse moved to (720, 371)
Screenshot: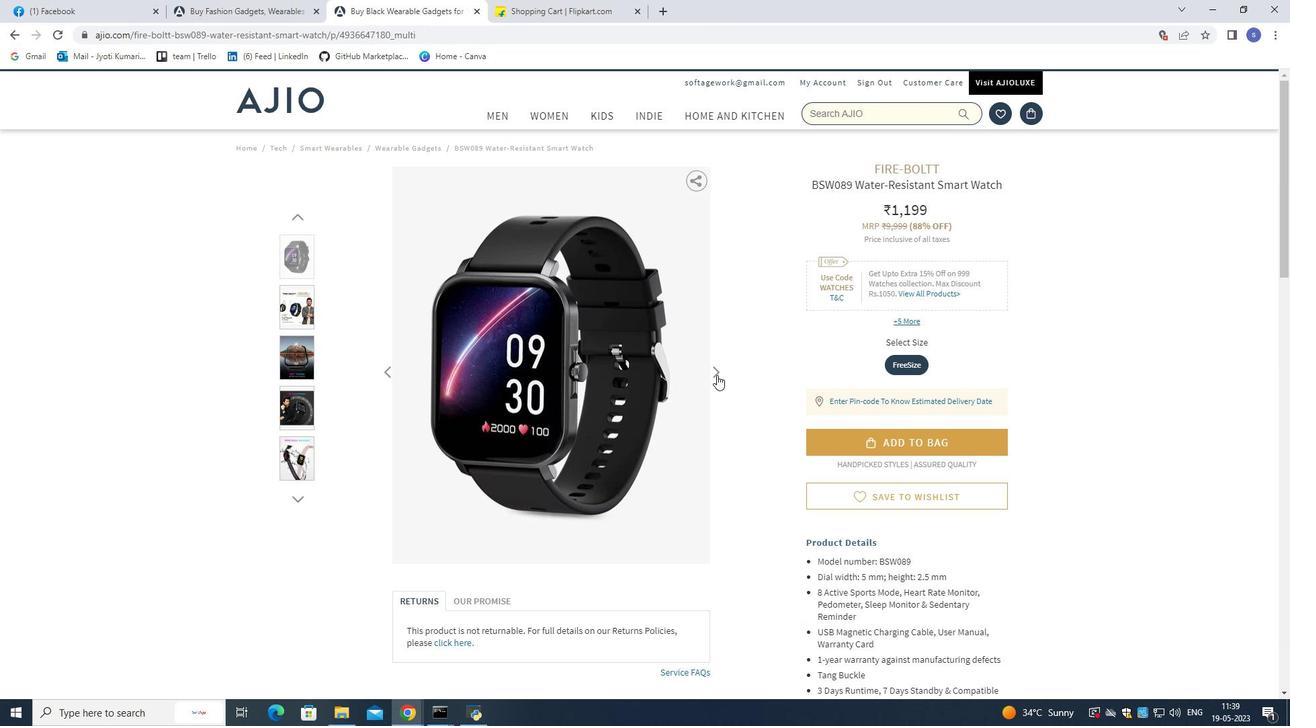 
Action: Mouse pressed left at (720, 371)
Screenshot: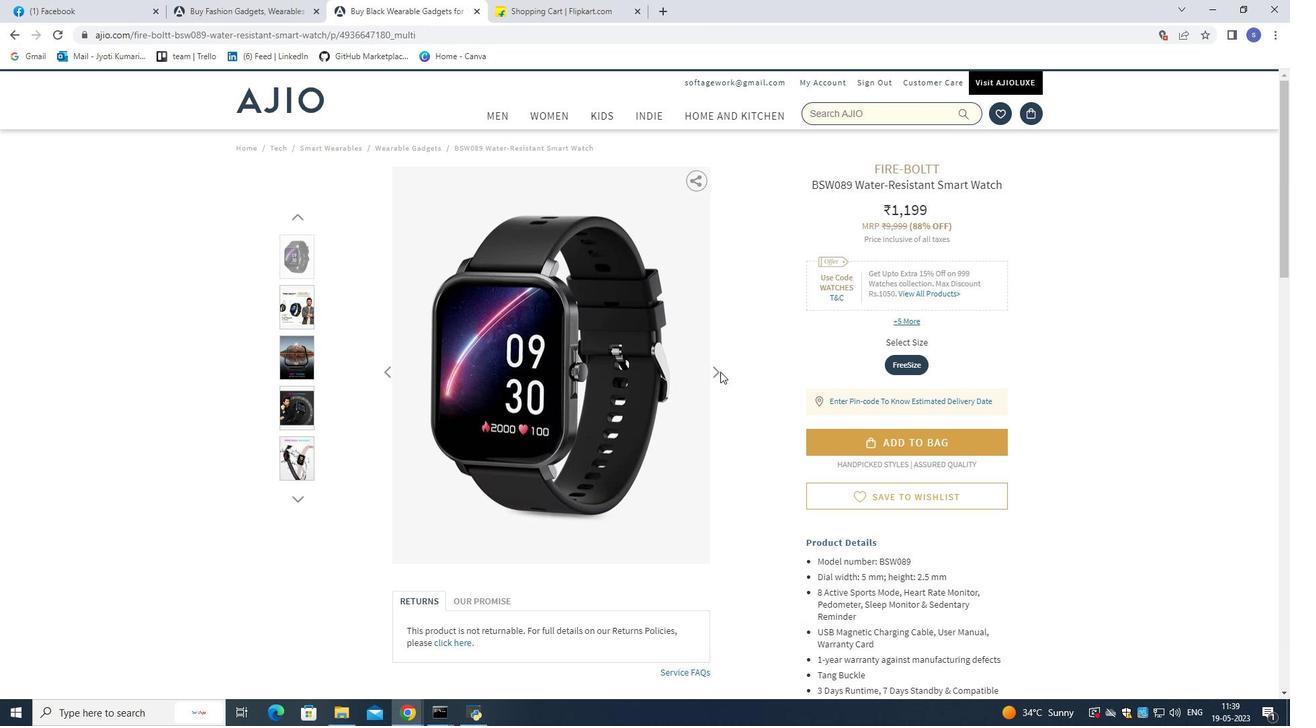 
Action: Mouse moved to (716, 369)
Screenshot: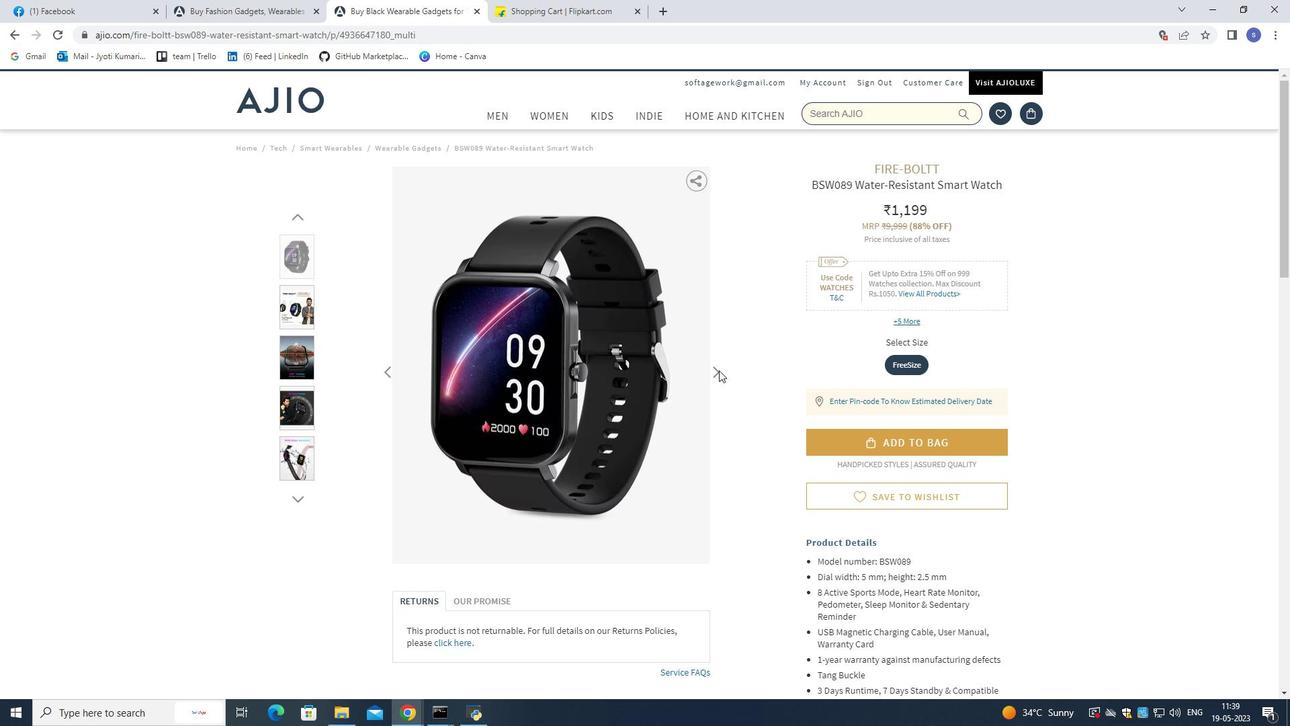 
Action: Mouse pressed left at (716, 369)
Screenshot: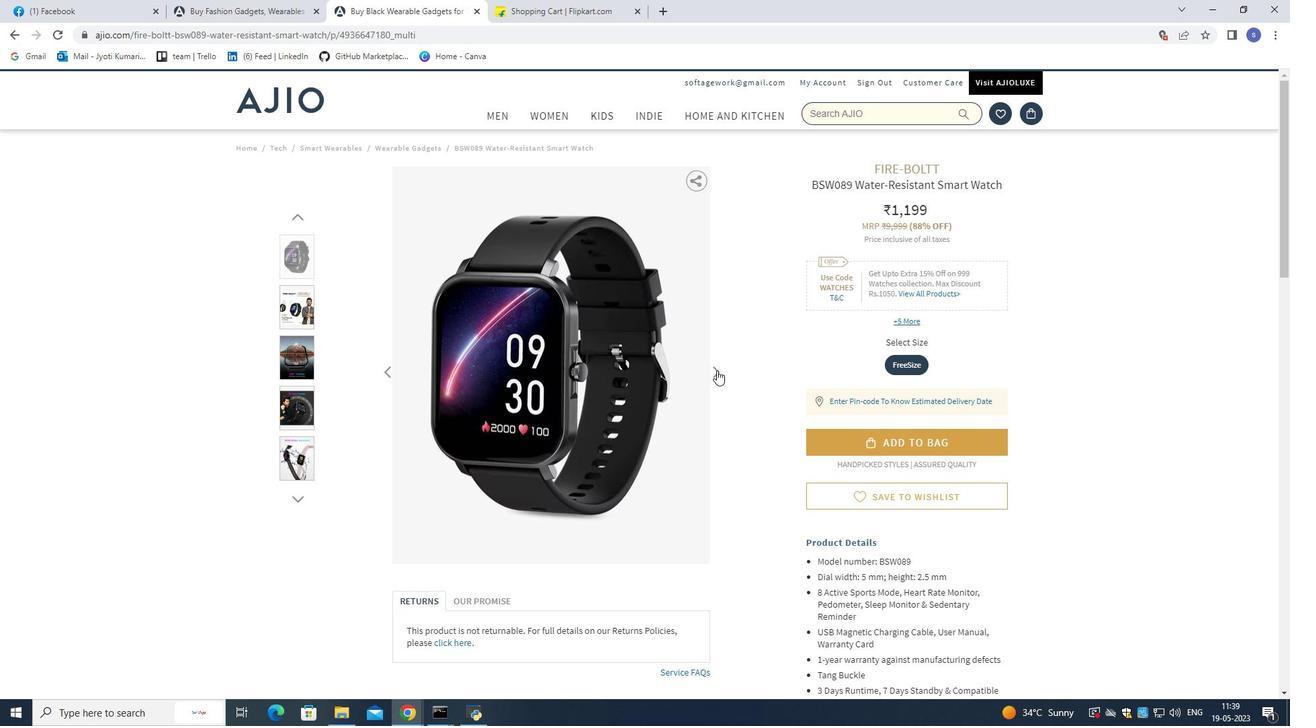 
Action: Mouse moved to (623, 389)
Screenshot: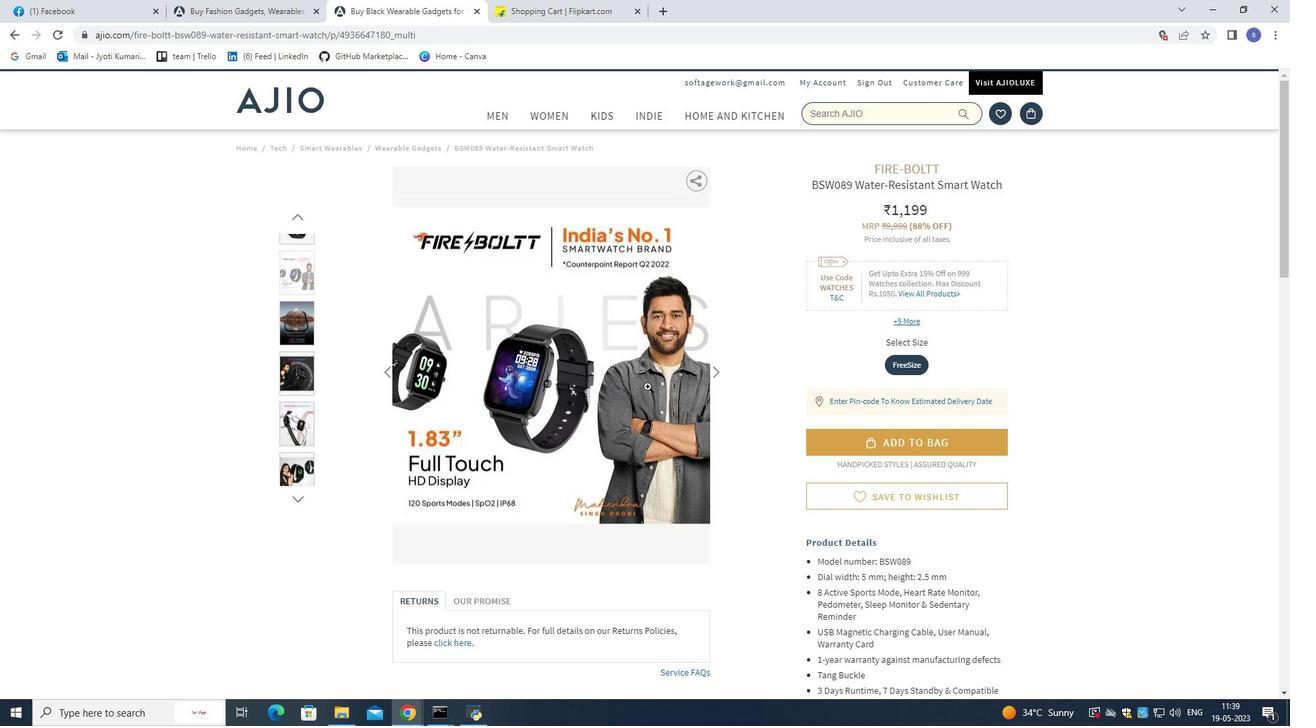 
Action: Mouse scrolled (623, 388) with delta (0, 0)
Screenshot: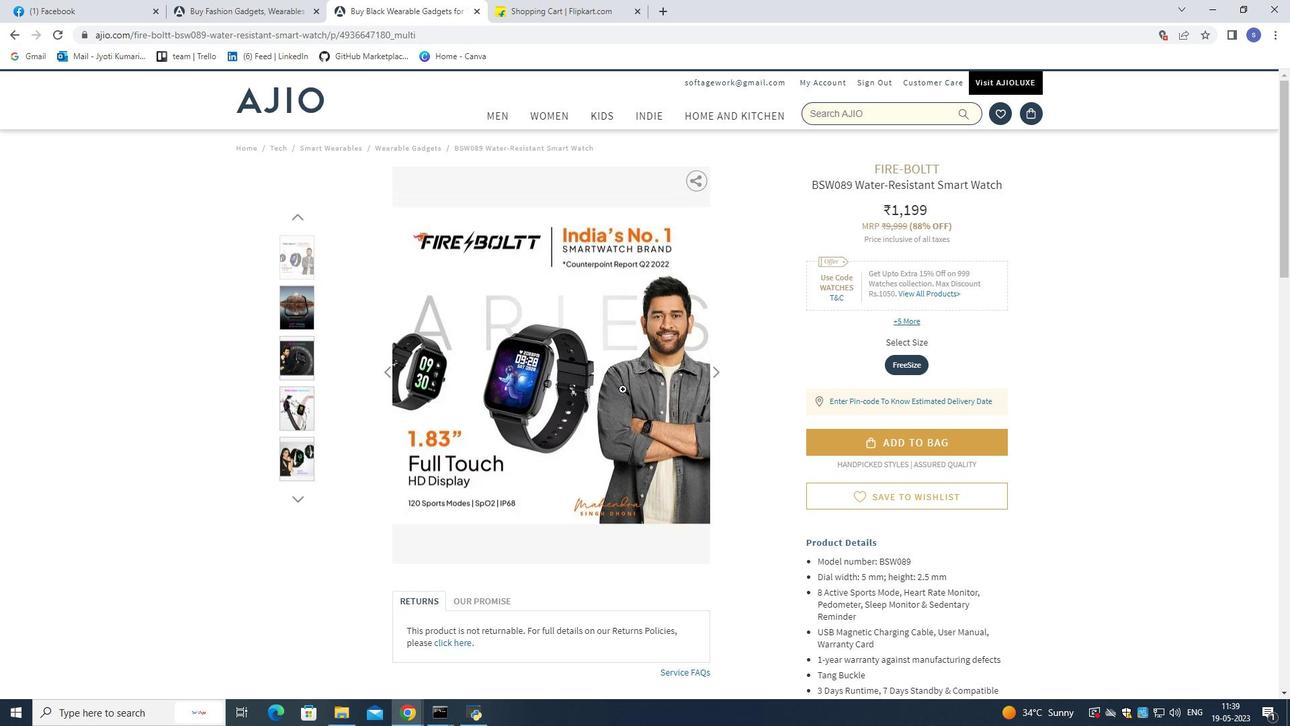 
Action: Mouse scrolled (623, 388) with delta (0, 0)
Screenshot: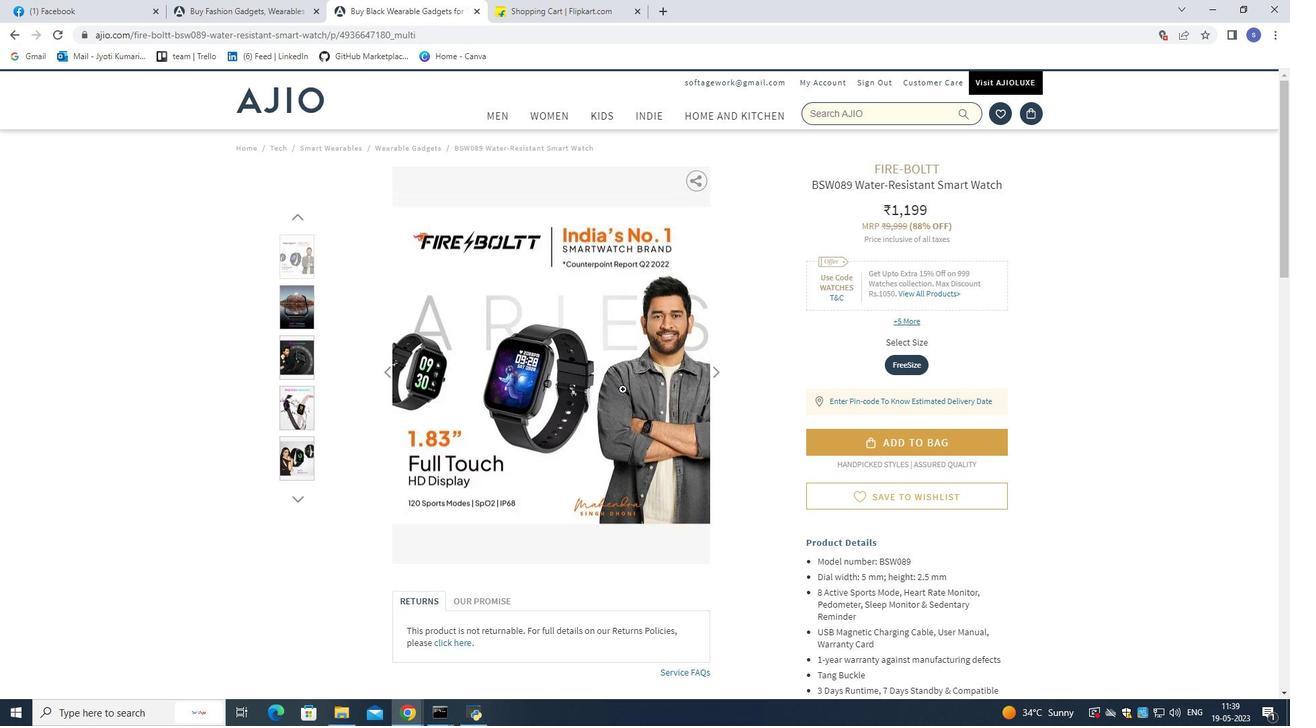 
Action: Mouse scrolled (623, 388) with delta (0, 0)
Screenshot: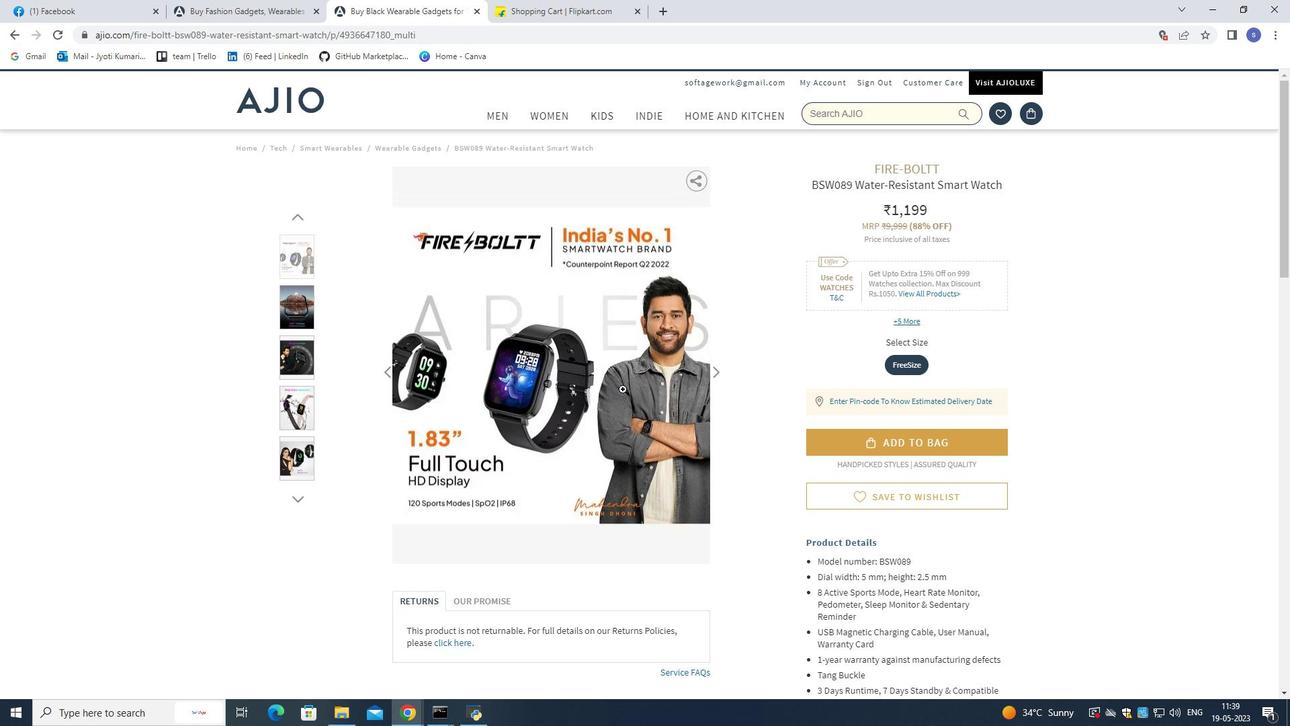 
Action: Mouse scrolled (623, 388) with delta (0, 0)
Screenshot: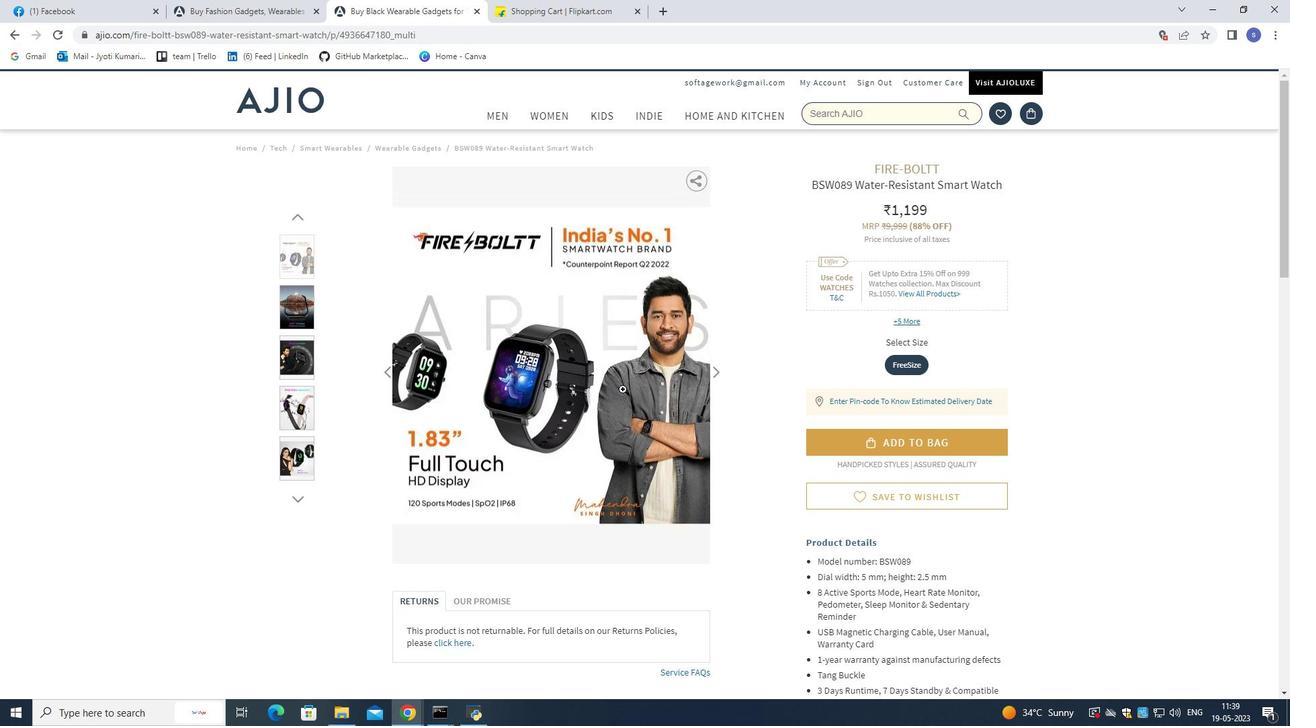 
Action: Mouse scrolled (623, 388) with delta (0, 0)
Screenshot: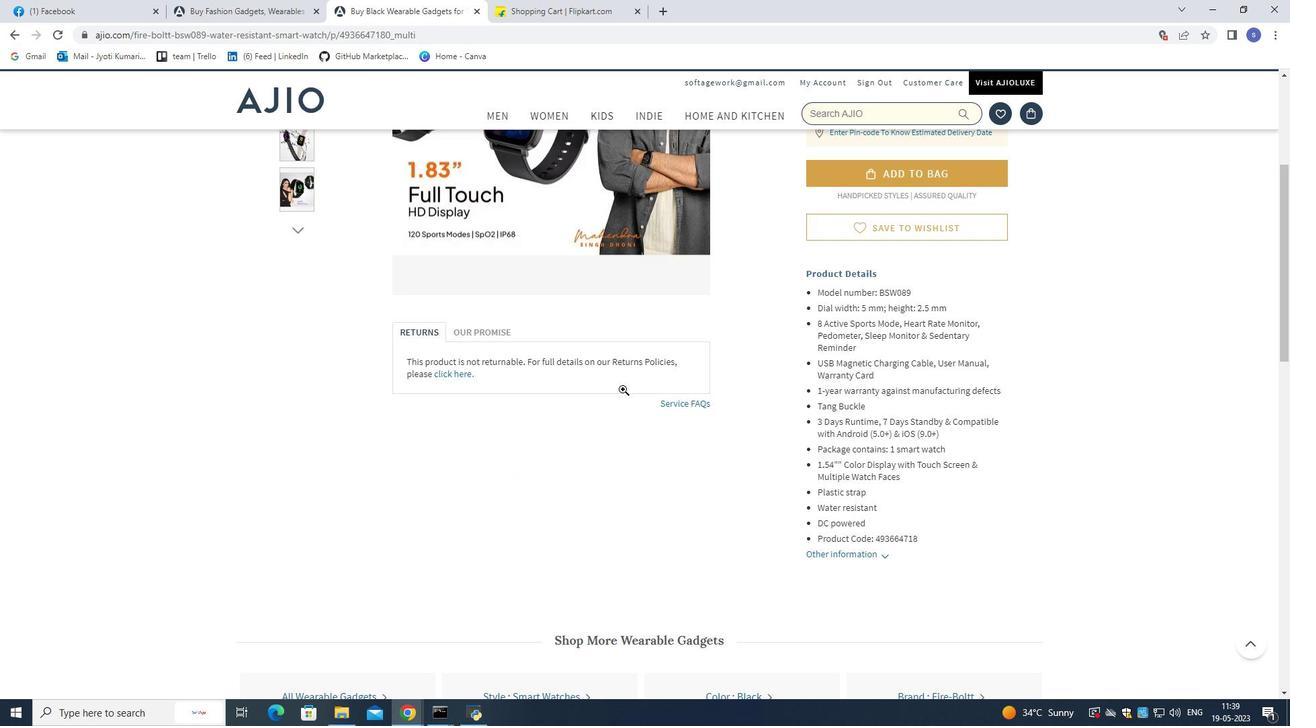 
Action: Mouse scrolled (623, 388) with delta (0, 0)
Screenshot: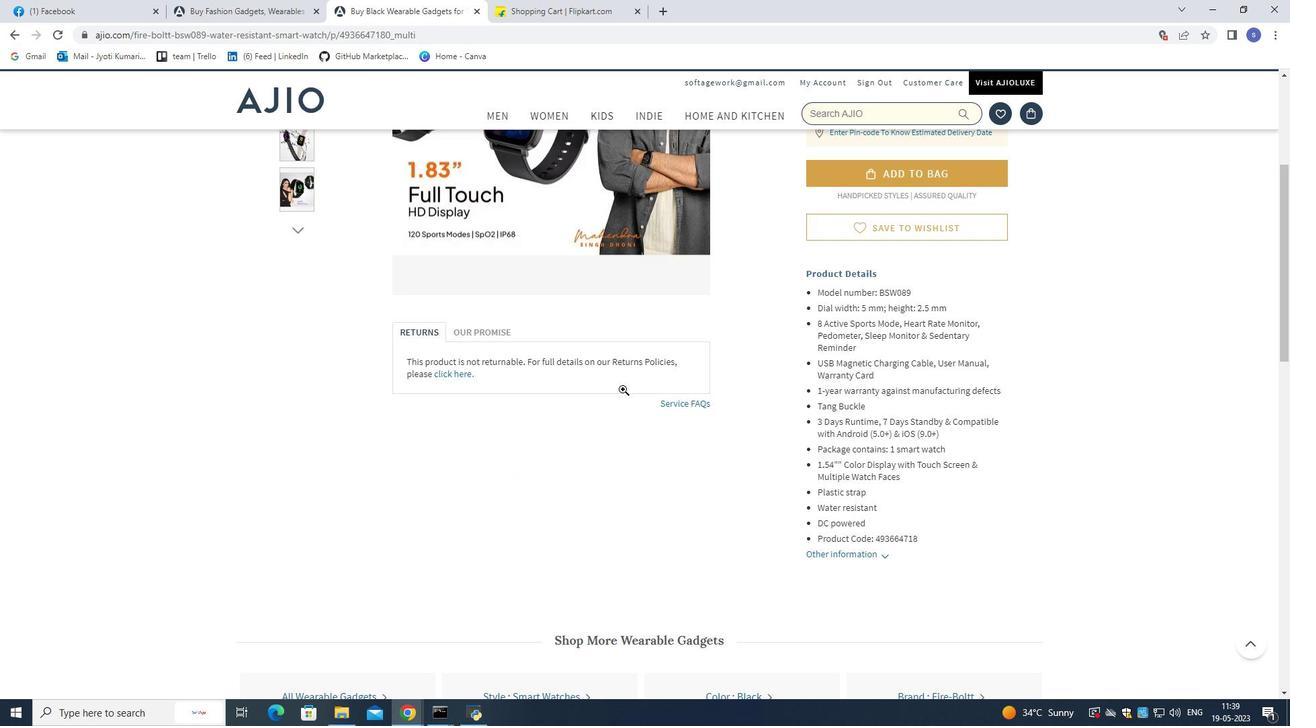 
Action: Mouse scrolled (623, 388) with delta (0, 0)
Screenshot: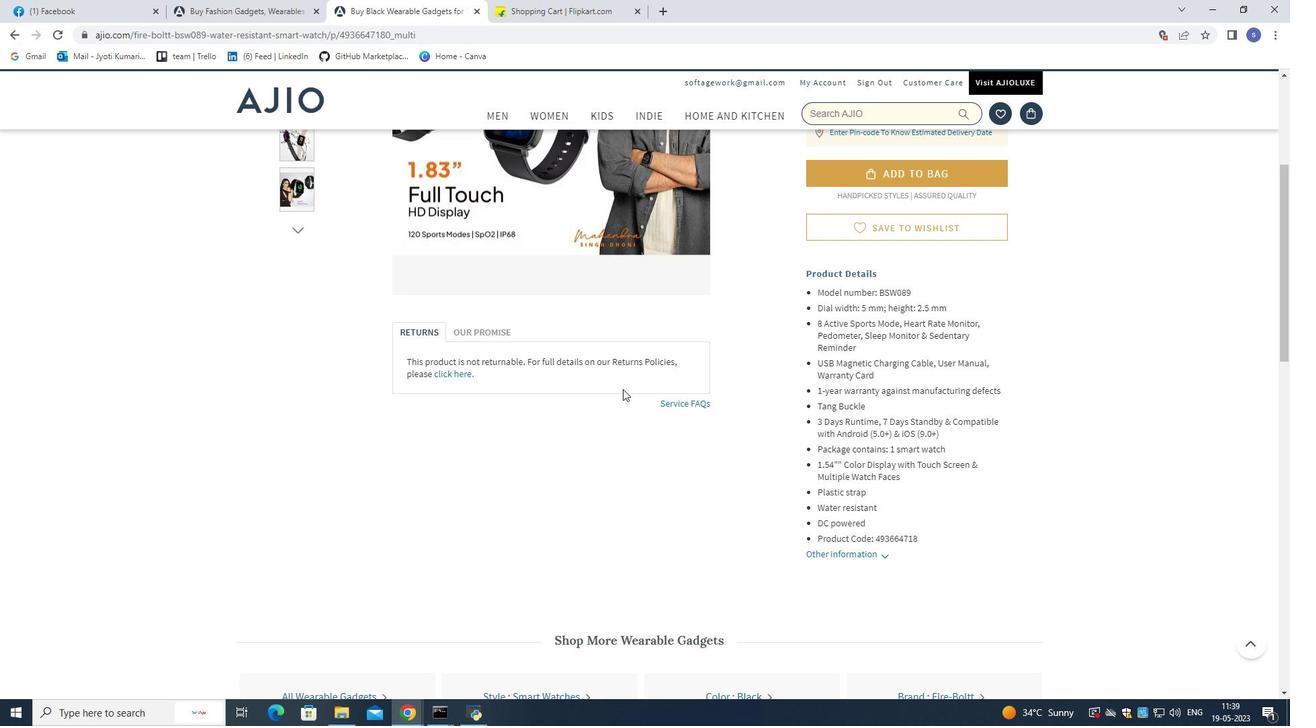 
Action: Mouse scrolled (623, 388) with delta (0, 0)
Screenshot: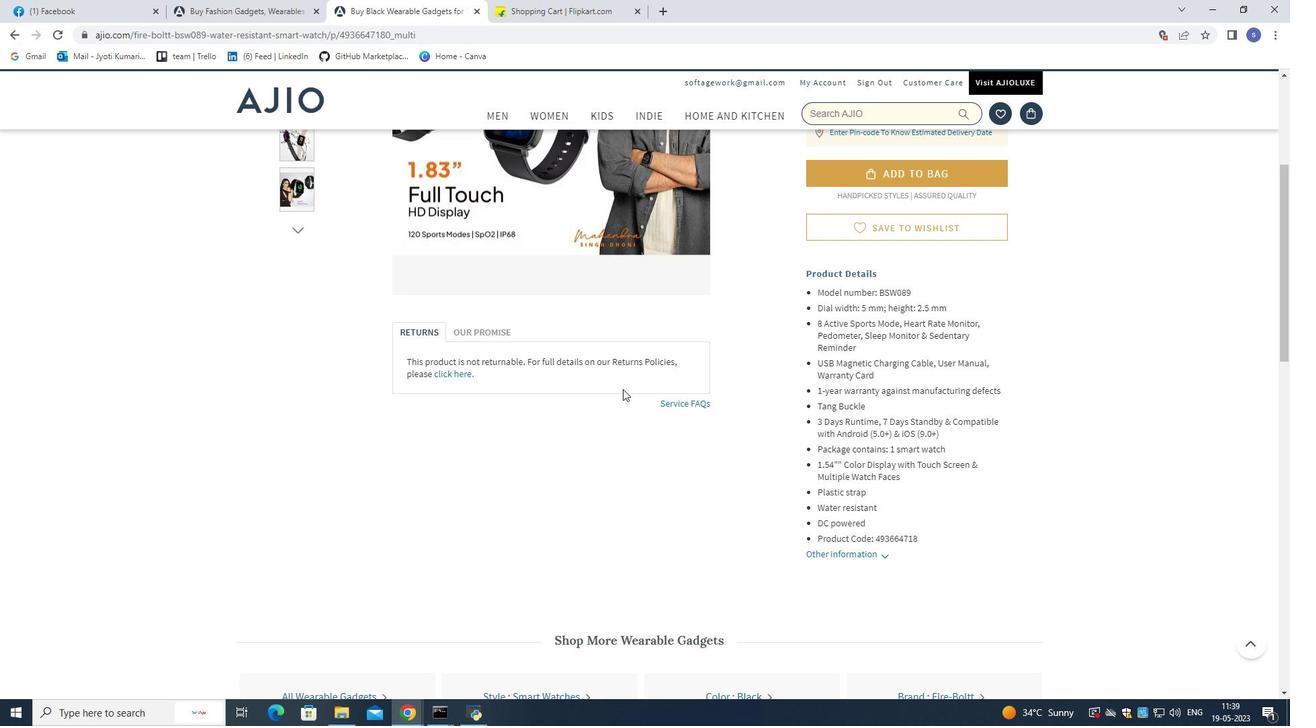 
Action: Mouse scrolled (623, 389) with delta (0, 0)
Screenshot: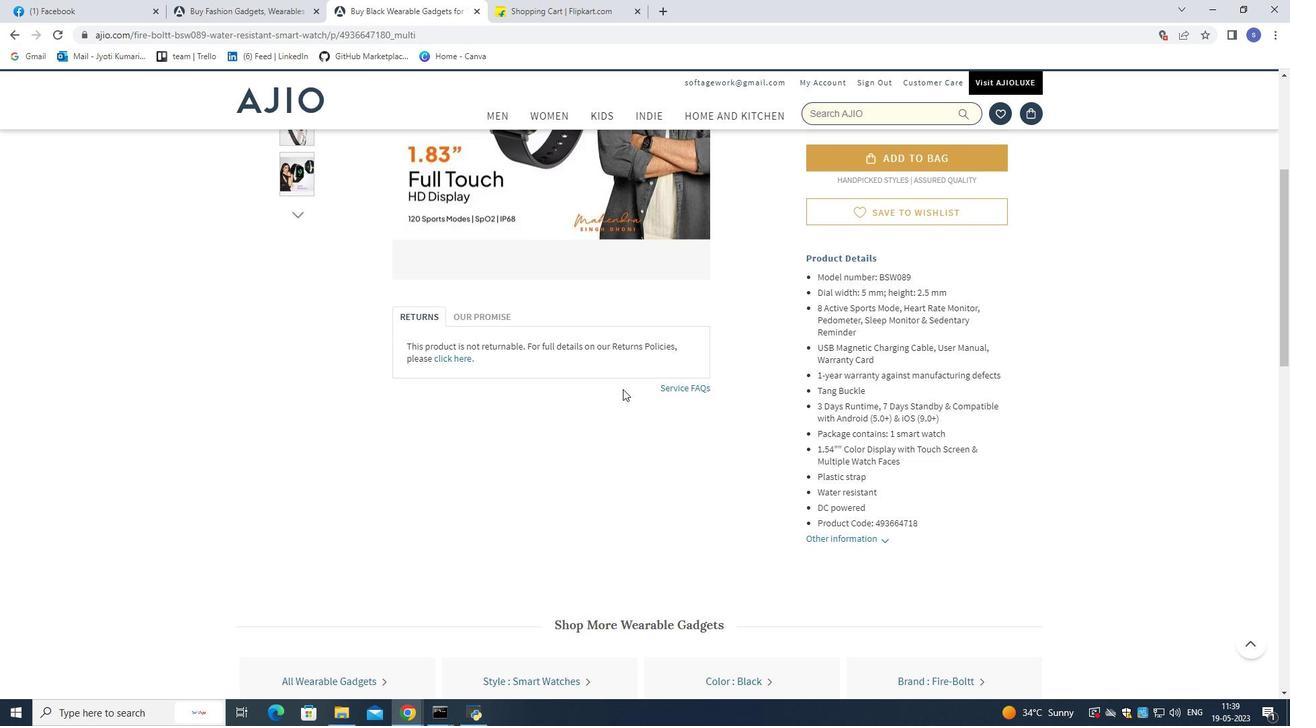 
Action: Mouse scrolled (623, 389) with delta (0, 0)
Screenshot: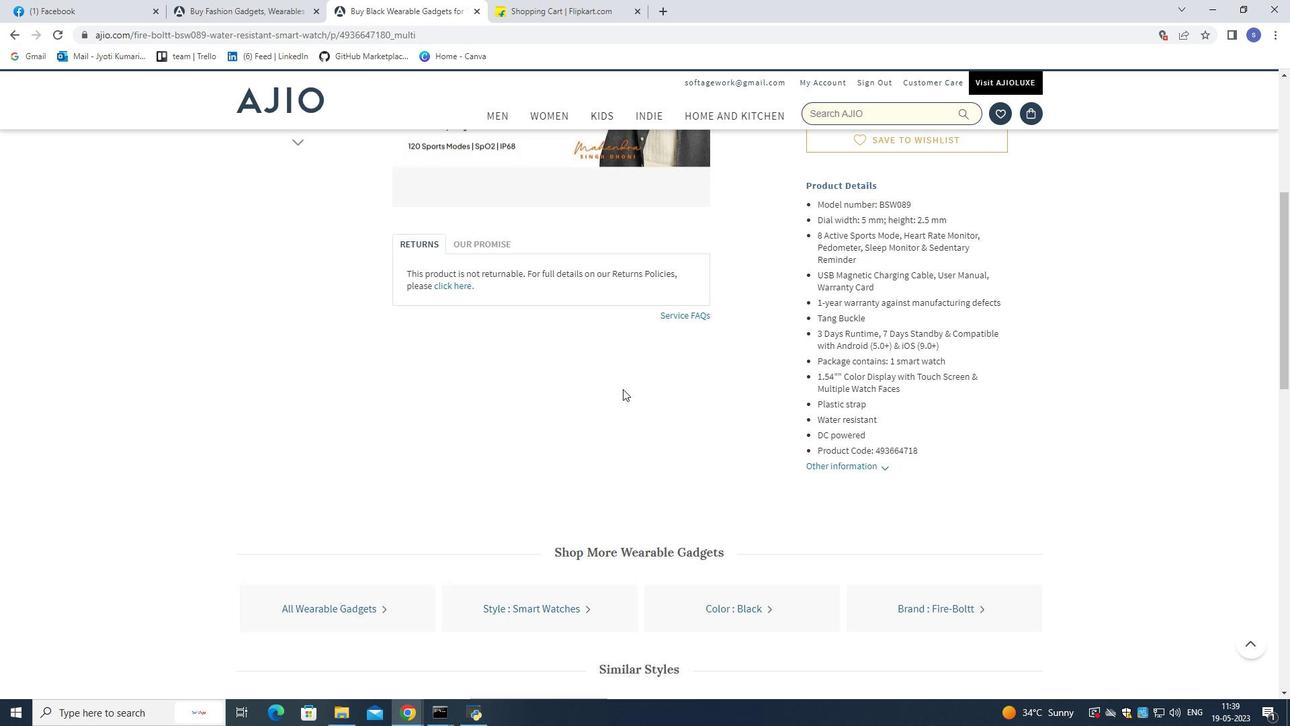 
Action: Mouse scrolled (623, 389) with delta (0, 0)
Screenshot: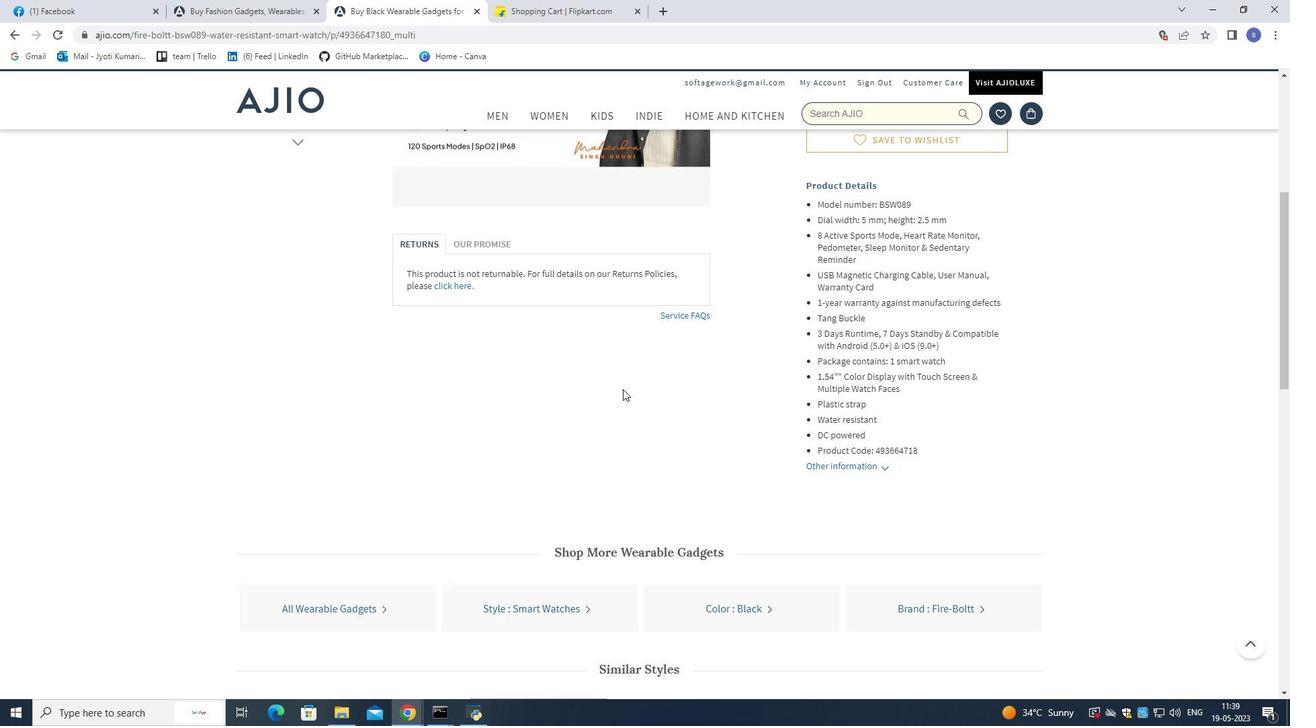 
Action: Mouse scrolled (623, 389) with delta (0, 0)
Screenshot: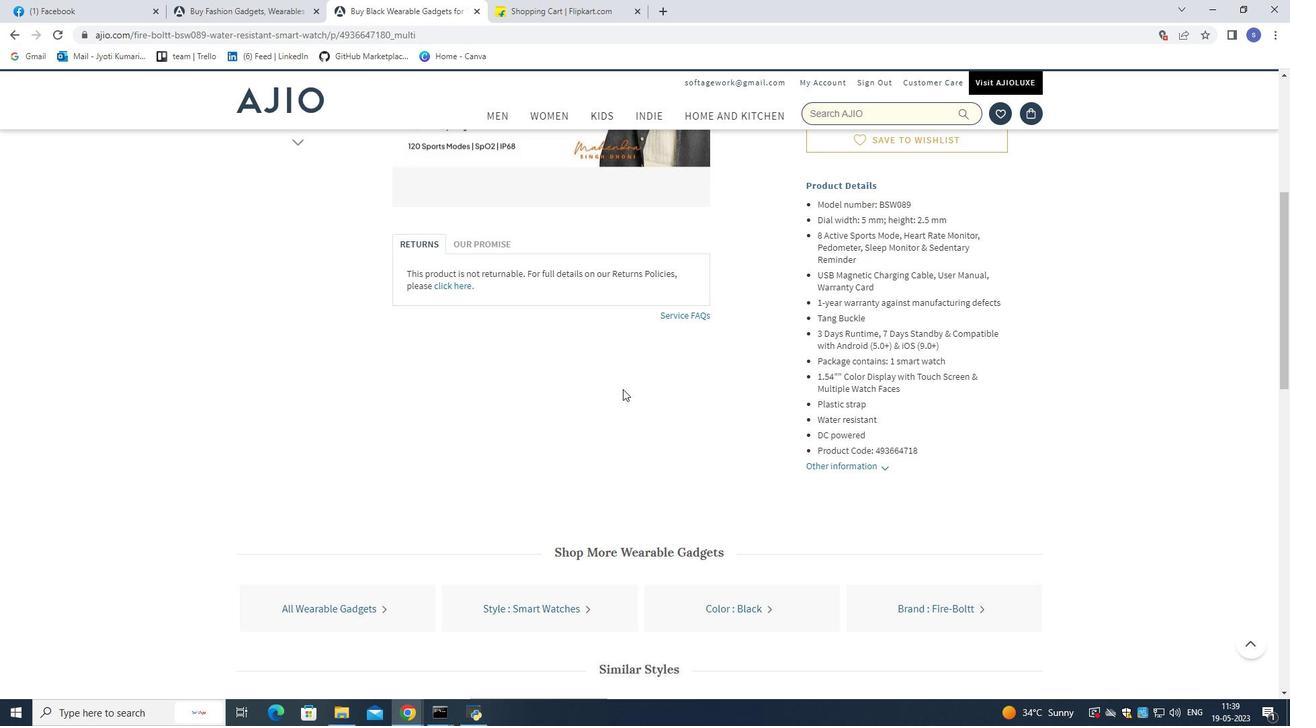 
Action: Mouse scrolled (623, 388) with delta (0, 0)
Screenshot: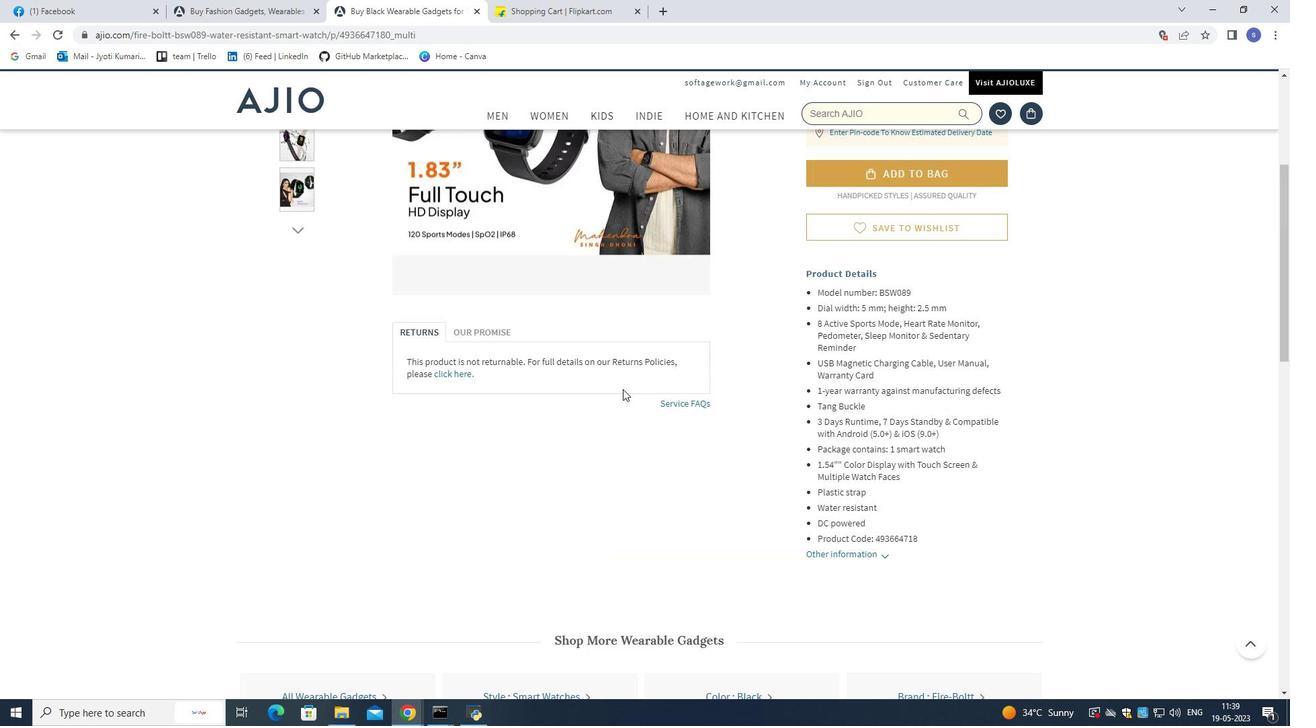 
Action: Mouse scrolled (623, 388) with delta (0, 0)
Screenshot: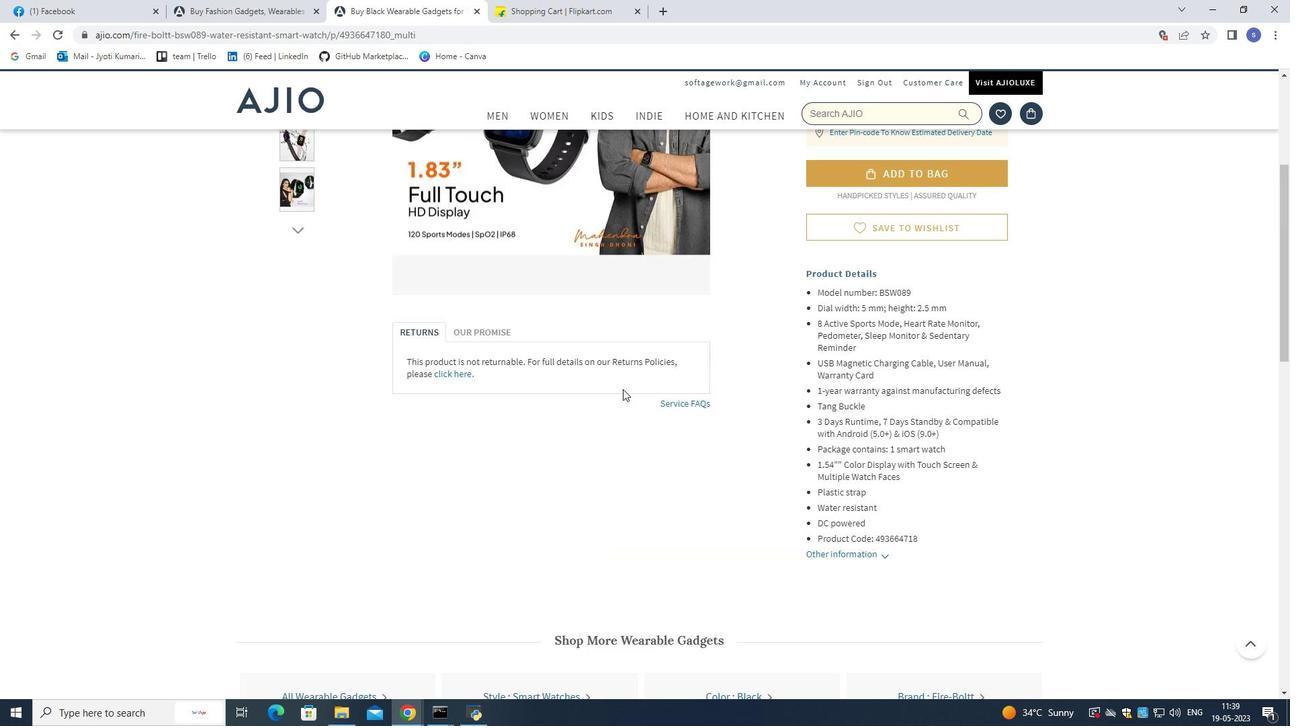 
Action: Mouse scrolled (623, 388) with delta (0, 0)
Screenshot: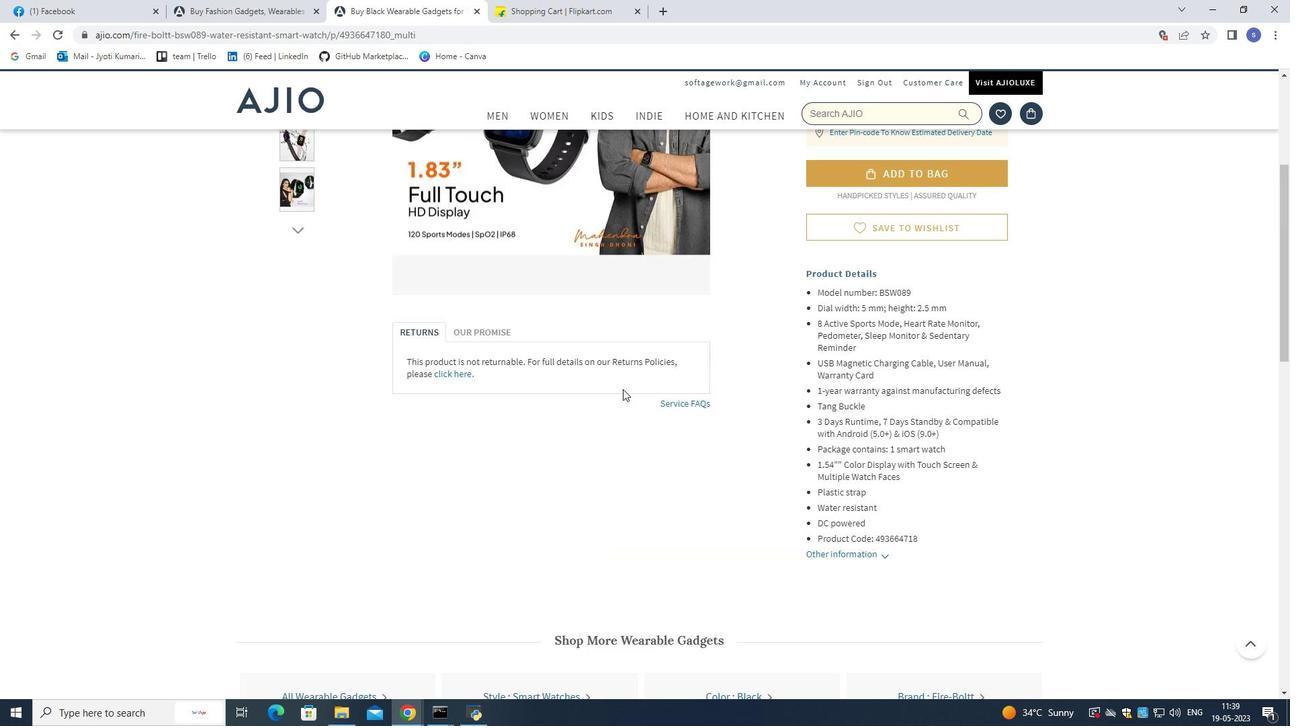 
Action: Mouse scrolled (623, 388) with delta (0, 0)
Screenshot: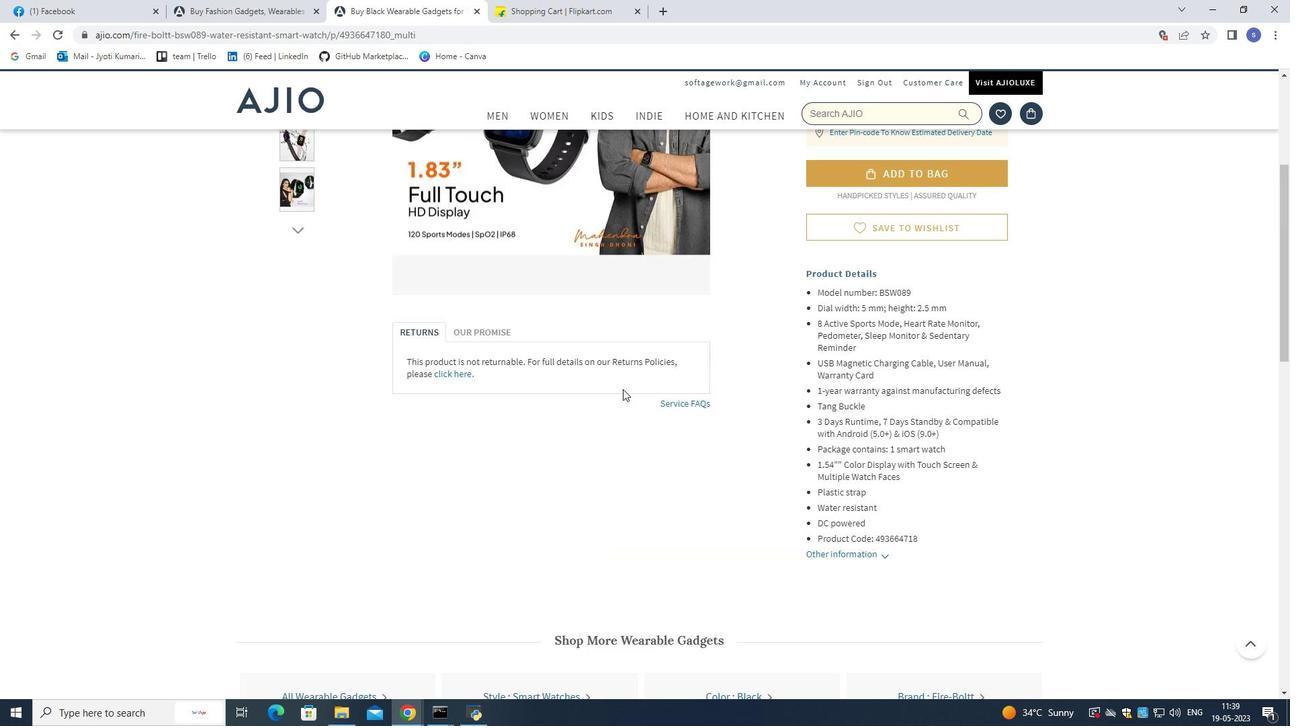 
Action: Mouse scrolled (623, 388) with delta (0, 0)
Screenshot: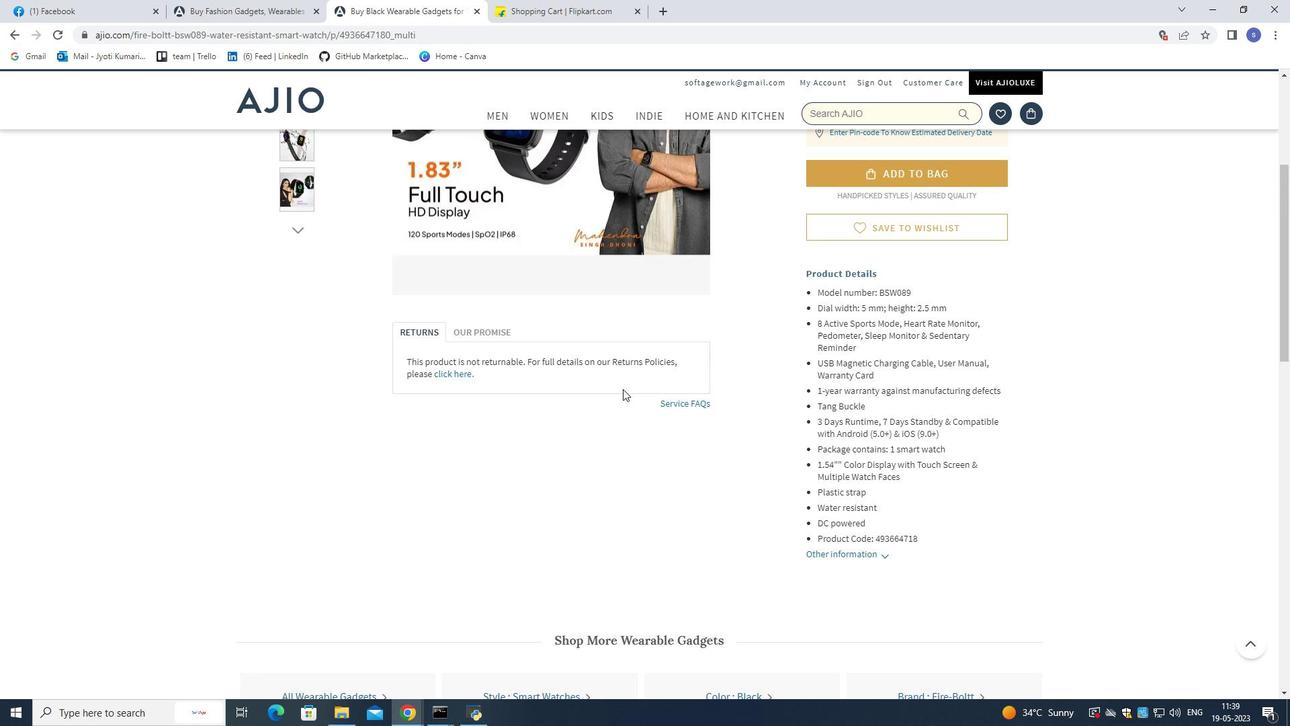 
Action: Mouse scrolled (623, 388) with delta (0, 0)
Screenshot: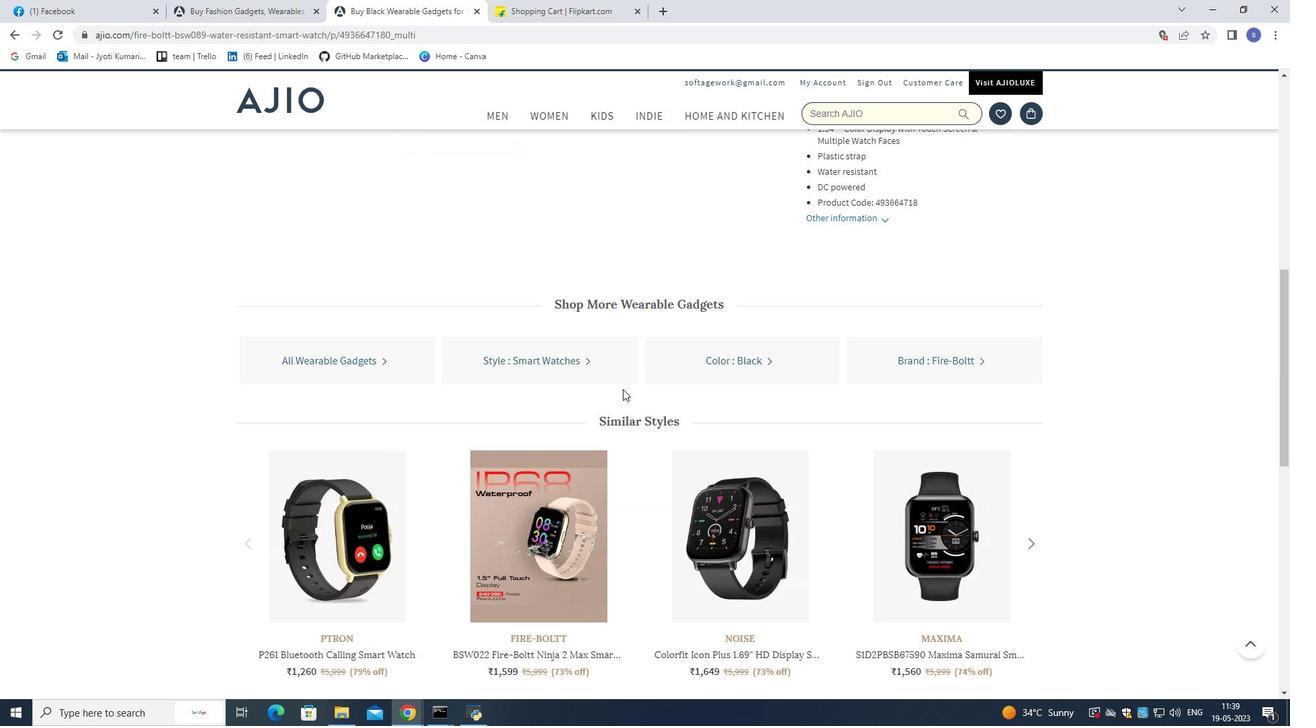 
Action: Mouse scrolled (623, 388) with delta (0, 0)
Screenshot: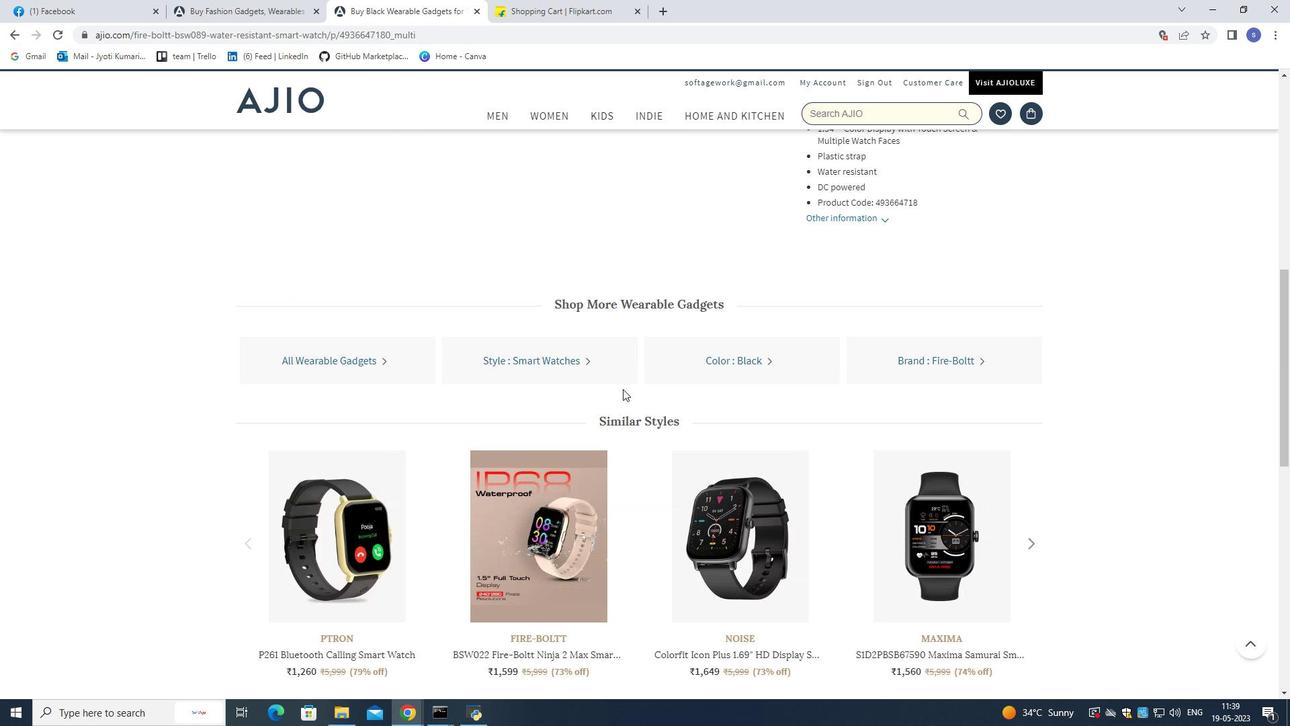 
Action: Mouse scrolled (623, 388) with delta (0, 0)
Screenshot: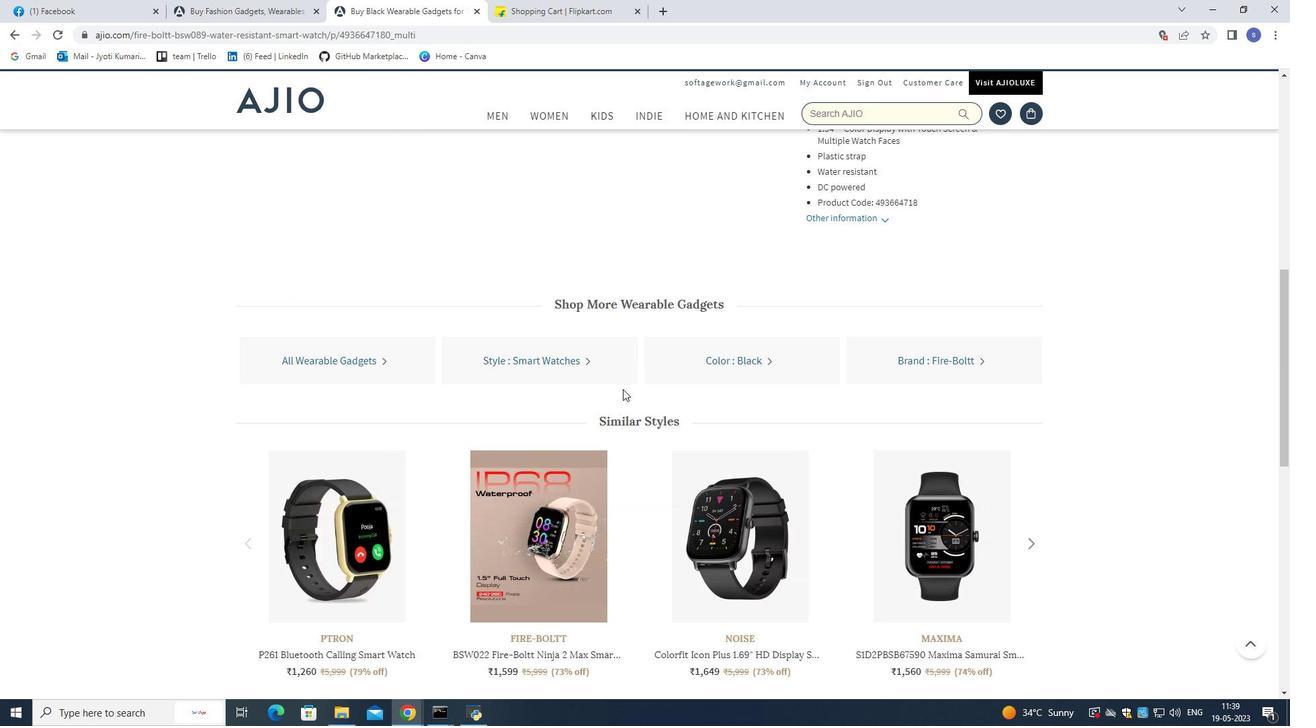 
Action: Mouse scrolled (623, 388) with delta (0, 0)
Screenshot: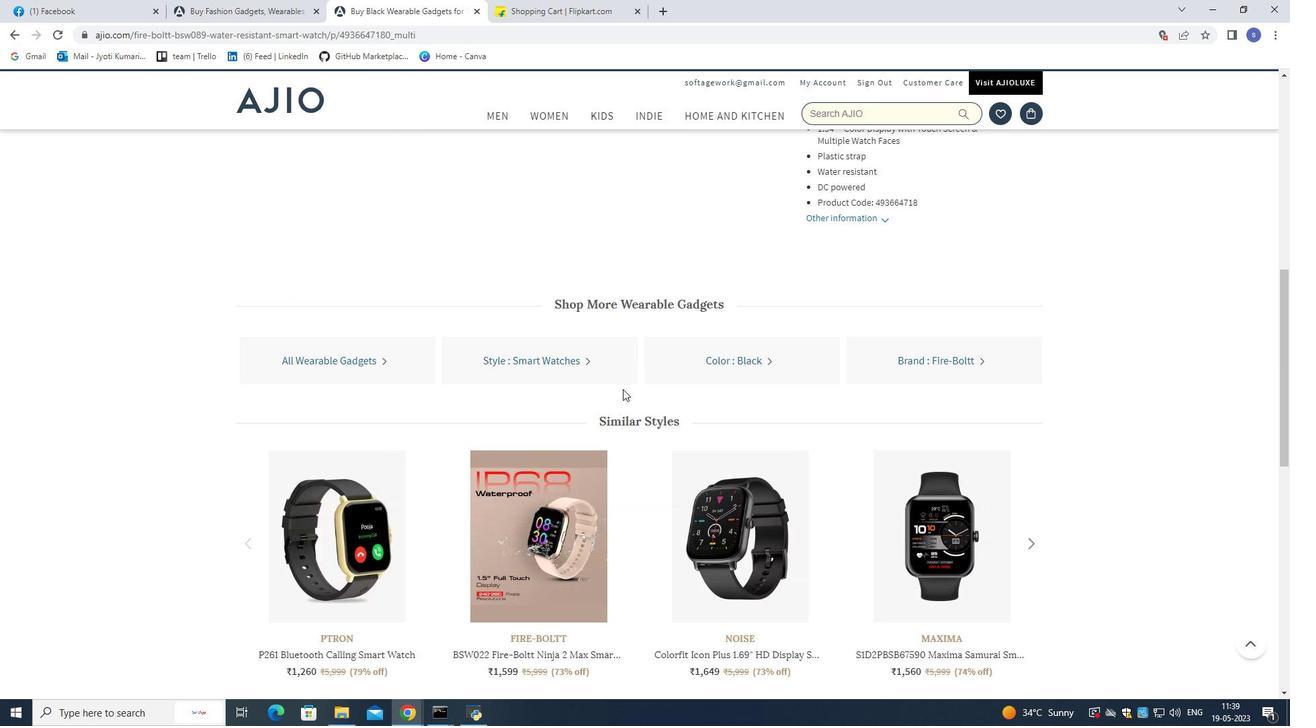 
Action: Mouse moved to (547, 300)
Screenshot: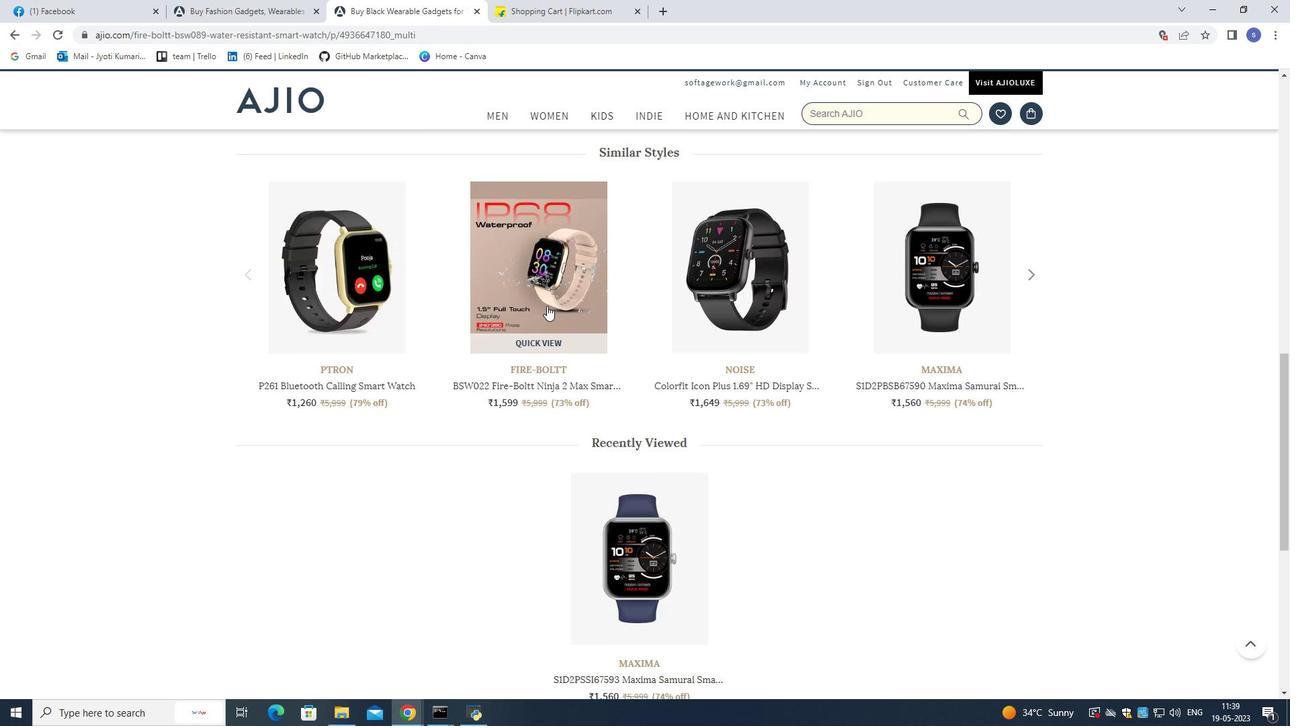 
Action: Mouse pressed left at (547, 300)
Screenshot: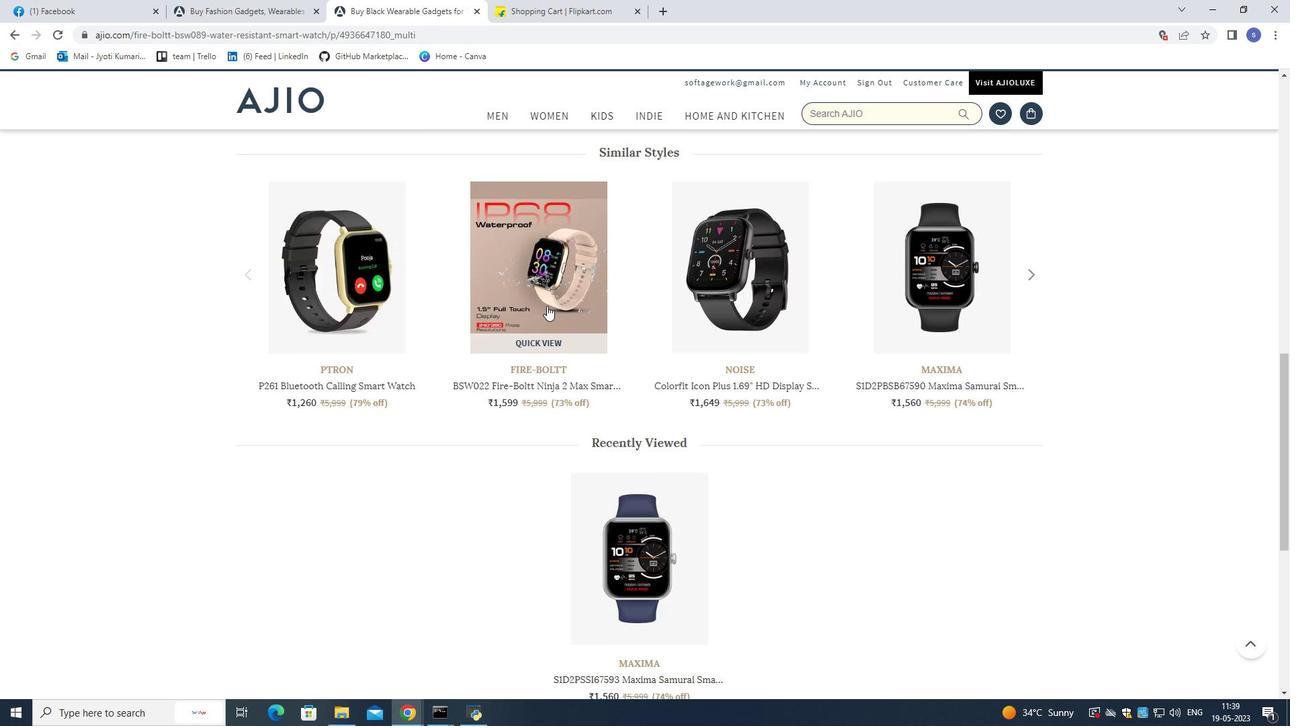 
Action: Mouse moved to (884, 363)
Screenshot: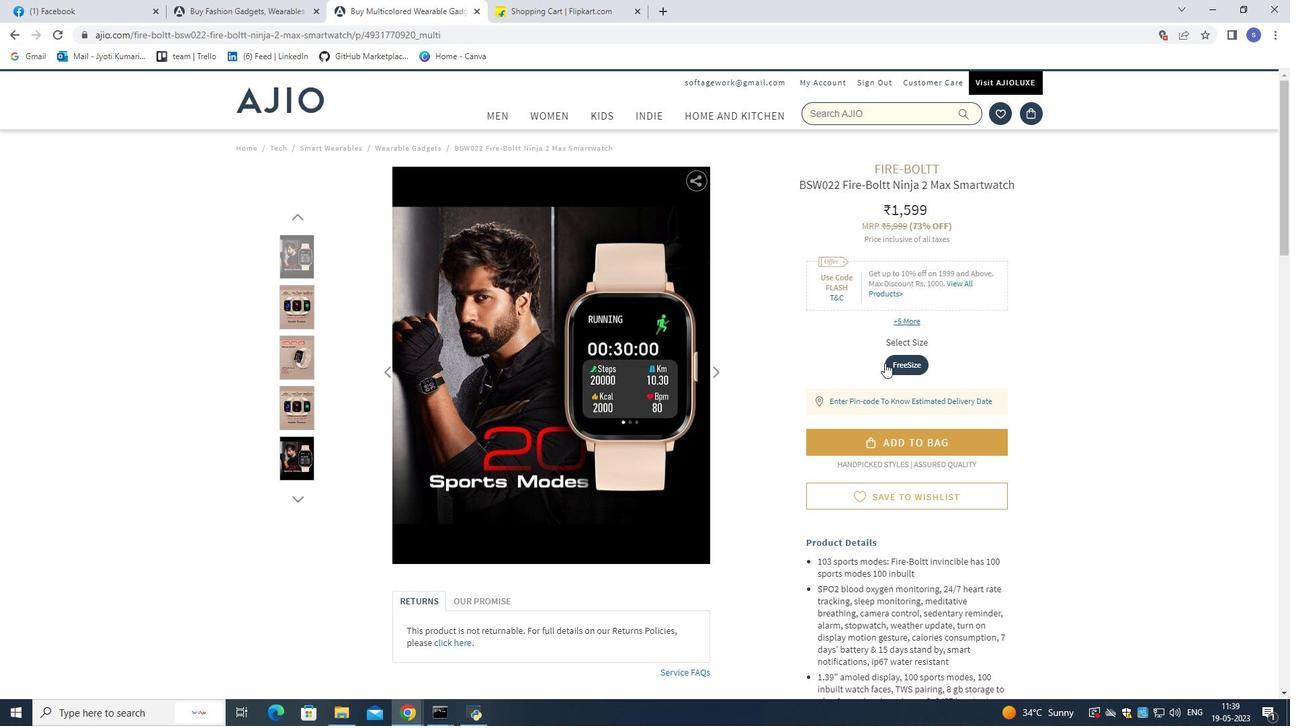 
Action: Mouse scrolled (884, 363) with delta (0, 0)
Screenshot: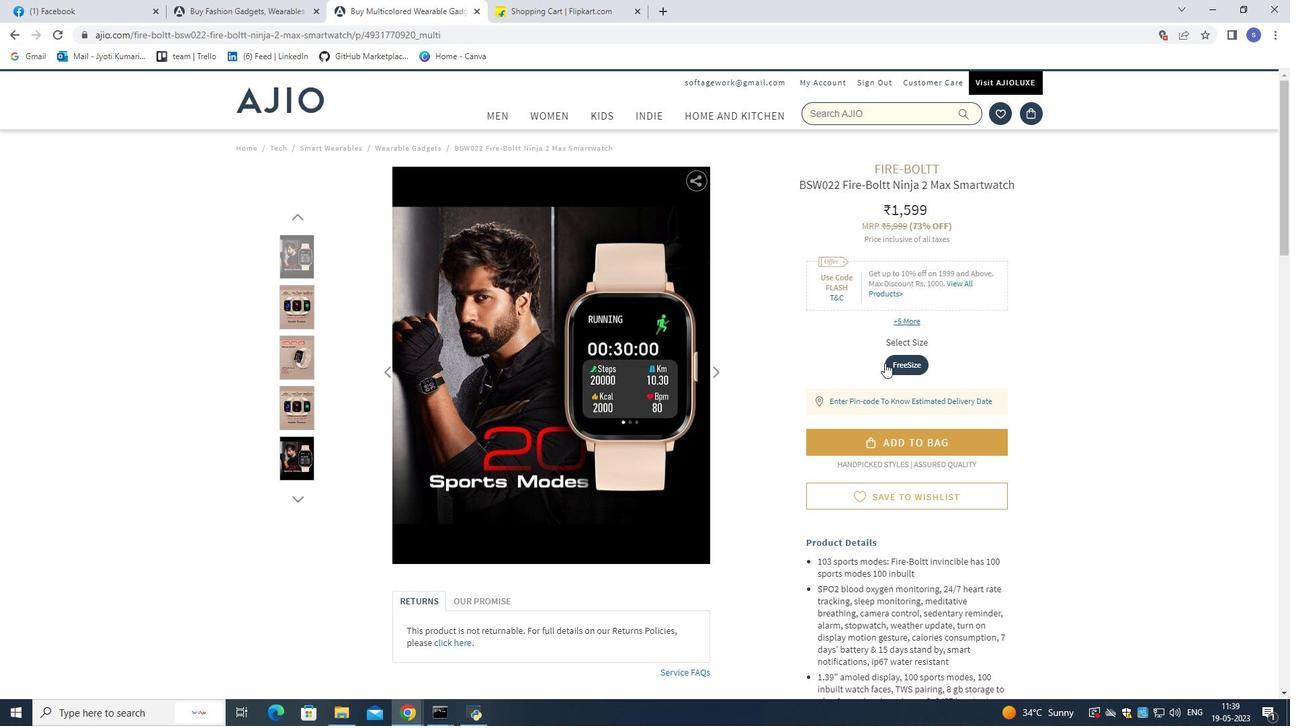 
Action: Mouse moved to (882, 370)
Screenshot: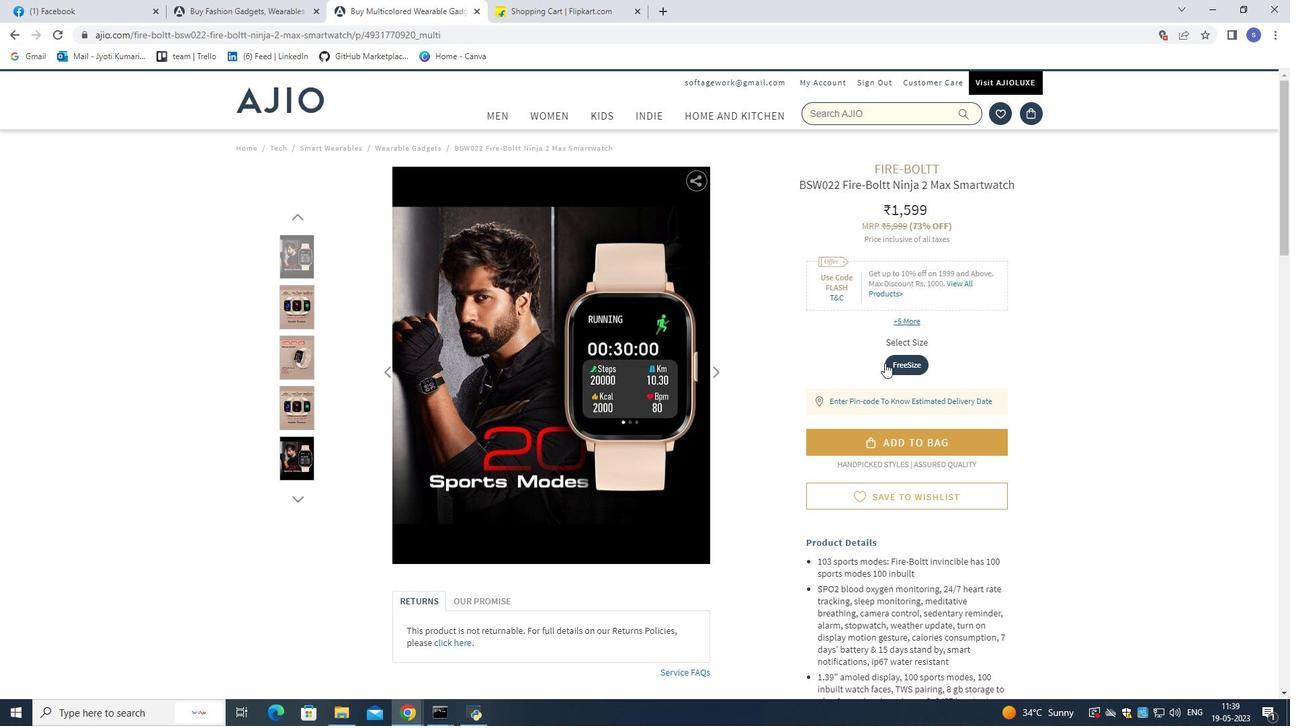 
Action: Mouse scrolled (882, 369) with delta (0, 0)
Screenshot: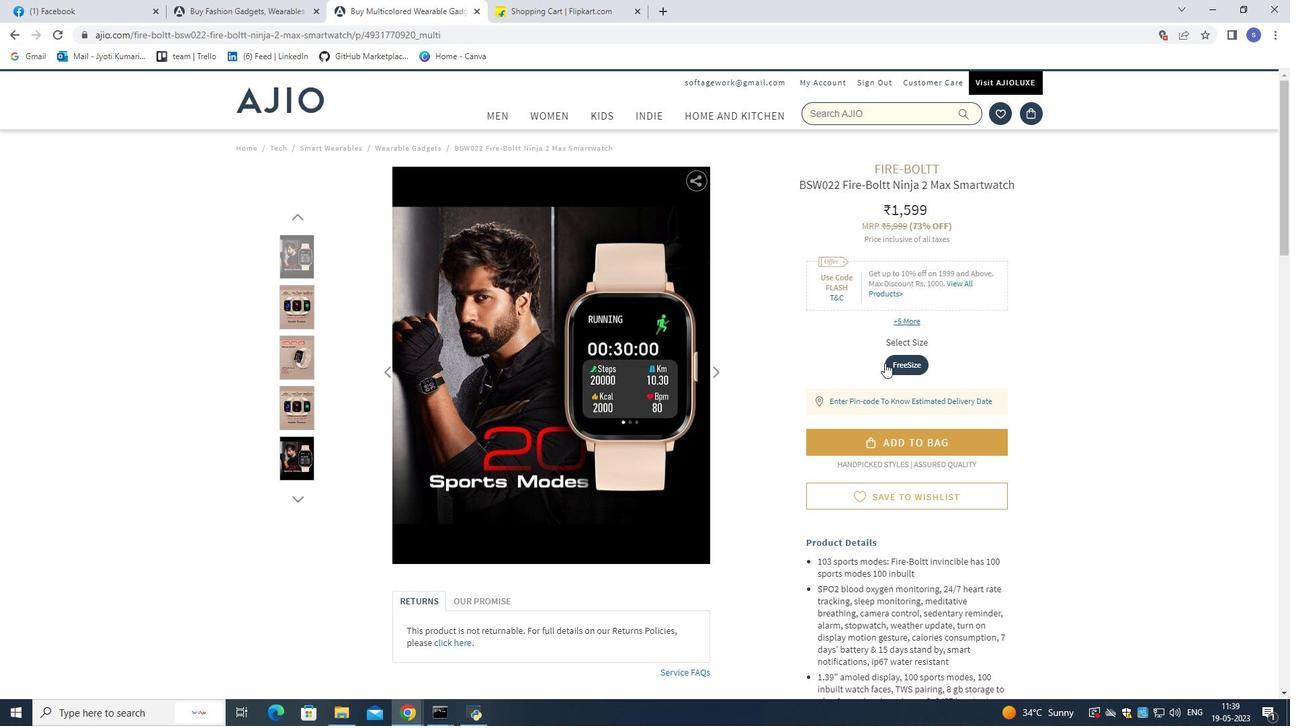 
Action: Mouse moved to (882, 371)
Screenshot: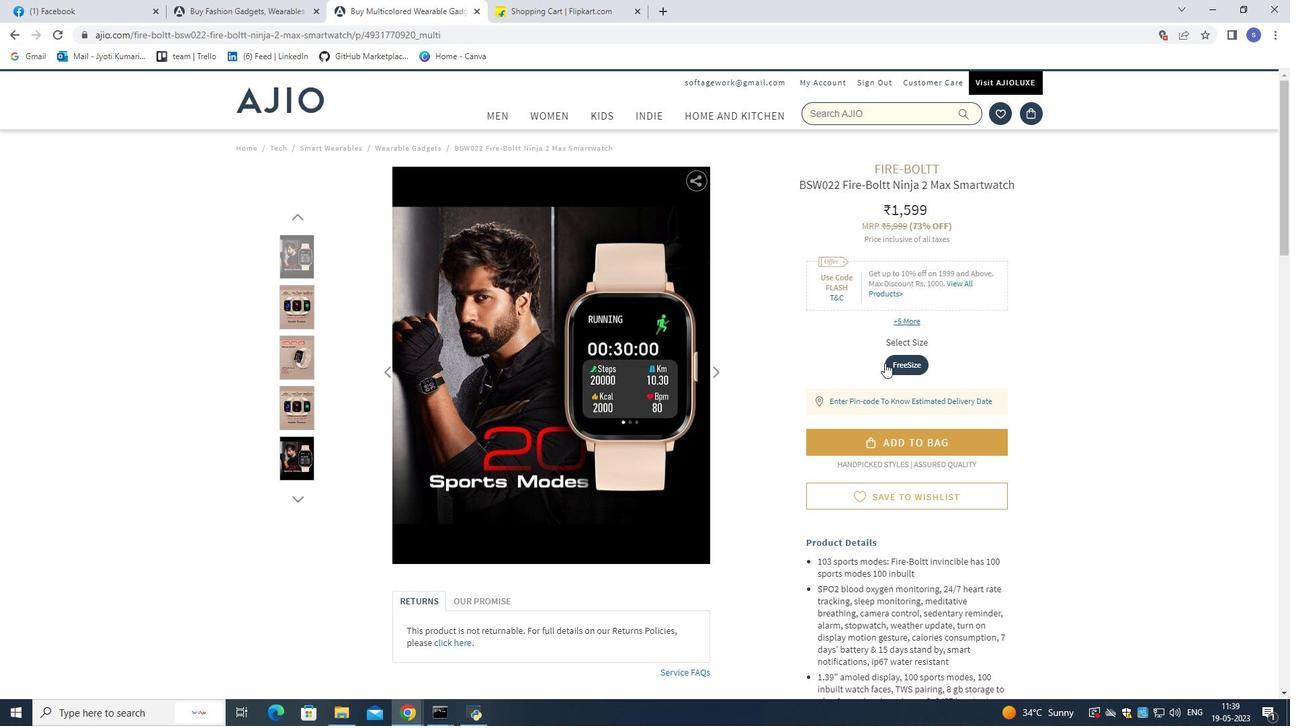 
Action: Mouse scrolled (882, 371) with delta (0, 0)
Screenshot: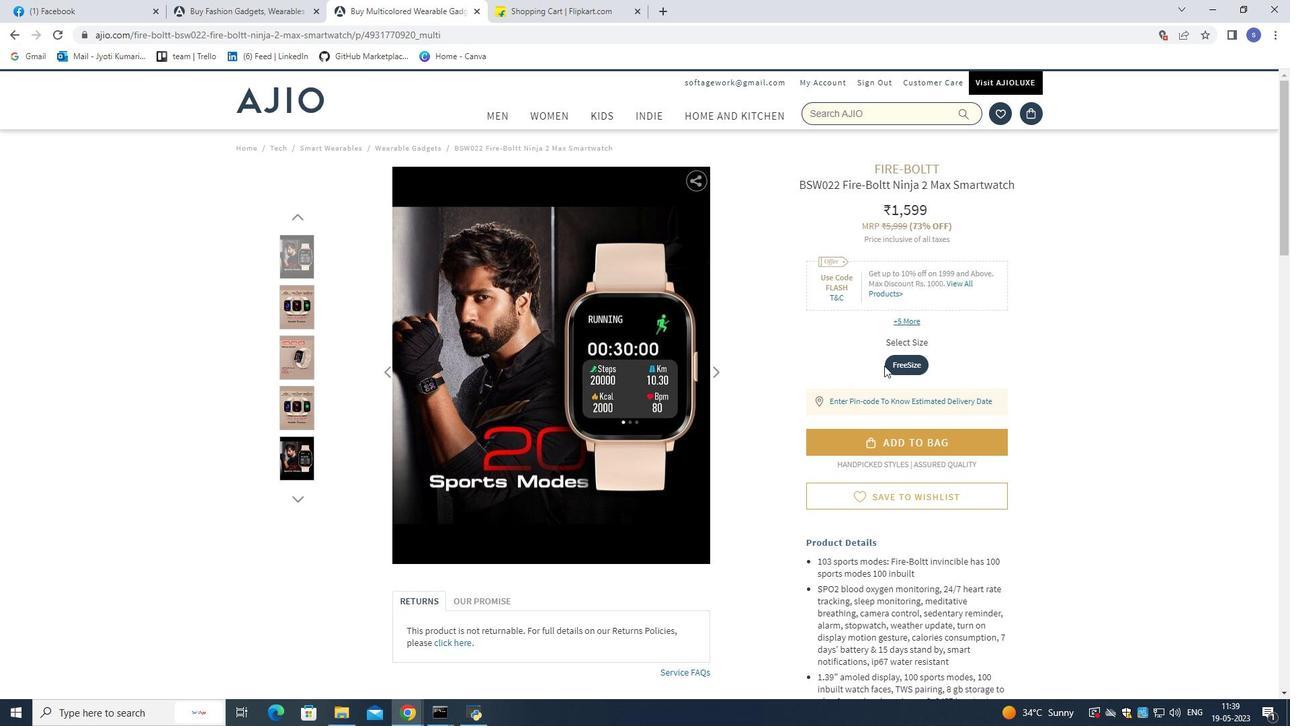 
Action: Mouse moved to (882, 372)
Screenshot: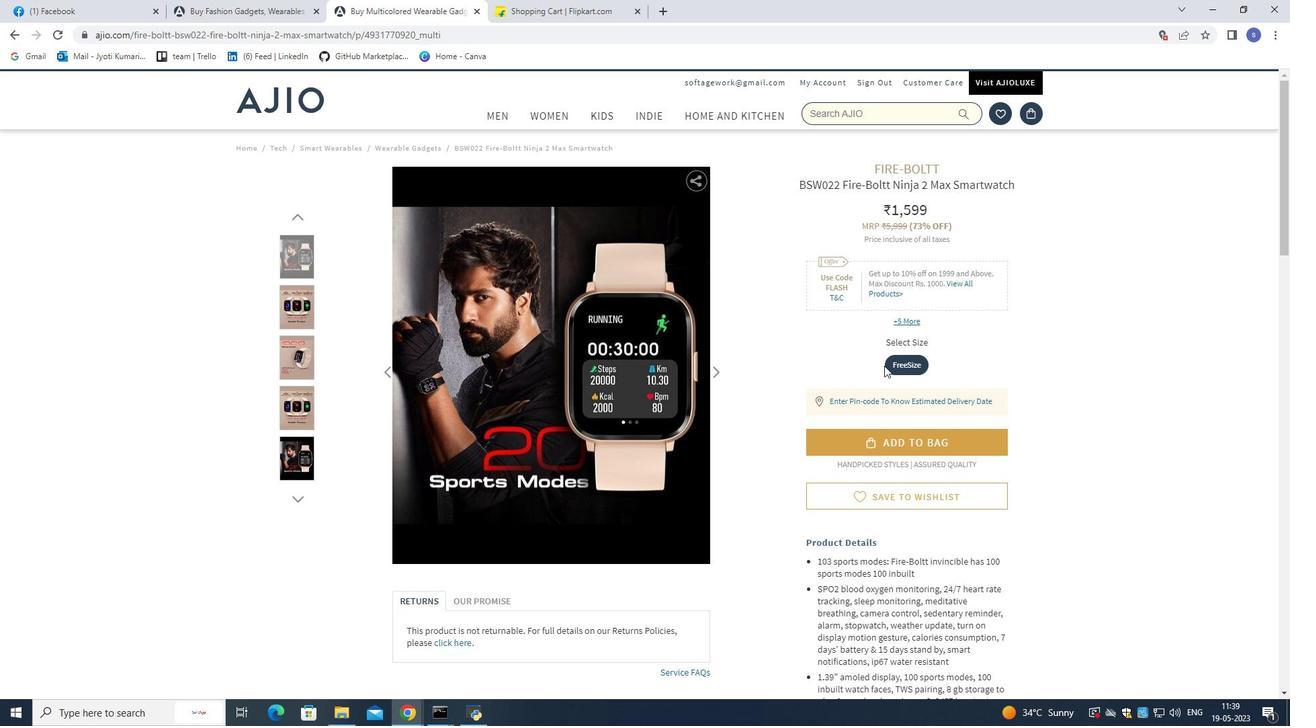 
Action: Mouse scrolled (882, 371) with delta (0, 0)
Screenshot: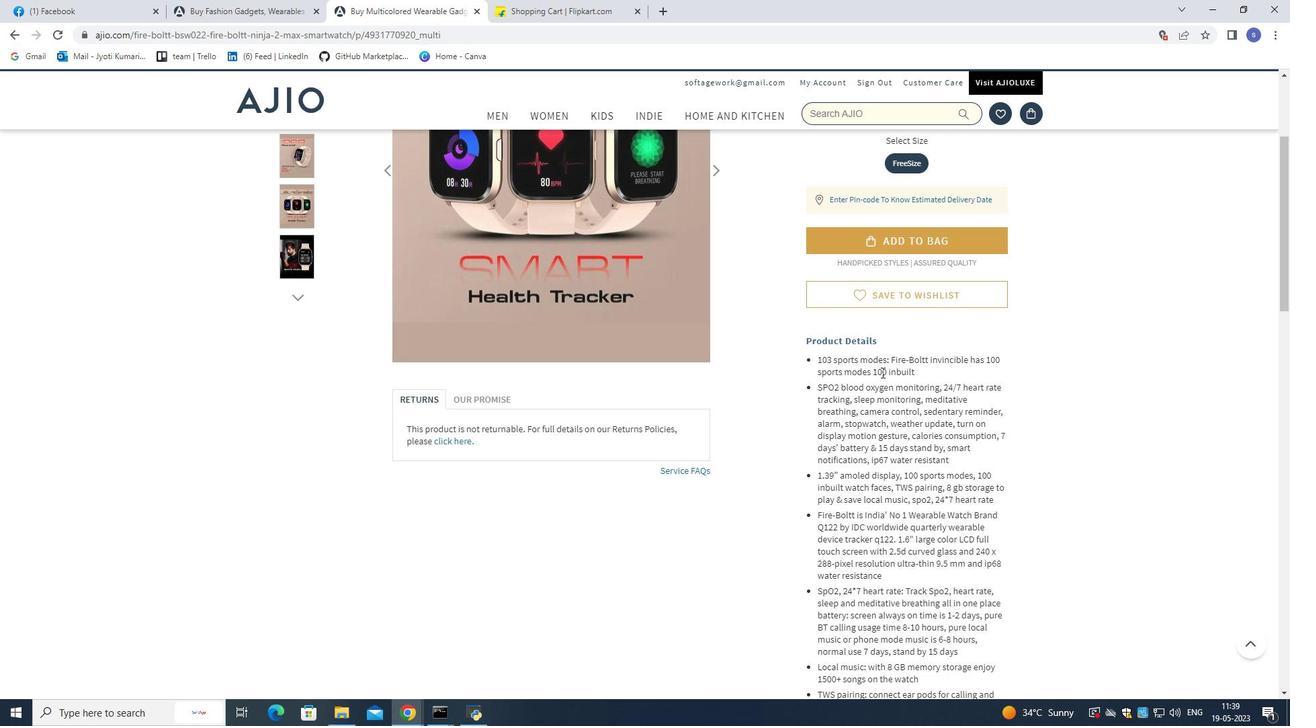 
Action: Mouse scrolled (882, 371) with delta (0, 0)
Screenshot: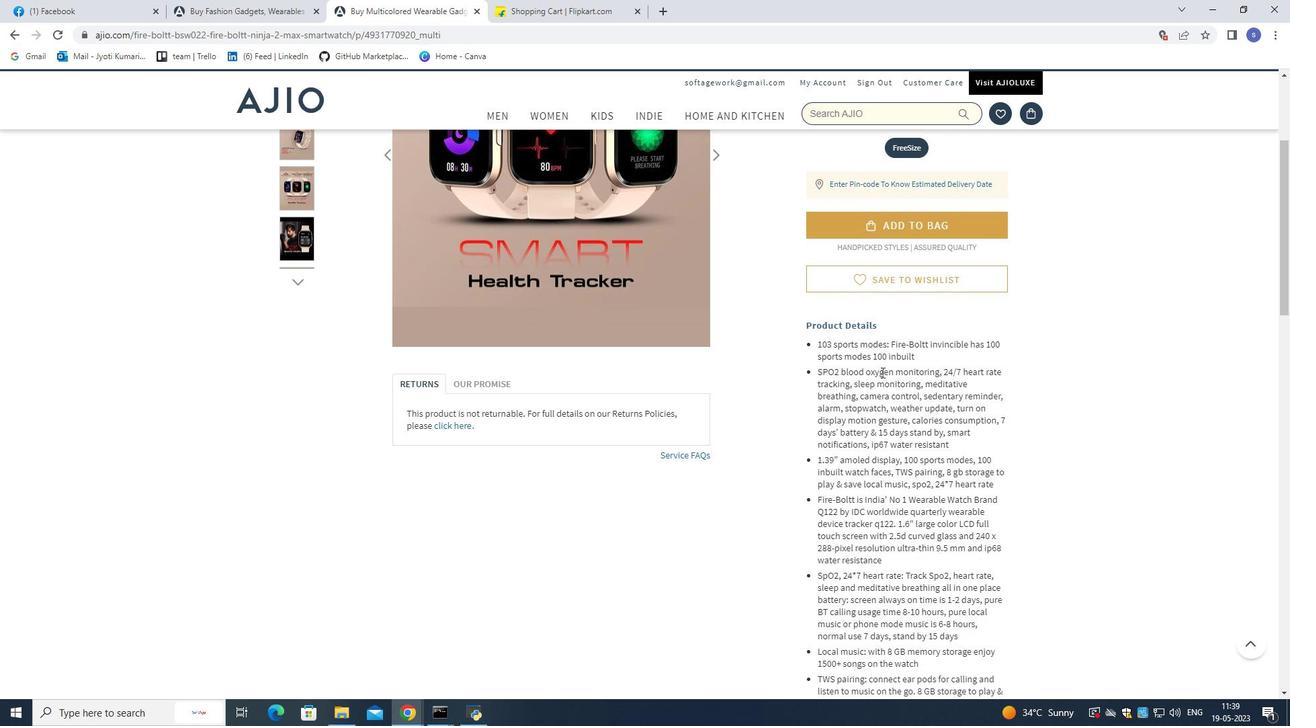 
Action: Mouse scrolled (882, 371) with delta (0, 0)
Screenshot: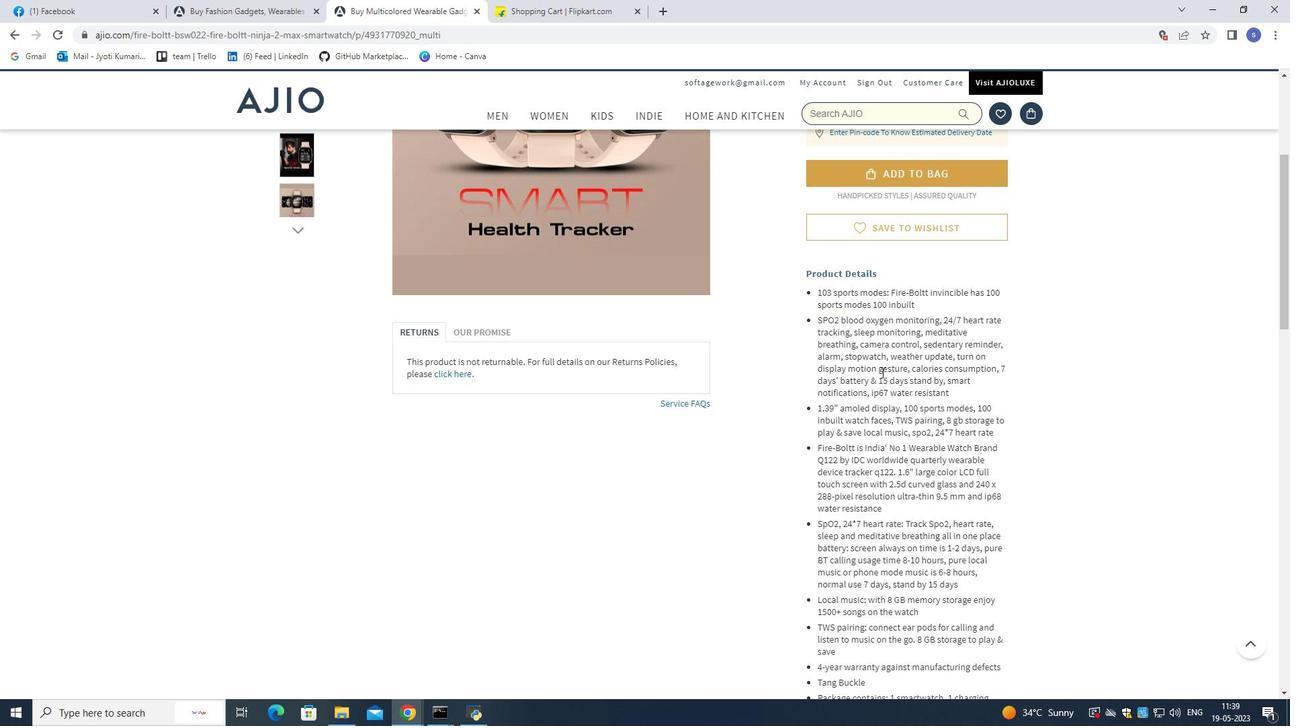 
Action: Mouse scrolled (882, 371) with delta (0, 0)
Screenshot: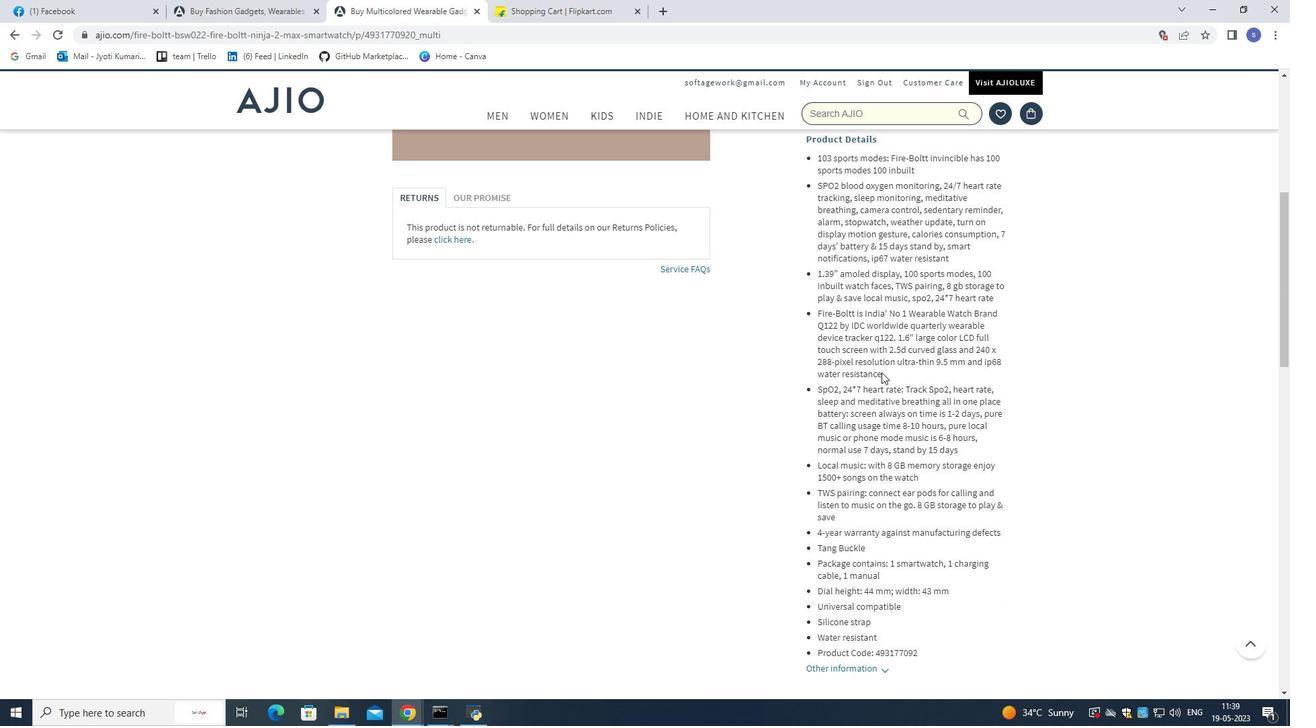 
Action: Mouse scrolled (882, 371) with delta (0, 0)
Screenshot: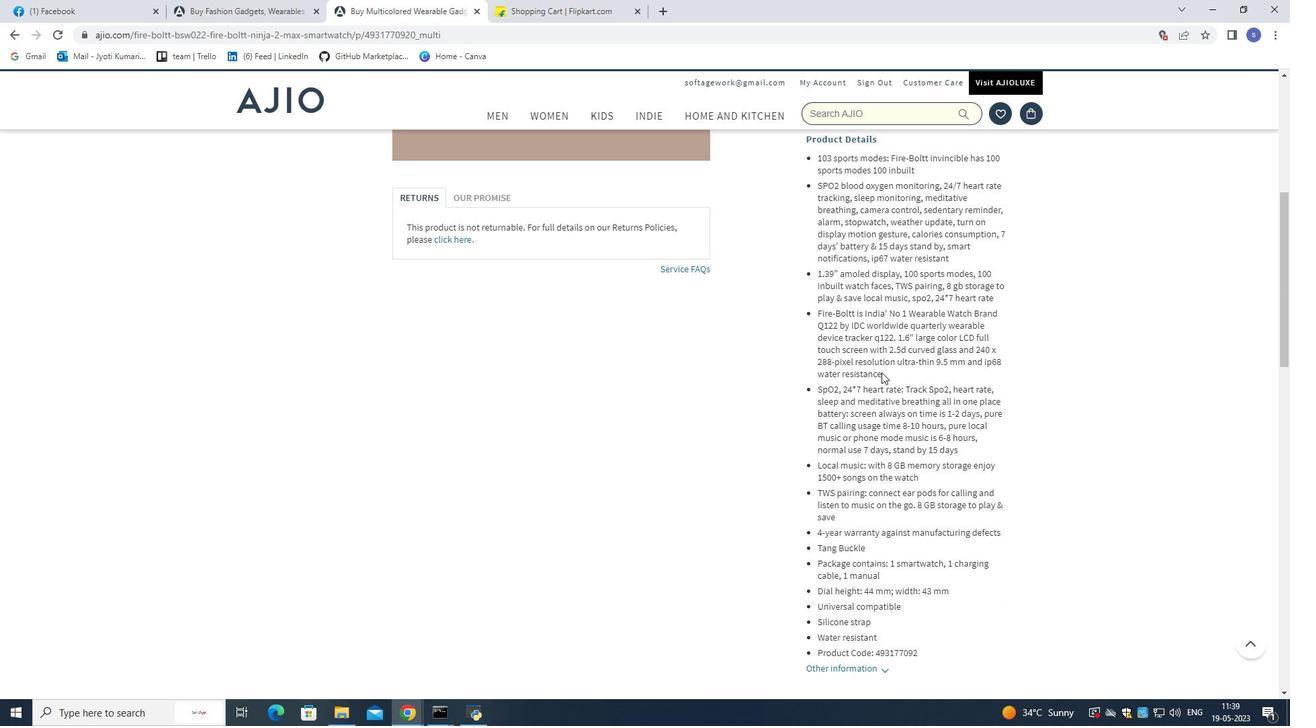 
Action: Mouse scrolled (882, 371) with delta (0, 0)
Screenshot: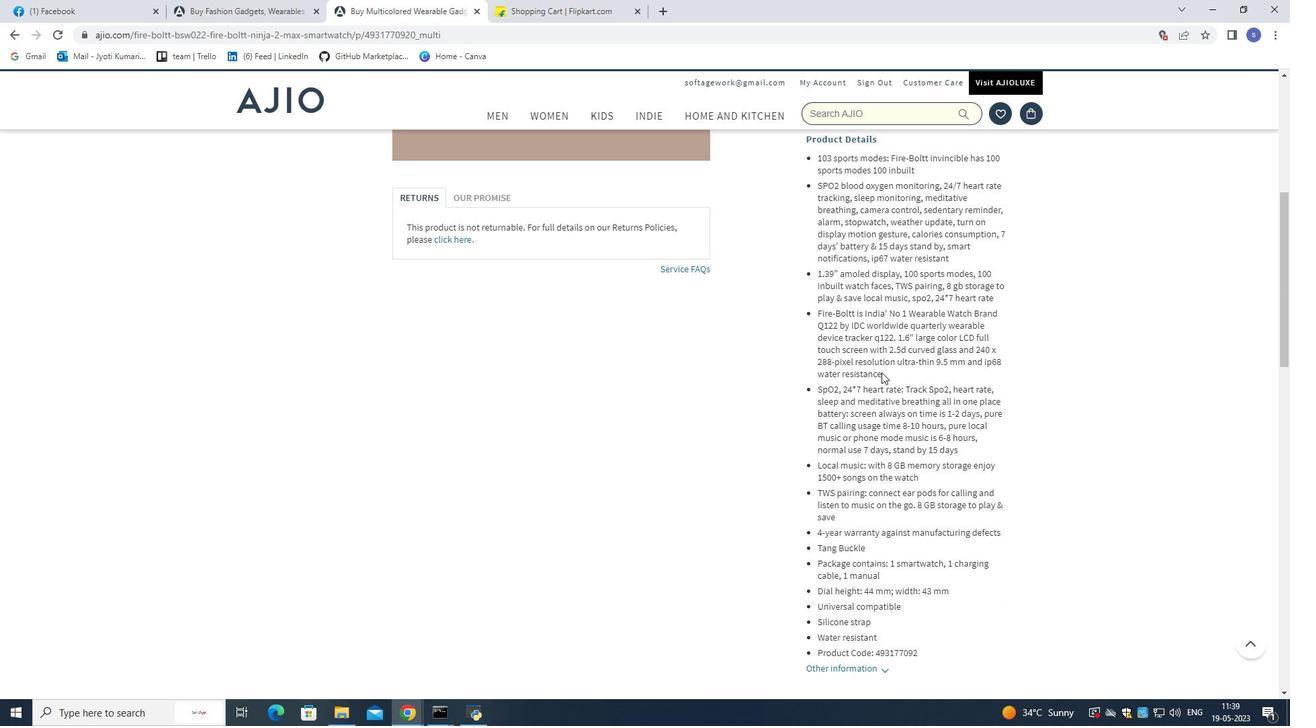 
Action: Mouse scrolled (882, 371) with delta (0, 0)
Screenshot: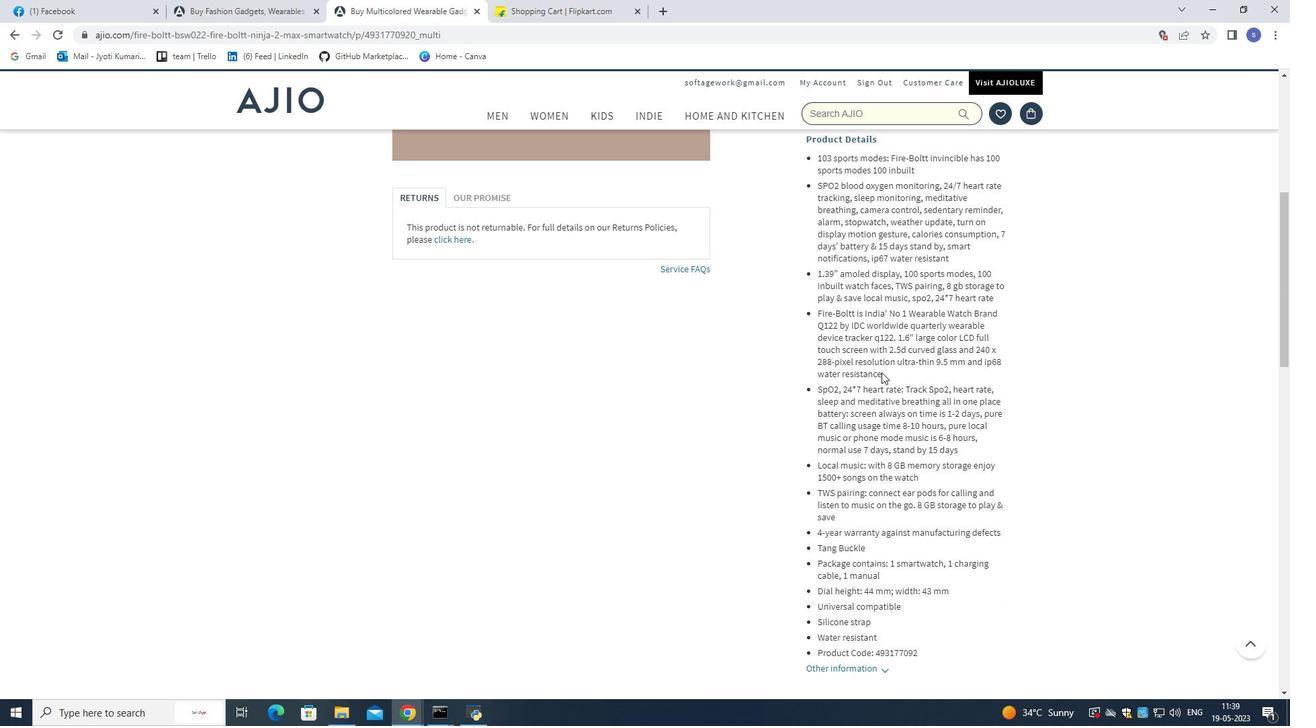
Action: Mouse scrolled (882, 371) with delta (0, 0)
Screenshot: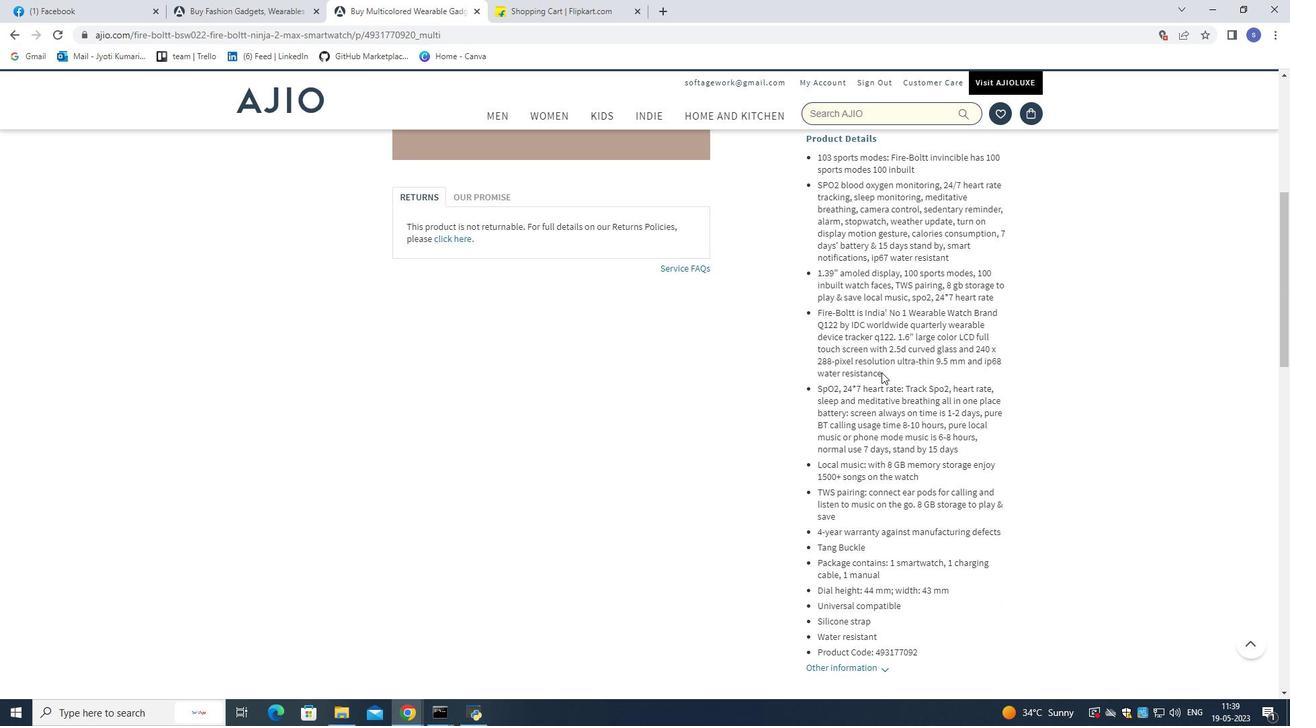 
Action: Mouse scrolled (882, 371) with delta (0, 0)
Screenshot: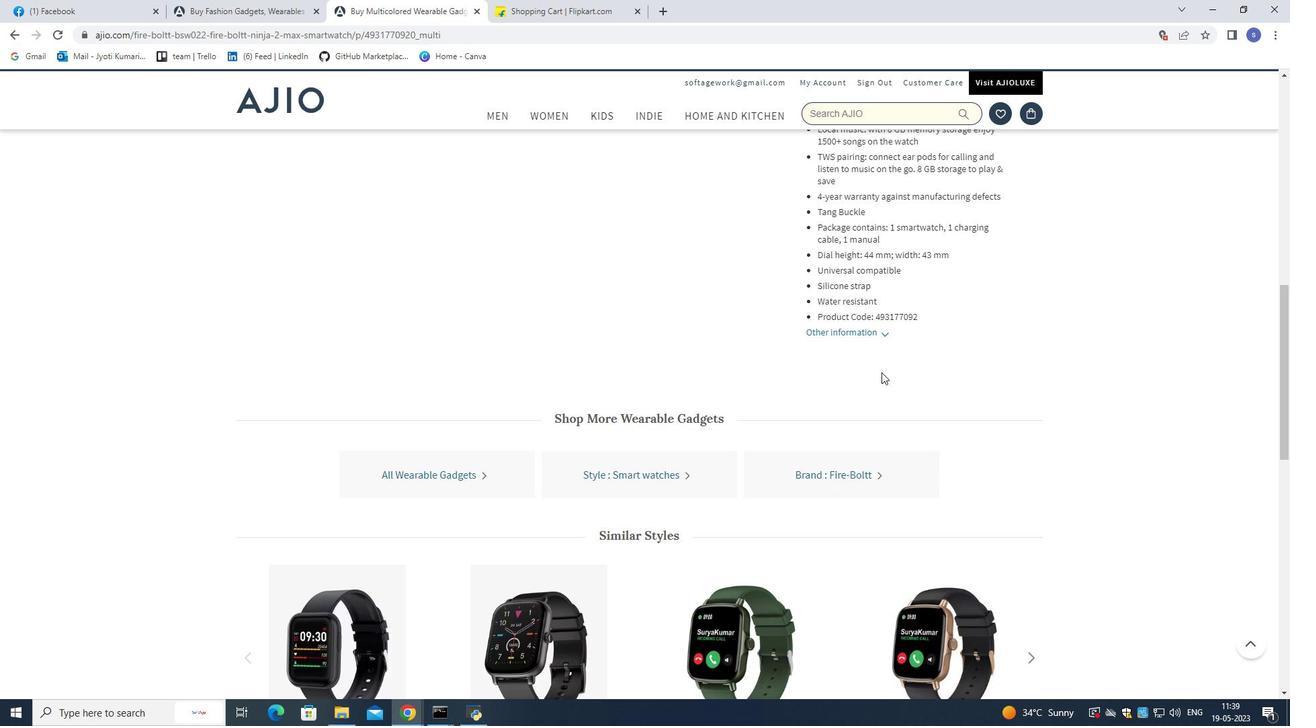
Action: Mouse scrolled (882, 371) with delta (0, 0)
Screenshot: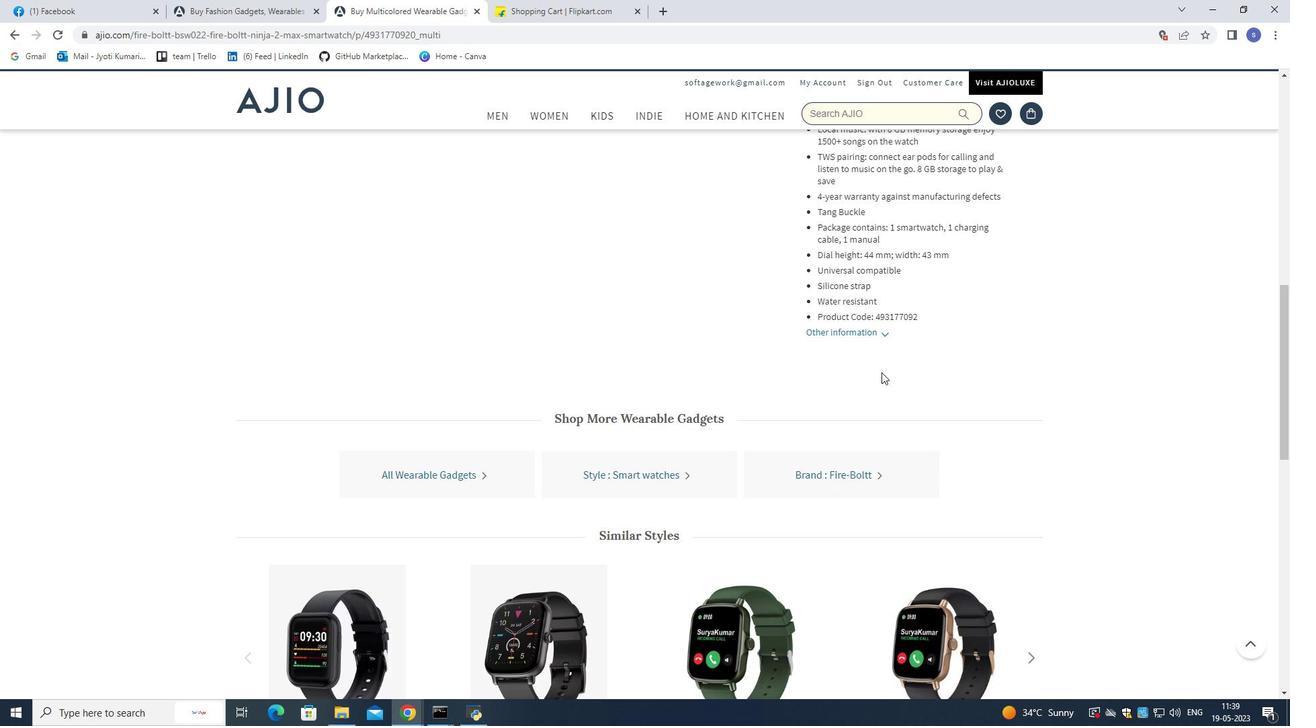 
Action: Mouse scrolled (882, 371) with delta (0, 0)
Screenshot: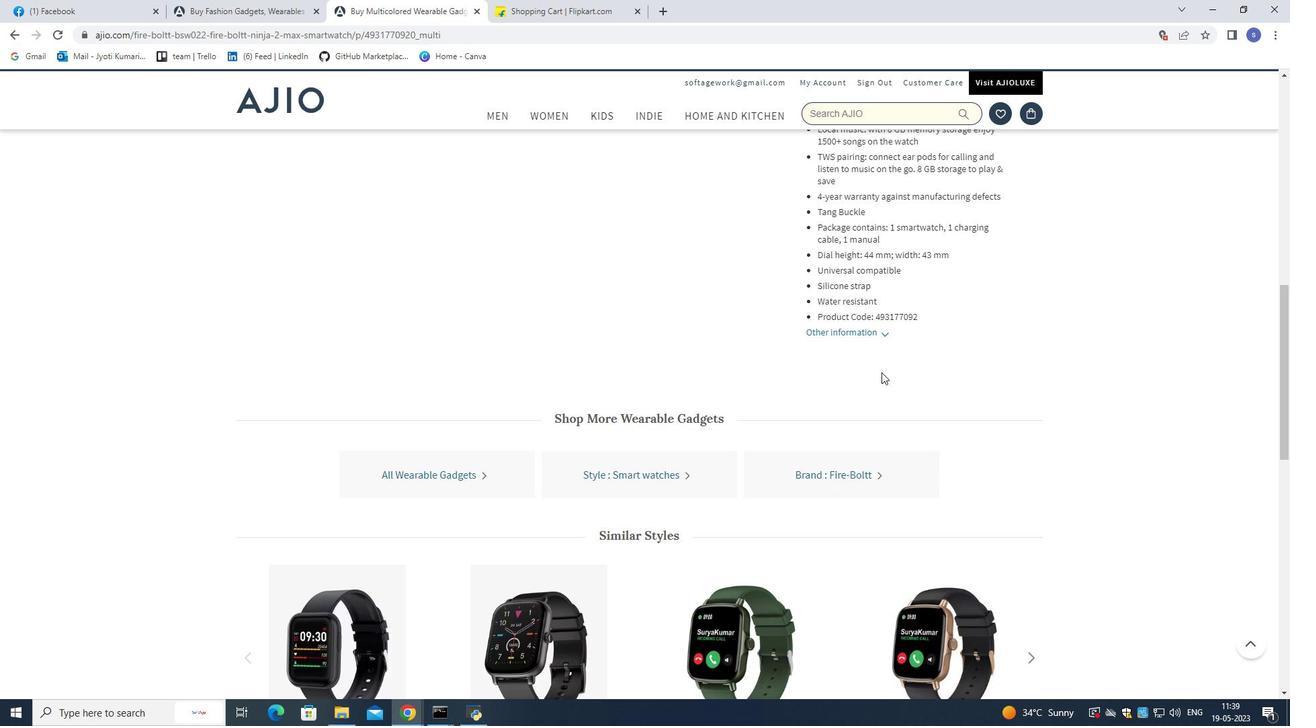 
Action: Mouse moved to (726, 429)
Screenshot: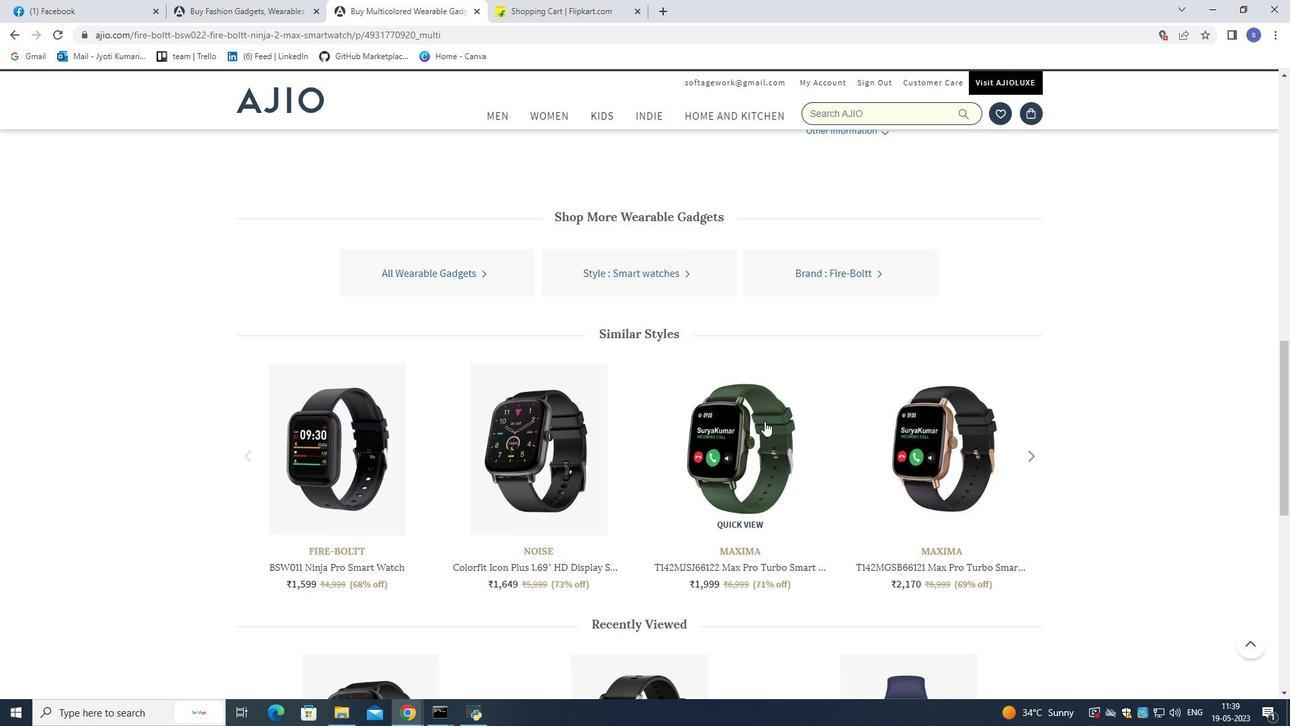 
Action: Mouse pressed left at (726, 429)
Screenshot: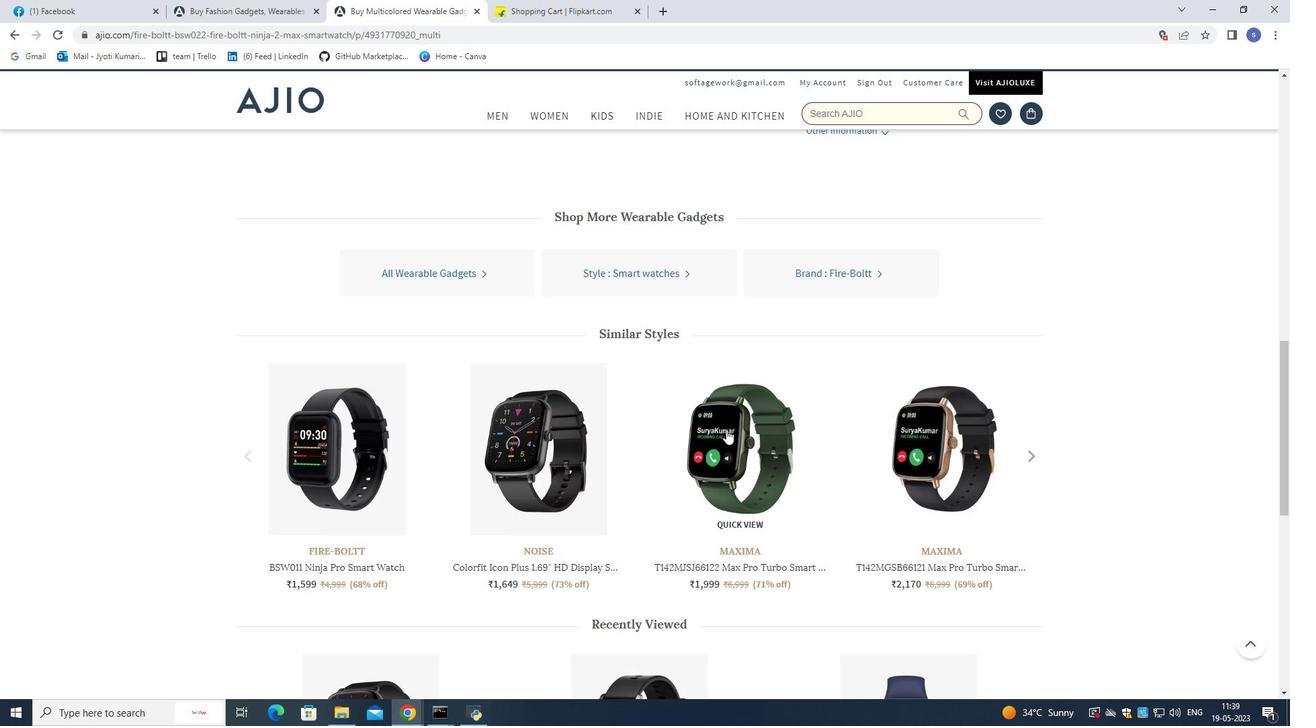 
Action: Mouse moved to (285, 305)
Screenshot: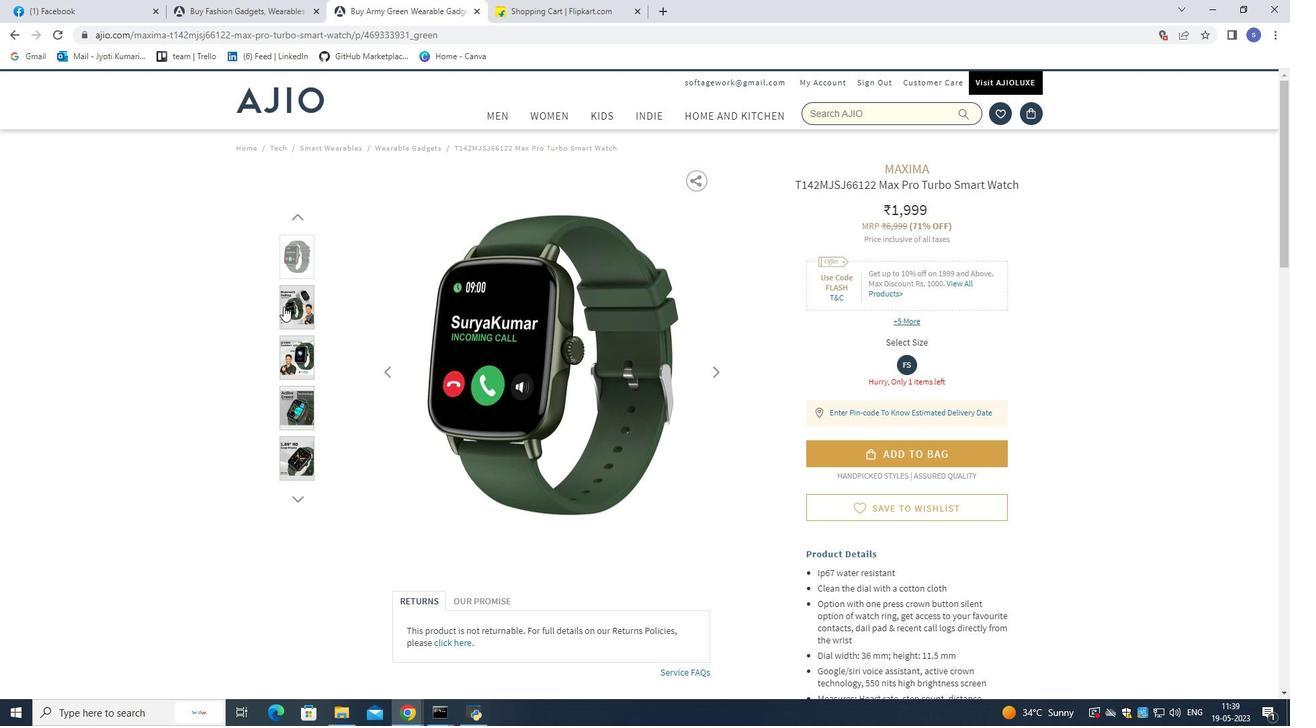 
Action: Mouse pressed left at (285, 305)
Screenshot: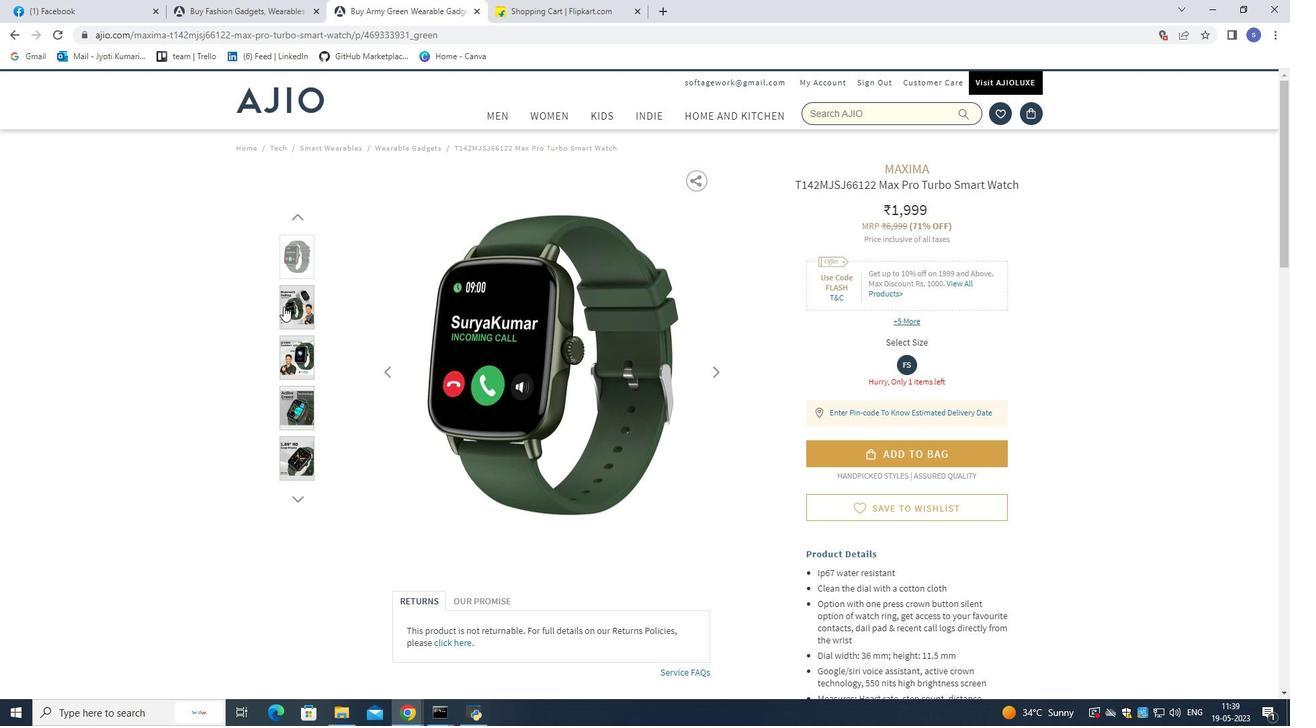 
Action: Mouse moved to (290, 326)
Screenshot: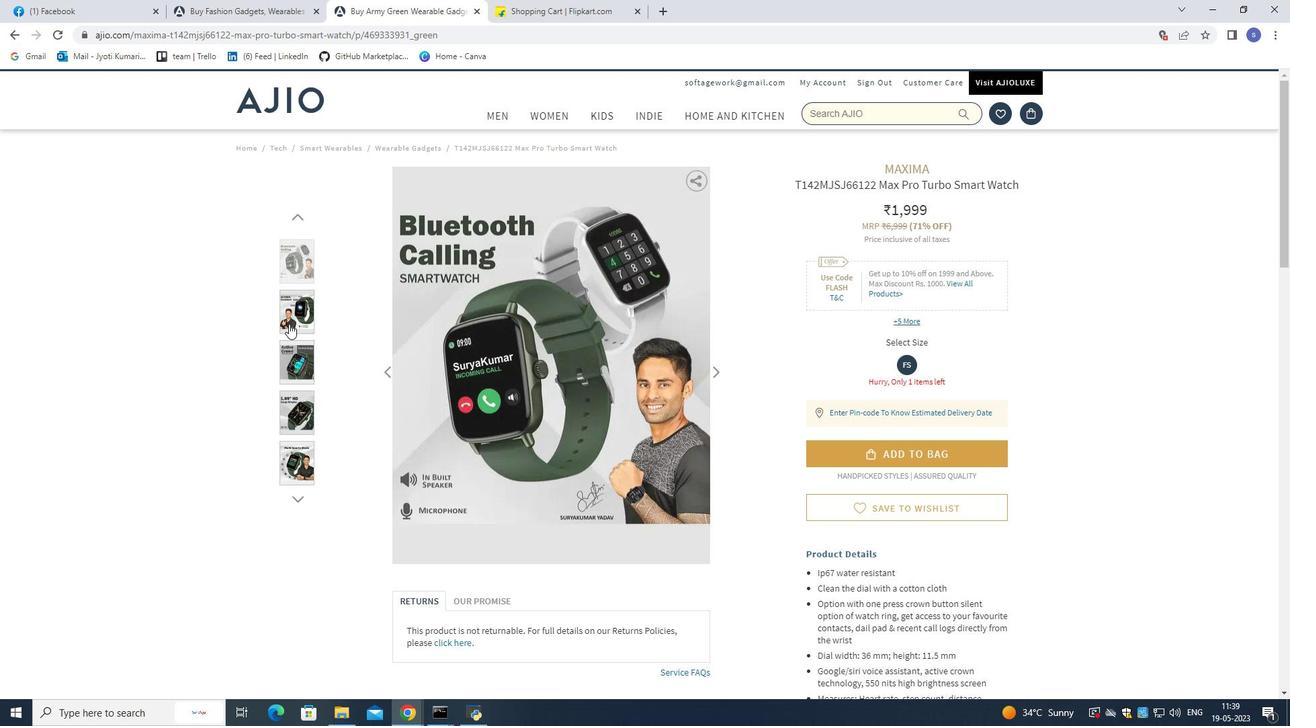 
Action: Mouse pressed left at (290, 326)
Screenshot: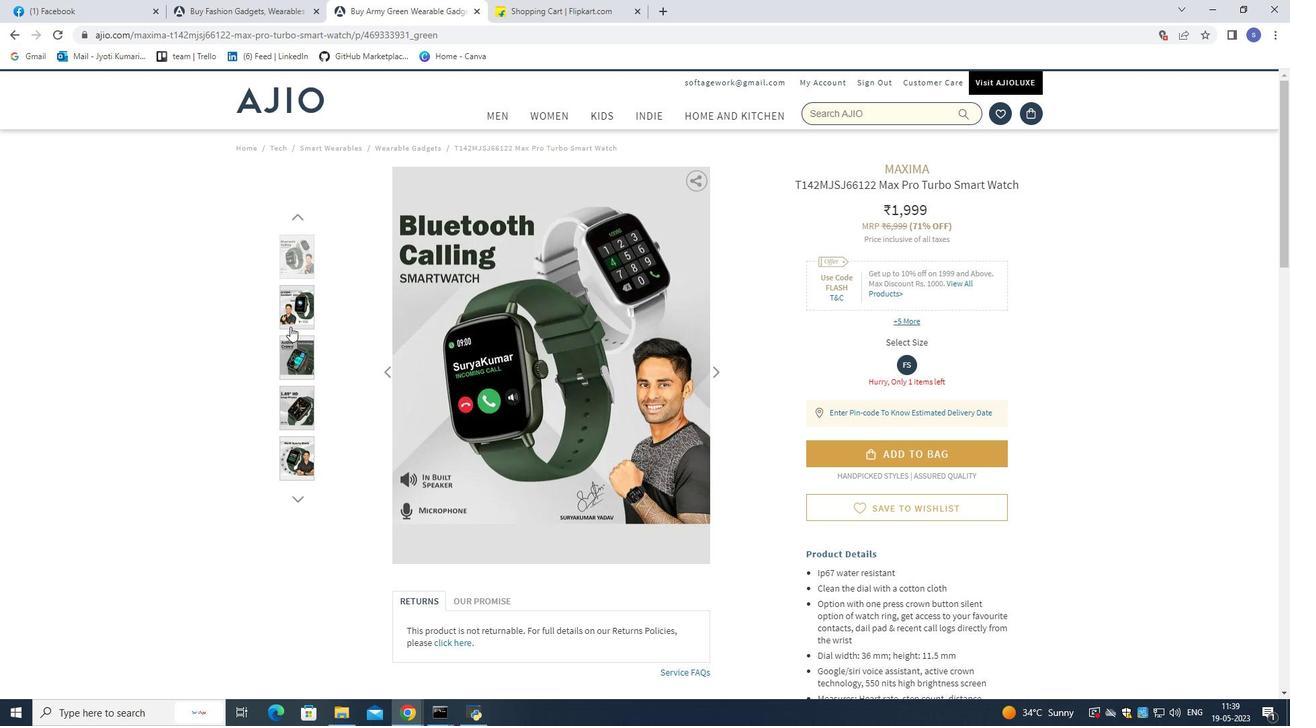 
Action: Mouse moved to (296, 332)
Screenshot: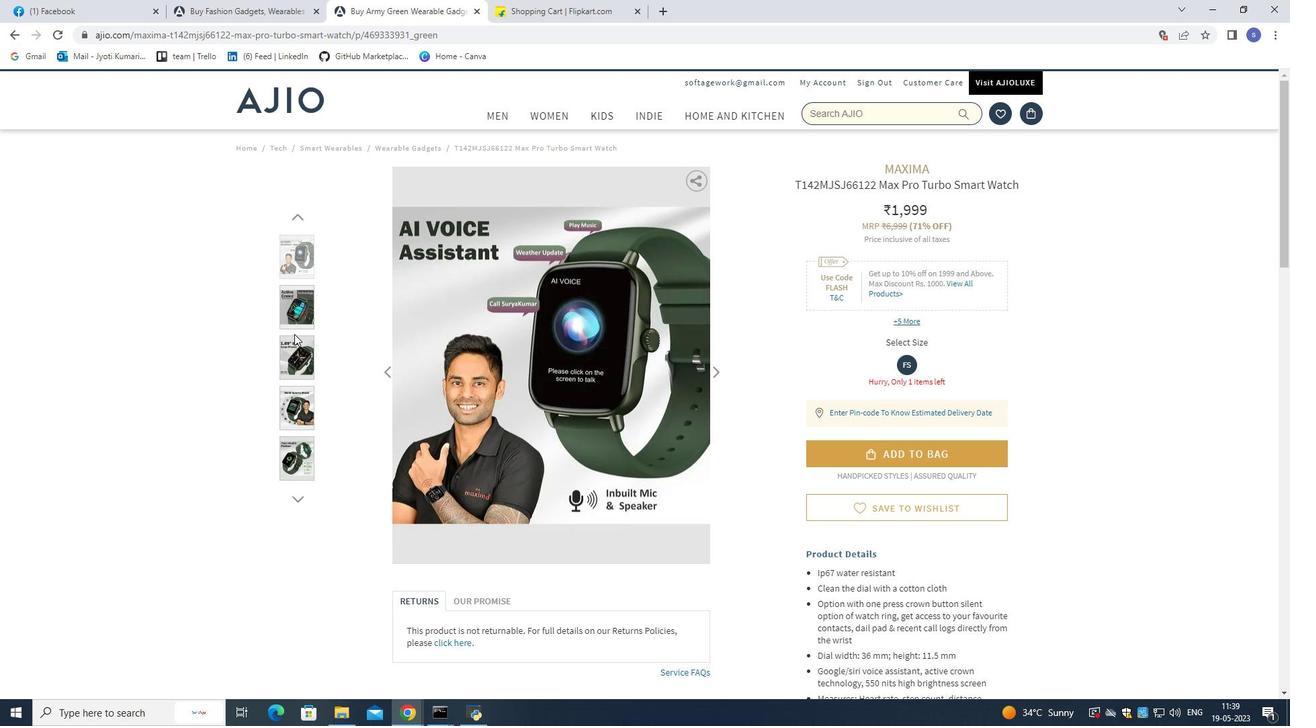
Action: Mouse pressed left at (296, 332)
Screenshot: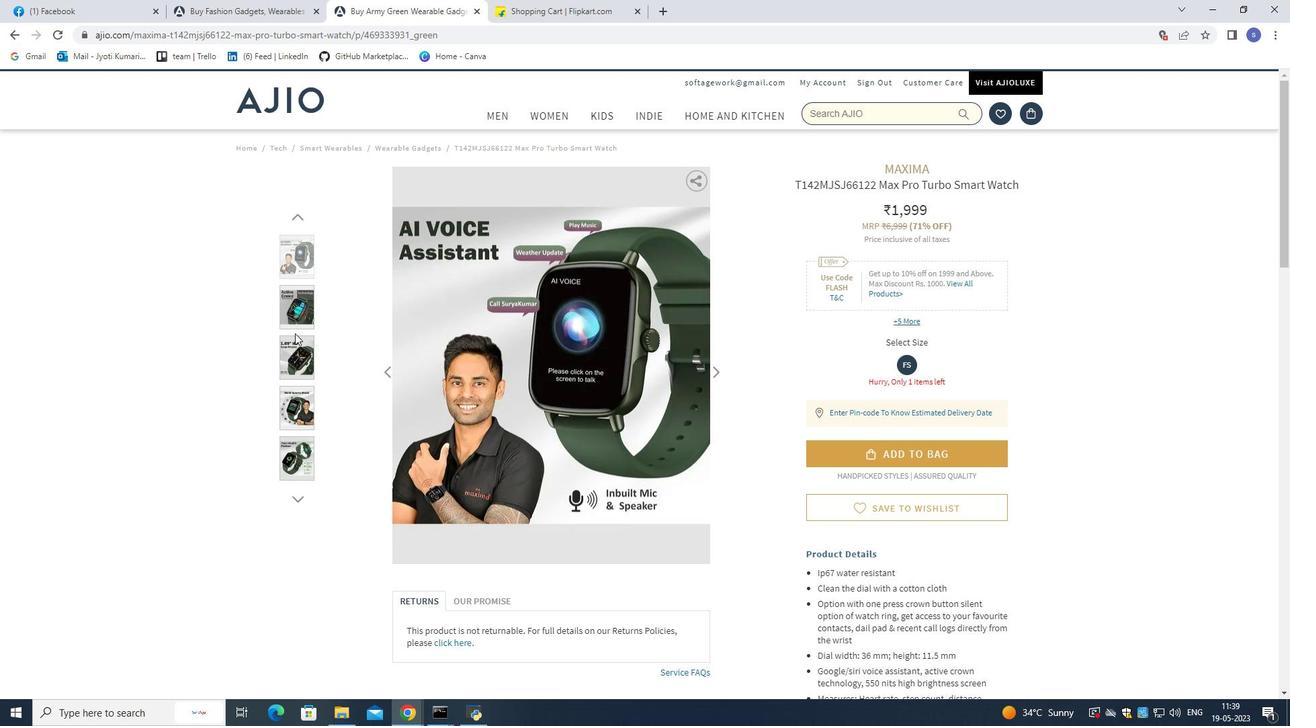 
Action: Mouse moved to (533, 306)
Screenshot: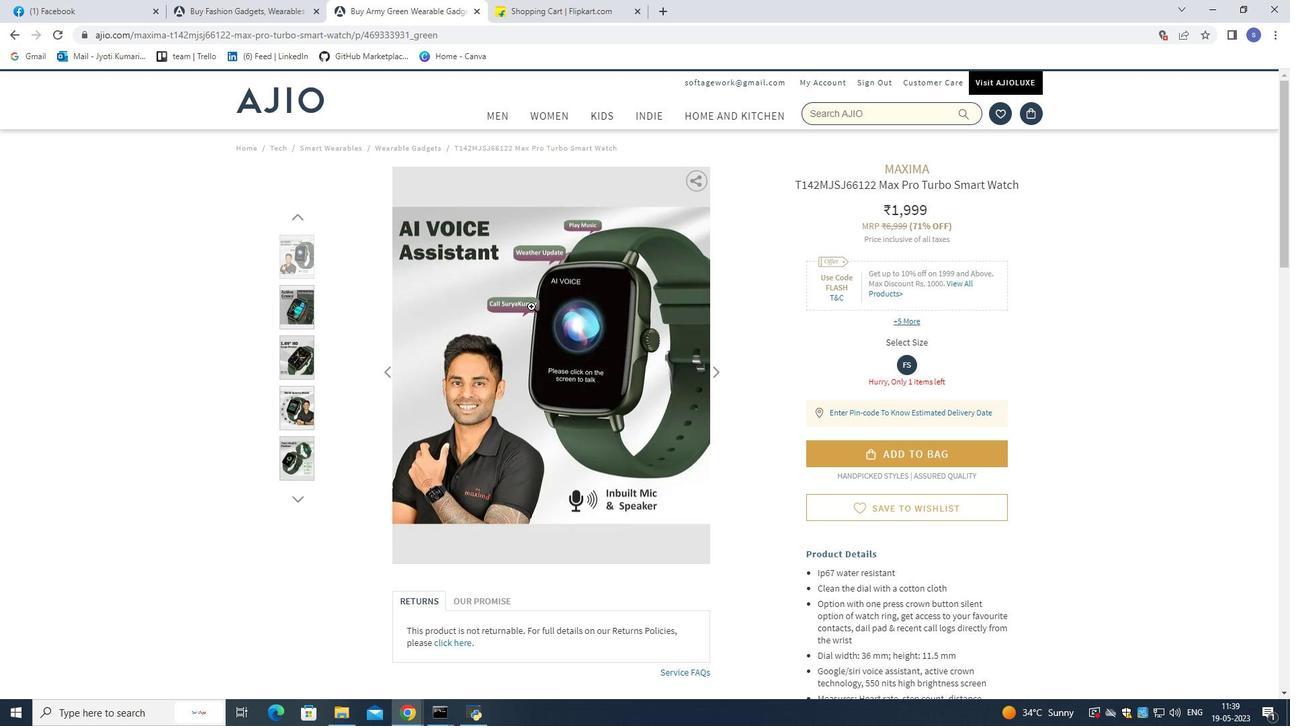 
Action: Mouse scrolled (533, 305) with delta (0, 0)
Screenshot: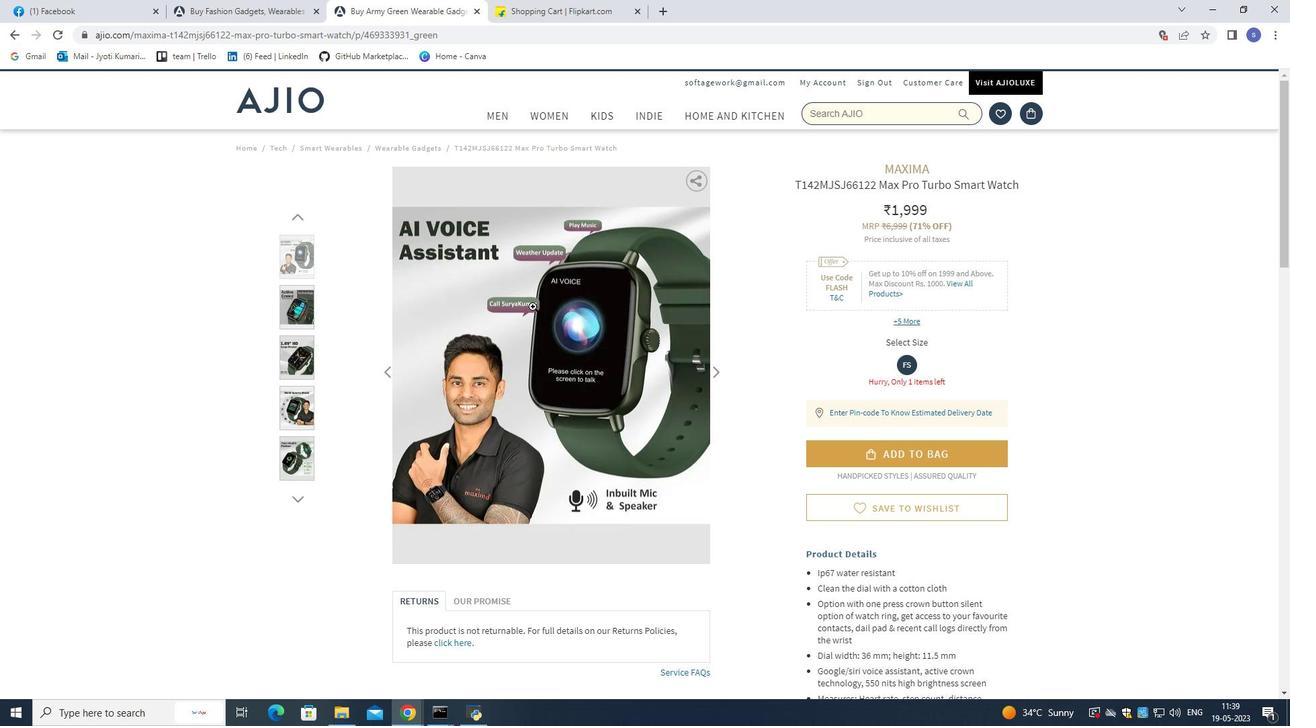 
Action: Mouse moved to (298, 98)
Screenshot: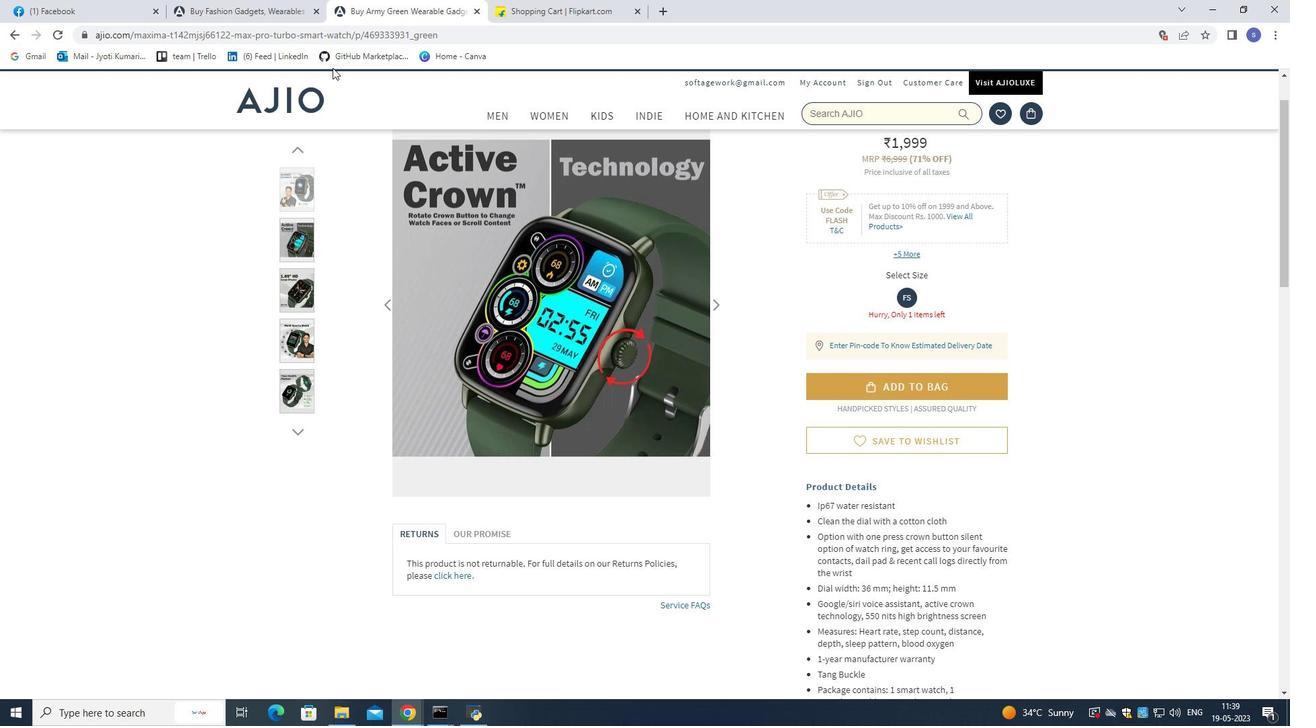 
Action: Mouse pressed left at (298, 98)
Screenshot: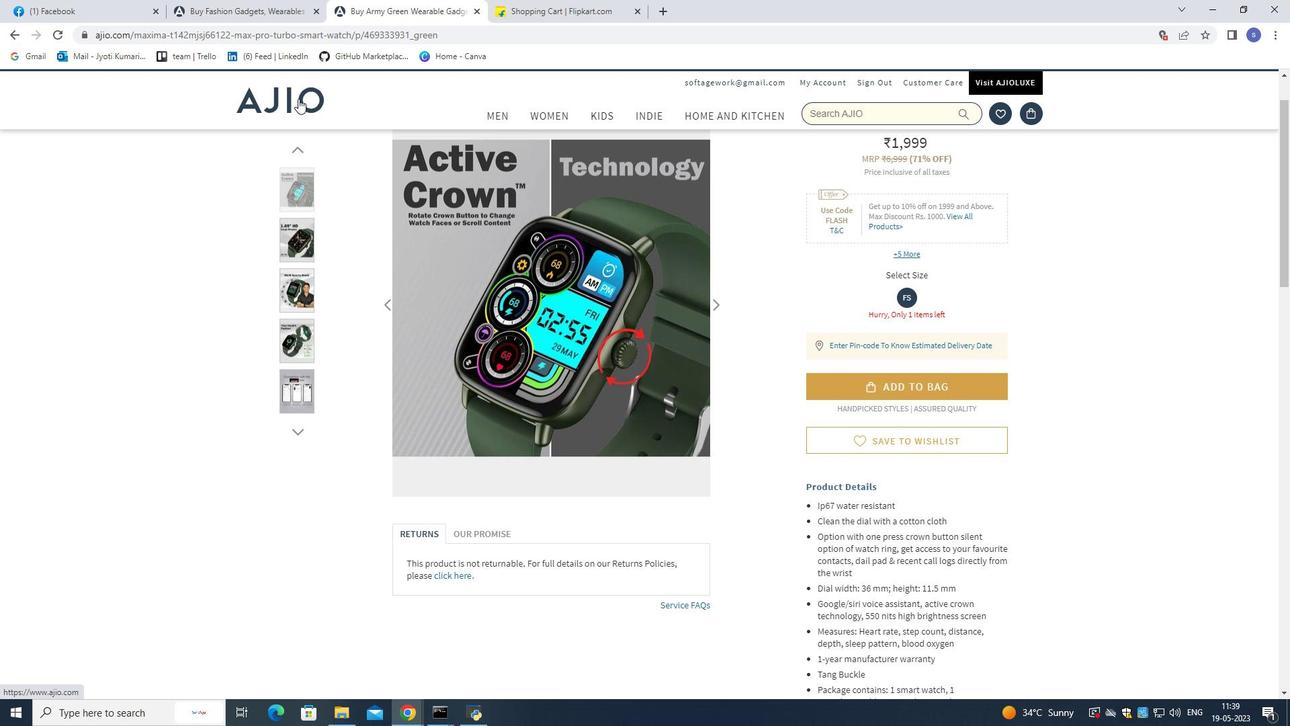 
Action: Mouse moved to (738, 285)
Screenshot: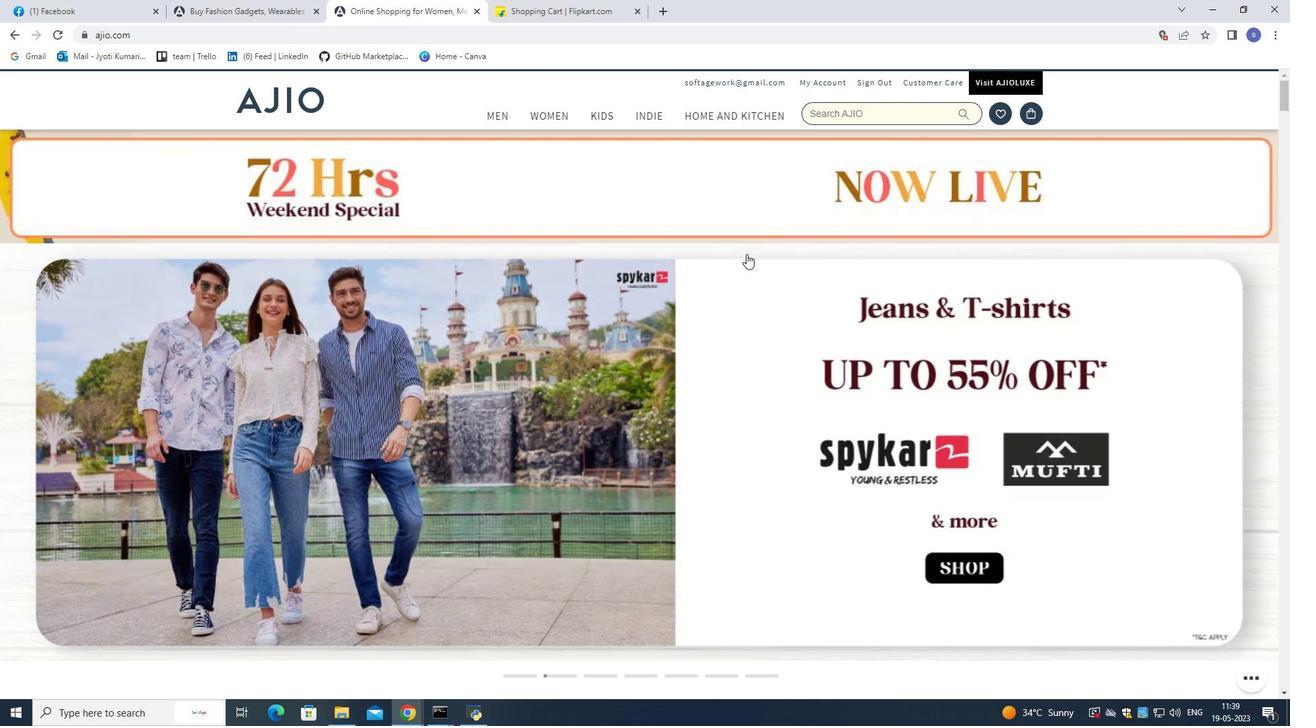 
Action: Mouse scrolled (738, 285) with delta (0, 0)
Screenshot: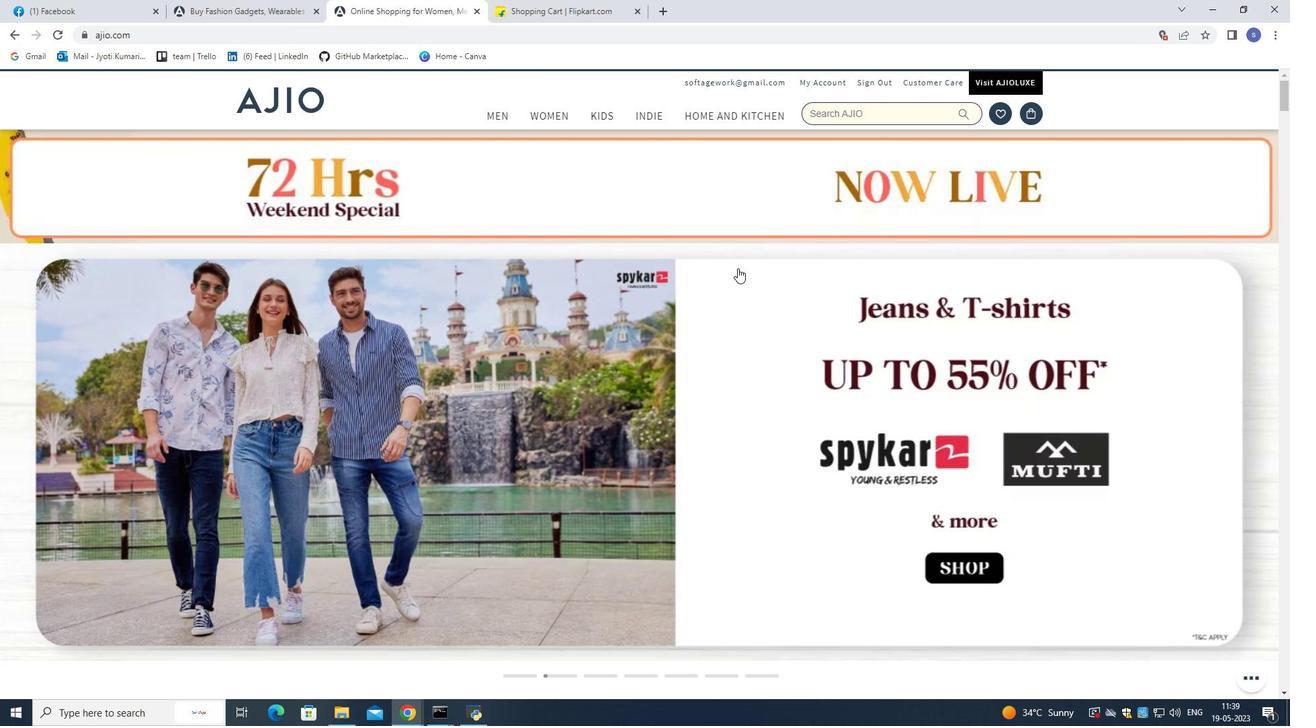 
Action: Mouse moved to (738, 289)
Screenshot: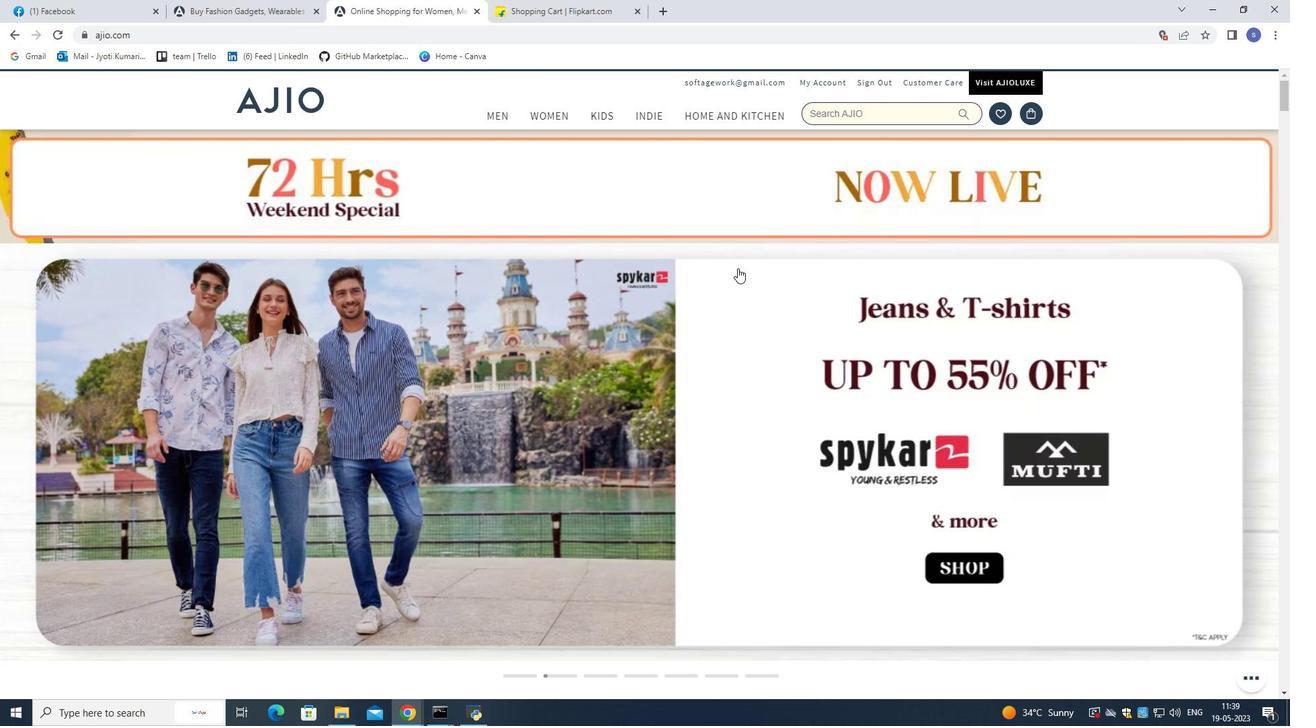 
Action: Mouse scrolled (738, 289) with delta (0, 0)
Screenshot: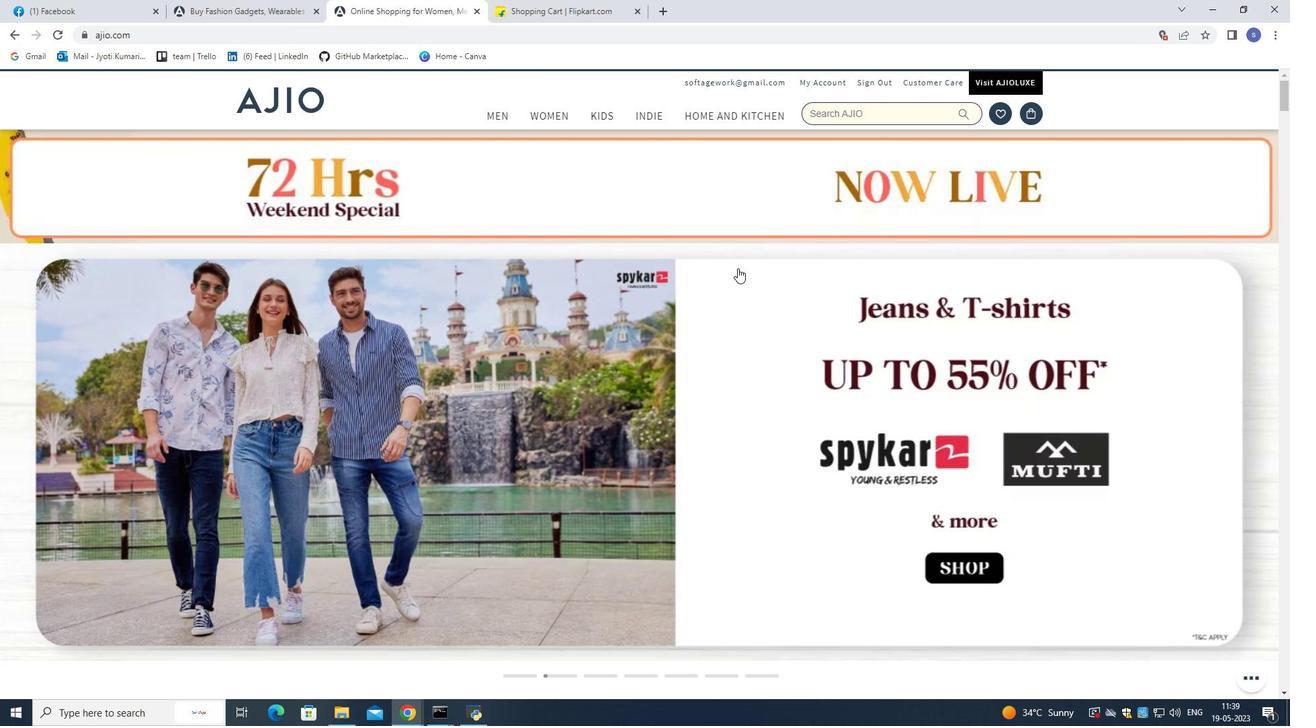 
Action: Mouse scrolled (738, 289) with delta (0, 0)
Screenshot: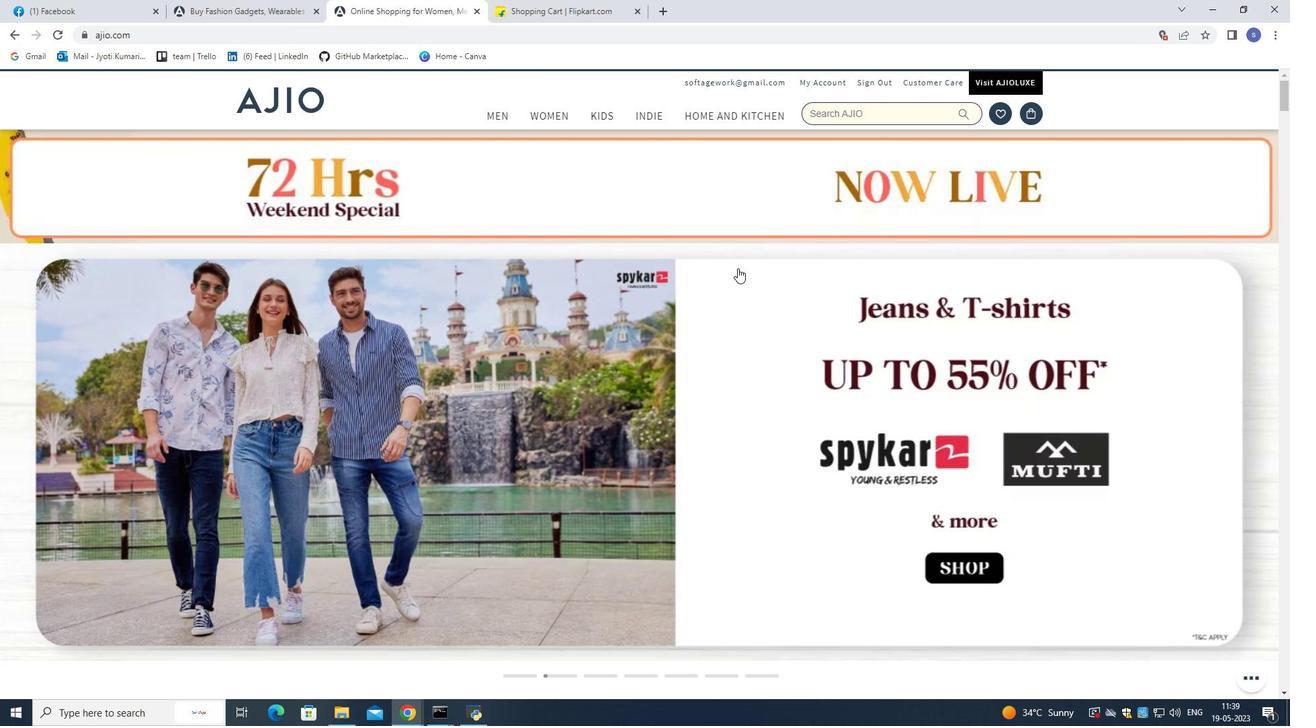 
Action: Mouse scrolled (738, 289) with delta (0, 0)
Screenshot: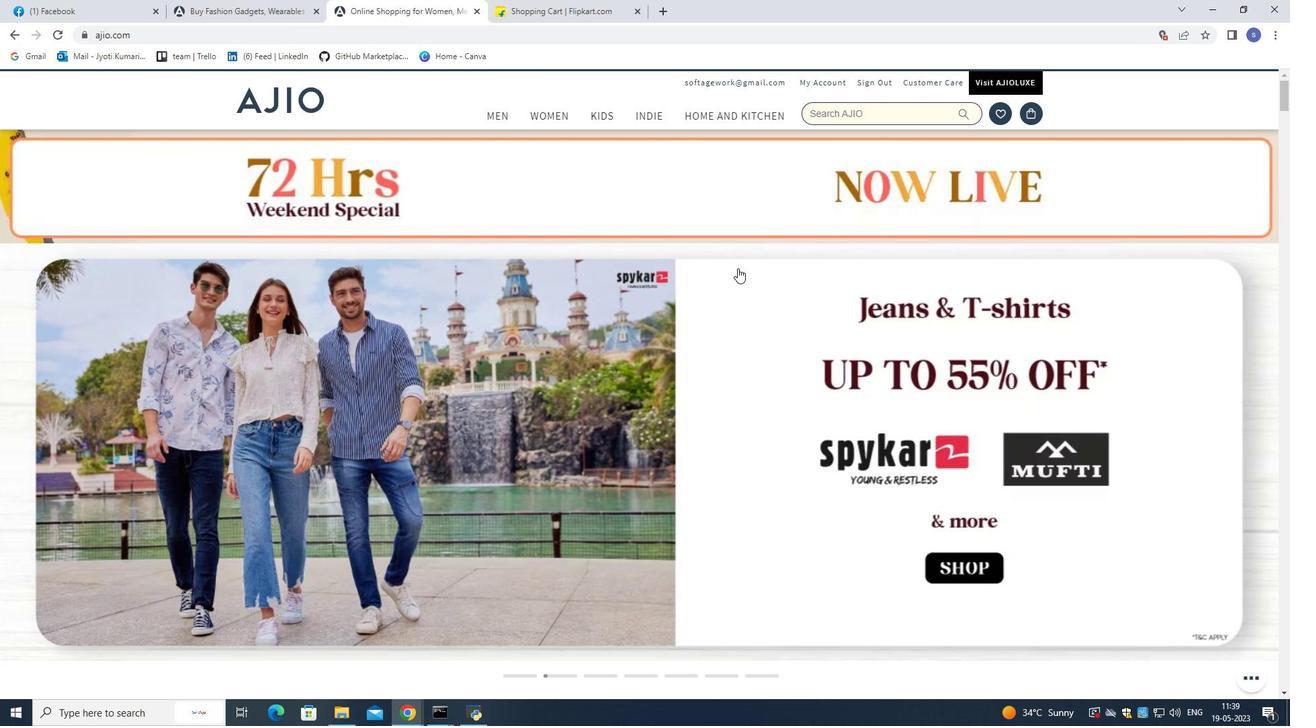 
Action: Mouse scrolled (738, 289) with delta (0, 0)
Screenshot: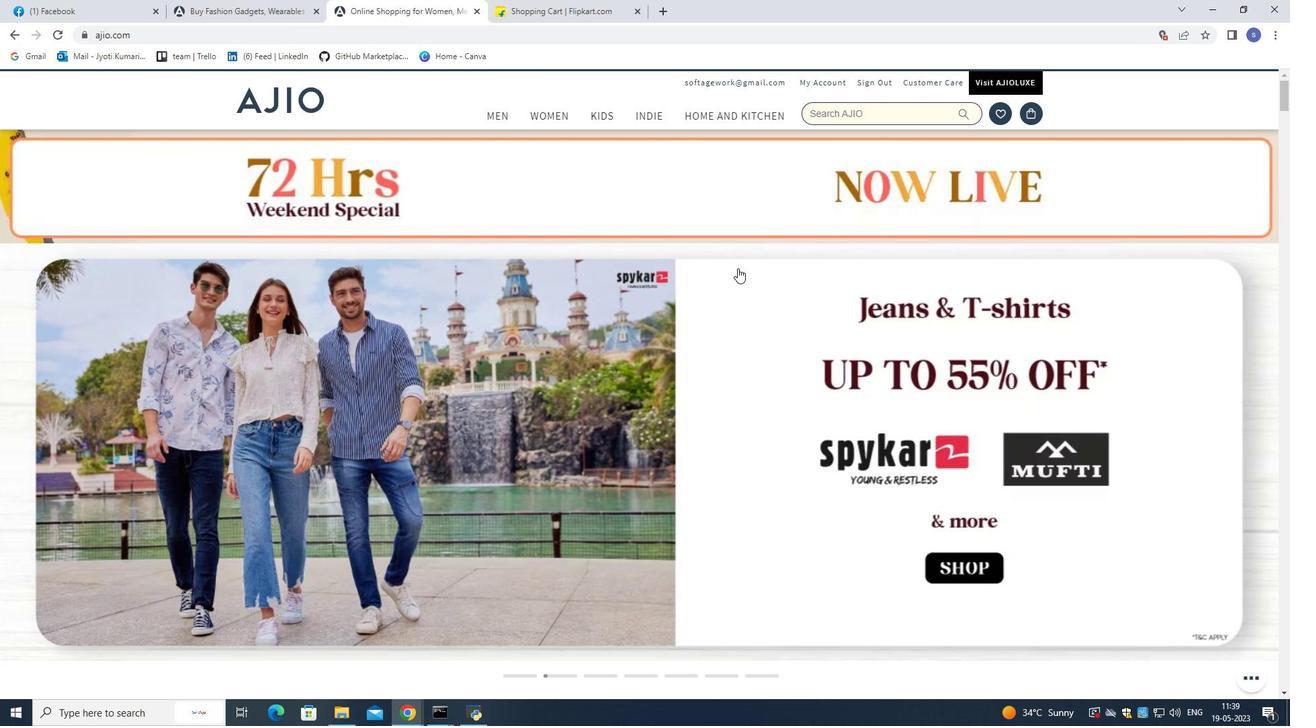 
Action: Mouse scrolled (738, 289) with delta (0, 0)
Screenshot: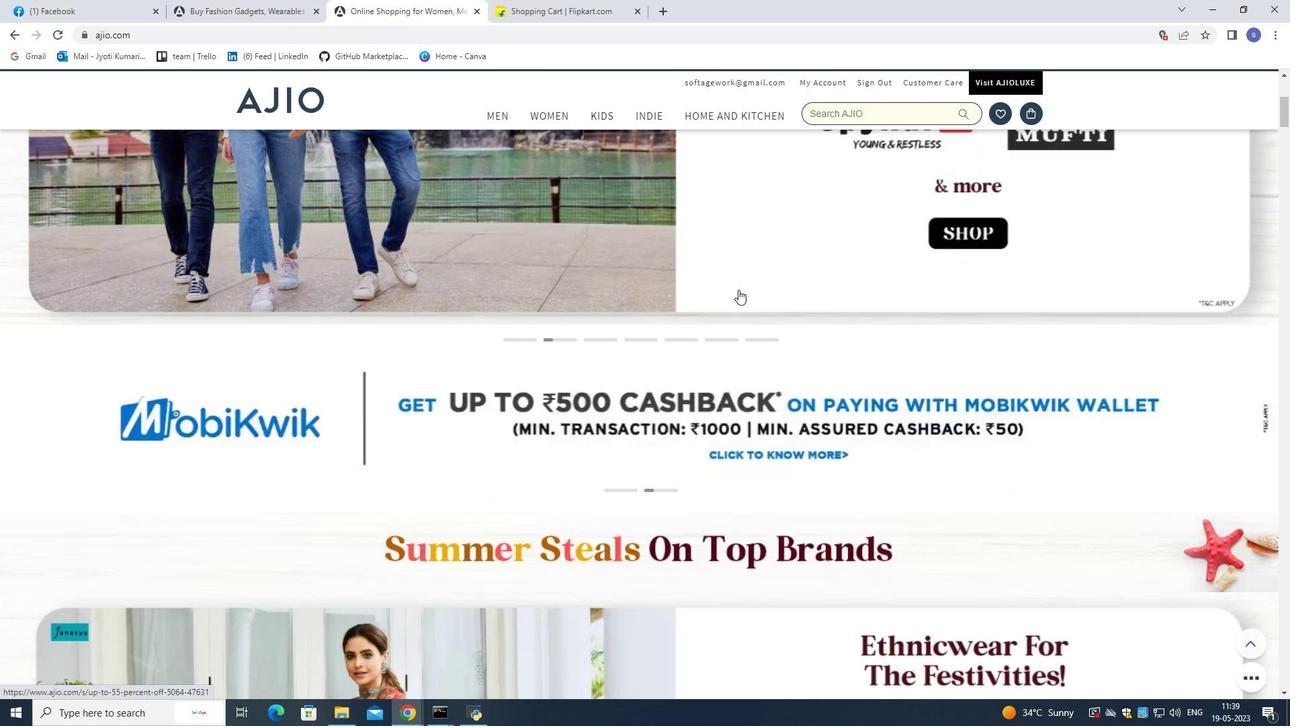 
Action: Mouse scrolled (738, 289) with delta (0, 0)
Screenshot: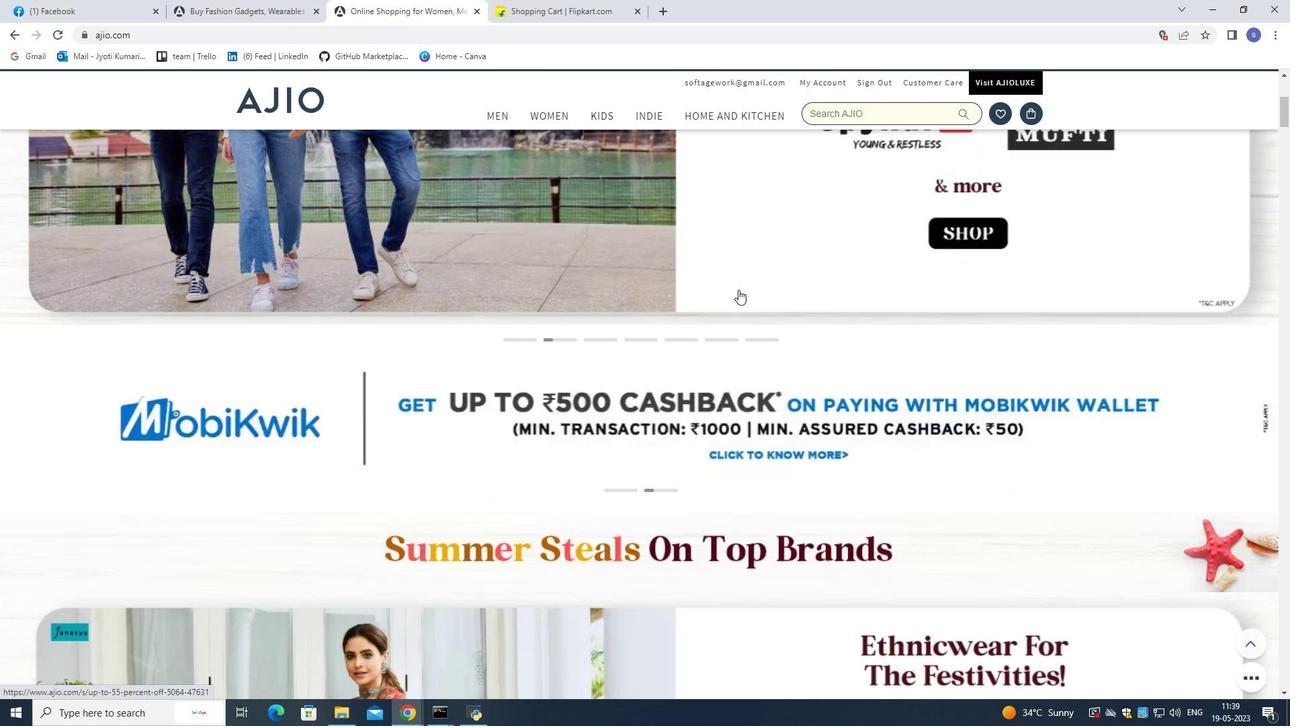 
Action: Mouse scrolled (738, 289) with delta (0, 0)
Screenshot: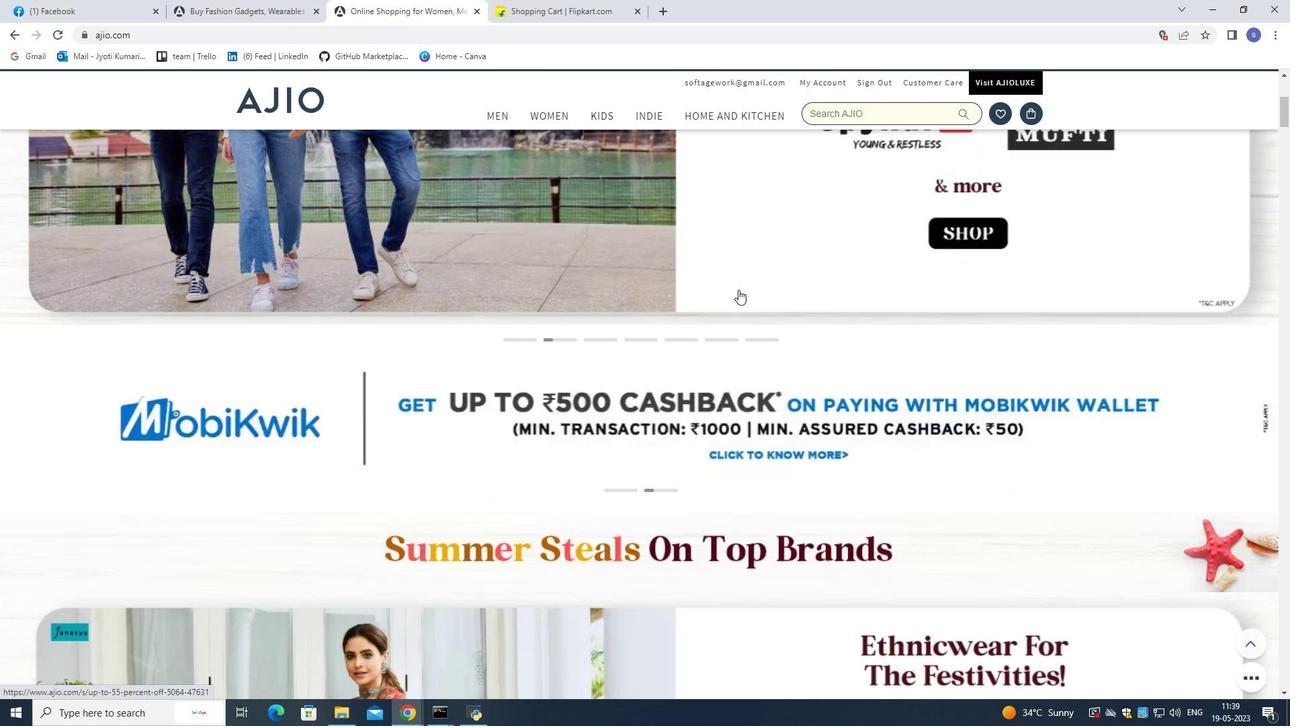 
Action: Mouse scrolled (738, 289) with delta (0, 0)
Screenshot: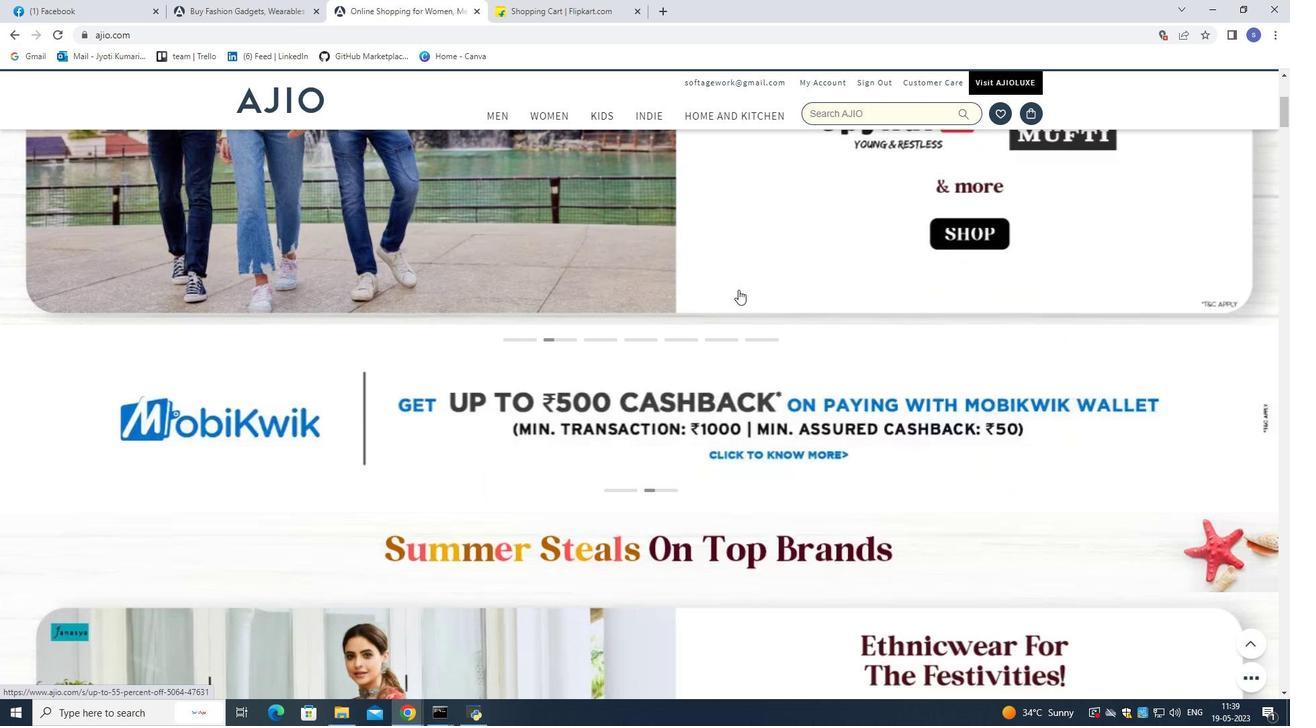 
Action: Mouse moved to (738, 289)
Screenshot: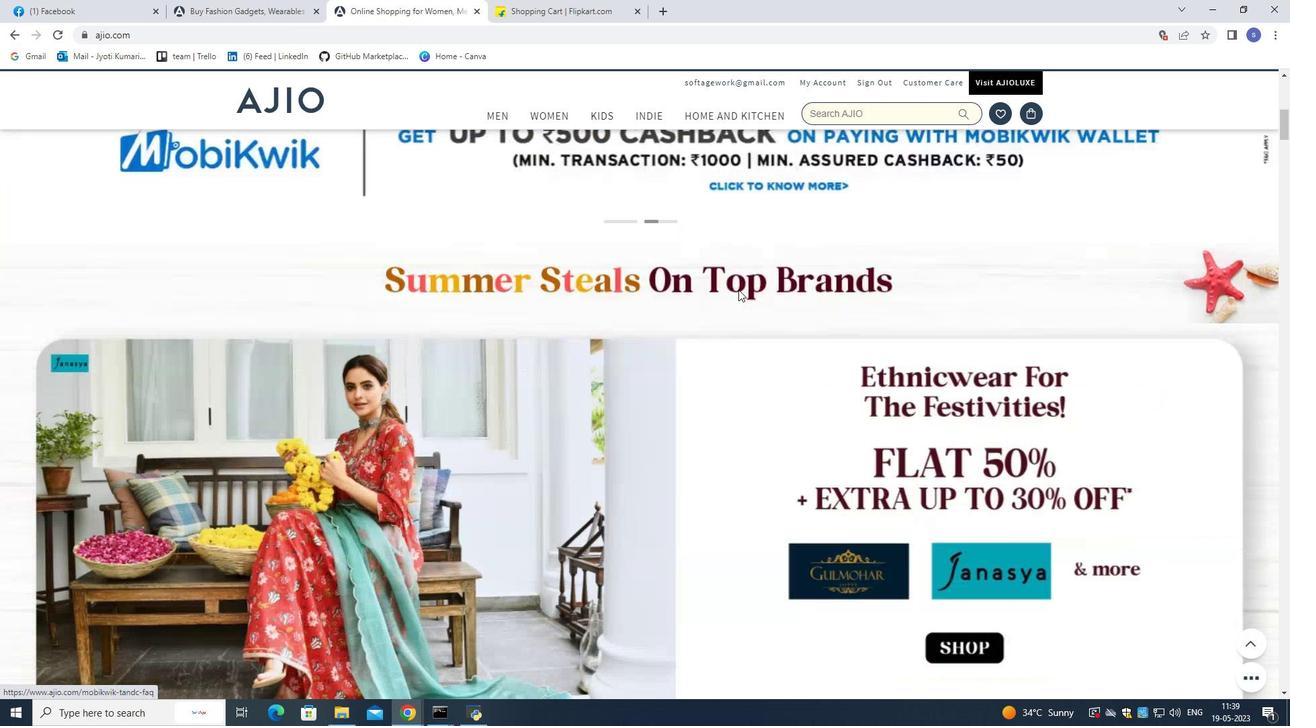 
Action: Mouse scrolled (738, 289) with delta (0, 0)
Screenshot: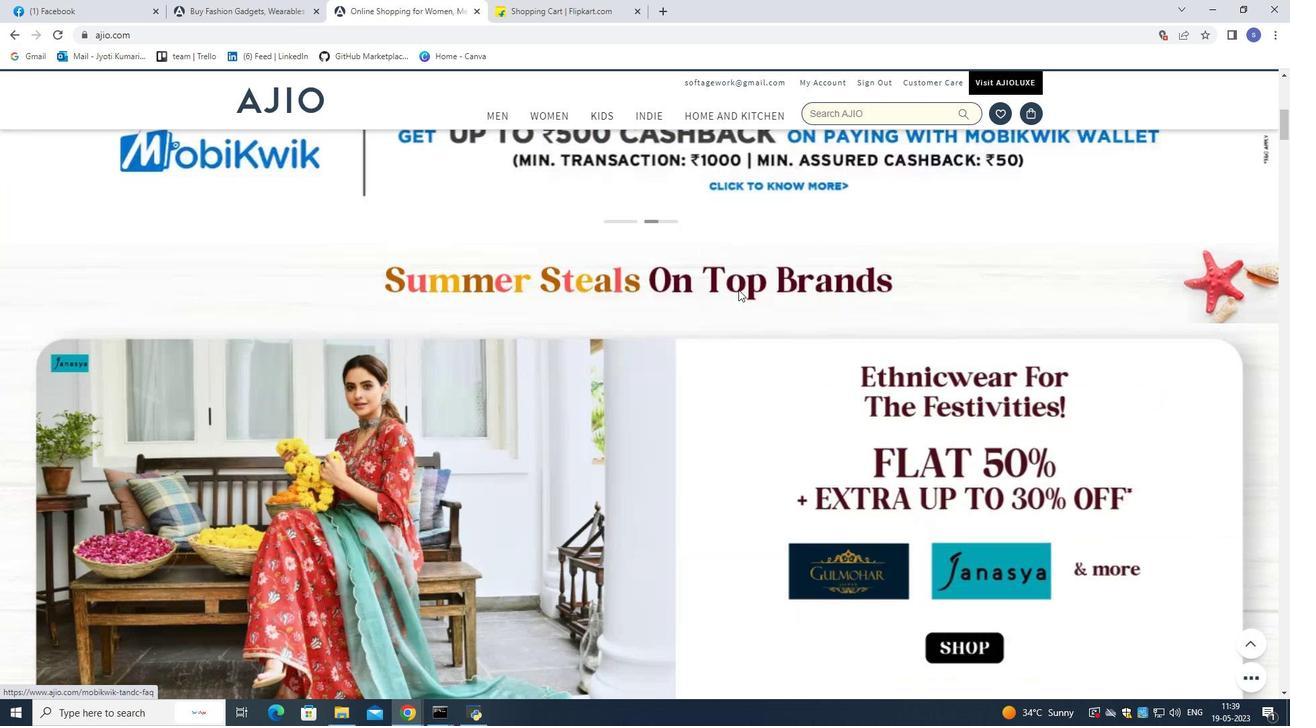 
Action: Mouse scrolled (738, 289) with delta (0, 0)
Screenshot: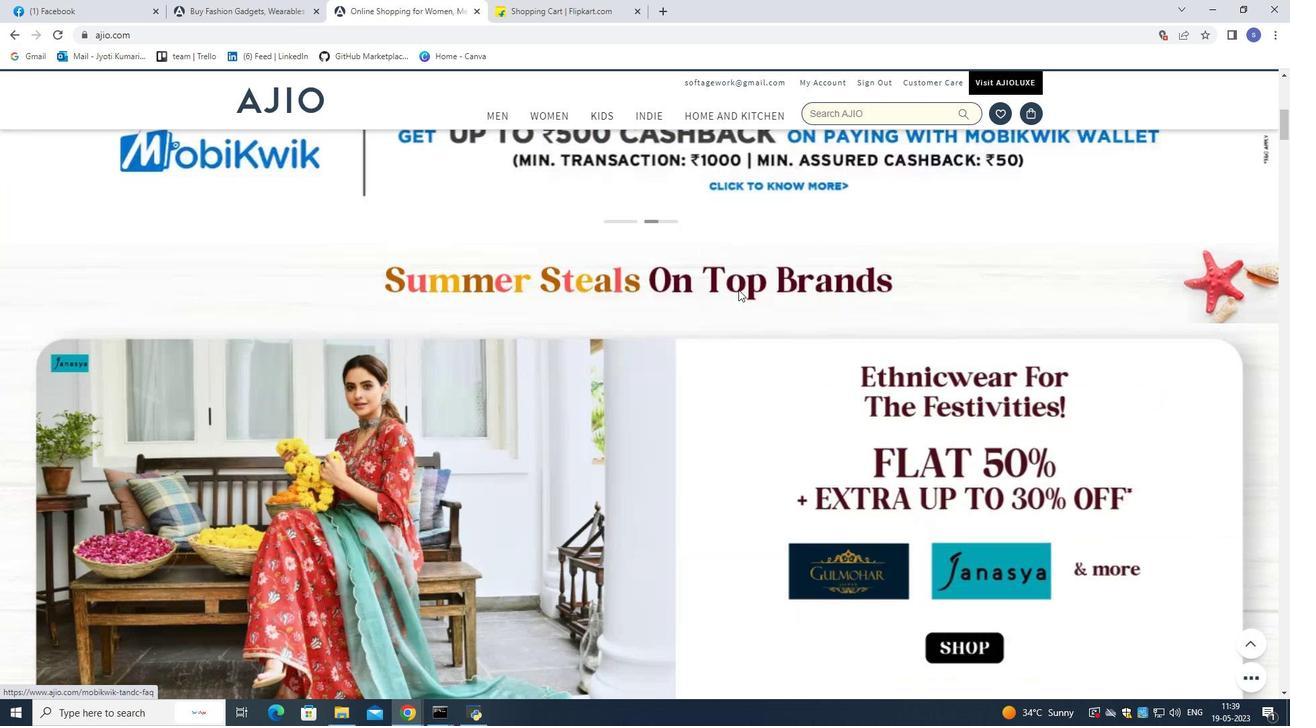 
Action: Mouse scrolled (738, 289) with delta (0, 0)
Screenshot: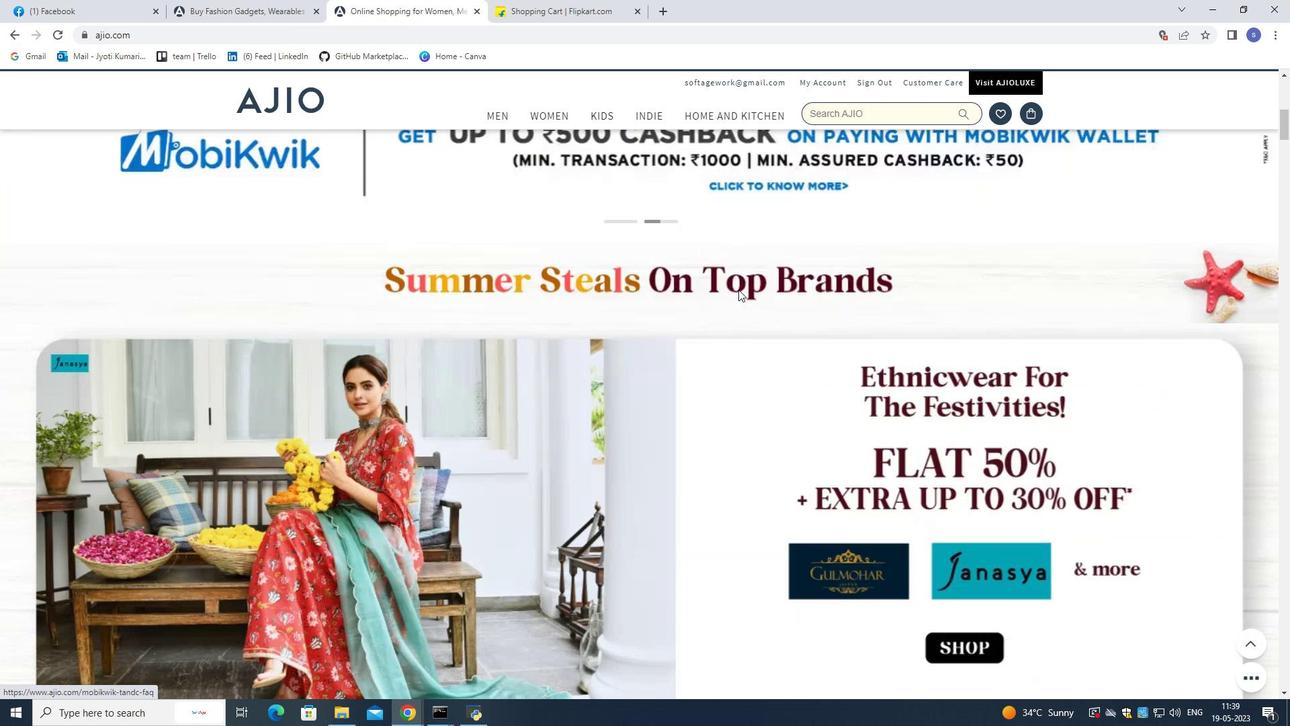 
Action: Mouse scrolled (738, 289) with delta (0, 0)
Screenshot: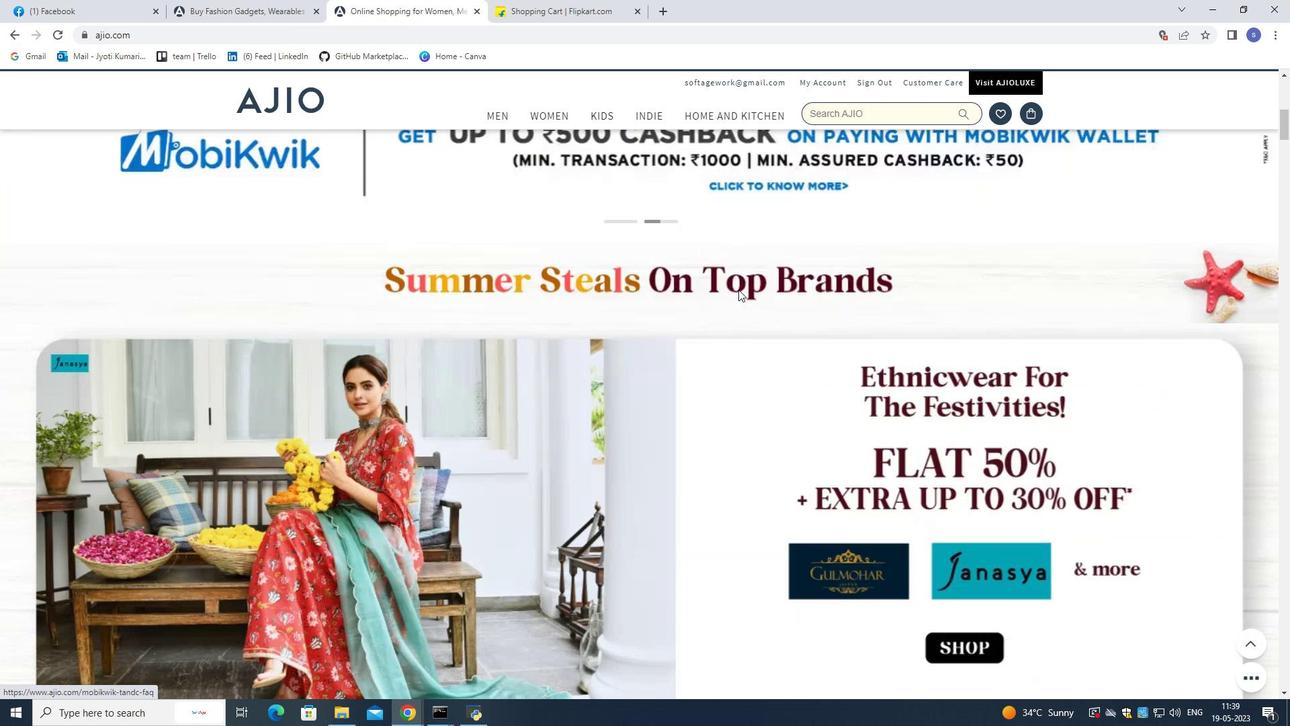 
Action: Mouse scrolled (738, 289) with delta (0, 0)
Screenshot: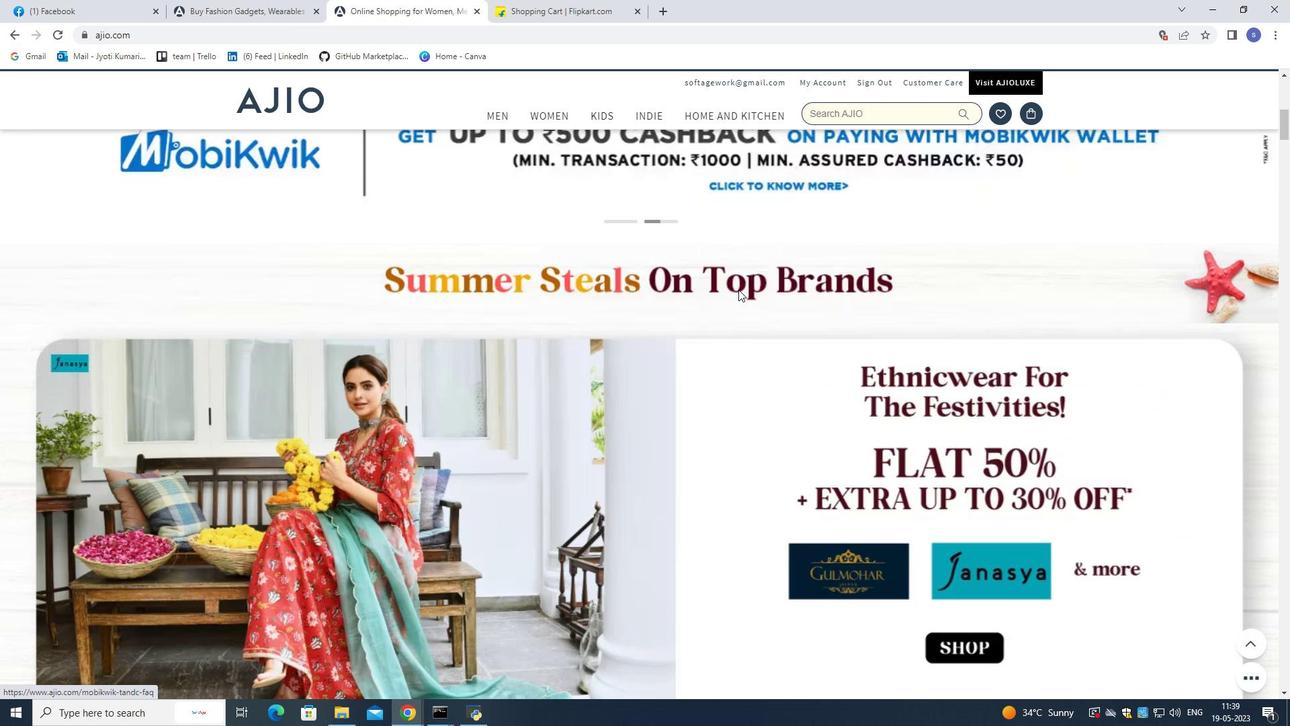 
Action: Mouse scrolled (738, 289) with delta (0, 0)
Screenshot: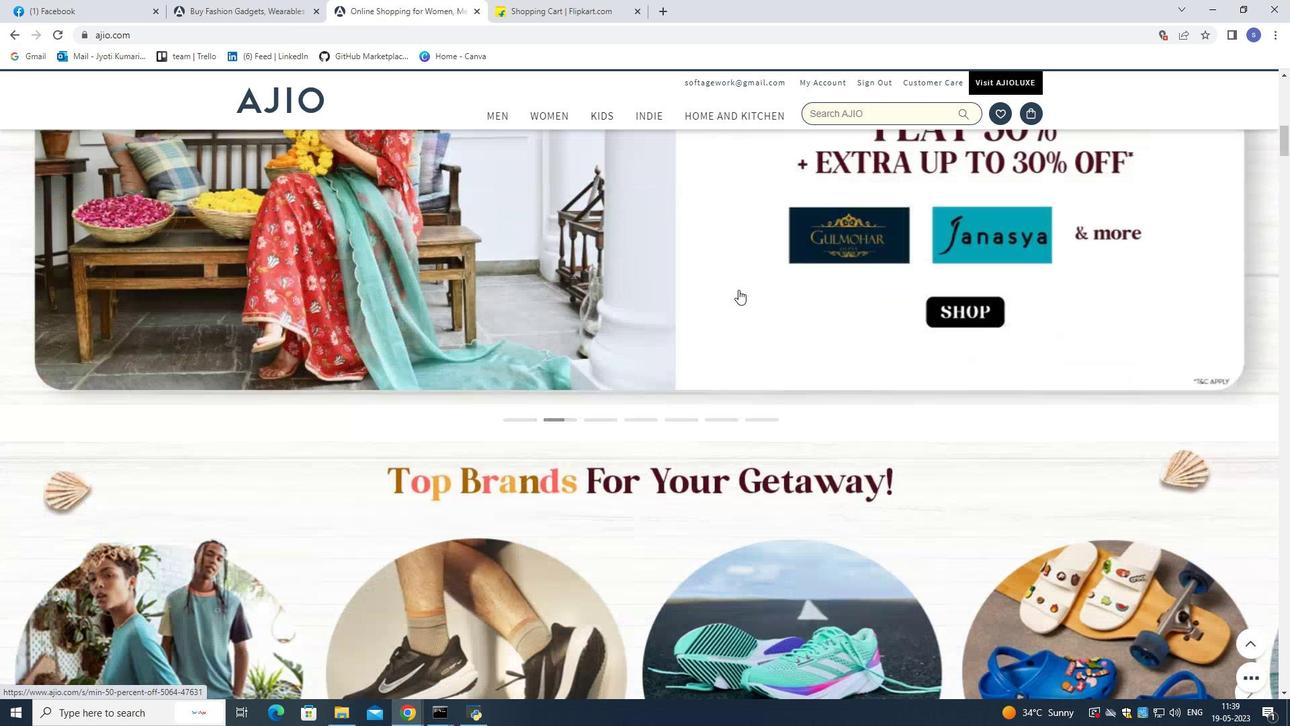 
Action: Mouse scrolled (738, 289) with delta (0, 0)
Screenshot: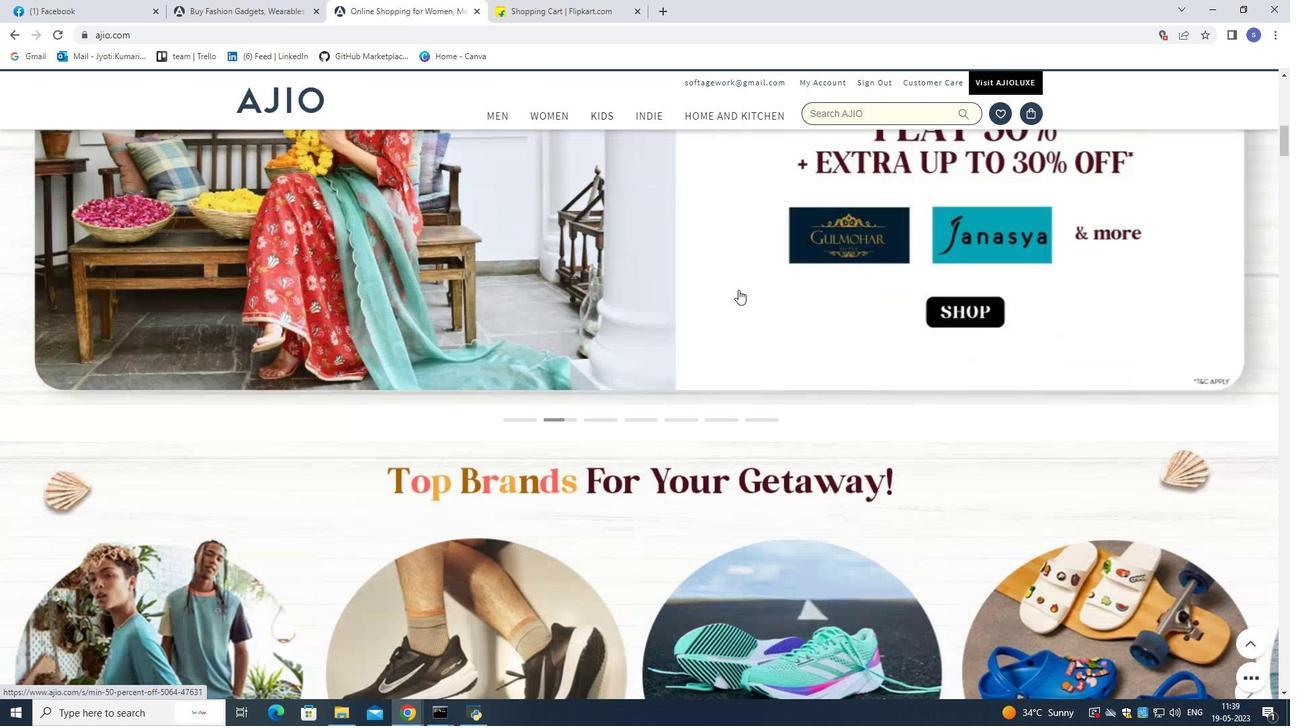 
Action: Mouse scrolled (738, 289) with delta (0, 0)
Screenshot: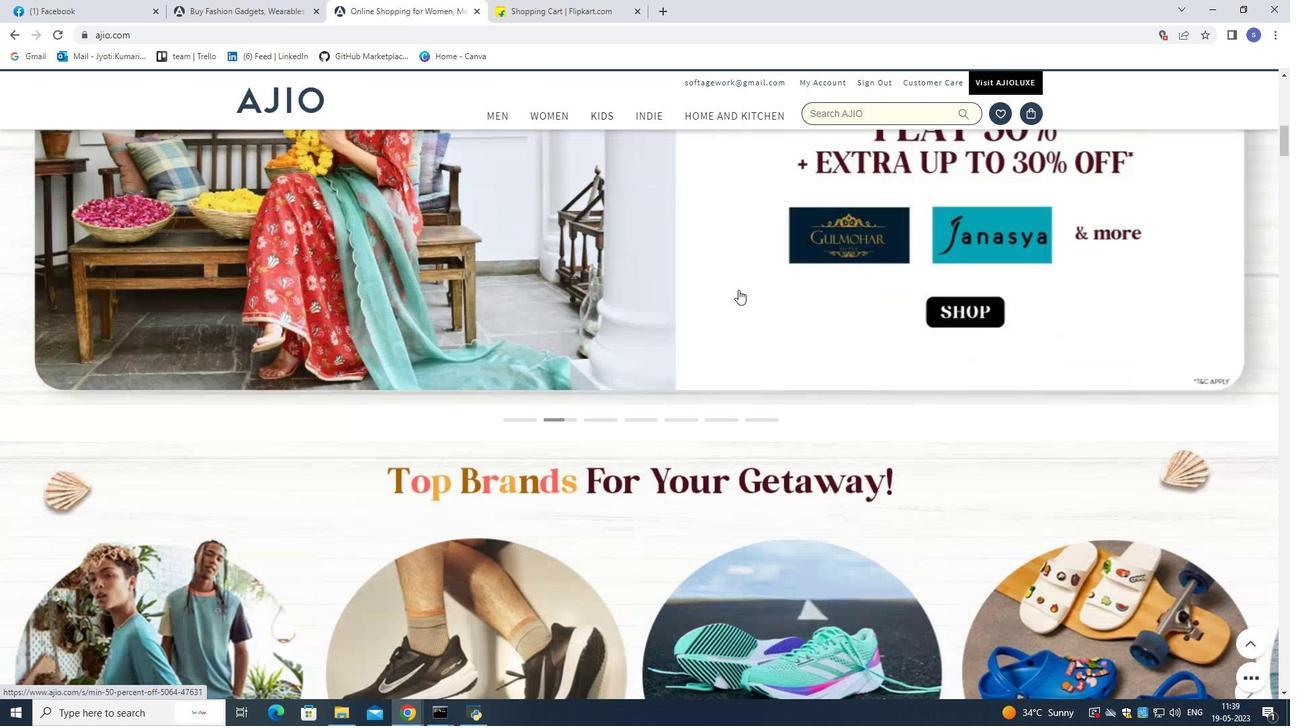 
Action: Mouse scrolled (738, 289) with delta (0, 0)
Screenshot: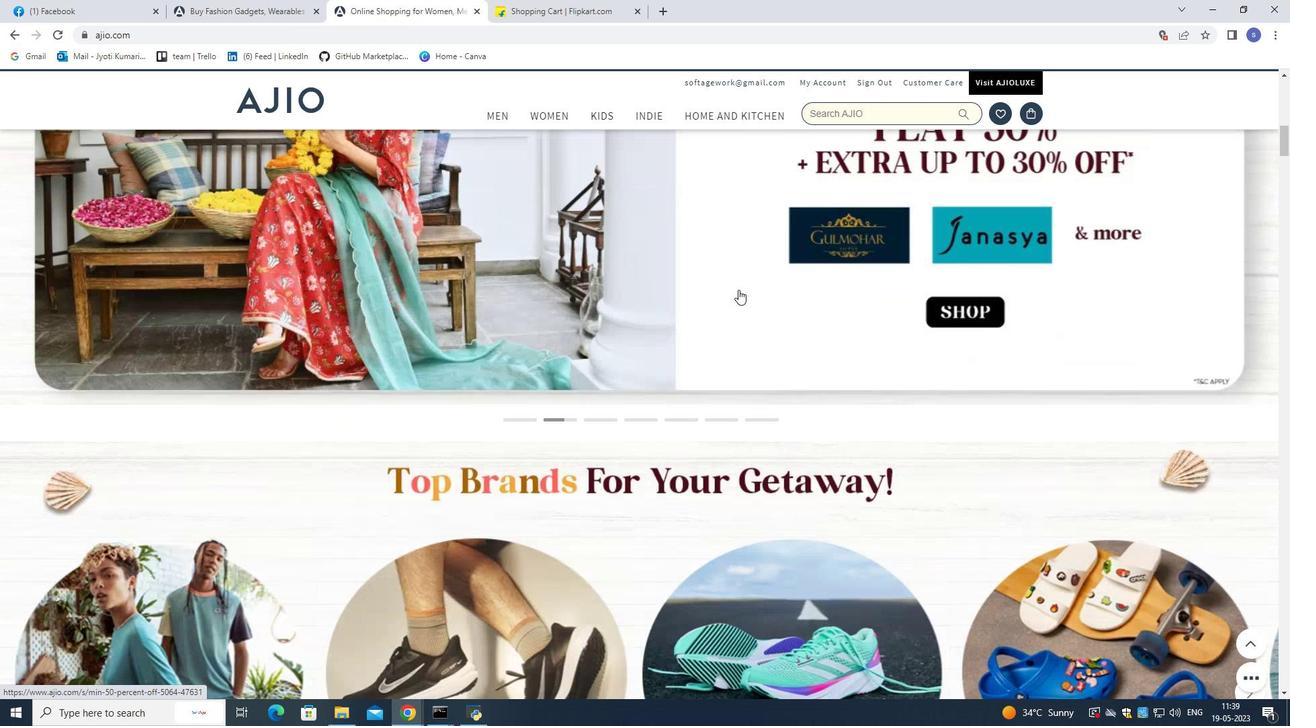 
Action: Mouse scrolled (738, 289) with delta (0, 0)
Screenshot: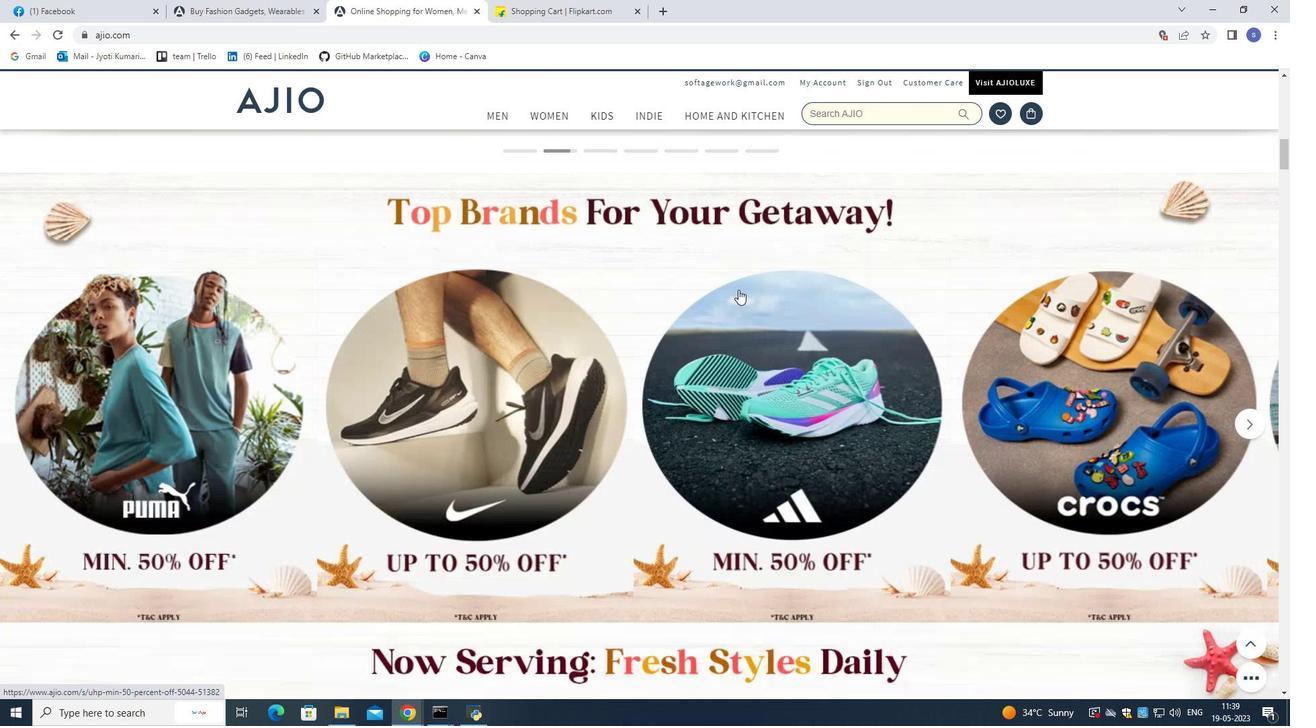 
Action: Mouse scrolled (738, 289) with delta (0, 0)
Screenshot: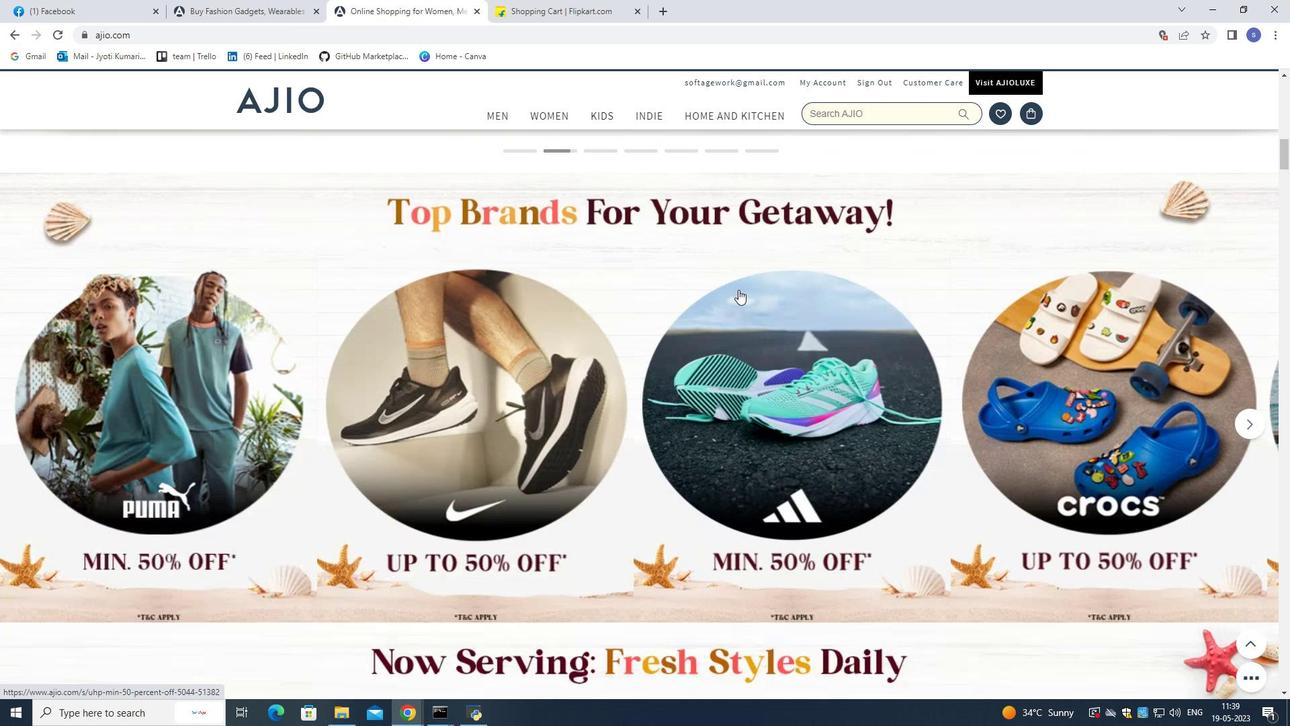 
Action: Mouse scrolled (738, 289) with delta (0, 0)
Screenshot: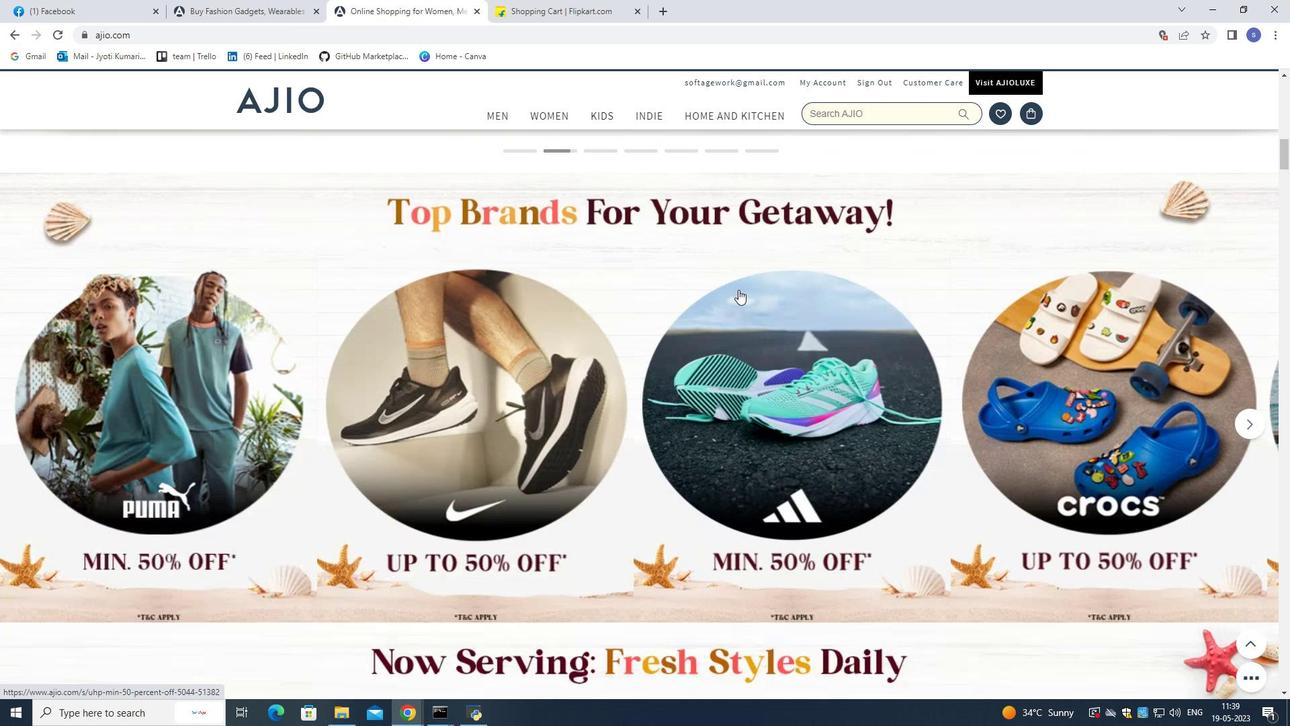 
Action: Mouse scrolled (738, 289) with delta (0, 0)
Screenshot: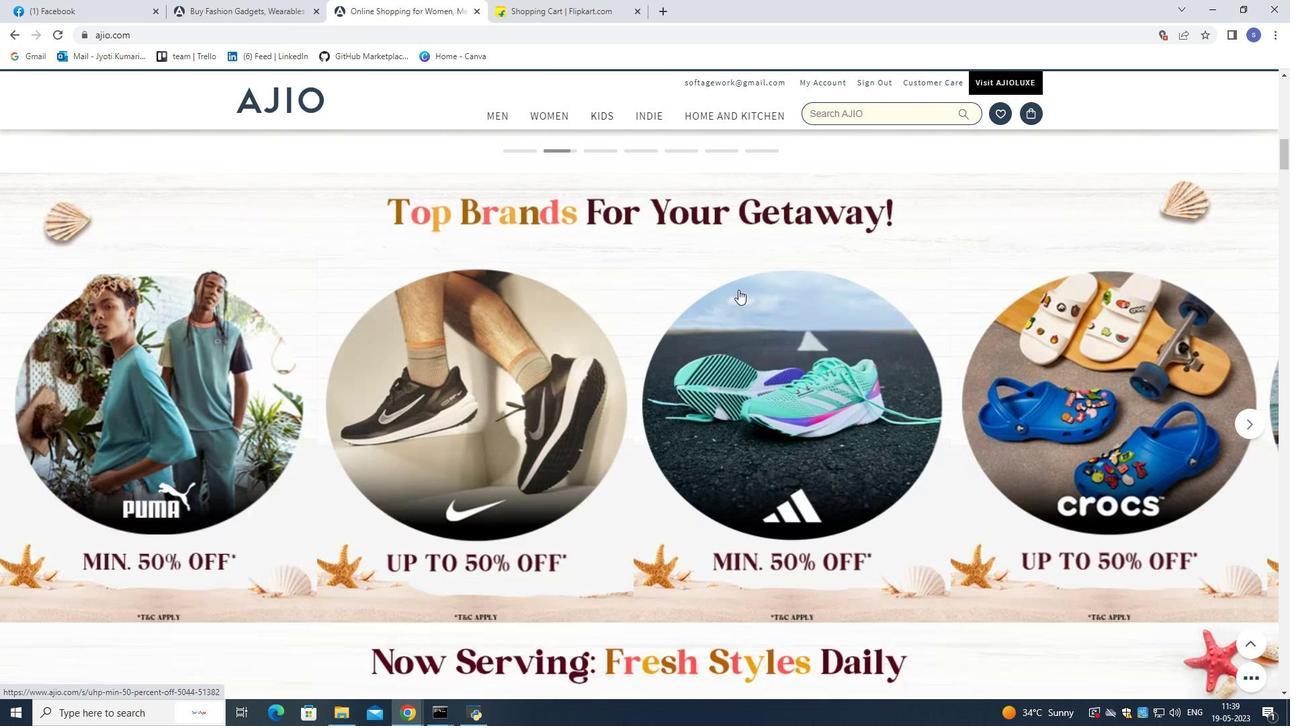 
Action: Mouse scrolled (738, 289) with delta (0, 0)
Screenshot: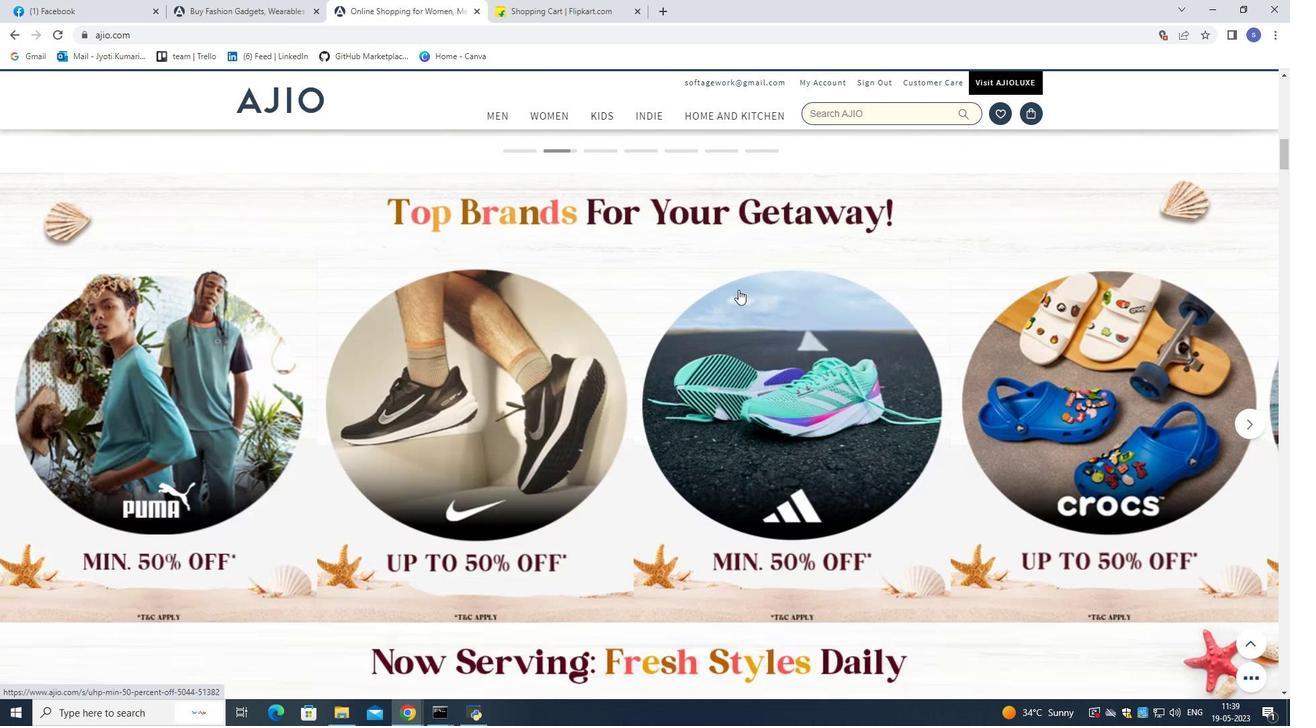 
Action: Mouse scrolled (738, 289) with delta (0, 0)
Screenshot: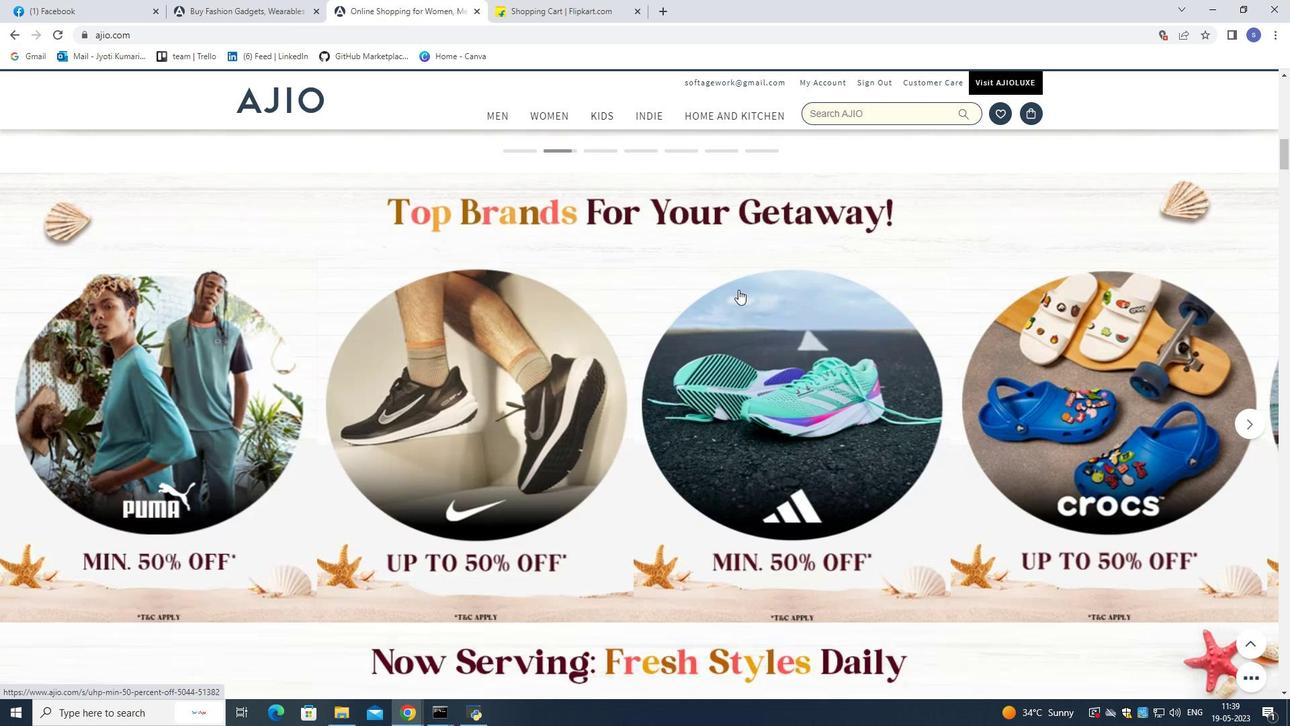 
Action: Mouse moved to (738, 289)
Screenshot: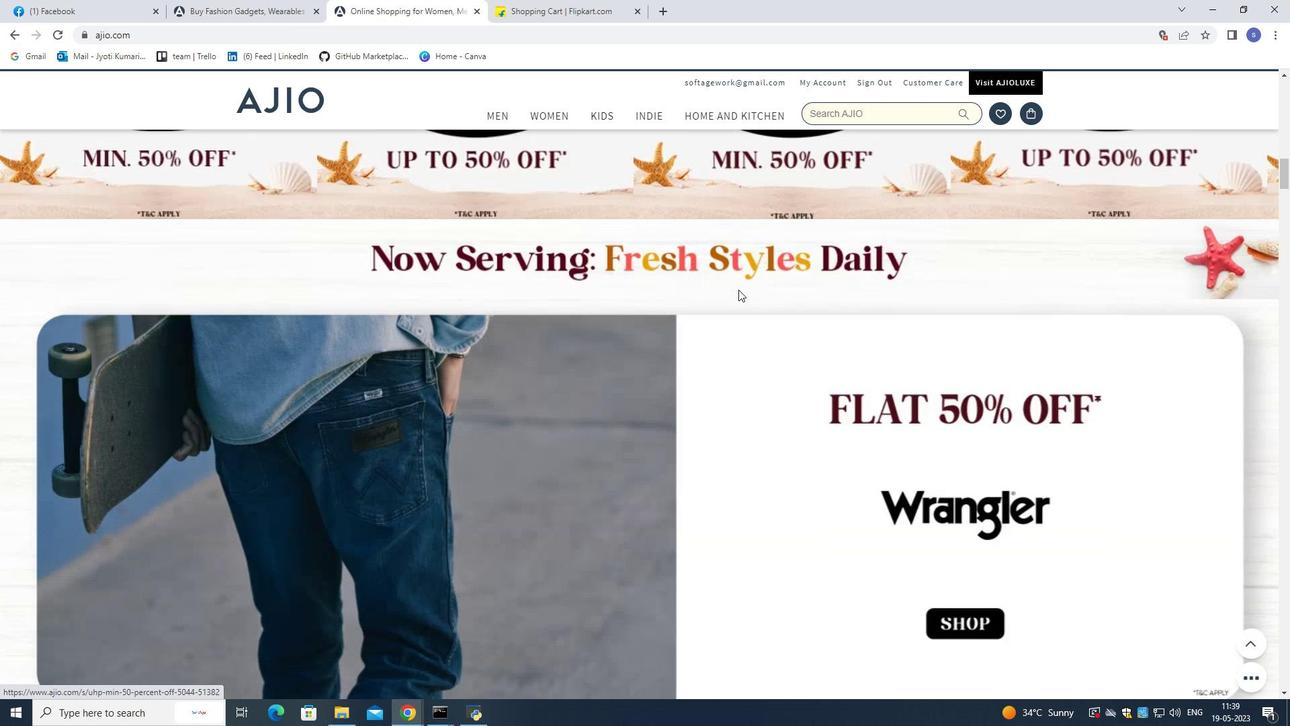 
Action: Mouse scrolled (738, 288) with delta (0, 0)
Screenshot: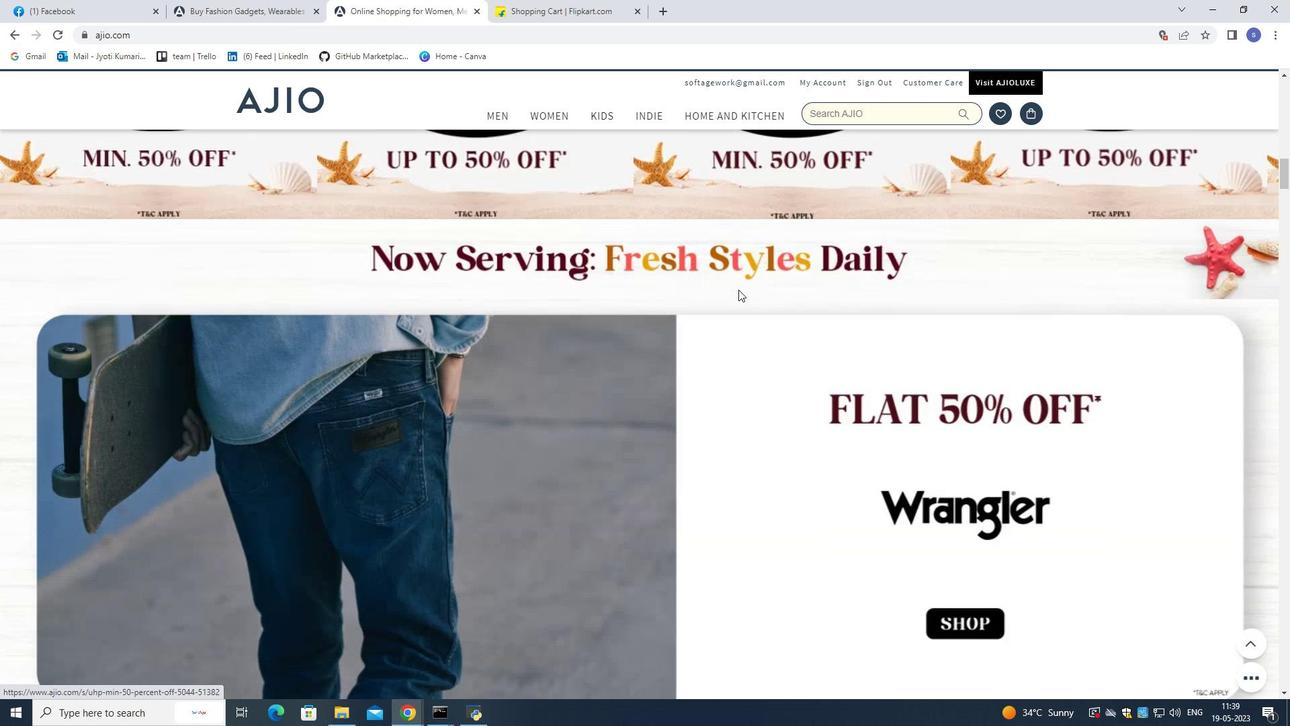 
Action: Mouse scrolled (738, 288) with delta (0, 0)
Screenshot: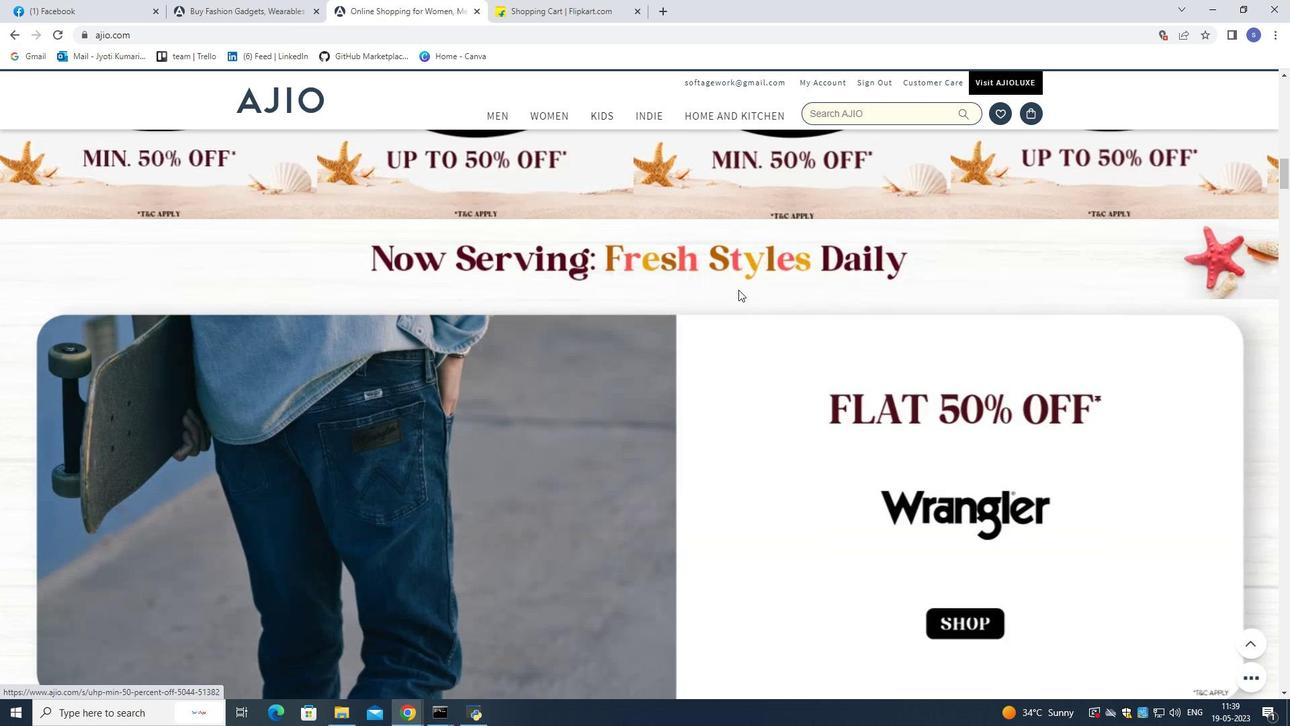 
Action: Mouse scrolled (738, 288) with delta (0, 0)
Screenshot: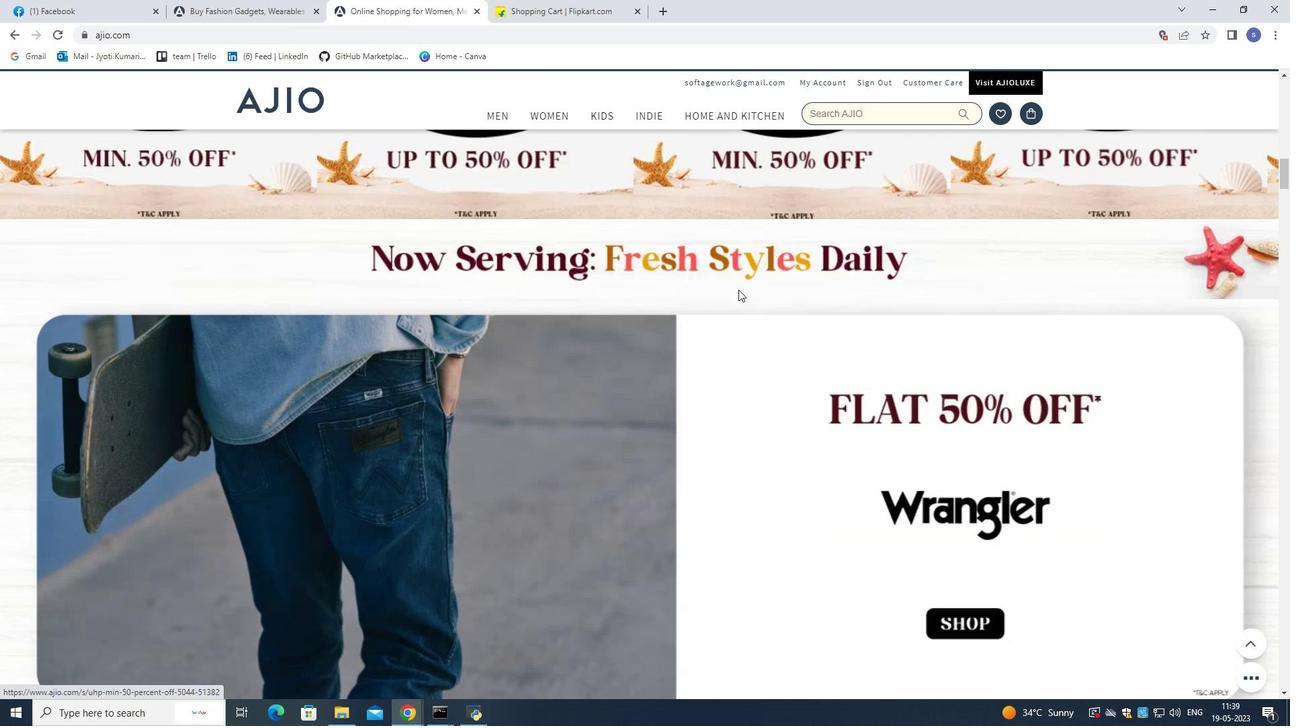 
Action: Mouse scrolled (738, 288) with delta (0, 0)
Screenshot: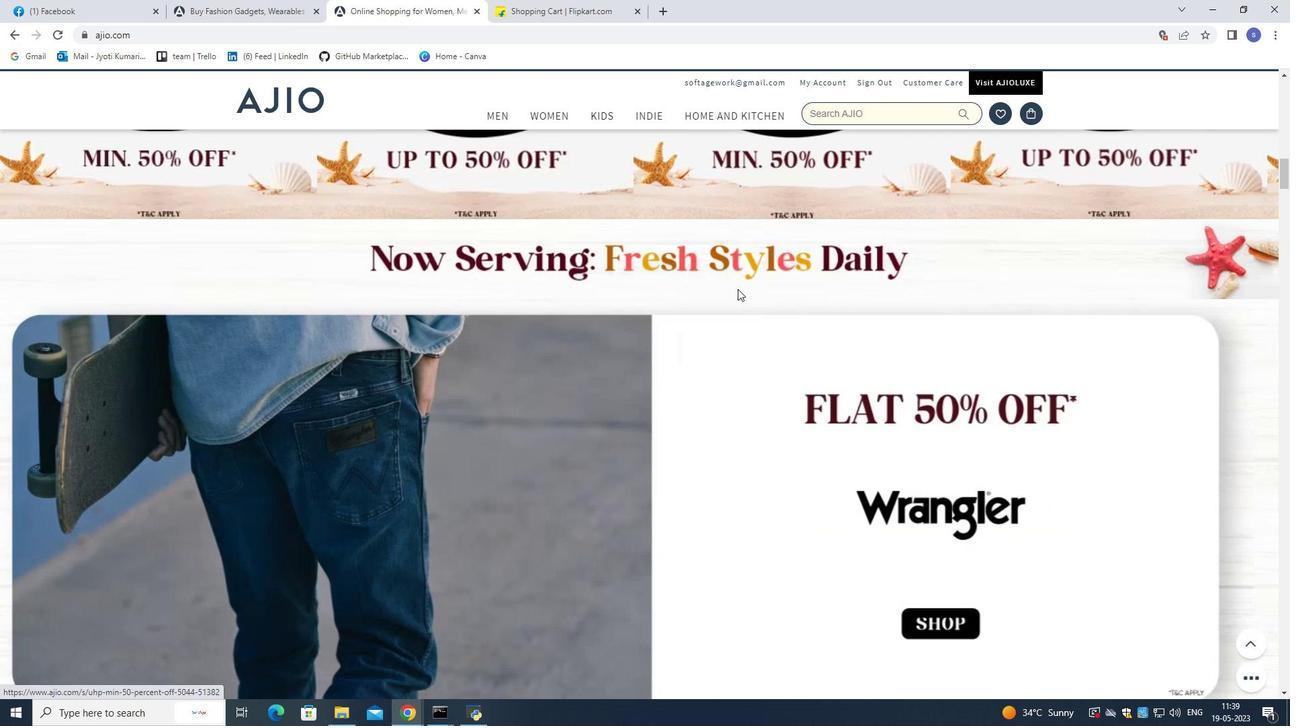 
Action: Mouse moved to (738, 287)
Screenshot: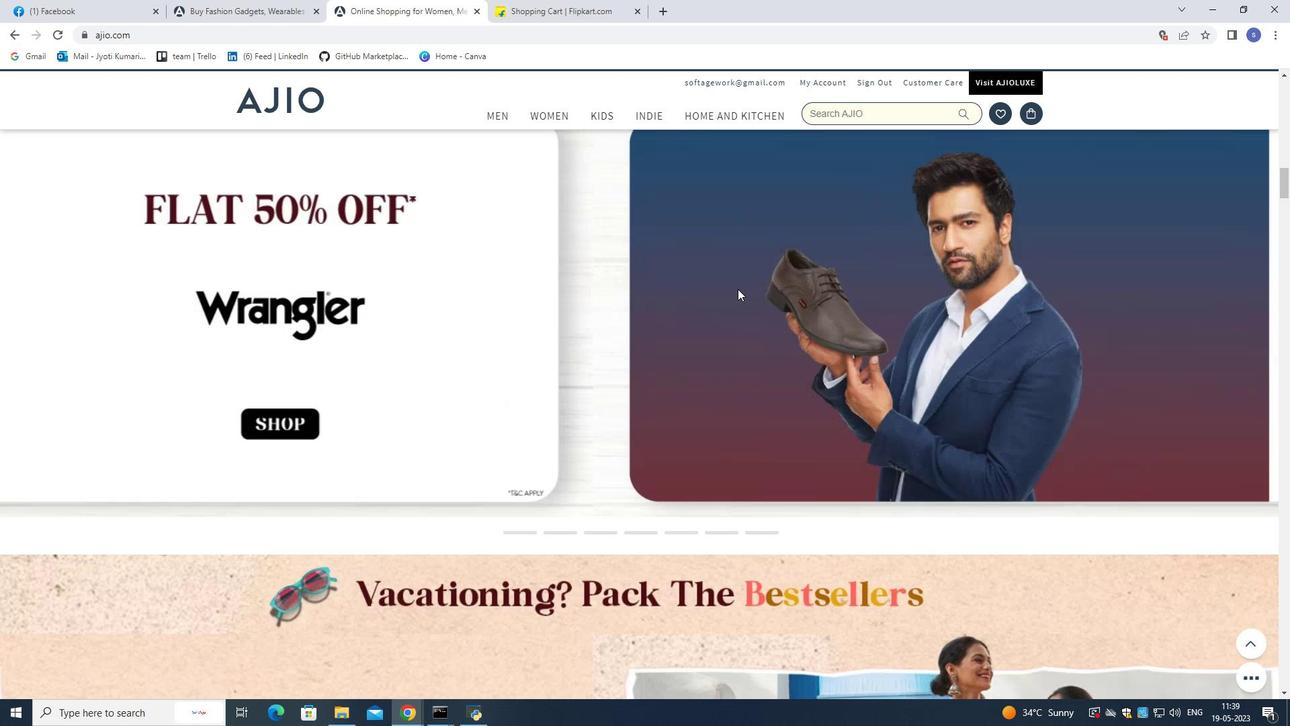 
Action: Mouse scrolled (738, 287) with delta (0, 0)
Screenshot: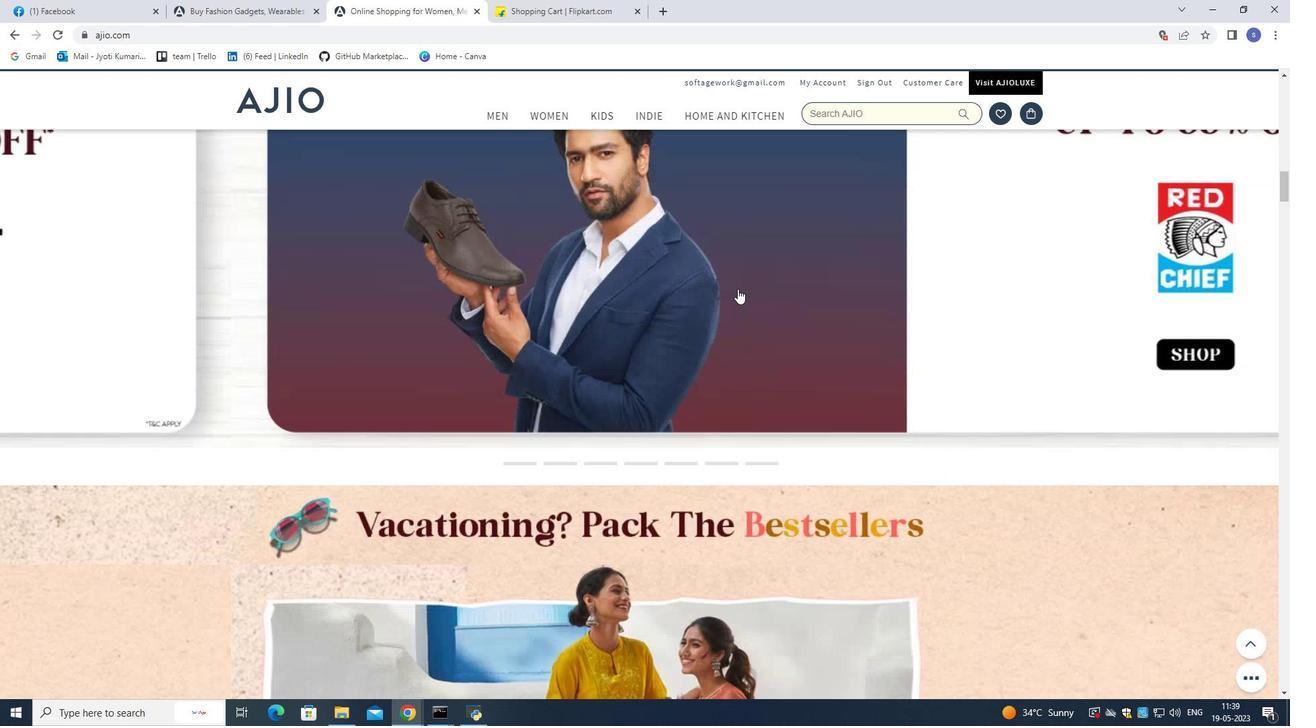 
Action: Mouse scrolled (738, 287) with delta (0, 0)
Screenshot: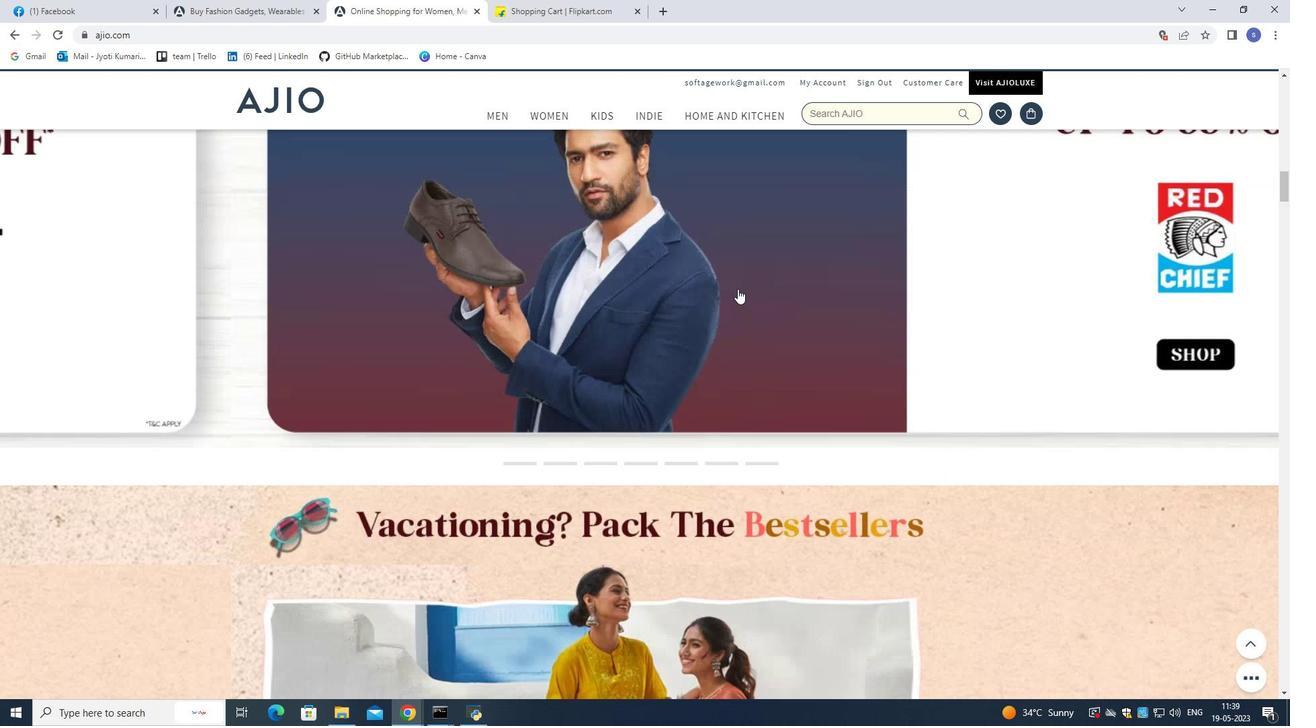 
Action: Mouse scrolled (738, 287) with delta (0, 0)
Screenshot: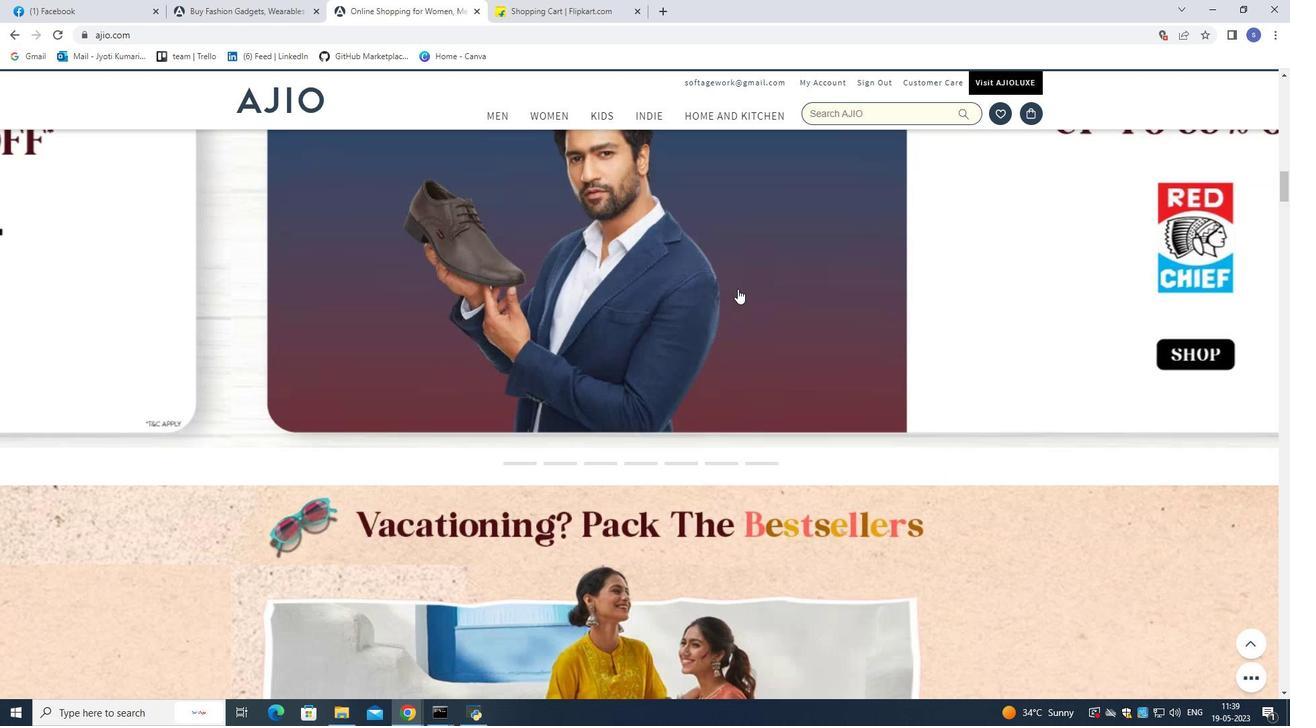
Action: Mouse scrolled (738, 287) with delta (0, 0)
Screenshot: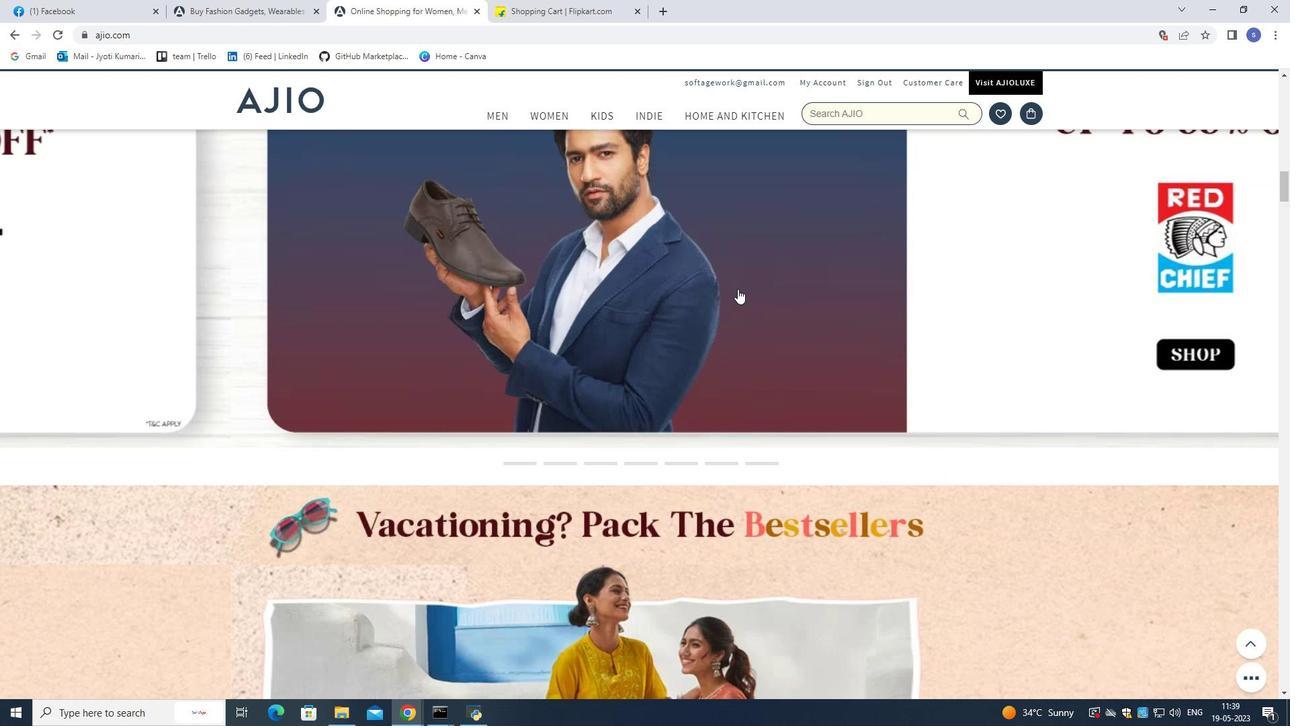 
Action: Mouse scrolled (738, 287) with delta (0, 0)
Screenshot: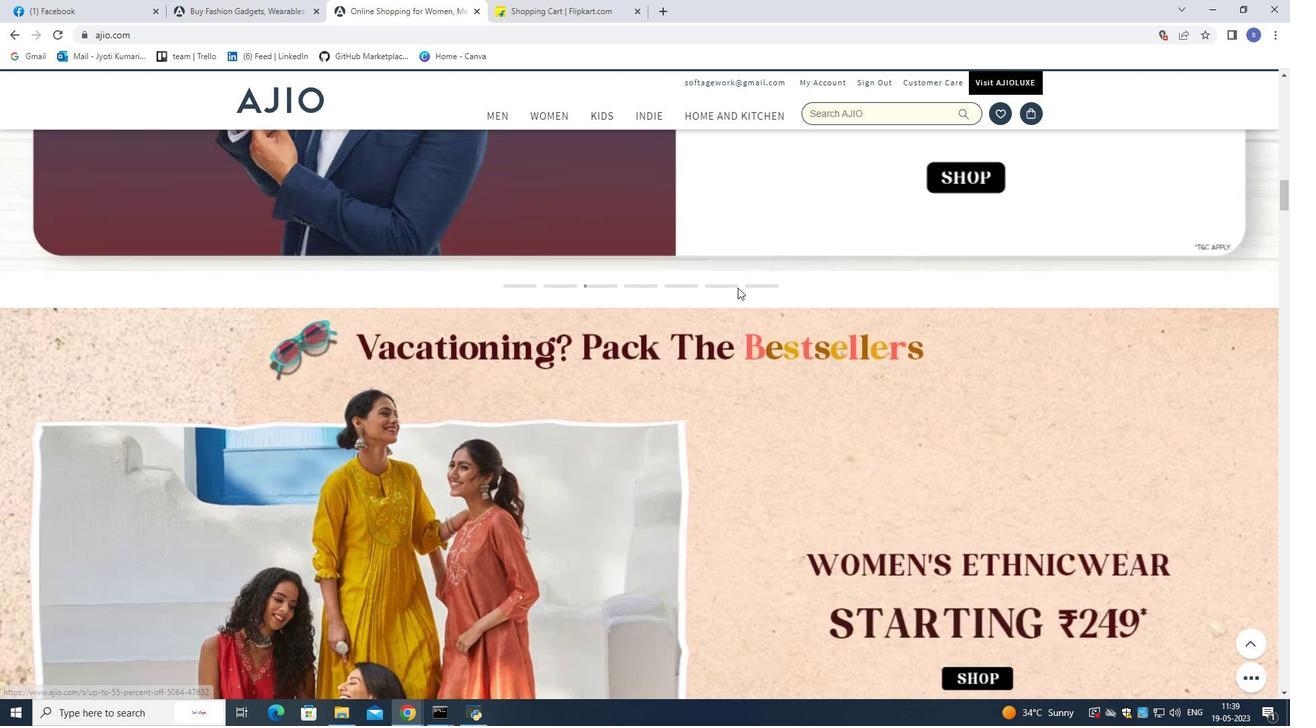 
Action: Mouse scrolled (738, 287) with delta (0, 0)
Screenshot: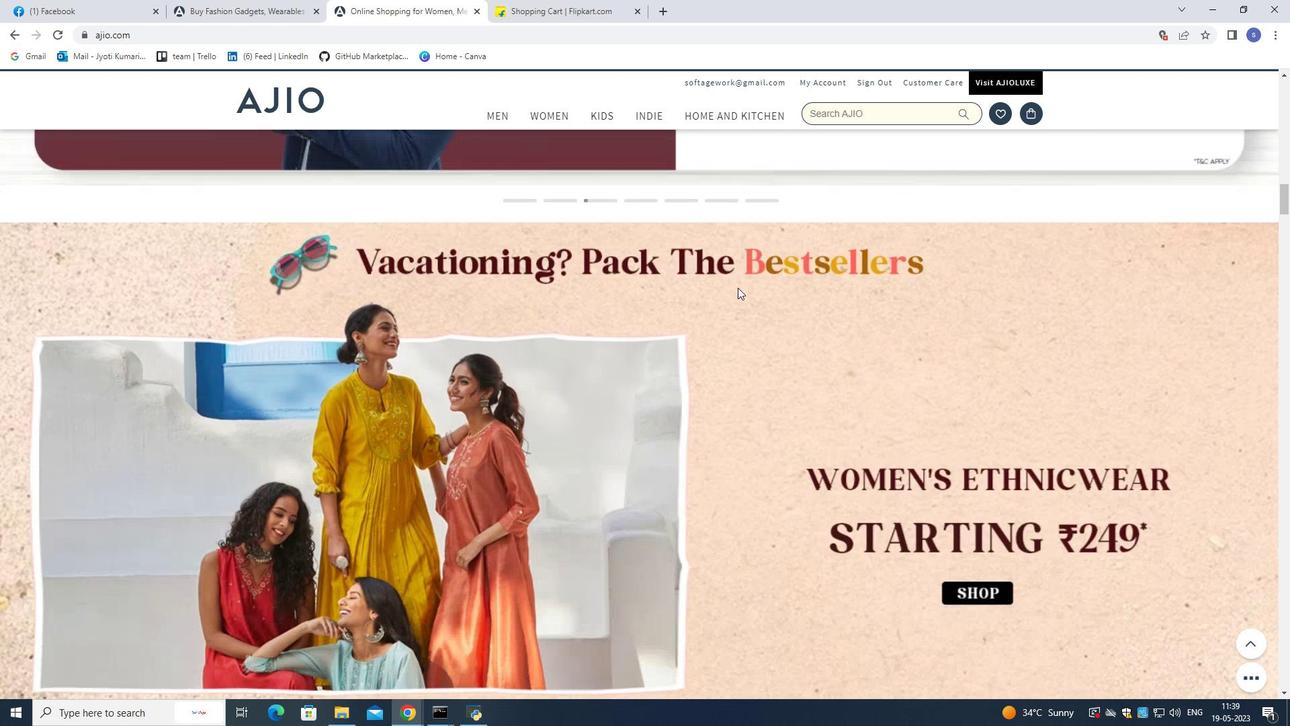 
Action: Mouse scrolled (738, 287) with delta (0, 0)
Screenshot: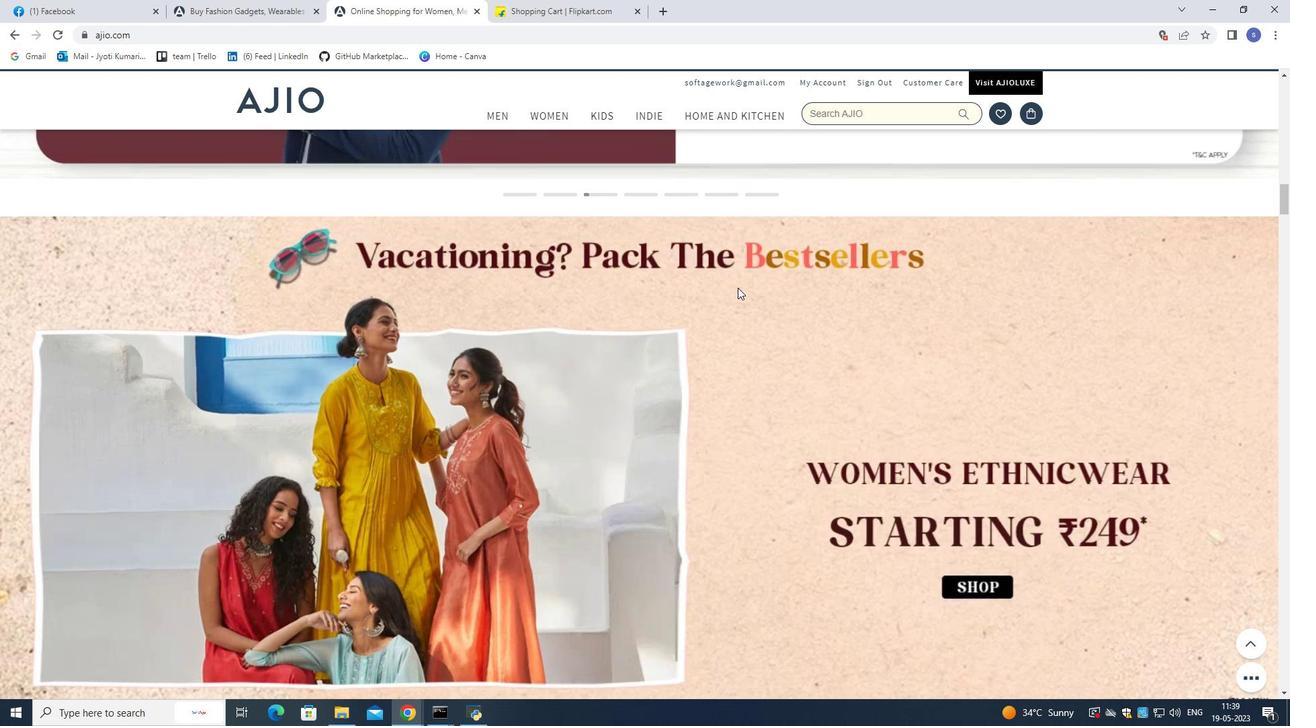
Action: Mouse scrolled (738, 287) with delta (0, 0)
Screenshot: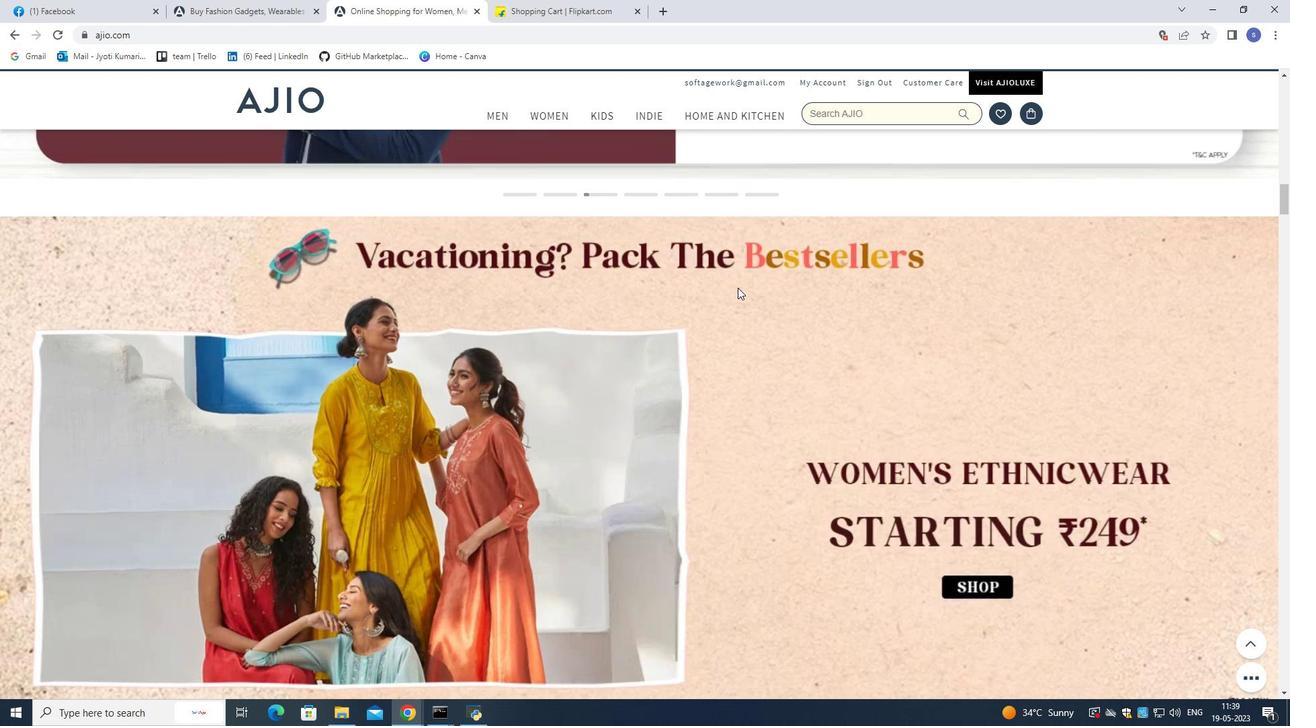 
Action: Mouse scrolled (738, 287) with delta (0, 0)
Screenshot: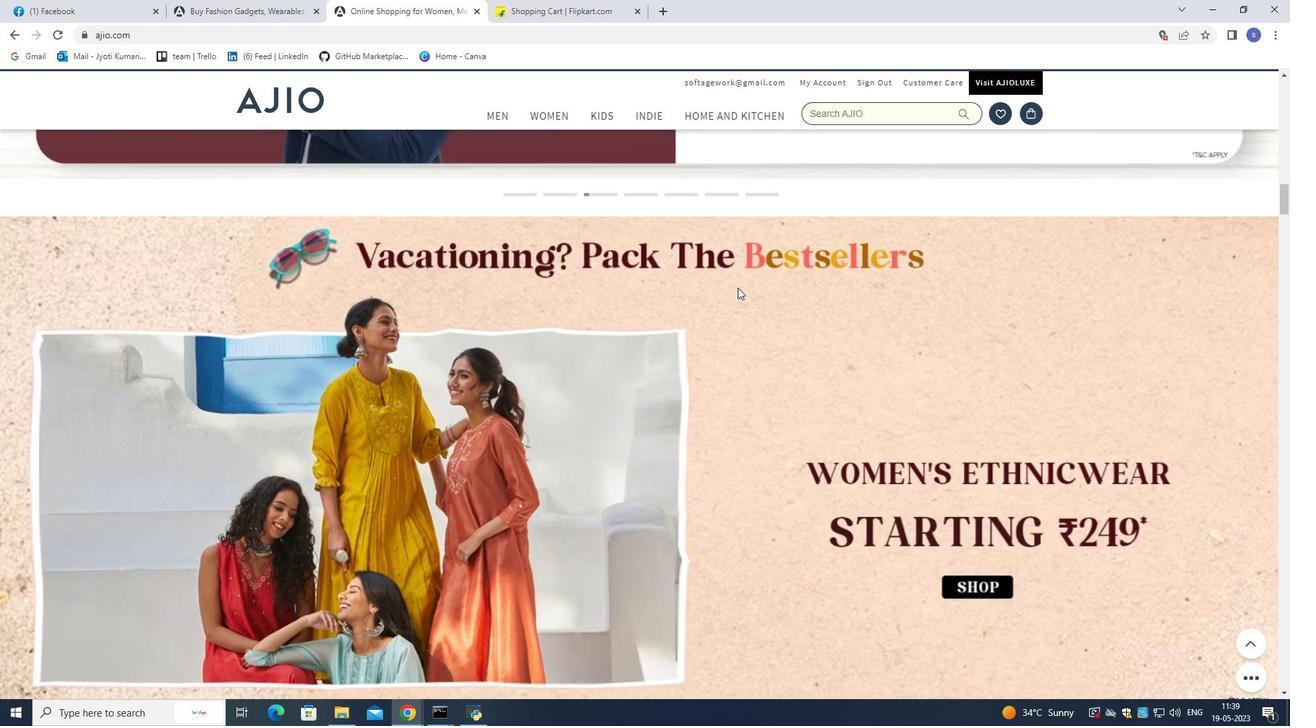 
Action: Mouse scrolled (738, 287) with delta (0, 0)
Screenshot: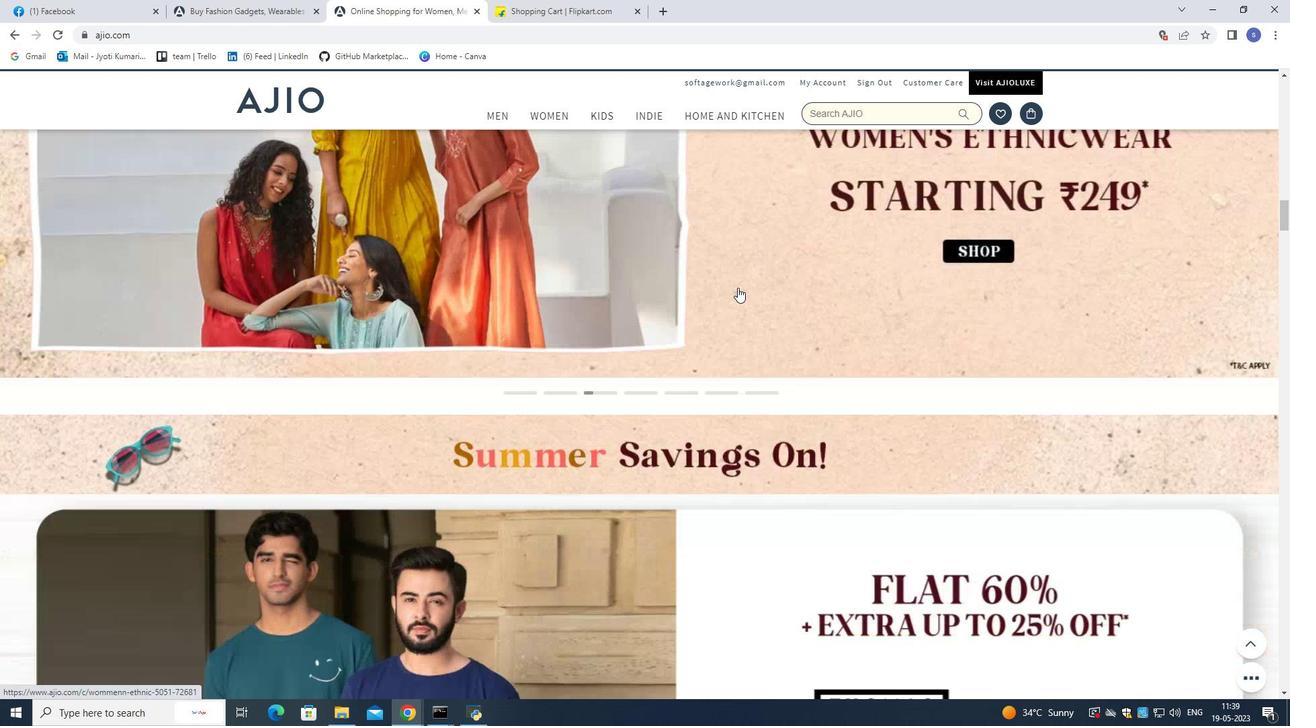 
Action: Mouse scrolled (738, 287) with delta (0, 0)
Screenshot: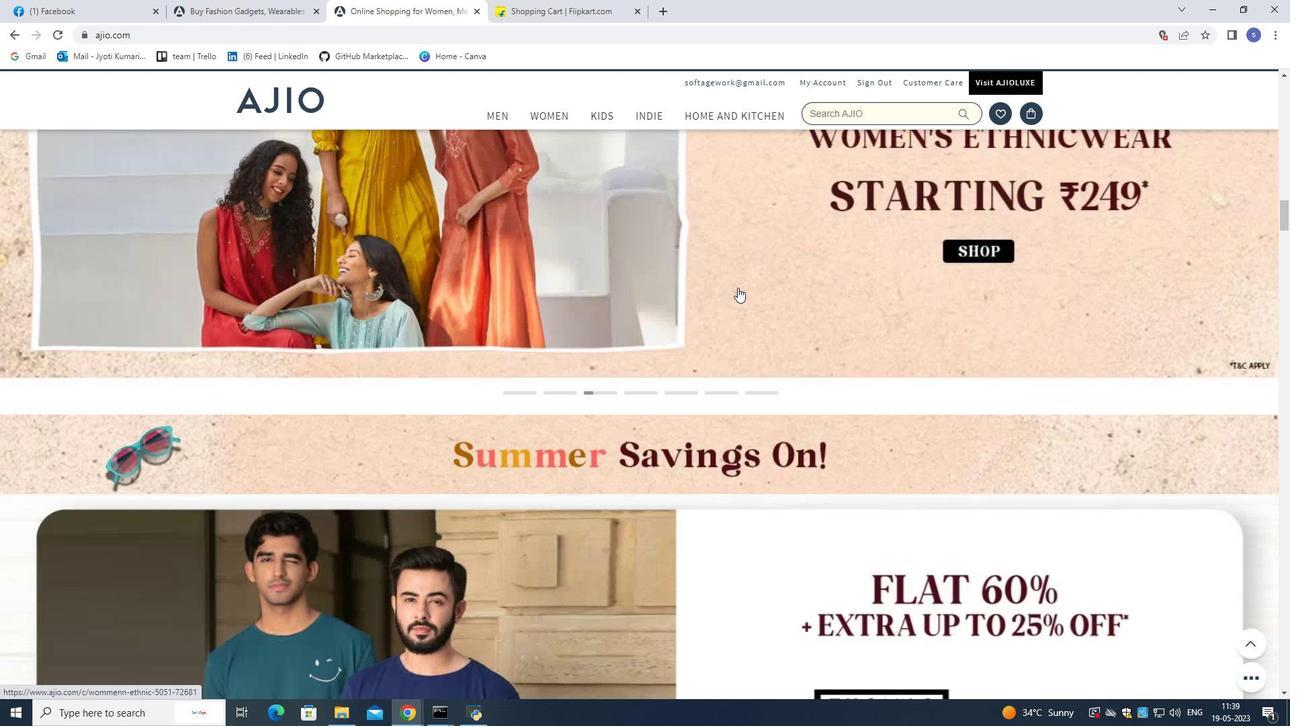 
Action: Mouse scrolled (738, 287) with delta (0, 0)
Screenshot: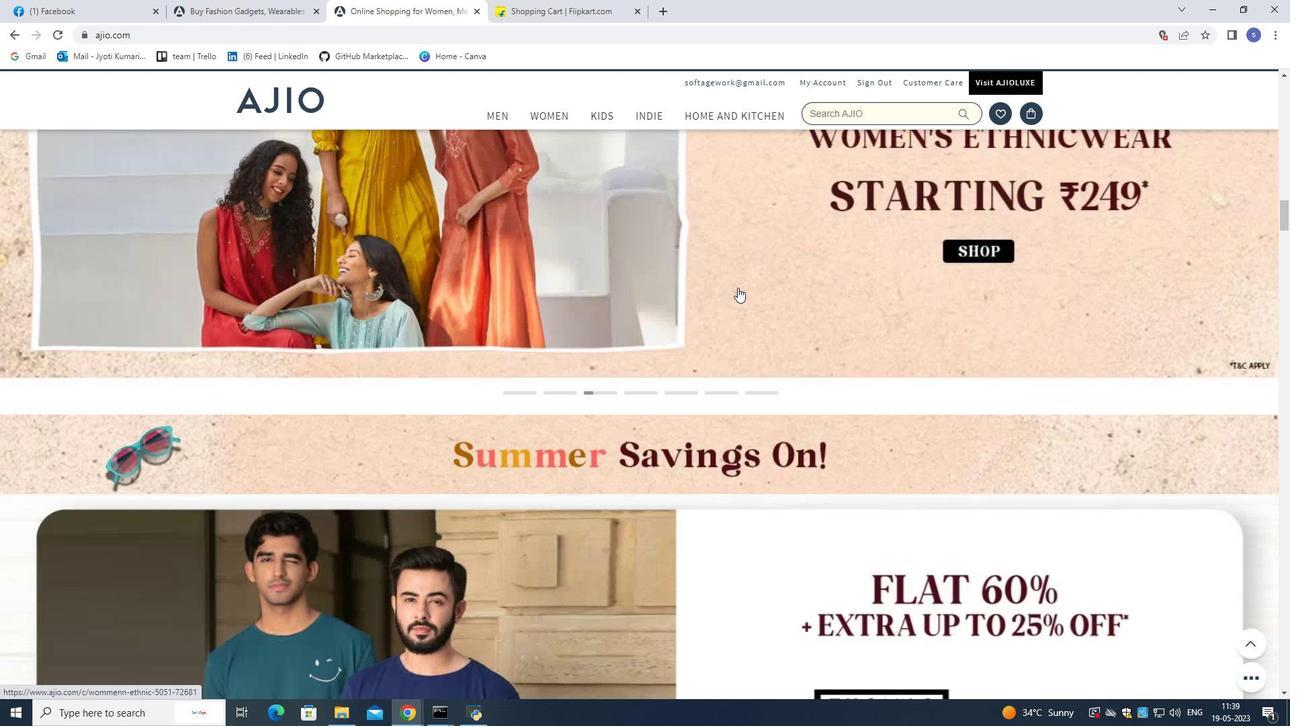
Action: Mouse scrolled (738, 287) with delta (0, 0)
Screenshot: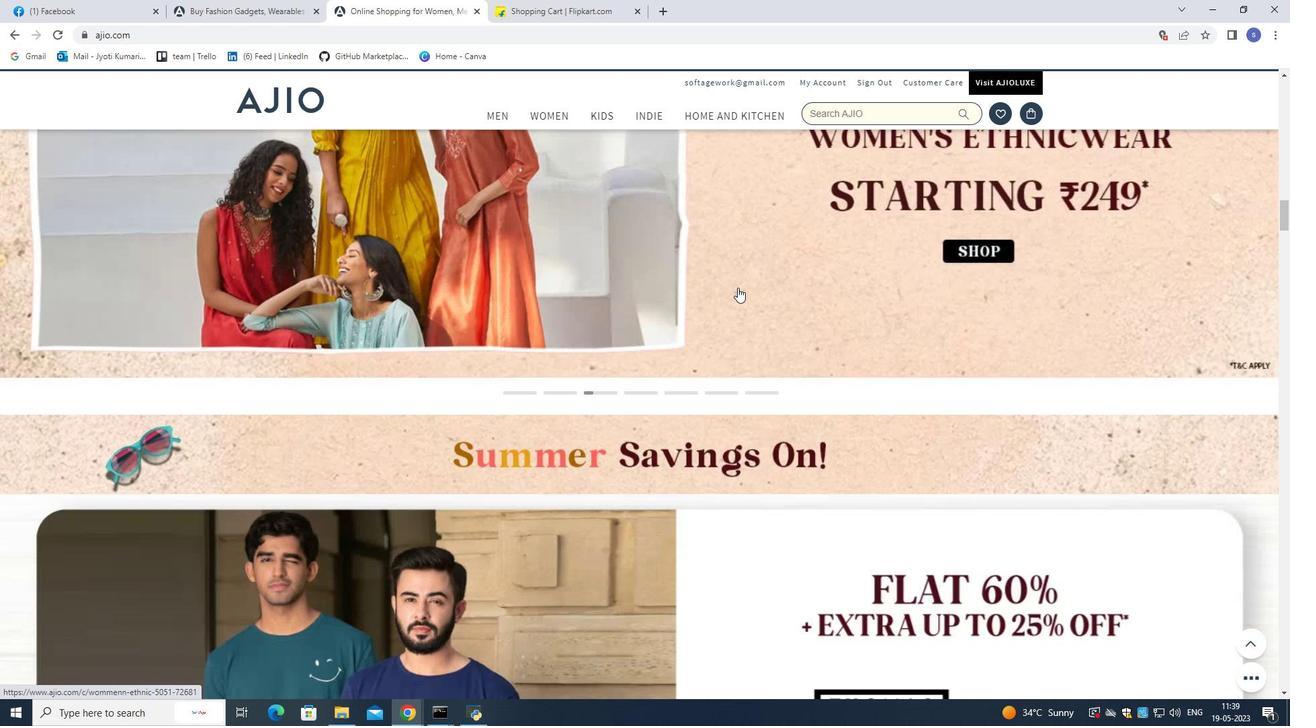 
Action: Mouse scrolled (738, 287) with delta (0, 0)
Screenshot: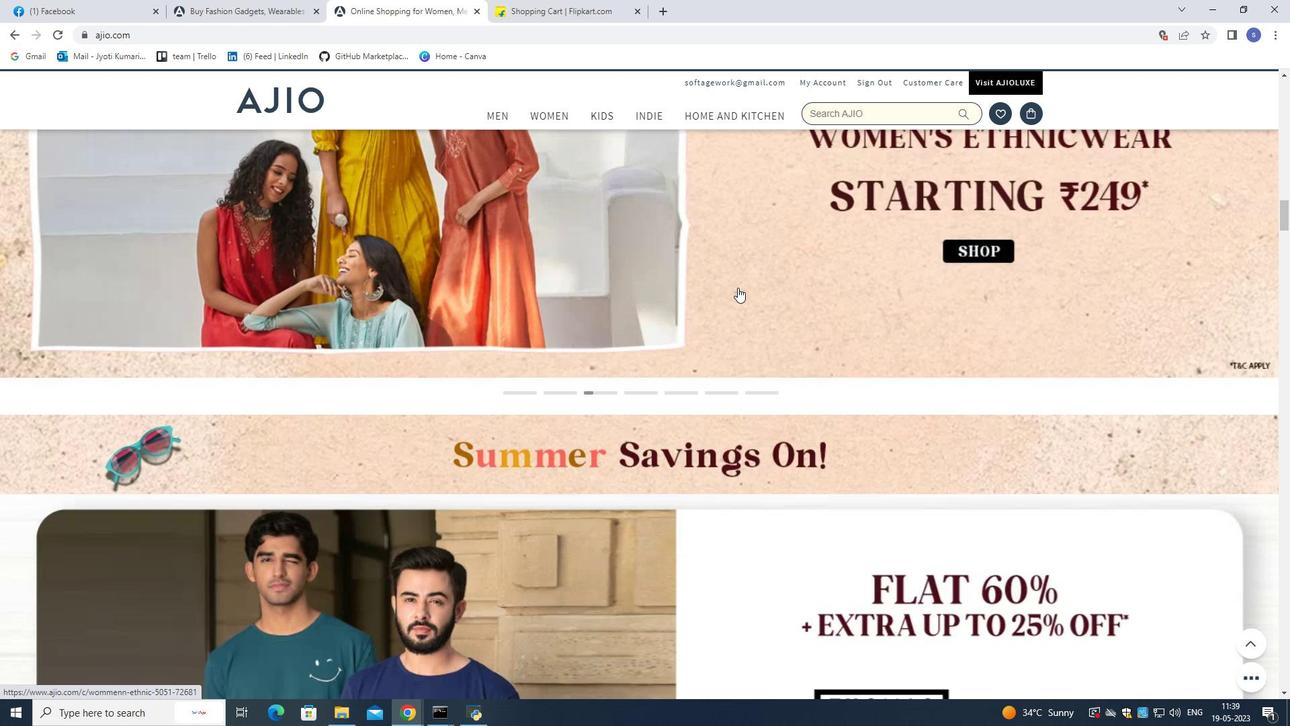 
Action: Mouse scrolled (738, 287) with delta (0, 0)
Screenshot: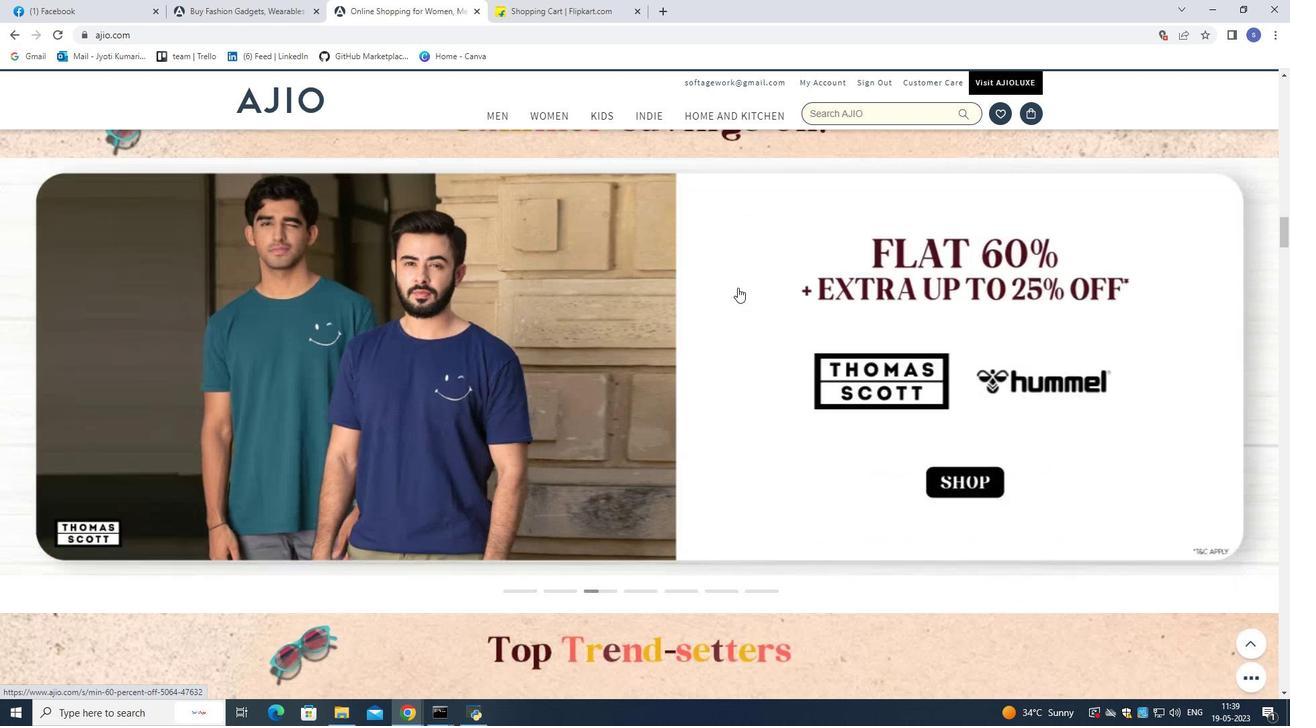 
Action: Mouse scrolled (738, 287) with delta (0, 0)
Screenshot: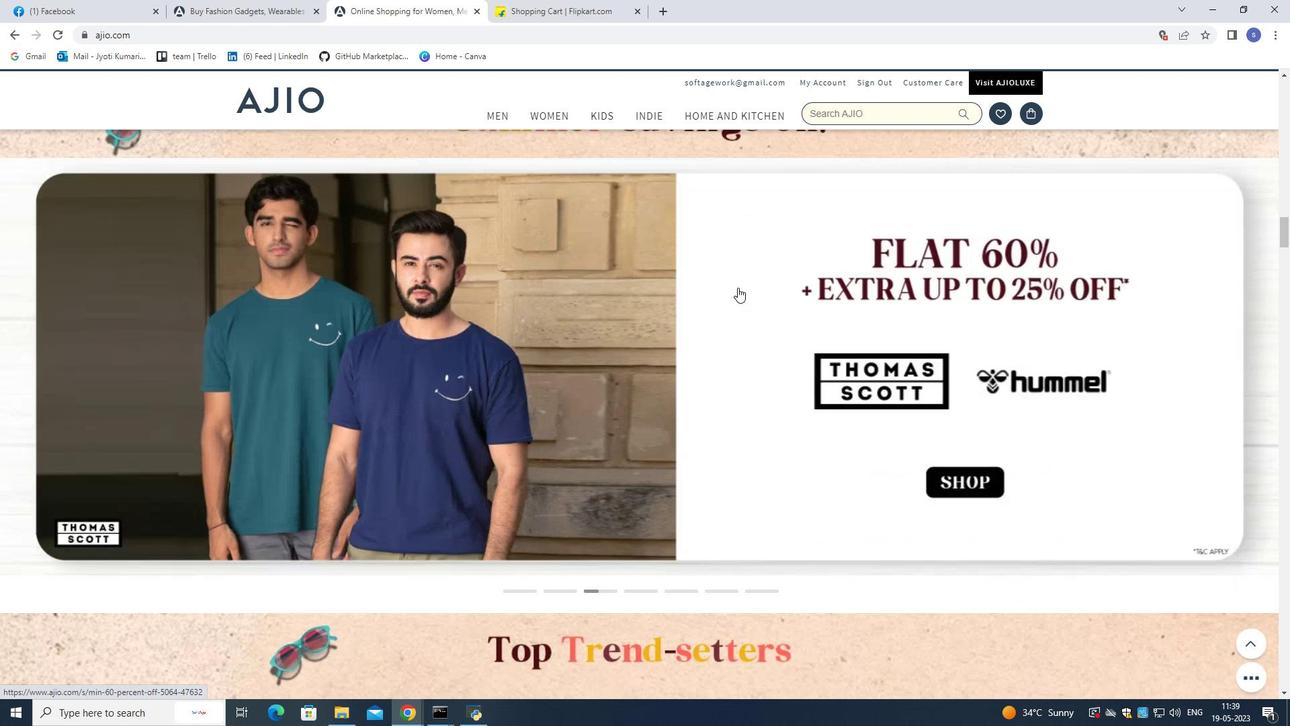 
Action: Mouse scrolled (738, 287) with delta (0, 0)
Screenshot: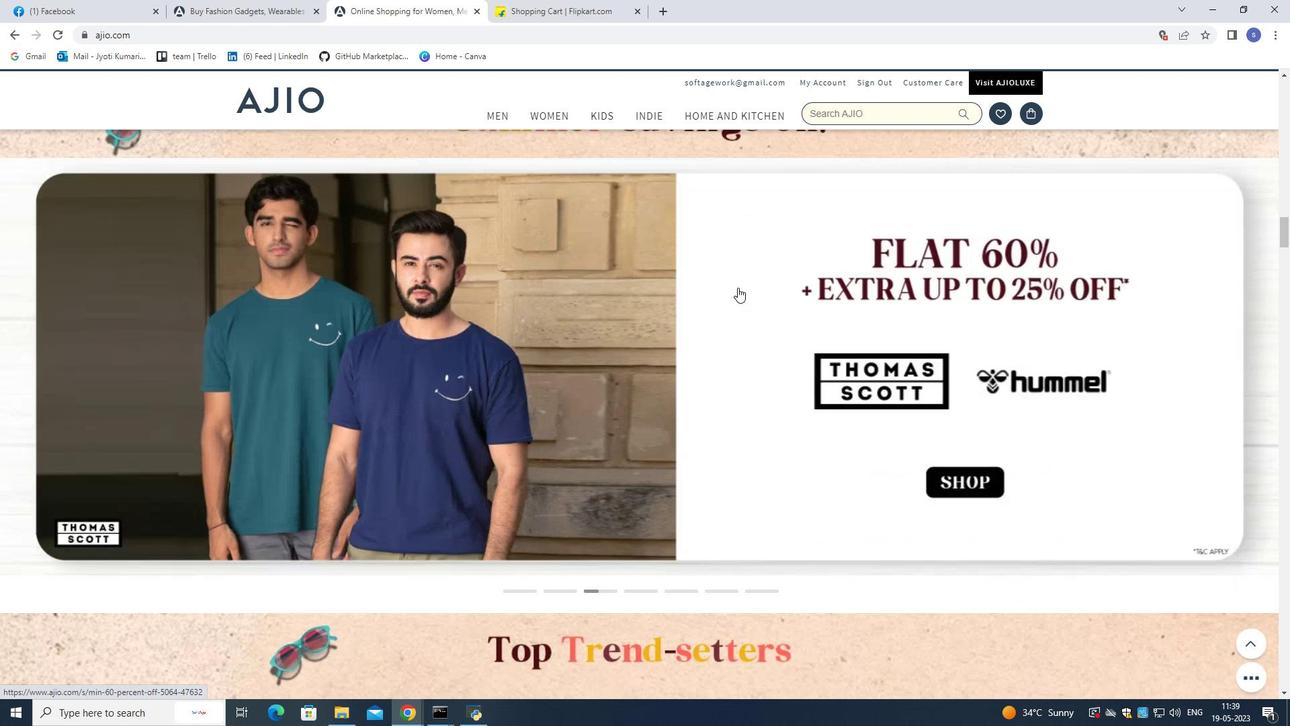 
Action: Mouse scrolled (738, 287) with delta (0, 0)
Screenshot: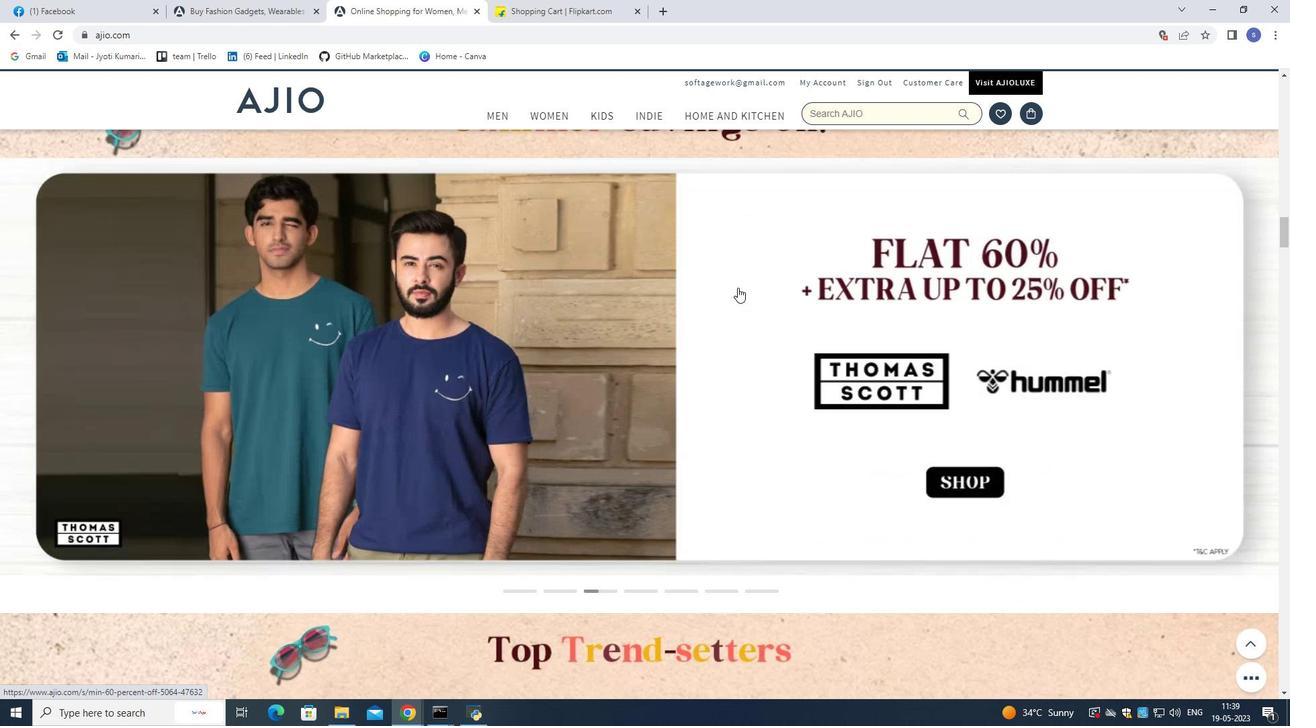 
Action: Mouse scrolled (738, 287) with delta (0, 0)
Screenshot: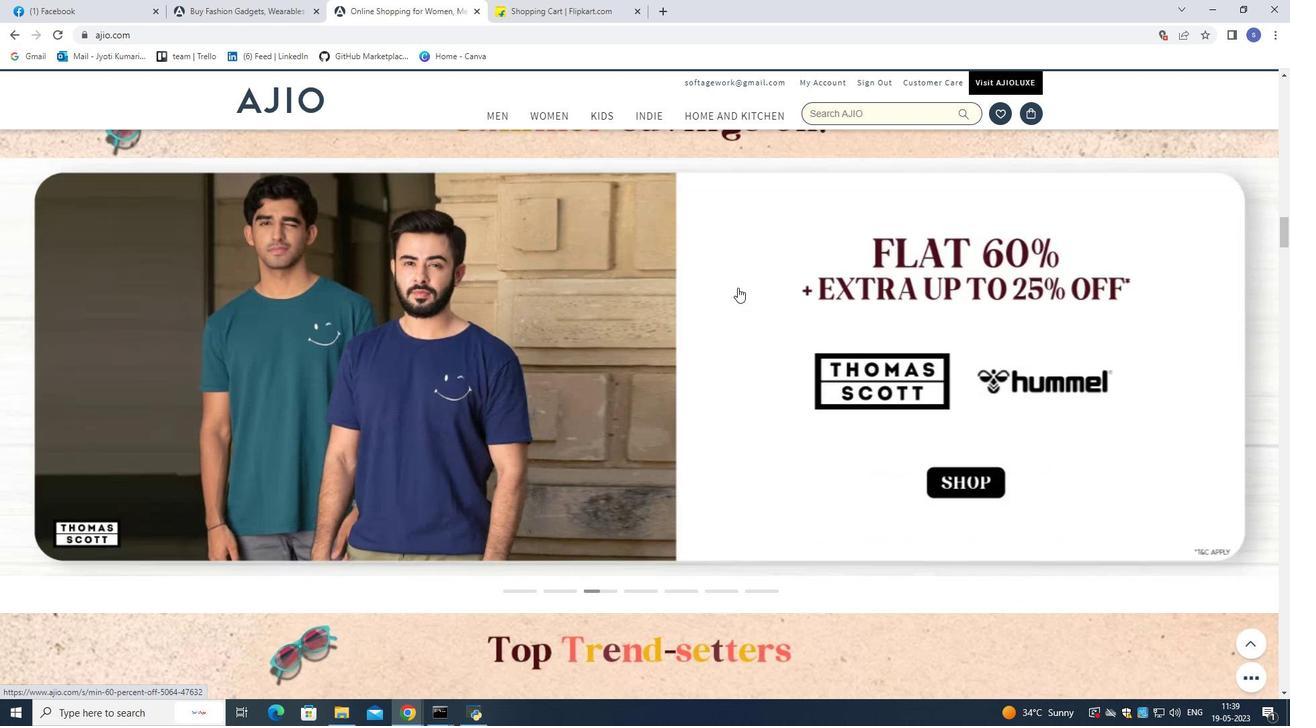 
Action: Mouse scrolled (738, 287) with delta (0, 0)
Screenshot: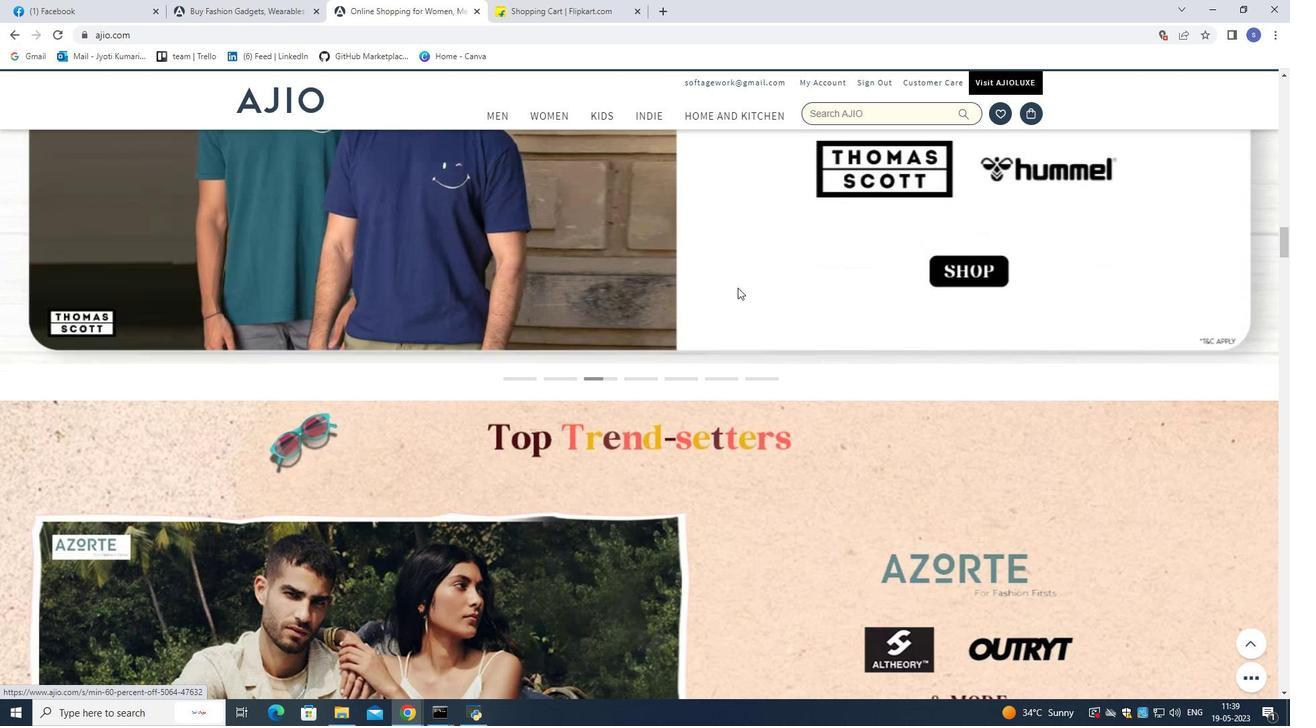 
Action: Mouse scrolled (738, 287) with delta (0, 0)
Screenshot: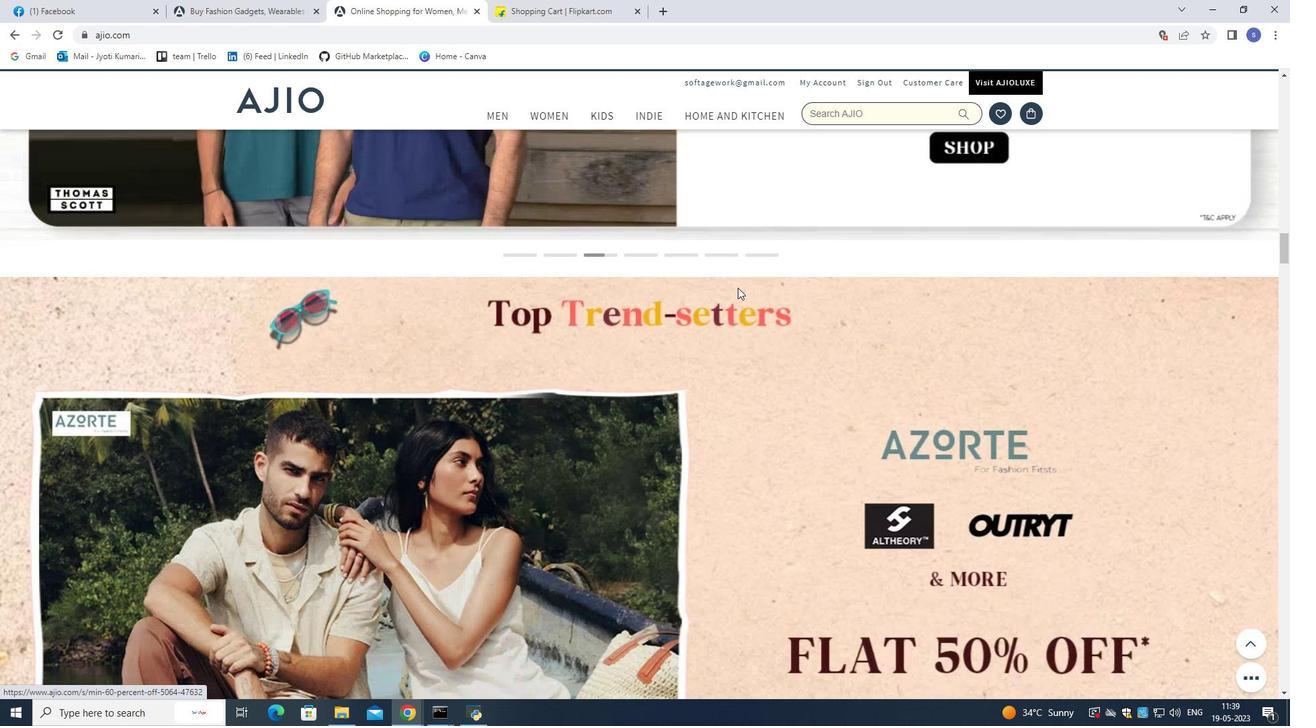 
Action: Mouse scrolled (738, 287) with delta (0, 0)
Screenshot: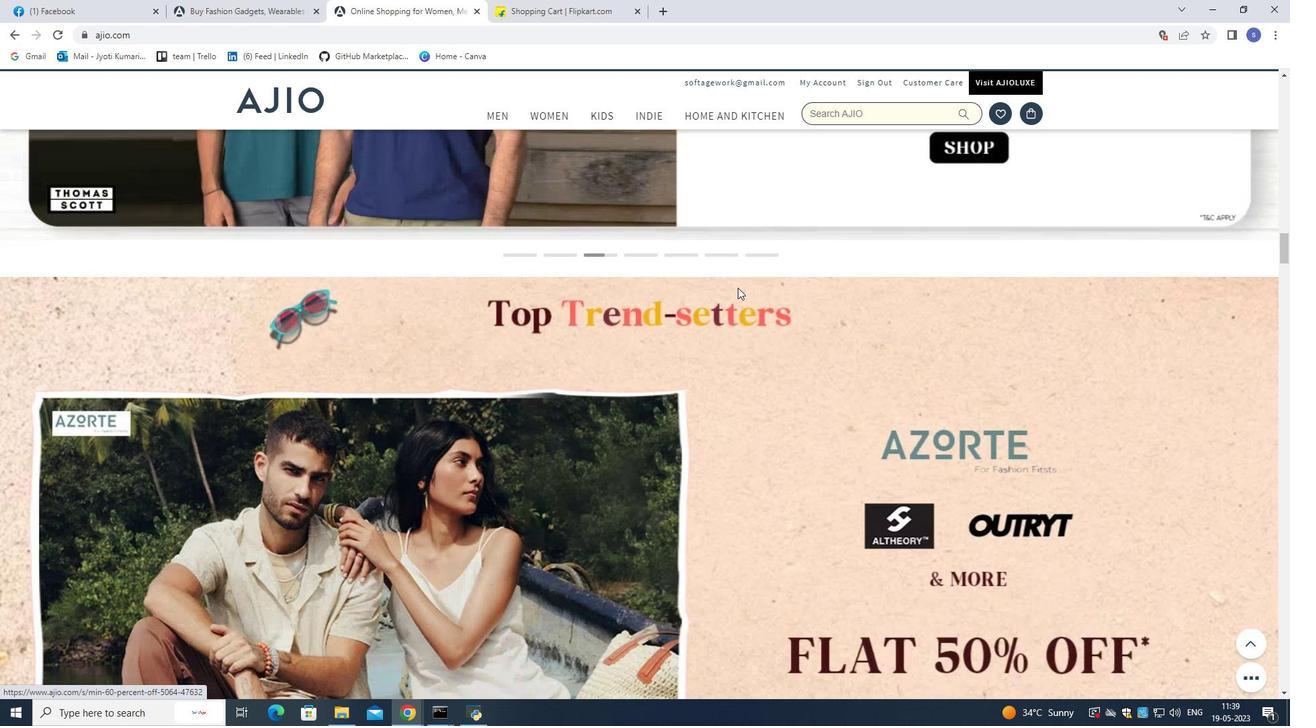 
Action: Mouse scrolled (738, 287) with delta (0, 0)
Screenshot: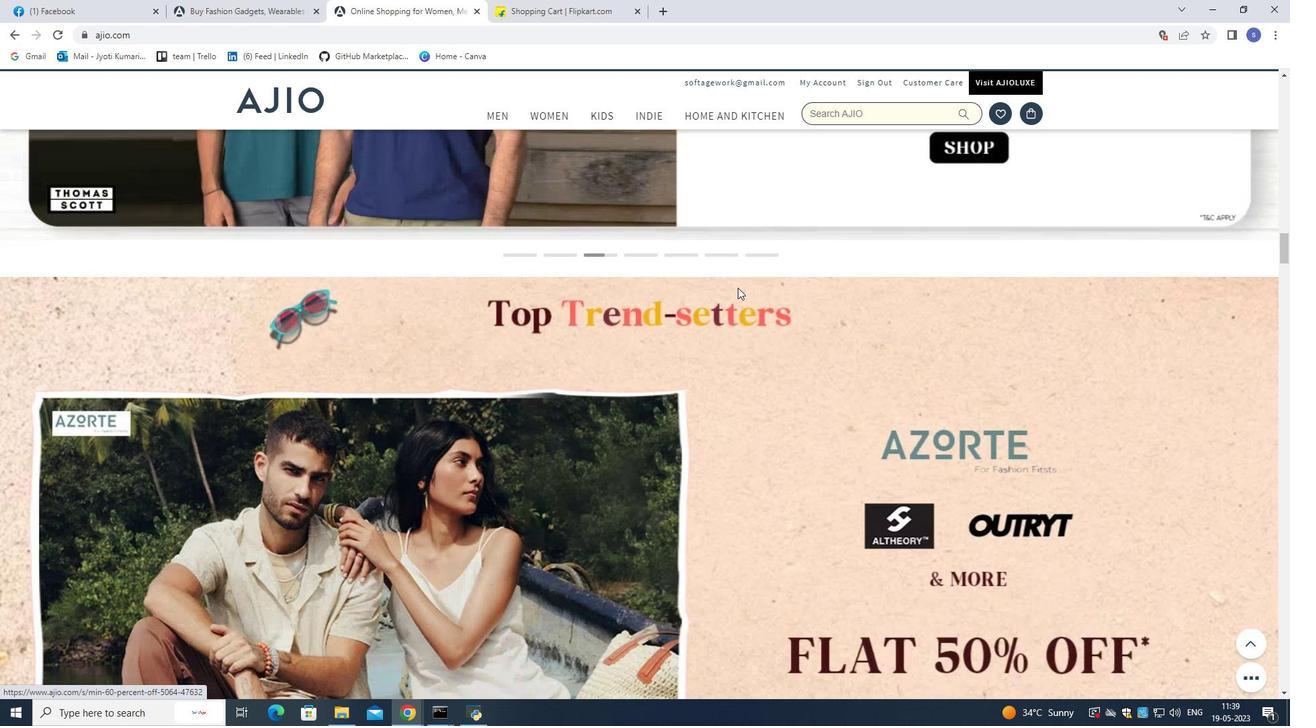 
Action: Mouse scrolled (738, 287) with delta (0, 0)
